 Task: Search for Equestrian Properties in Lexington with Horse Facilities.
Action: Mouse moved to (220, 121)
Screenshot: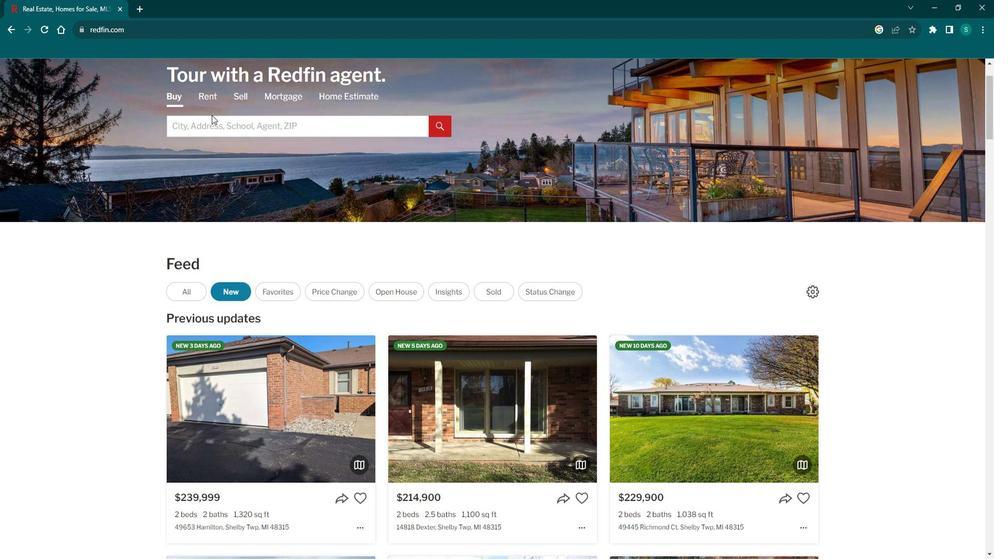 
Action: Mouse pressed left at (220, 121)
Screenshot: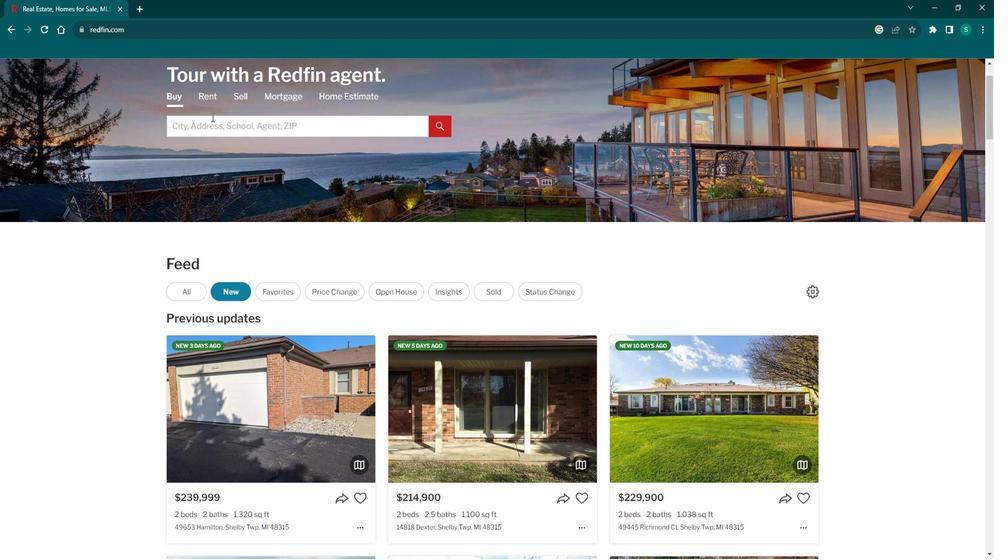 
Action: Key pressed <Key.caps_lock>L<Key.caps_lock>exington
Screenshot: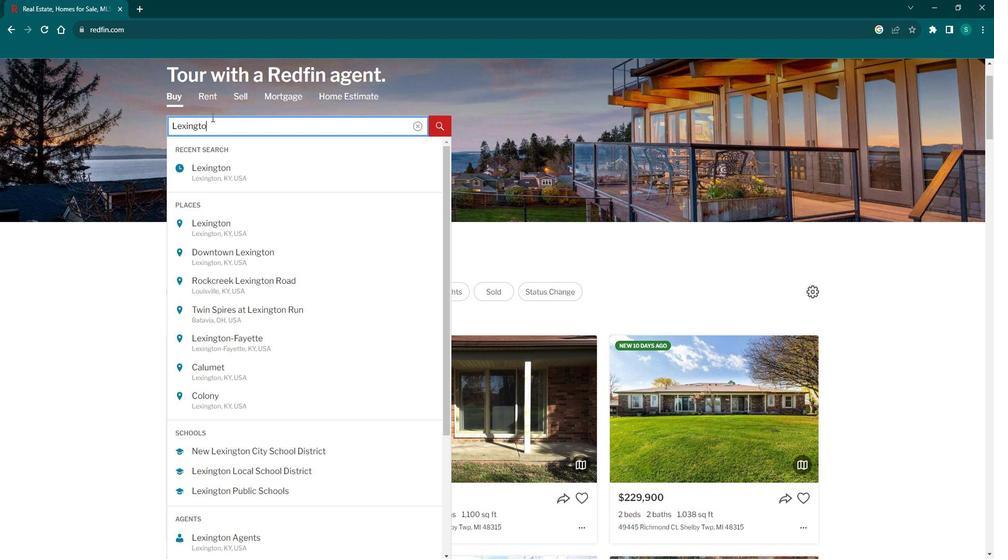 
Action: Mouse moved to (223, 228)
Screenshot: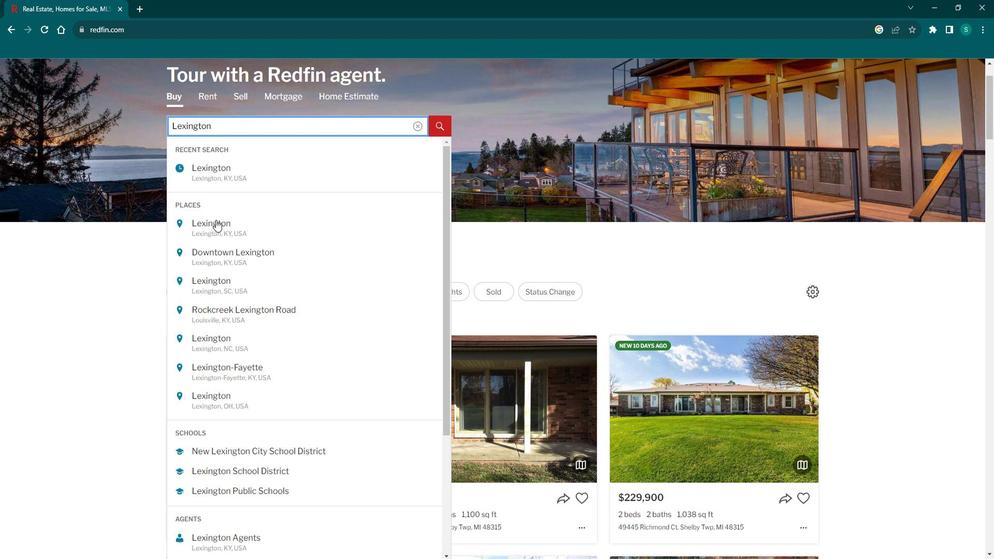 
Action: Mouse pressed left at (223, 228)
Screenshot: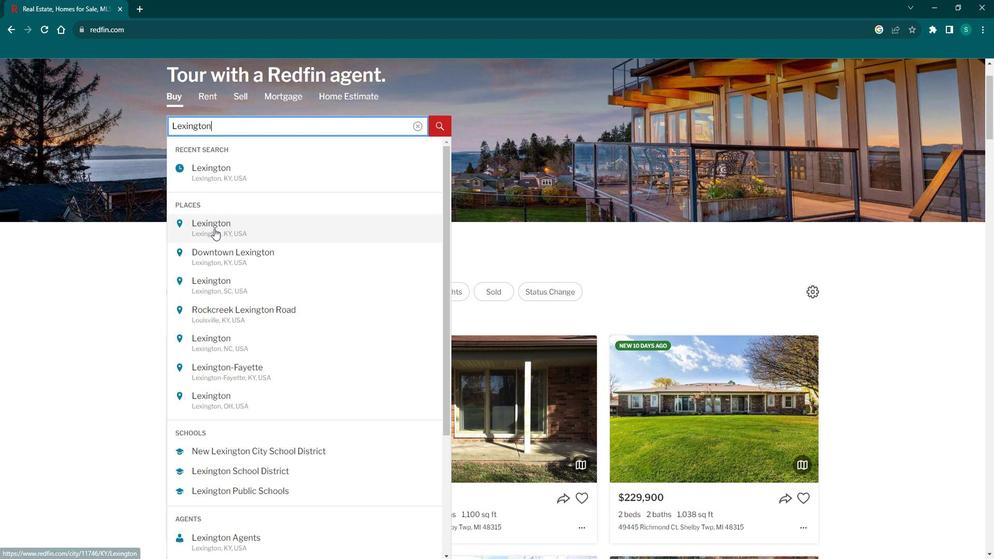
Action: Mouse moved to (903, 147)
Screenshot: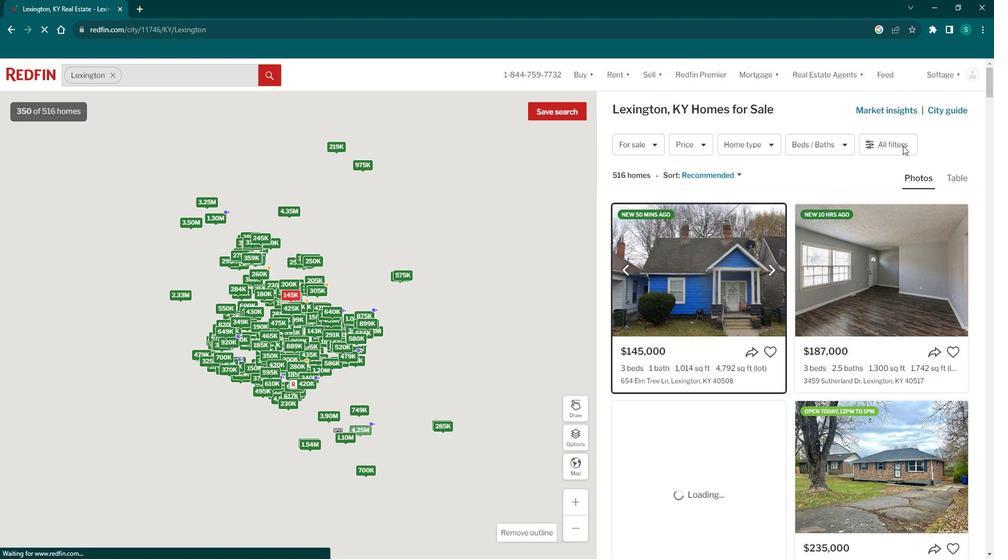 
Action: Mouse pressed left at (903, 147)
Screenshot: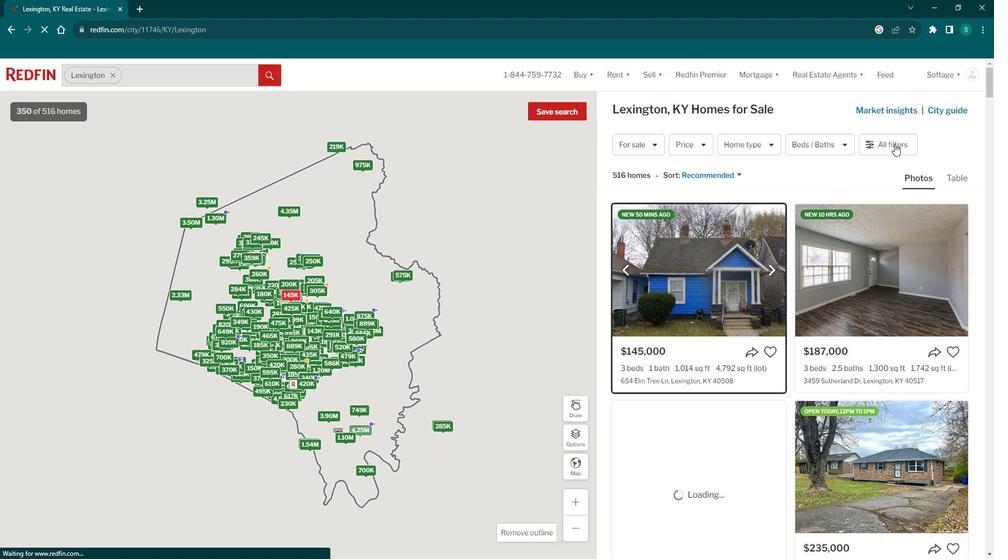 
Action: Mouse pressed left at (903, 147)
Screenshot: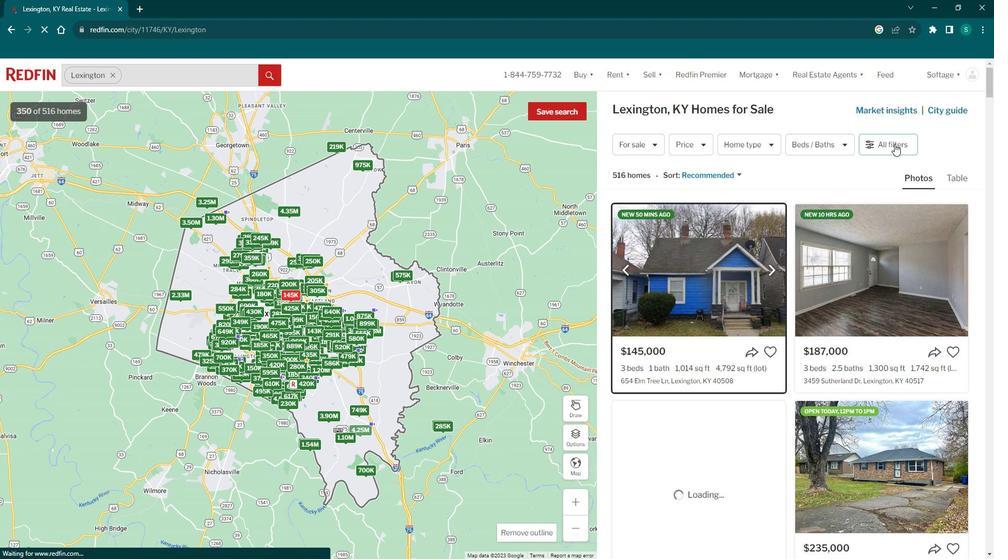
Action: Mouse moved to (903, 147)
Screenshot: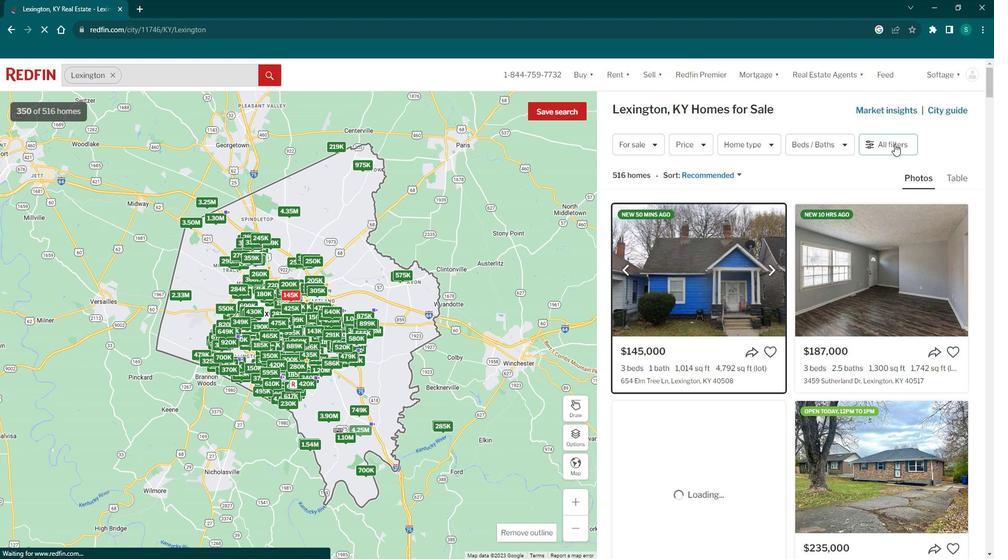 
Action: Mouse pressed left at (903, 147)
Screenshot: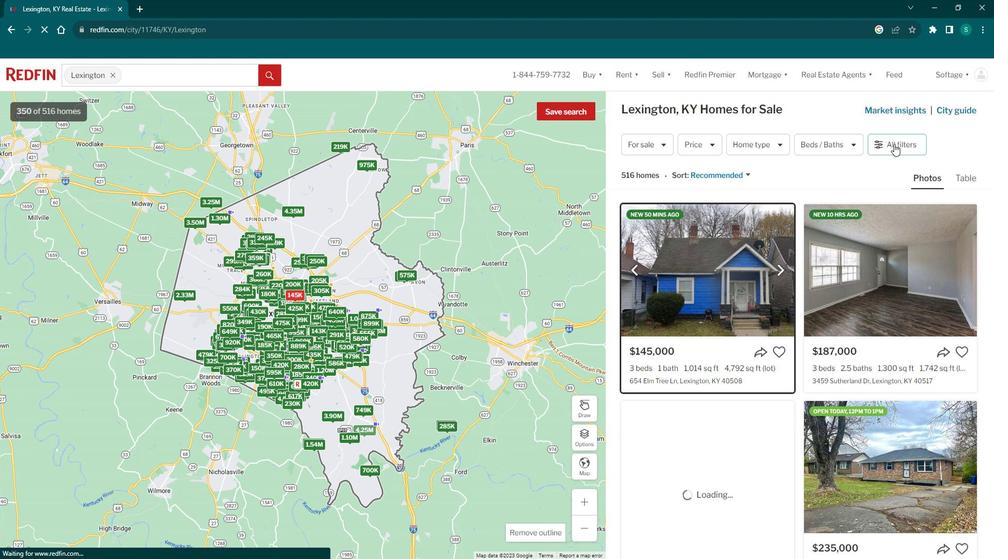 
Action: Mouse pressed left at (903, 147)
Screenshot: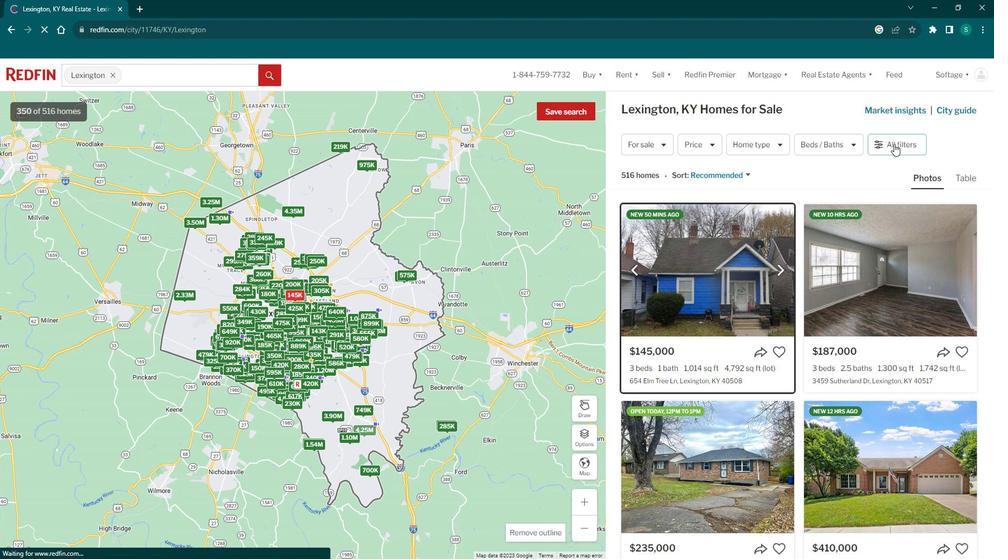 
Action: Mouse moved to (772, 389)
Screenshot: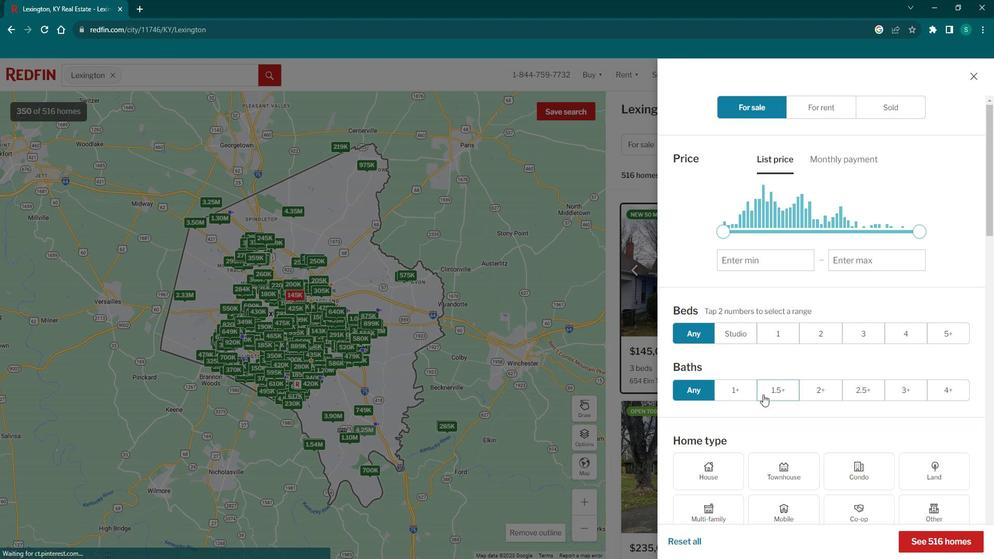
Action: Mouse scrolled (772, 388) with delta (0, 0)
Screenshot: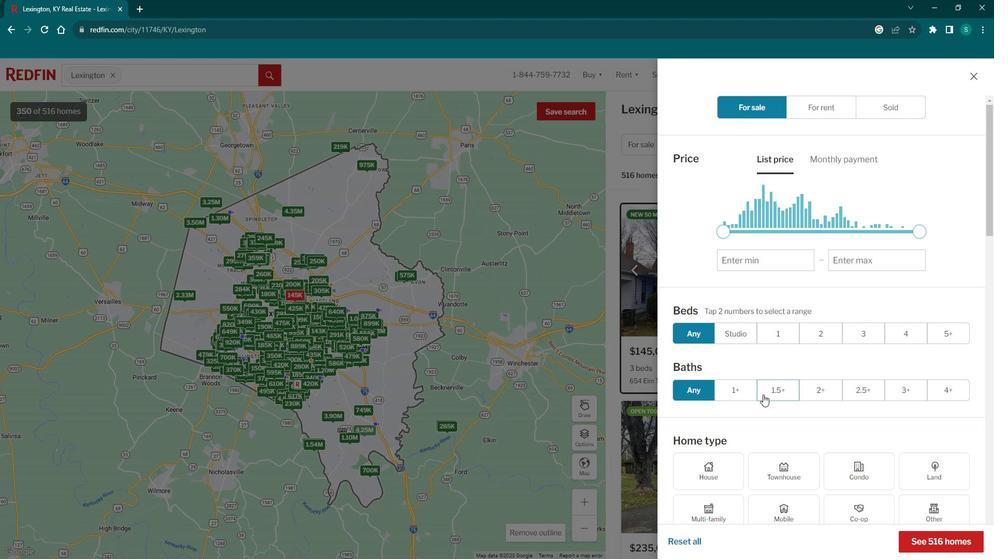 
Action: Mouse scrolled (772, 388) with delta (0, 0)
Screenshot: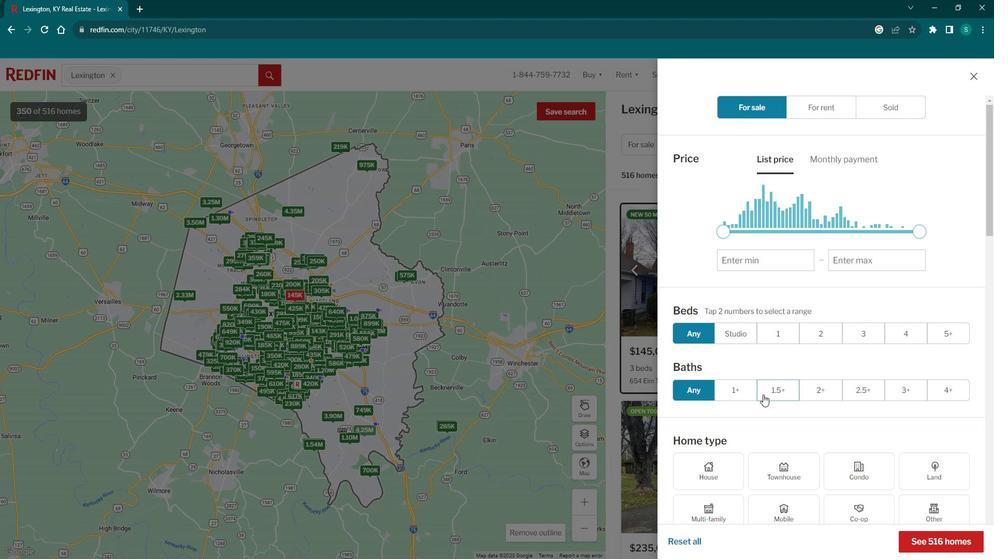 
Action: Mouse scrolled (772, 388) with delta (0, 0)
Screenshot: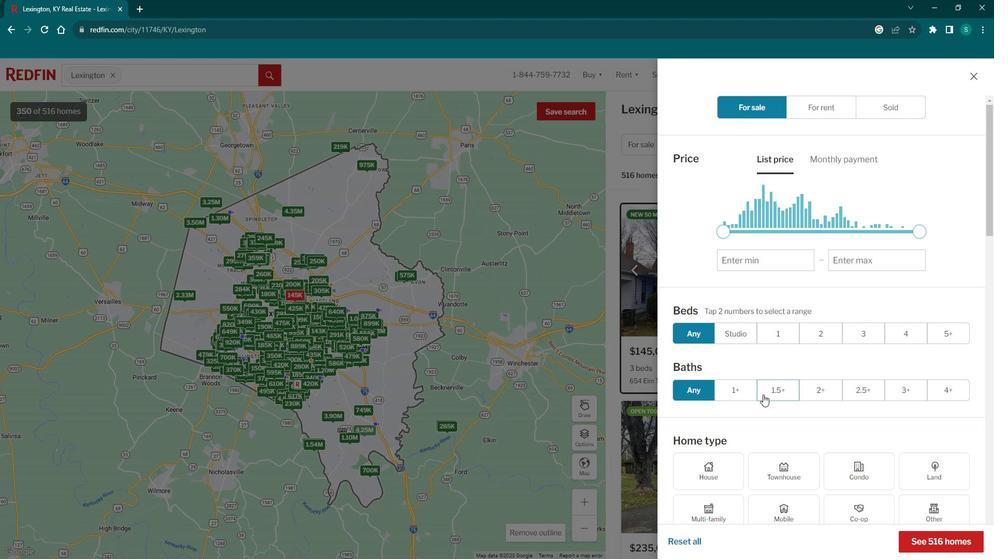 
Action: Mouse scrolled (772, 388) with delta (0, 0)
Screenshot: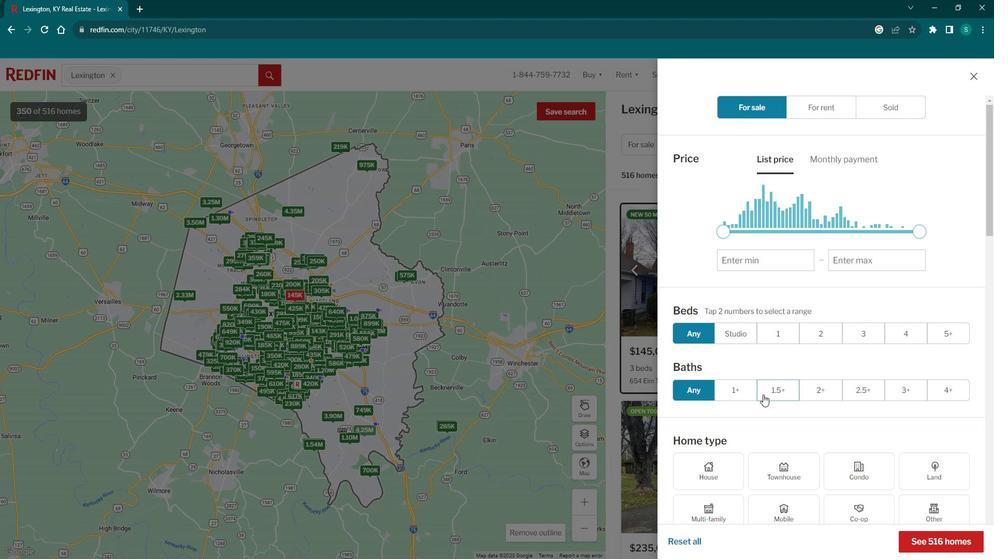 
Action: Mouse moved to (765, 382)
Screenshot: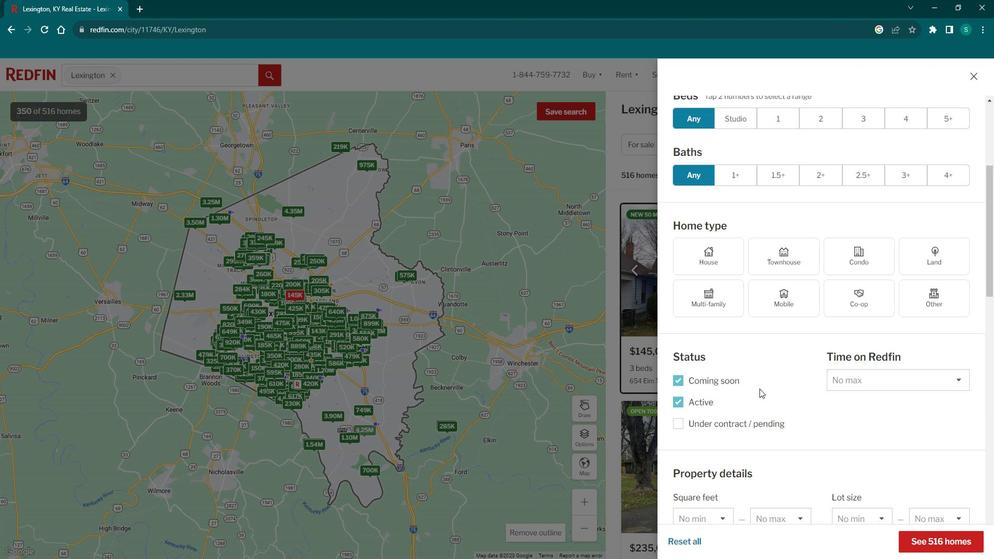 
Action: Mouse scrolled (765, 382) with delta (0, 0)
Screenshot: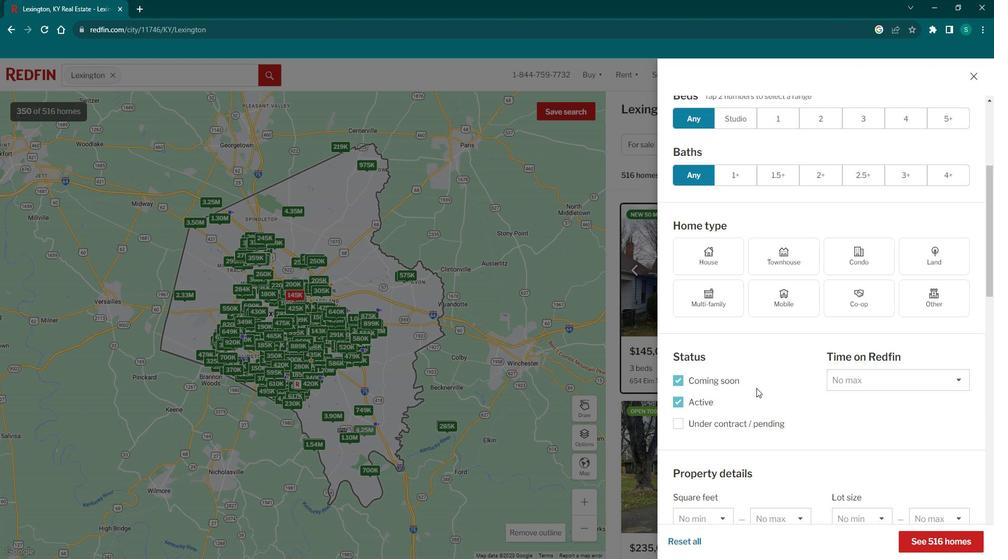 
Action: Mouse scrolled (765, 382) with delta (0, 0)
Screenshot: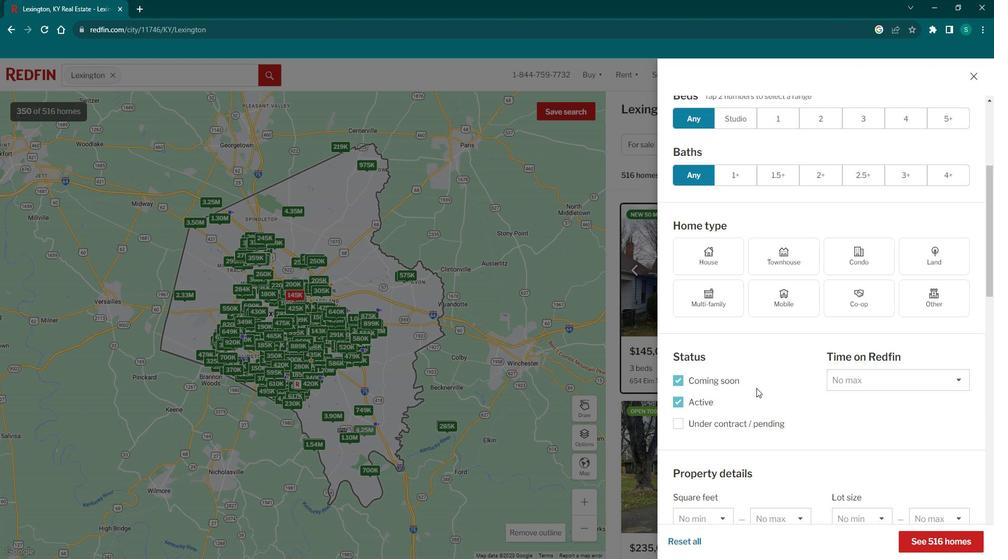 
Action: Mouse scrolled (765, 382) with delta (0, 0)
Screenshot: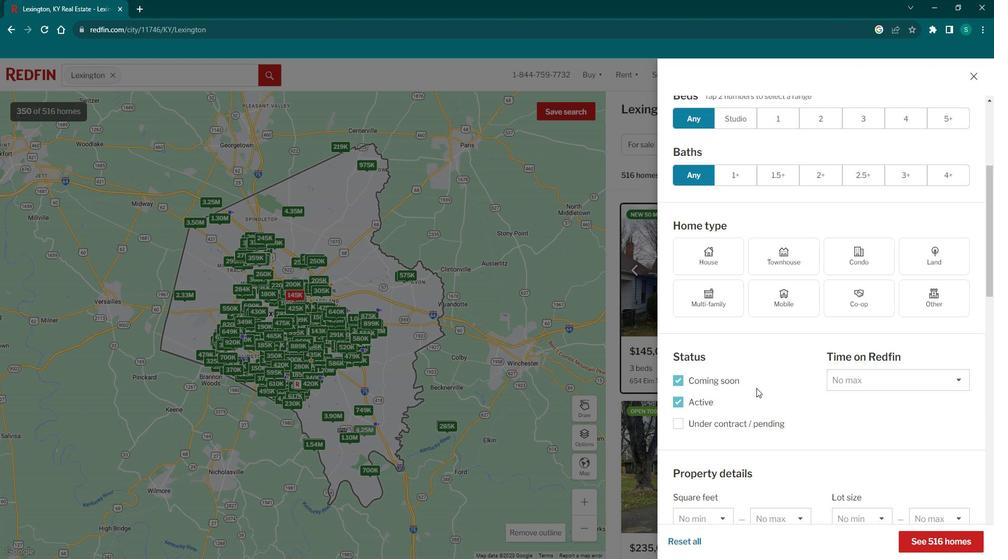 
Action: Mouse moved to (753, 387)
Screenshot: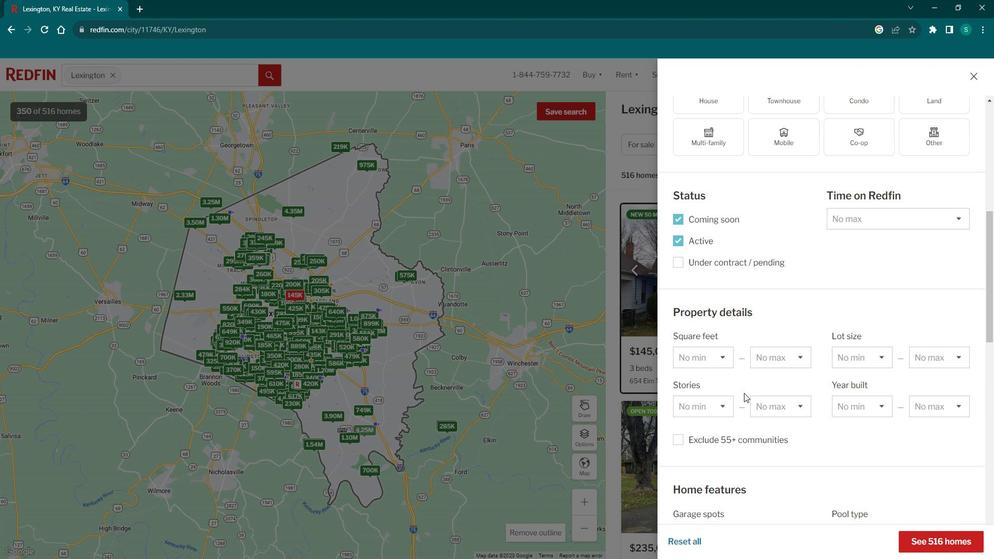 
Action: Mouse scrolled (753, 386) with delta (0, 0)
Screenshot: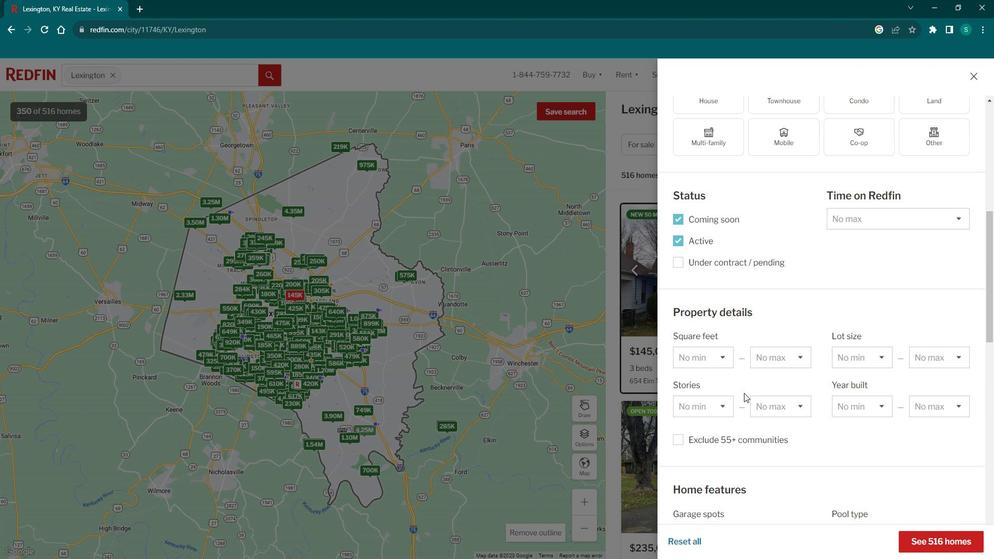 
Action: Mouse moved to (751, 387)
Screenshot: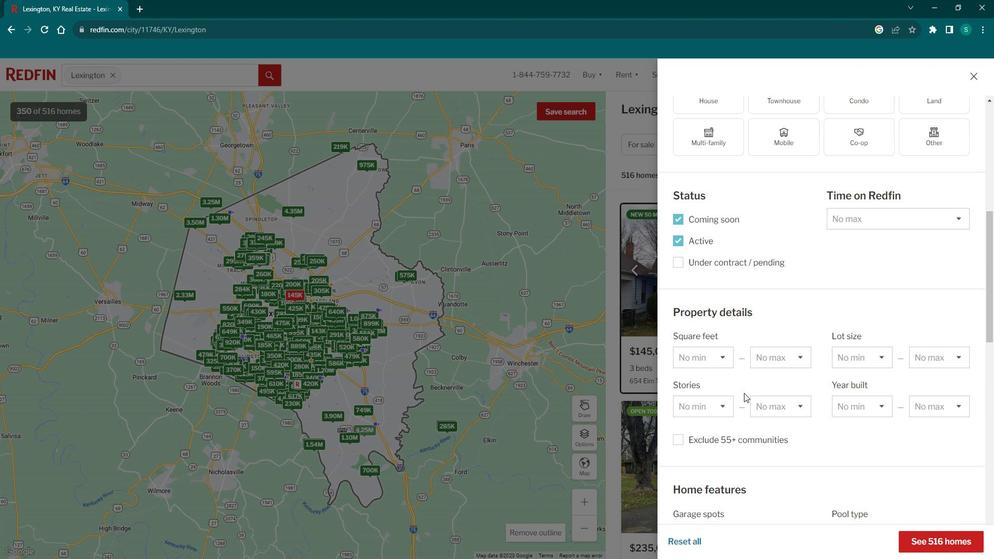 
Action: Mouse scrolled (751, 387) with delta (0, 0)
Screenshot: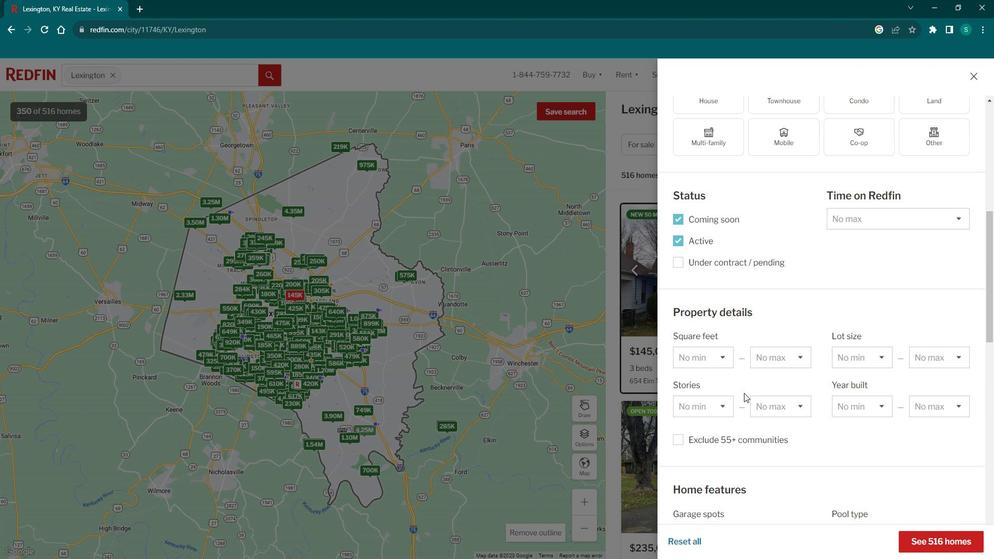 
Action: Mouse moved to (751, 387)
Screenshot: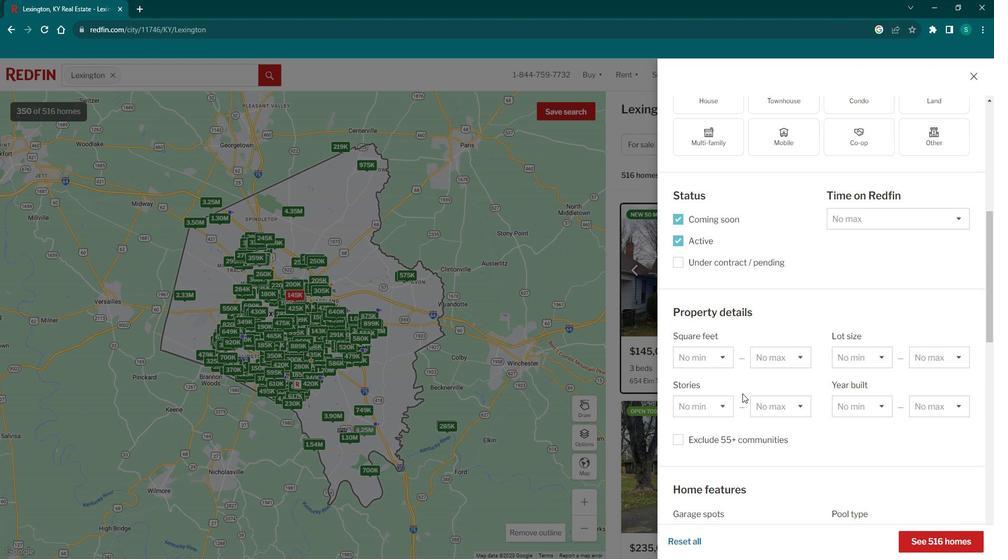 
Action: Mouse scrolled (751, 387) with delta (0, 0)
Screenshot: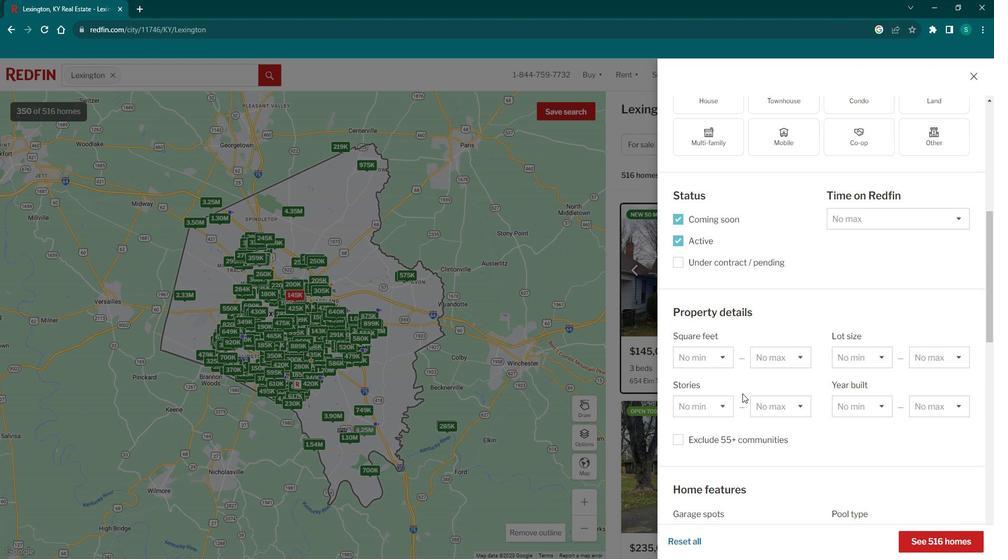 
Action: Mouse moved to (750, 387)
Screenshot: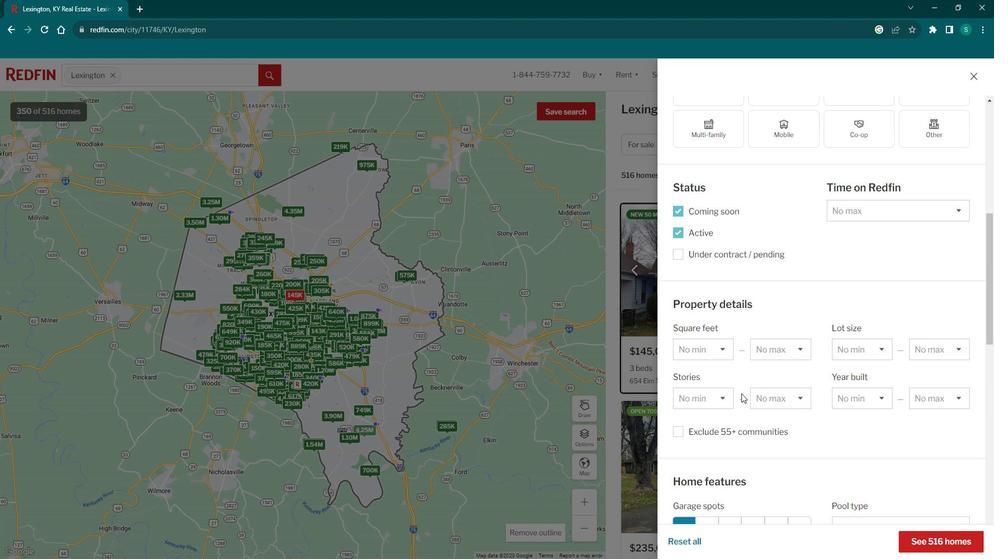 
Action: Mouse scrolled (750, 387) with delta (0, 0)
Screenshot: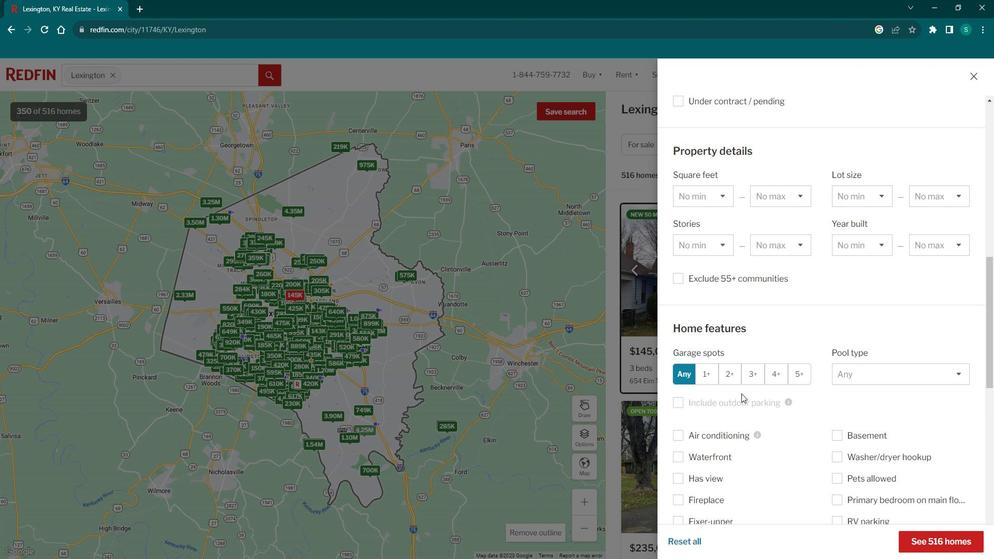 
Action: Mouse scrolled (750, 387) with delta (0, 0)
Screenshot: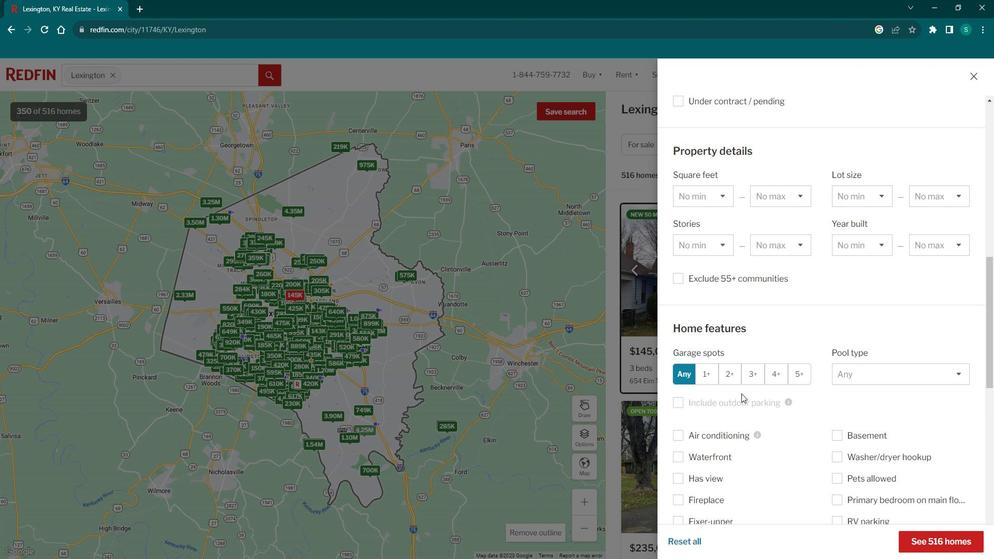 
Action: Mouse scrolled (750, 387) with delta (0, 0)
Screenshot: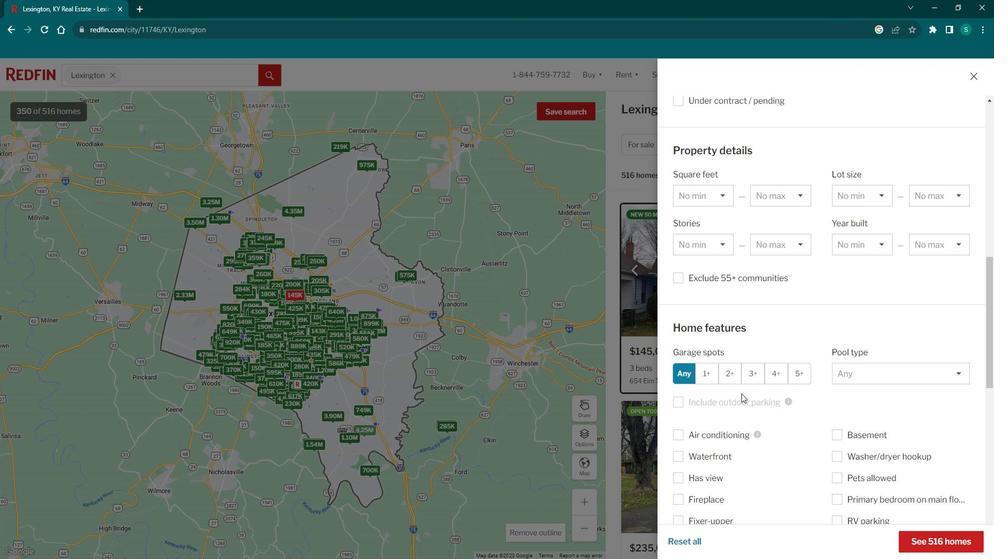 
Action: Mouse scrolled (750, 387) with delta (0, 0)
Screenshot: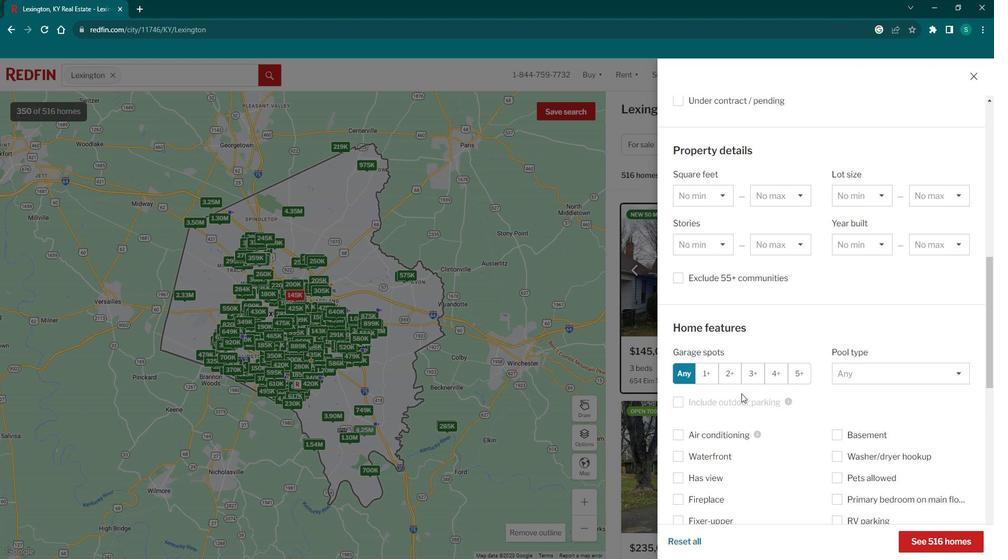 
Action: Mouse scrolled (750, 387) with delta (0, 0)
Screenshot: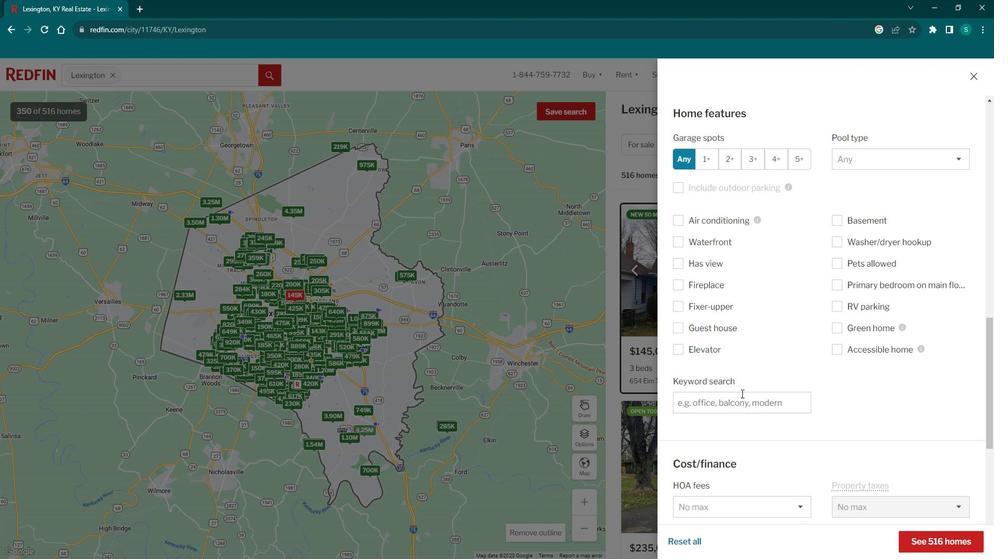 
Action: Mouse scrolled (750, 387) with delta (0, 0)
Screenshot: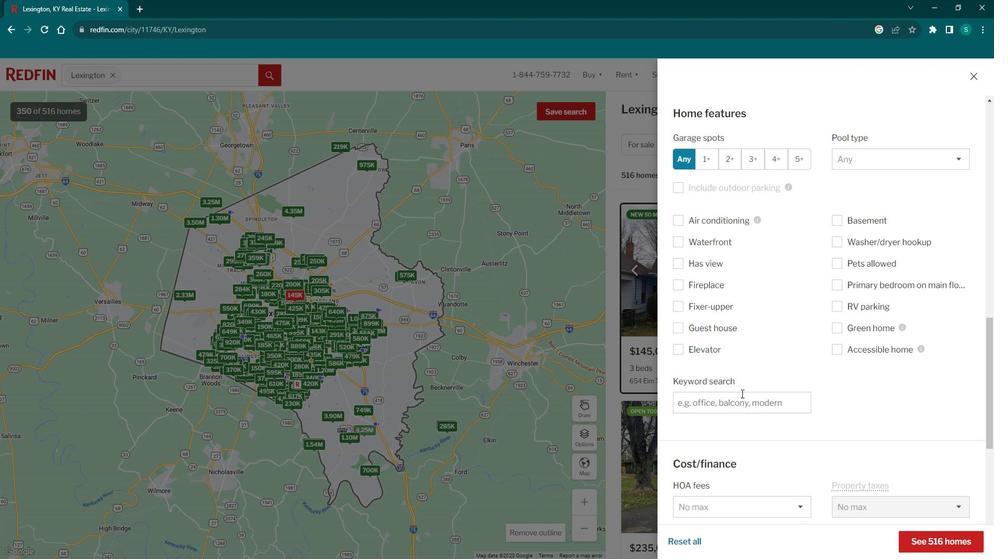 
Action: Mouse scrolled (750, 387) with delta (0, 0)
Screenshot: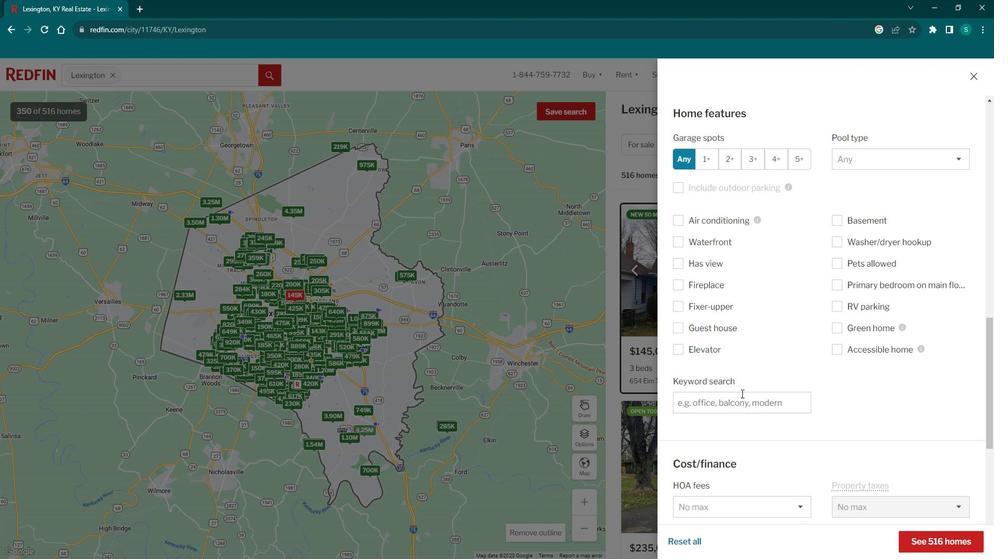 
Action: Mouse scrolled (750, 388) with delta (0, 0)
Screenshot: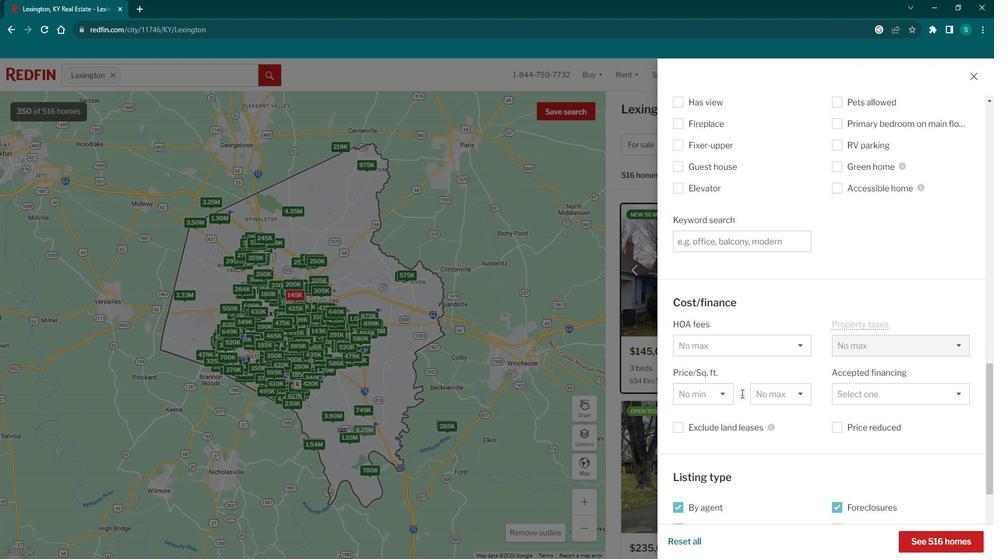 
Action: Mouse moved to (736, 294)
Screenshot: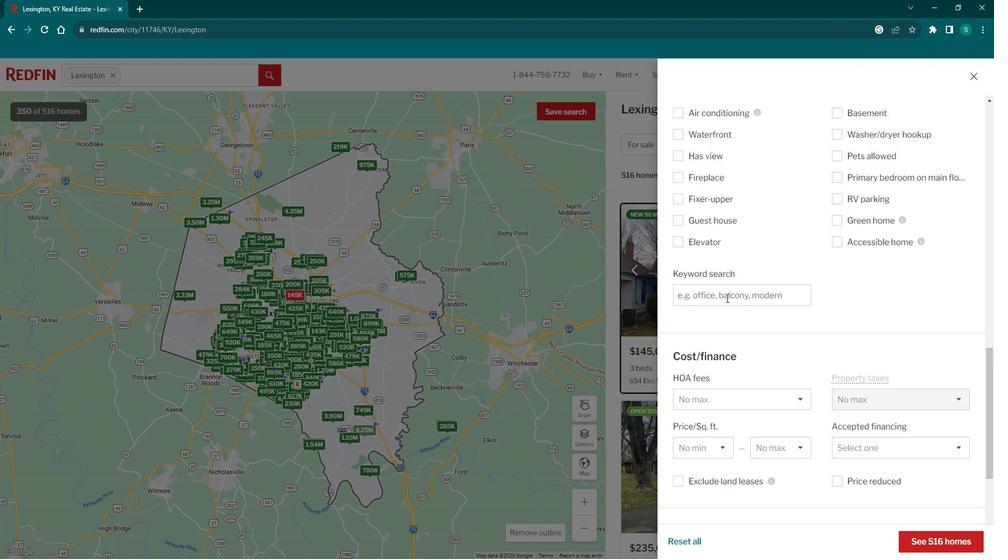 
Action: Mouse pressed left at (736, 294)
Screenshot: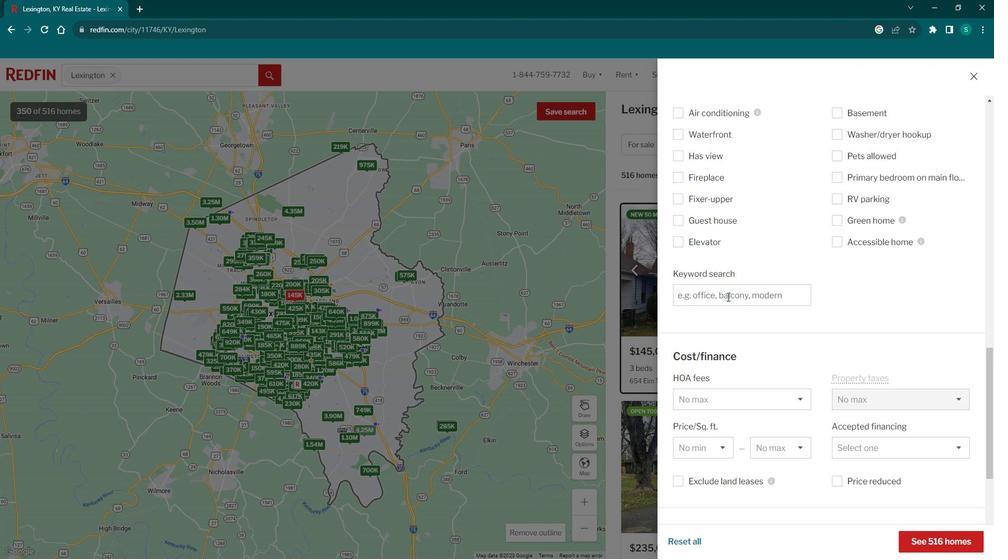 
Action: Key pressed <Key.caps_lock>H<Key.caps_lock>orse<Key.space><Key.caps_lock>F<Key.caps_lock>acilities<Key.enter>
Screenshot: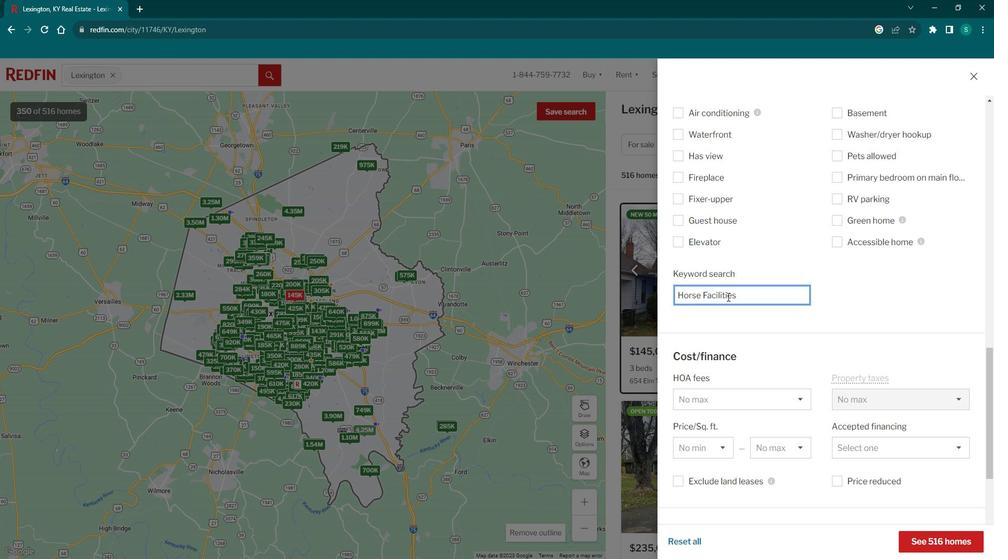 
Action: Mouse moved to (955, 529)
Screenshot: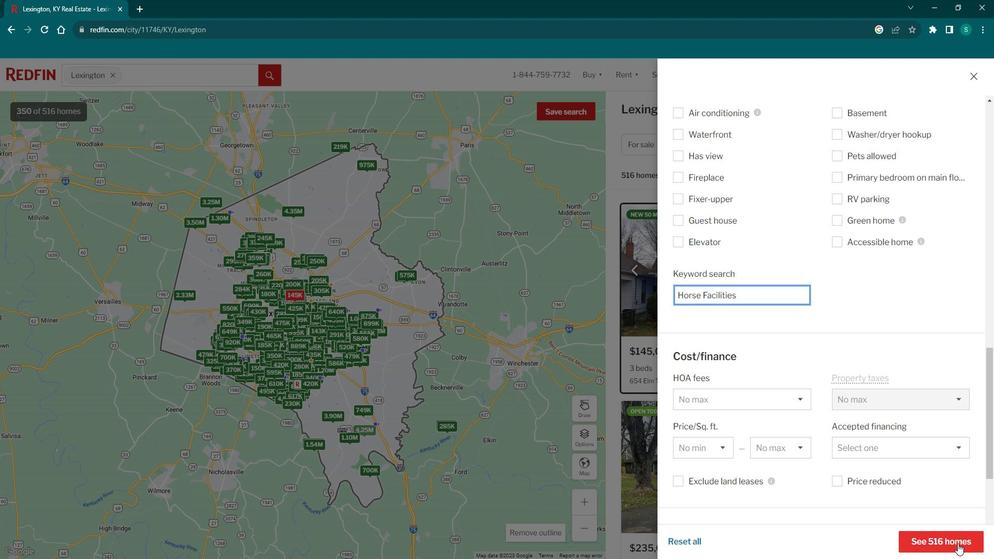 
Action: Mouse pressed left at (955, 529)
Screenshot: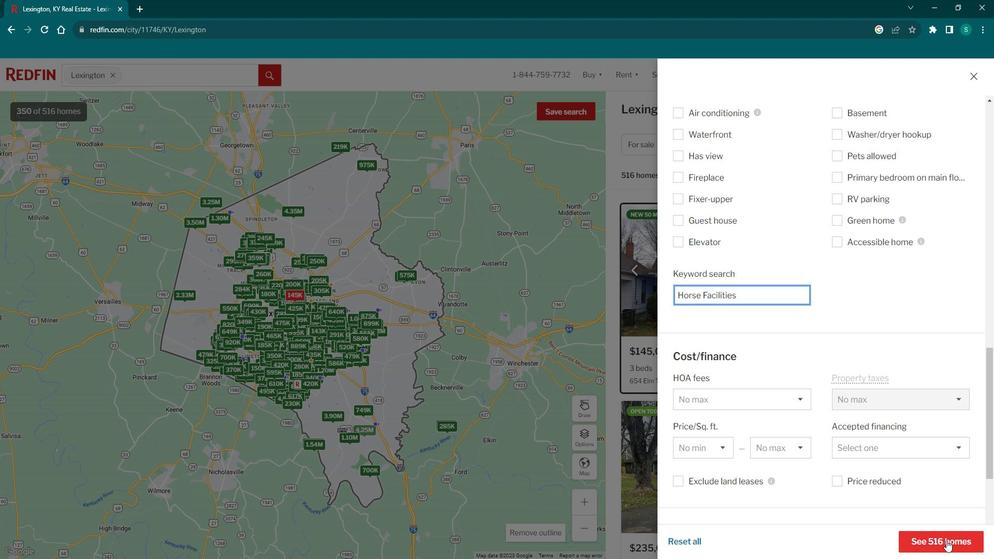 
Action: Mouse moved to (700, 338)
Screenshot: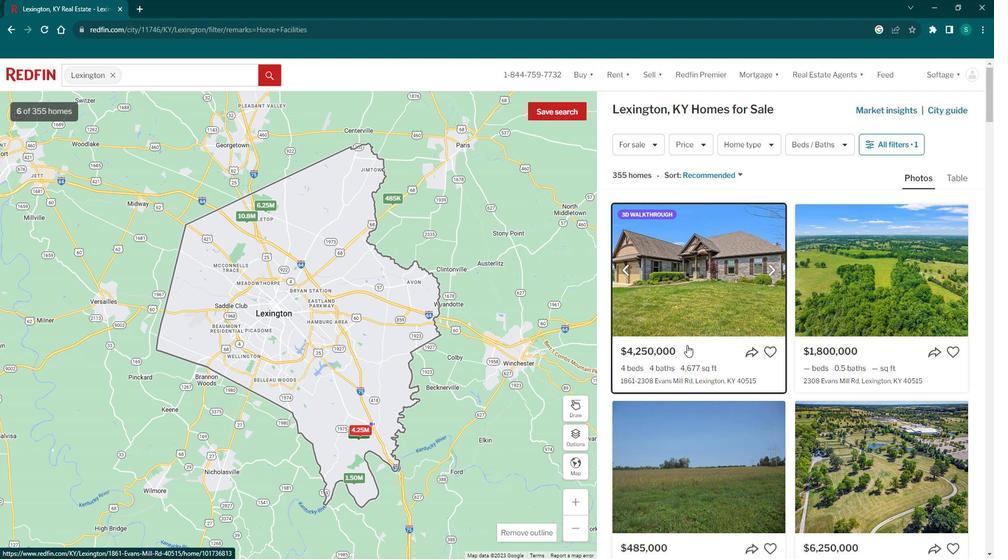 
Action: Mouse pressed left at (700, 338)
Screenshot: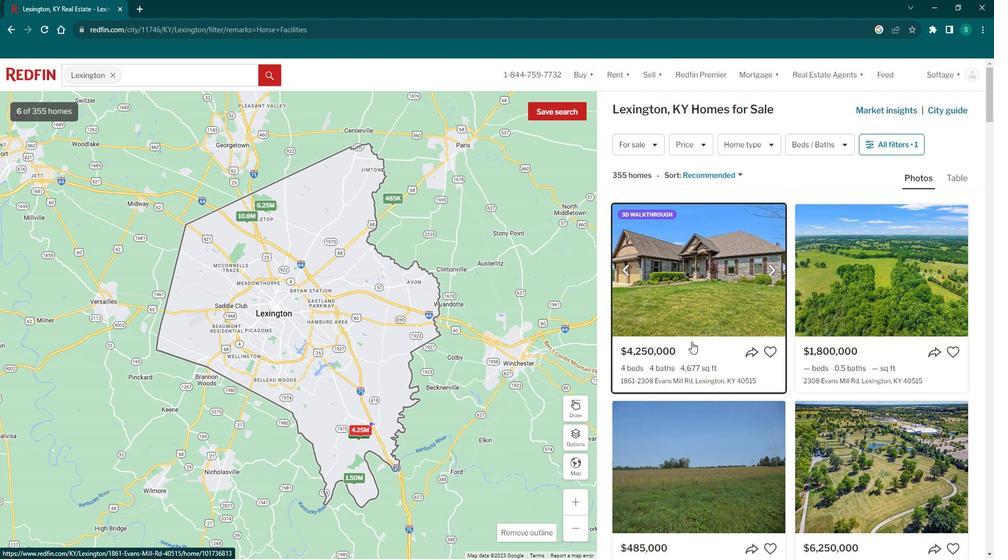 
Action: Mouse moved to (416, 349)
Screenshot: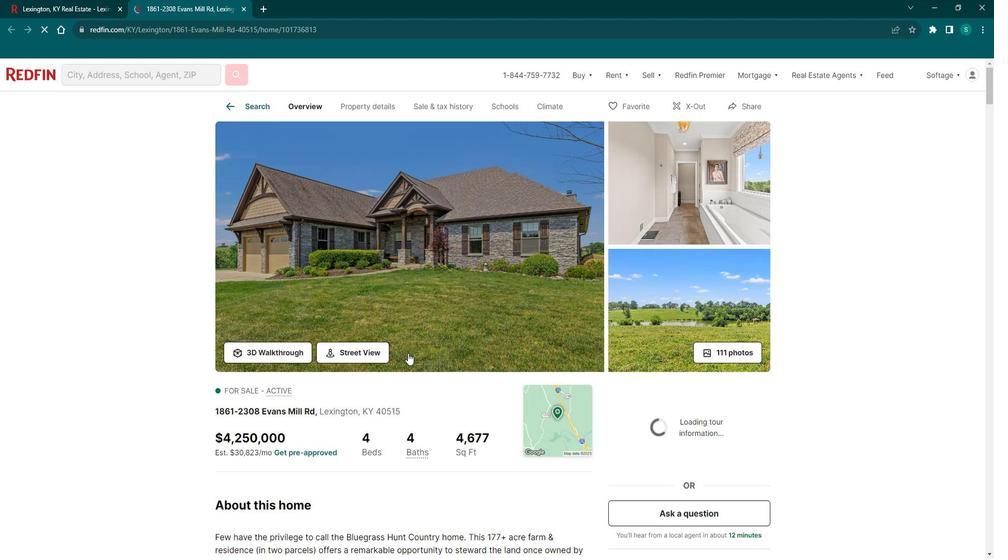 
Action: Mouse scrolled (416, 348) with delta (0, 0)
Screenshot: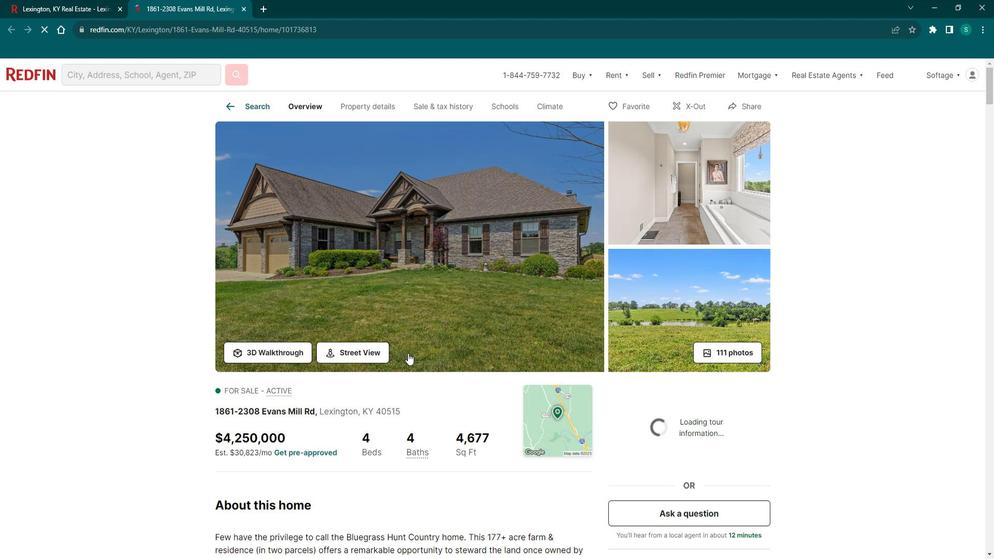 
Action: Mouse scrolled (416, 348) with delta (0, 0)
Screenshot: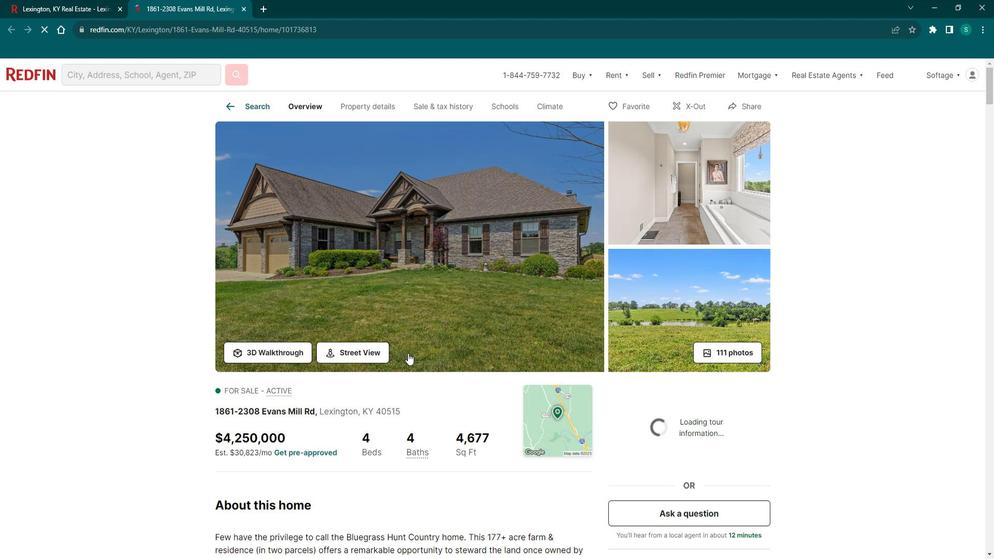 
Action: Mouse scrolled (416, 348) with delta (0, 0)
Screenshot: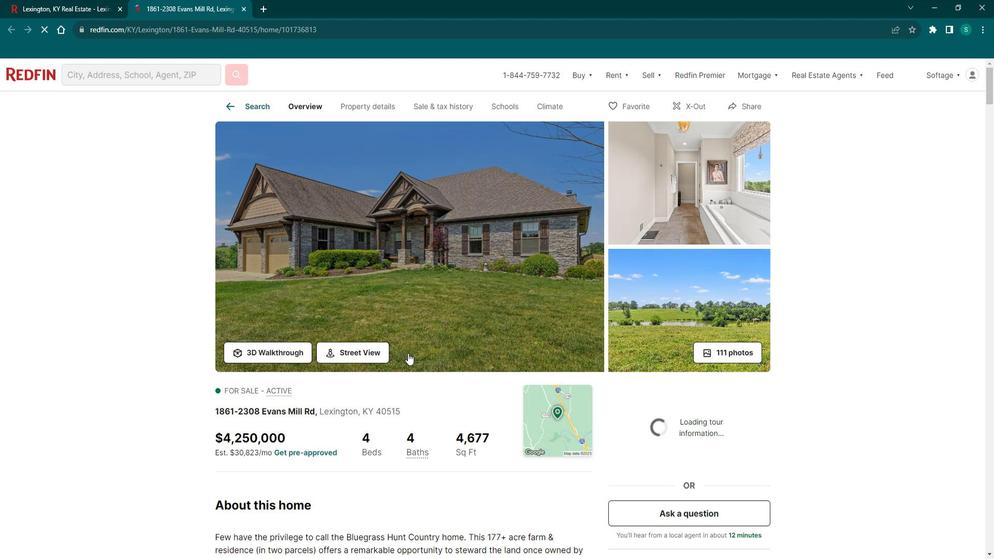 
Action: Mouse scrolled (416, 348) with delta (0, 0)
Screenshot: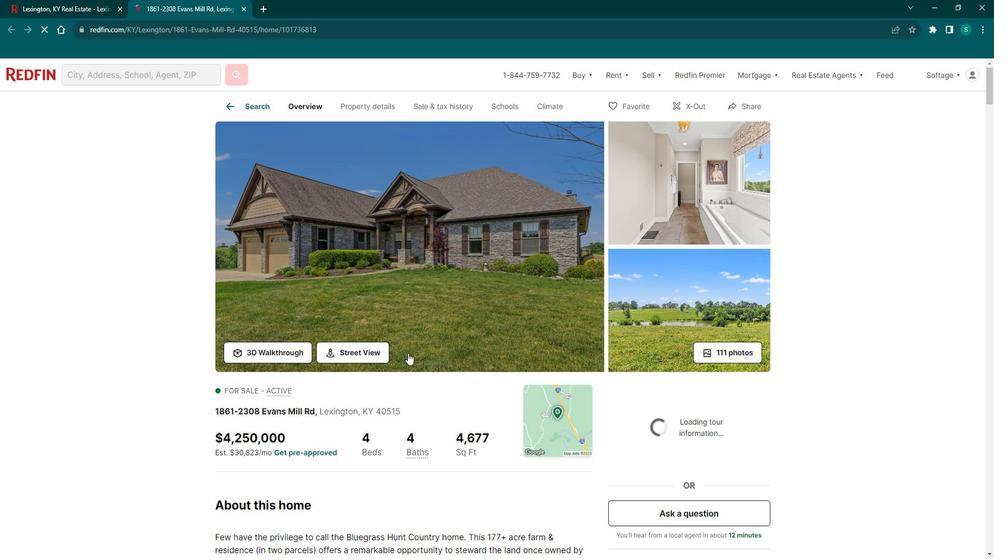 
Action: Mouse scrolled (416, 348) with delta (0, 0)
Screenshot: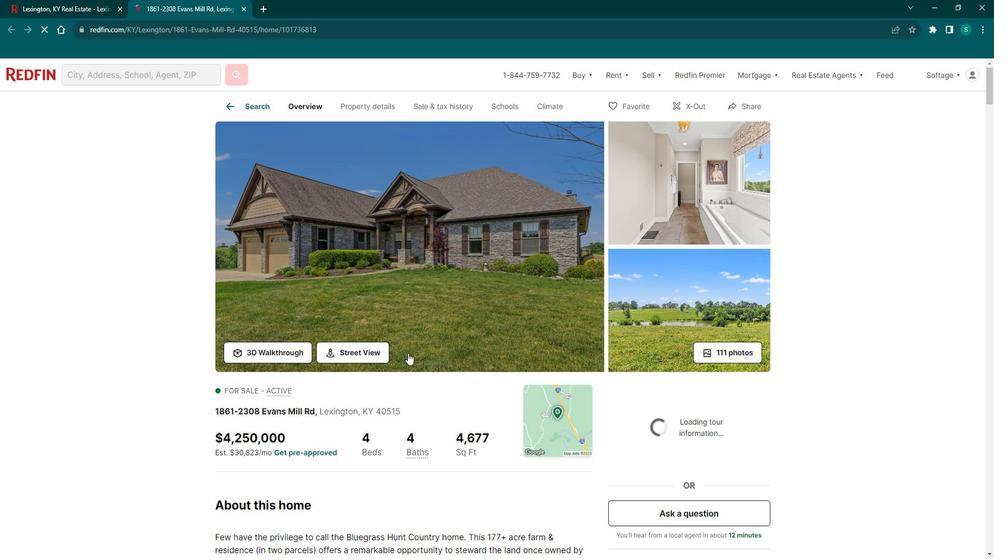 
Action: Mouse scrolled (416, 348) with delta (0, 0)
Screenshot: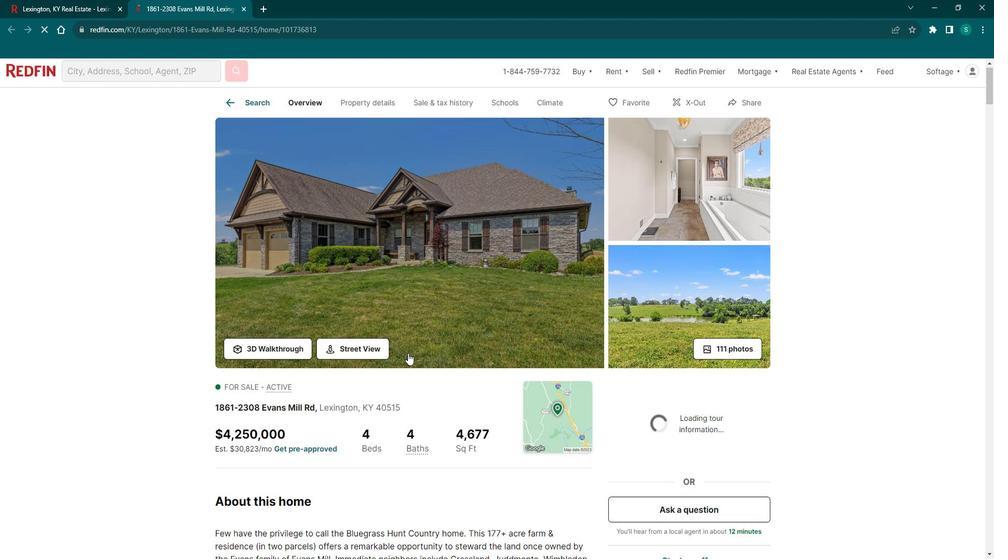 
Action: Mouse moved to (260, 260)
Screenshot: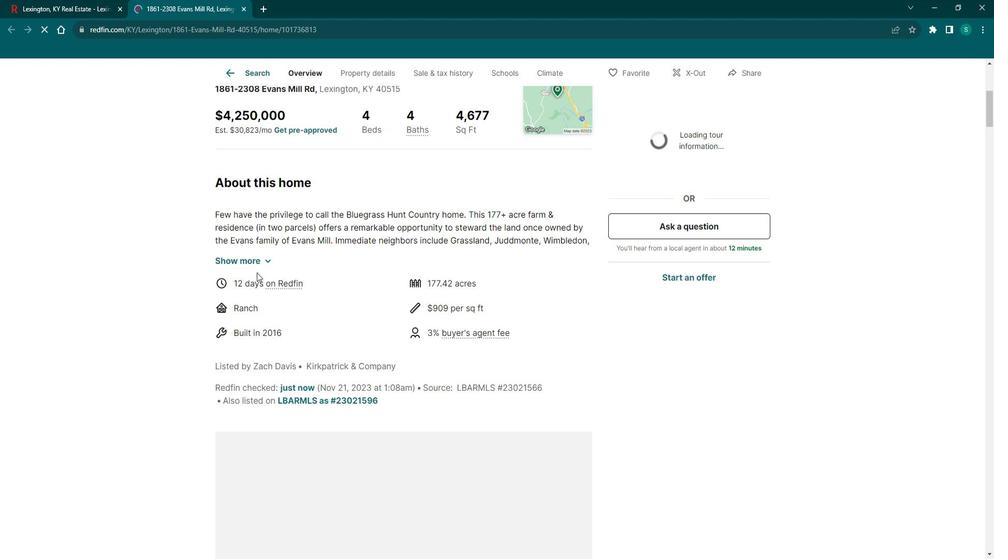 
Action: Mouse pressed left at (260, 260)
Screenshot: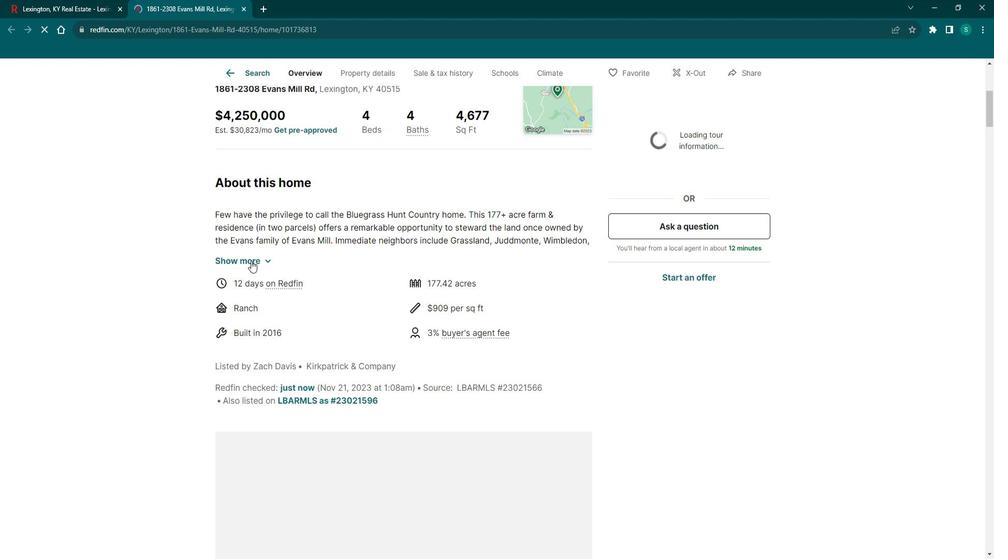 
Action: Mouse moved to (299, 314)
Screenshot: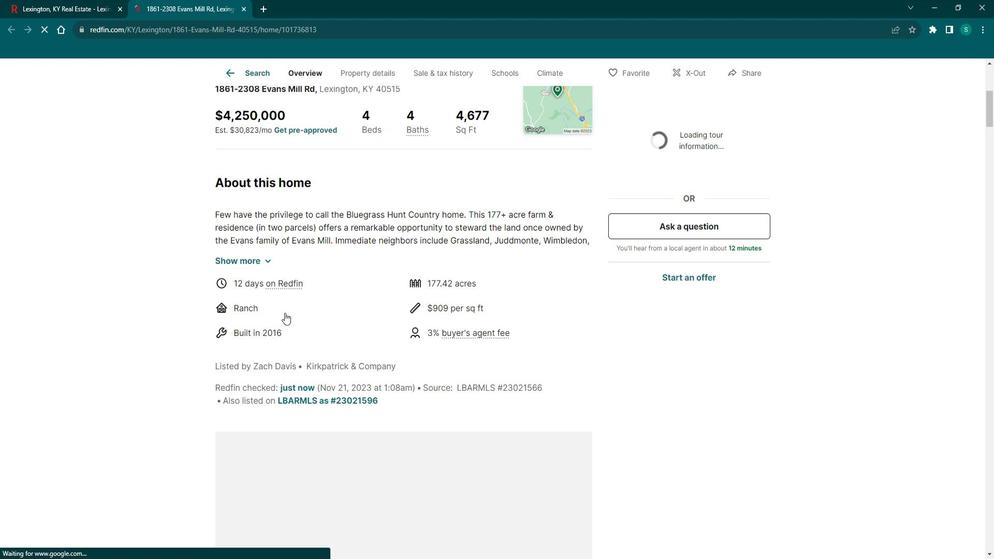 
Action: Mouse scrolled (299, 314) with delta (0, 0)
Screenshot: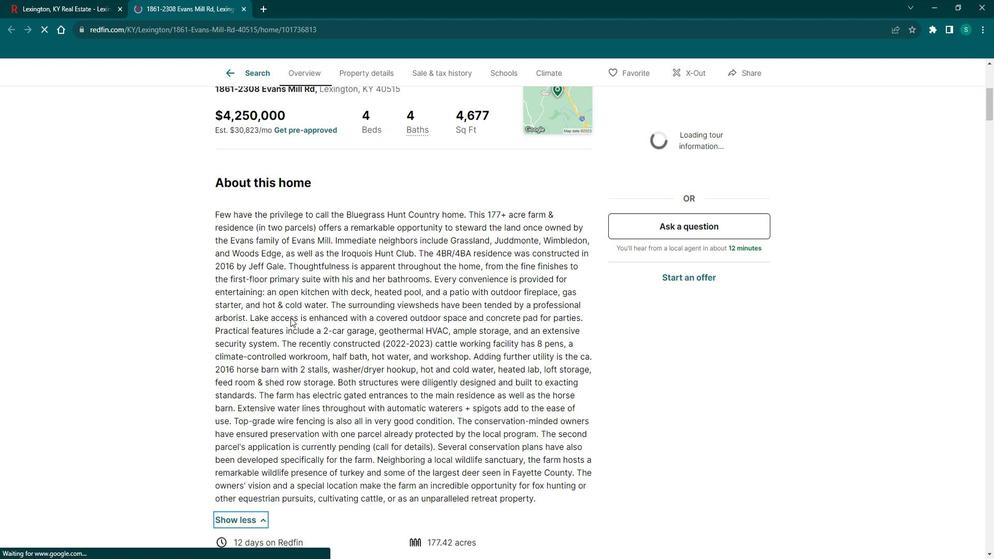 
Action: Mouse scrolled (299, 314) with delta (0, 0)
Screenshot: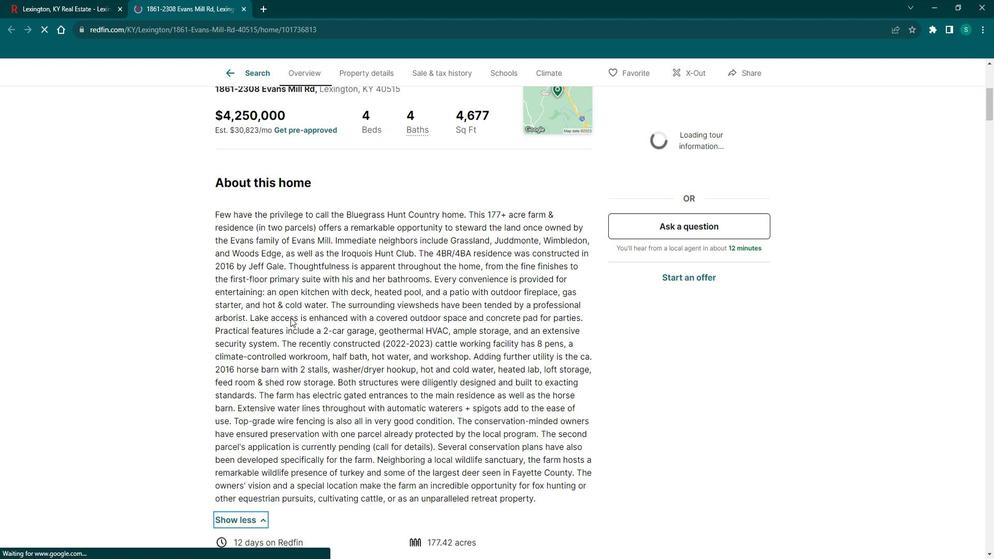 
Action: Mouse scrolled (299, 314) with delta (0, 0)
Screenshot: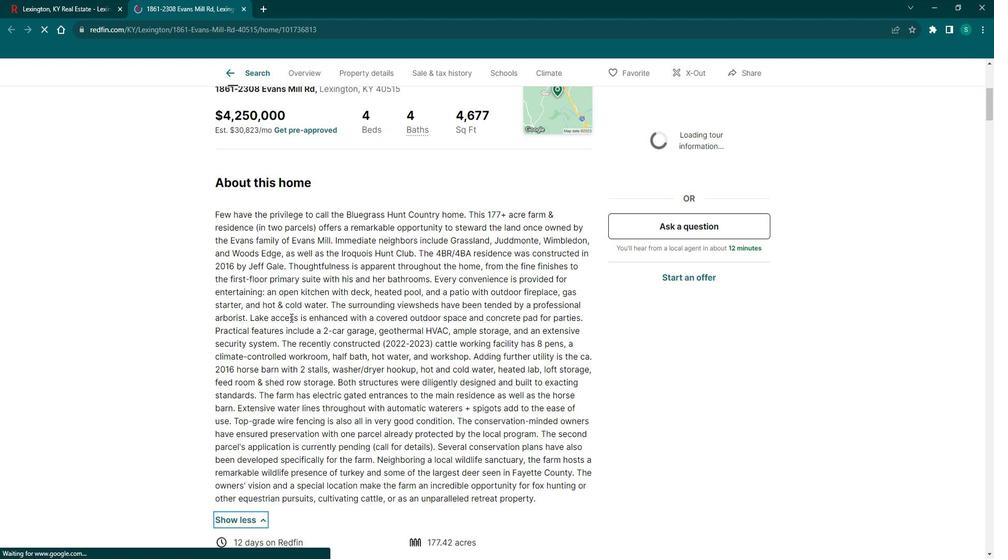 
Action: Mouse scrolled (299, 314) with delta (0, 0)
Screenshot: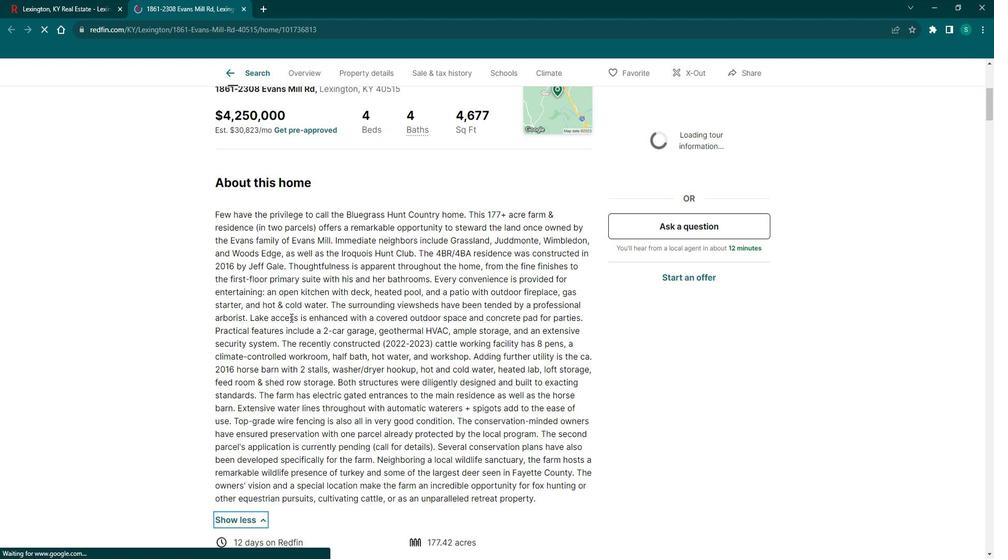 
Action: Mouse scrolled (299, 314) with delta (0, 0)
Screenshot: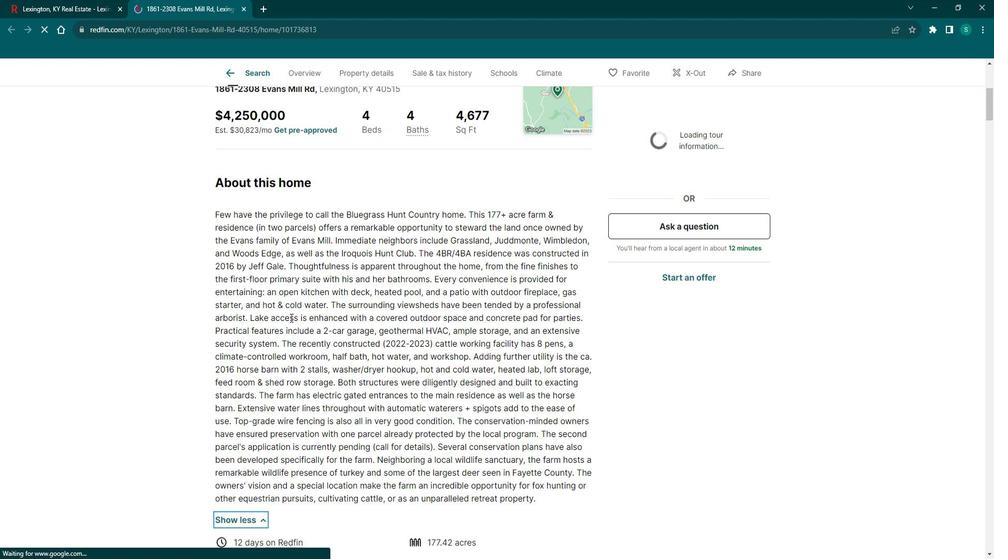 
Action: Mouse scrolled (299, 314) with delta (0, 0)
Screenshot: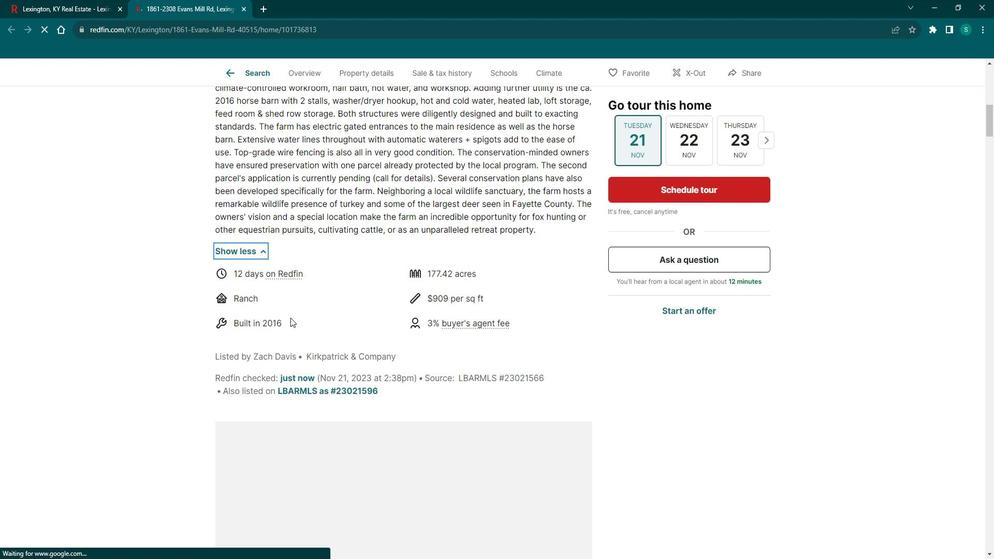 
Action: Mouse scrolled (299, 314) with delta (0, 0)
Screenshot: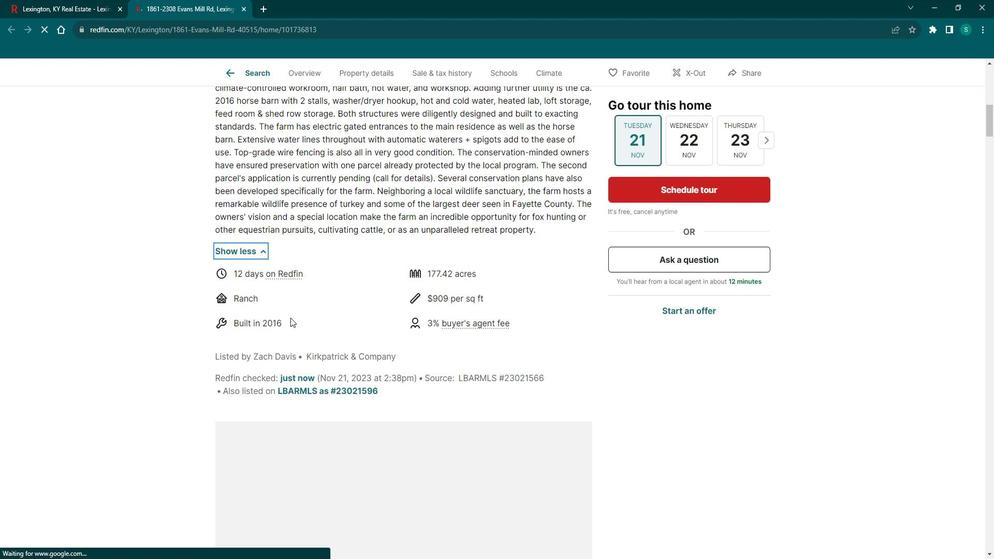 
Action: Mouse scrolled (299, 314) with delta (0, 0)
Screenshot: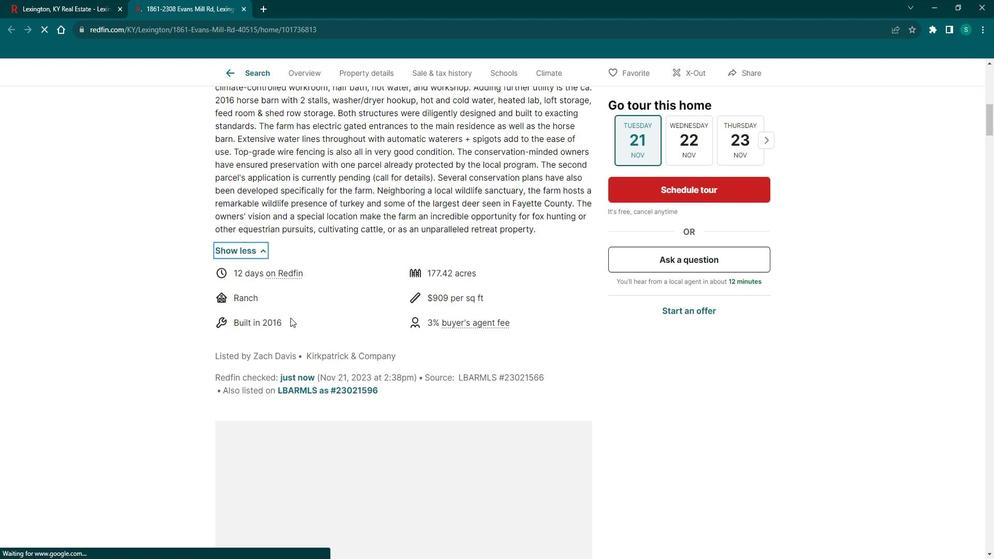 
Action: Mouse scrolled (299, 314) with delta (0, 0)
Screenshot: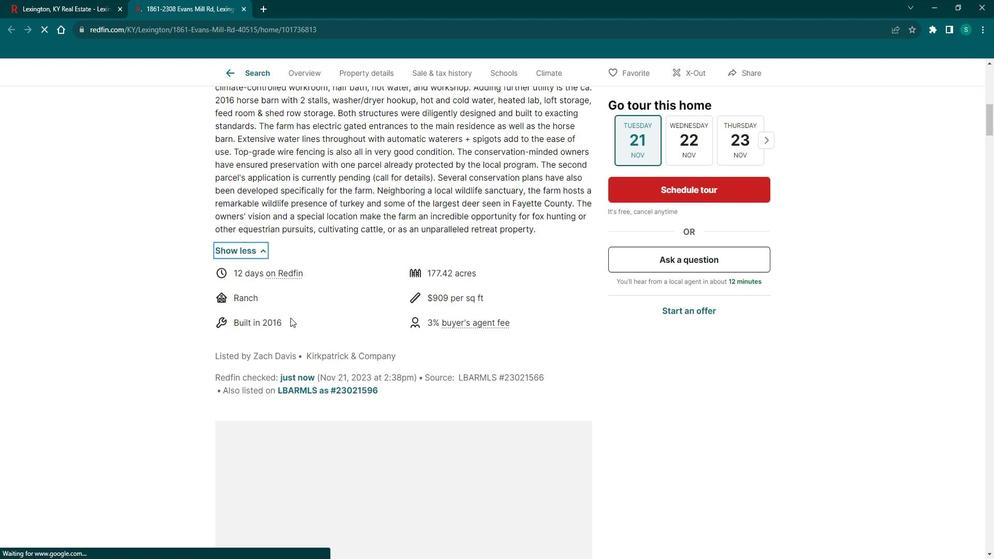 
Action: Mouse scrolled (299, 314) with delta (0, 0)
Screenshot: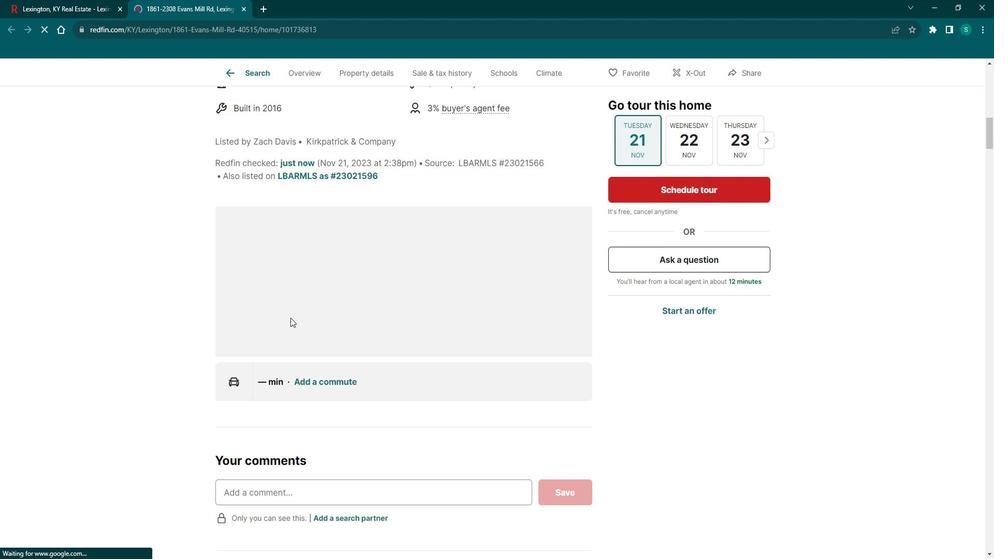 
Action: Mouse scrolled (299, 314) with delta (0, 0)
Screenshot: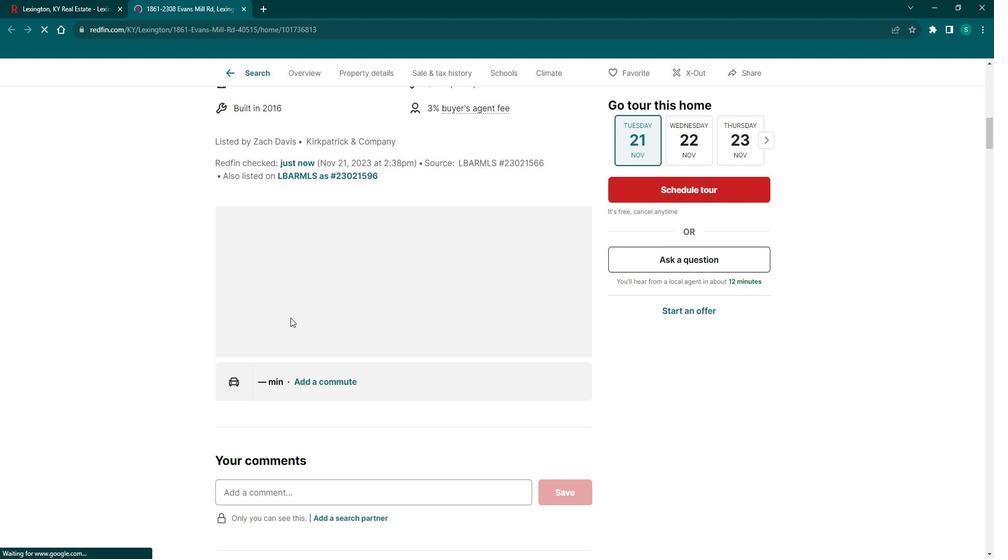 
Action: Mouse scrolled (299, 314) with delta (0, 0)
Screenshot: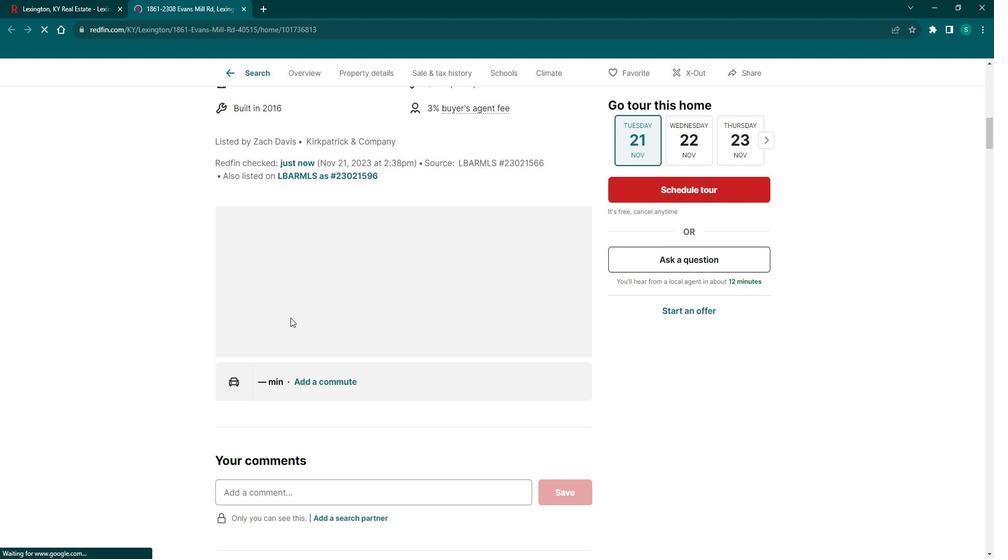 
Action: Mouse scrolled (299, 314) with delta (0, 0)
Screenshot: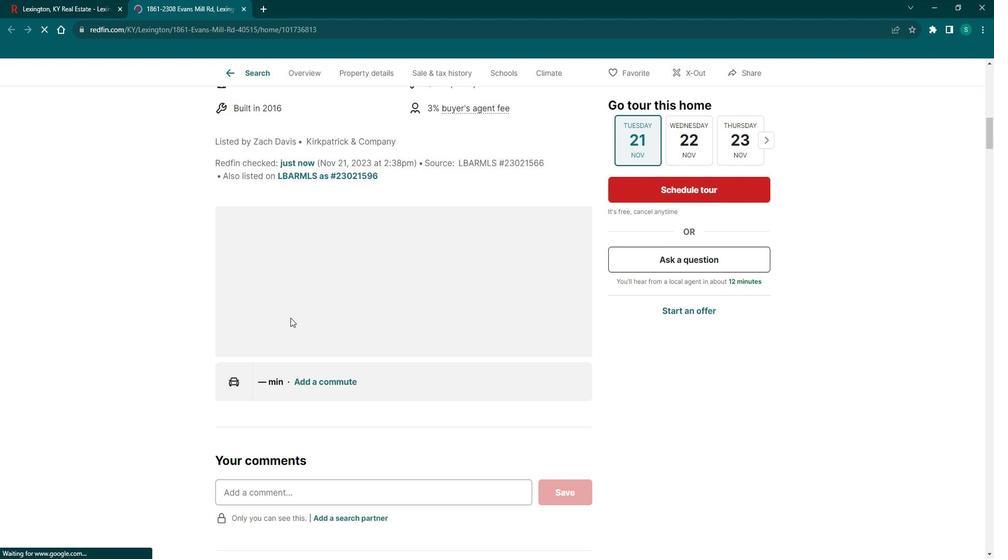 
Action: Mouse scrolled (299, 314) with delta (0, 0)
Screenshot: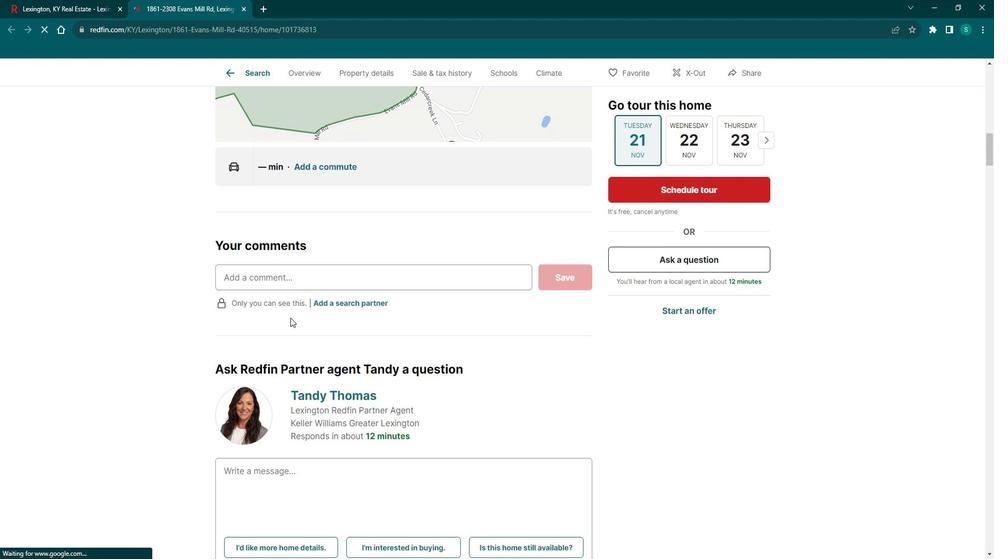 
Action: Mouse scrolled (299, 314) with delta (0, 0)
Screenshot: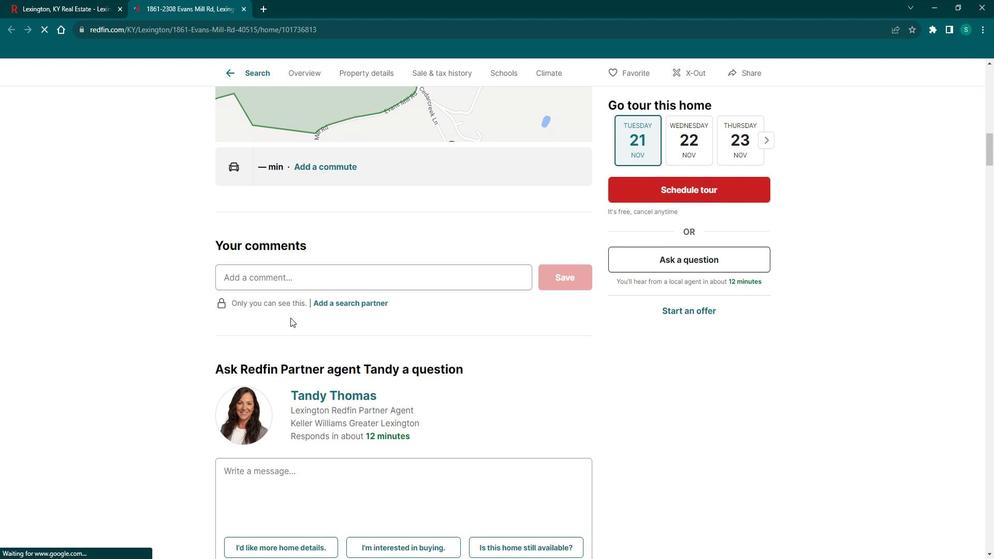
Action: Mouse scrolled (299, 314) with delta (0, 0)
Screenshot: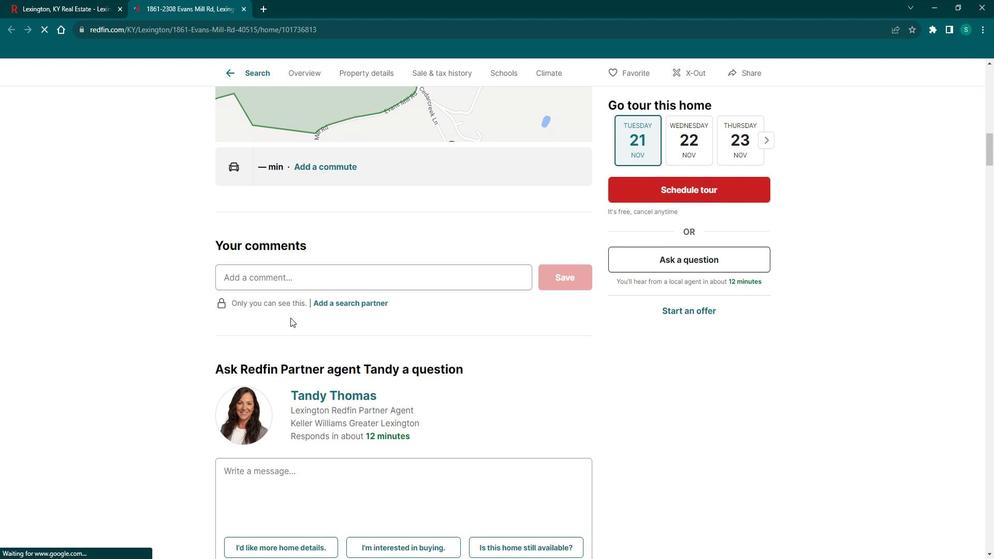 
Action: Mouse scrolled (299, 314) with delta (0, 0)
Screenshot: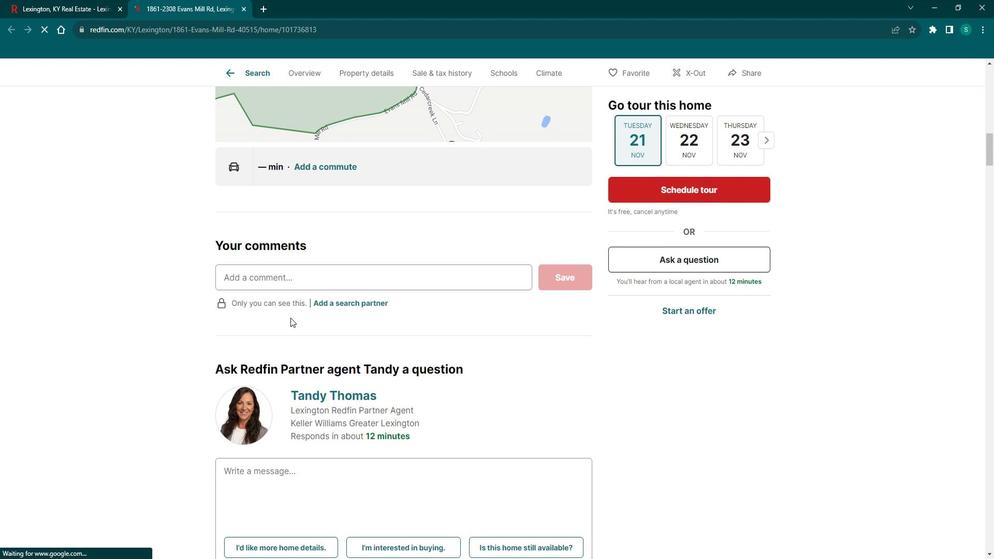 
Action: Mouse scrolled (299, 314) with delta (0, 0)
Screenshot: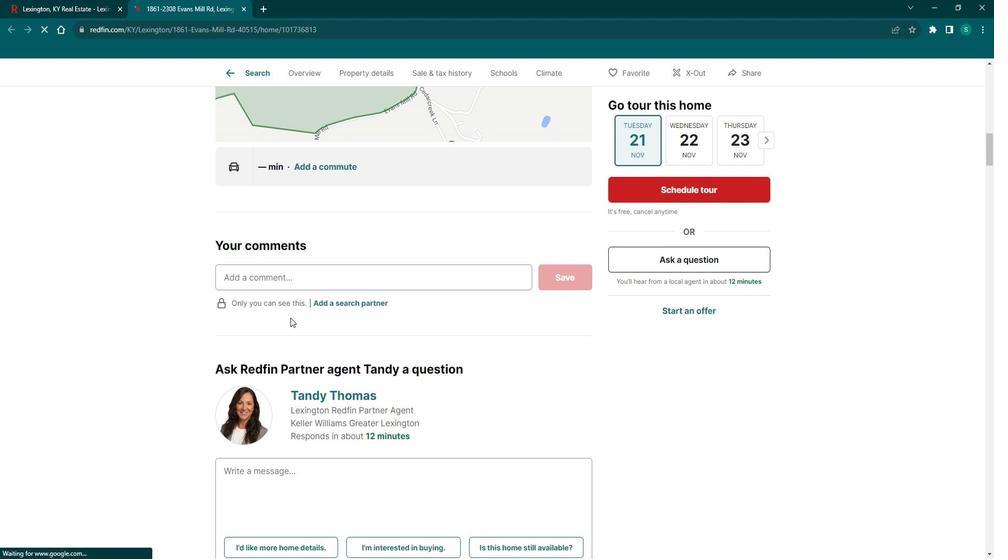 
Action: Mouse scrolled (299, 314) with delta (0, 0)
Screenshot: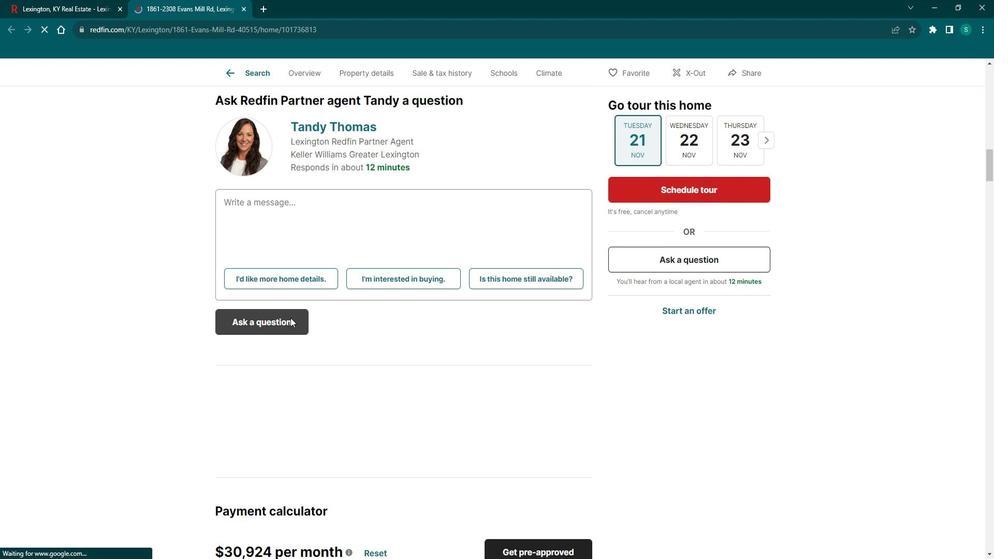 
Action: Mouse scrolled (299, 314) with delta (0, 0)
Screenshot: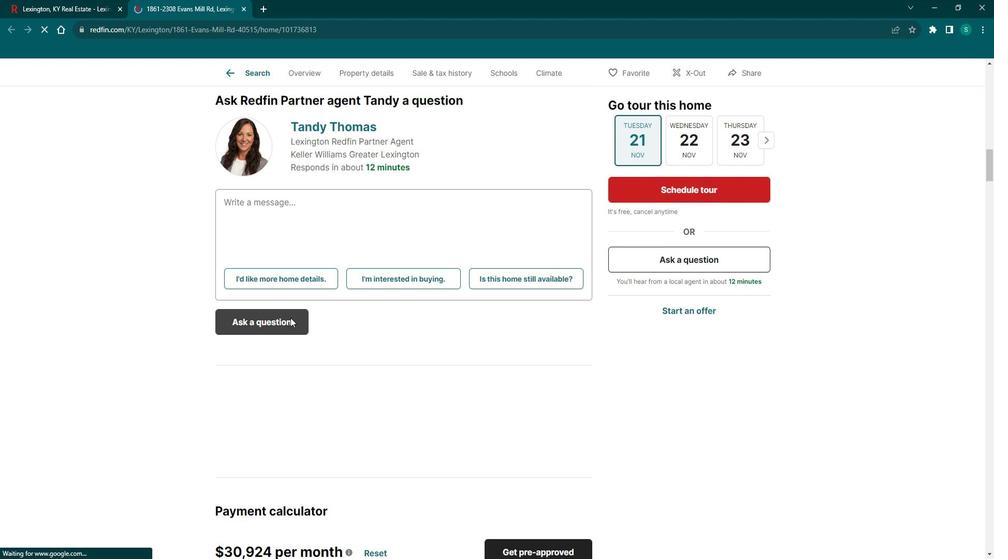 
Action: Mouse scrolled (299, 314) with delta (0, 0)
Screenshot: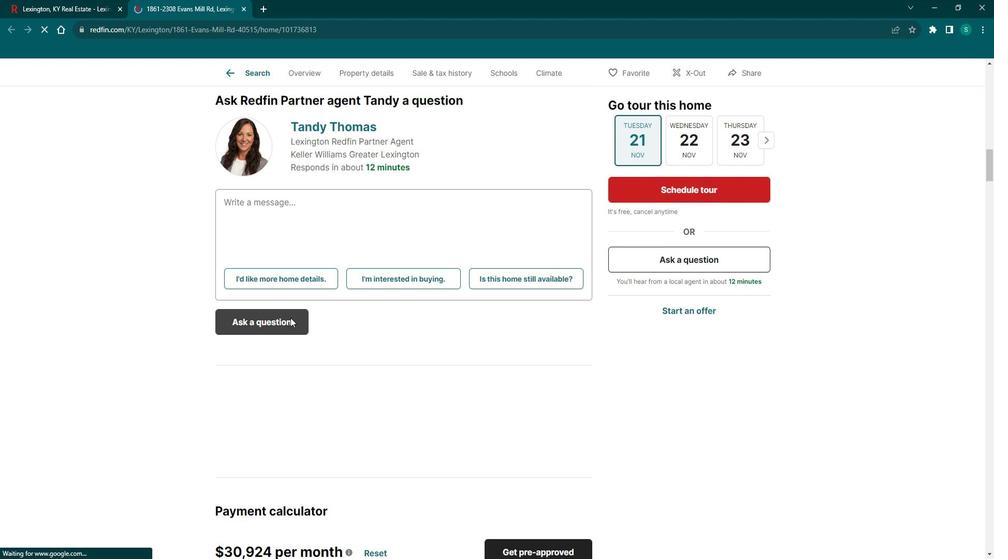 
Action: Mouse scrolled (299, 314) with delta (0, 0)
Screenshot: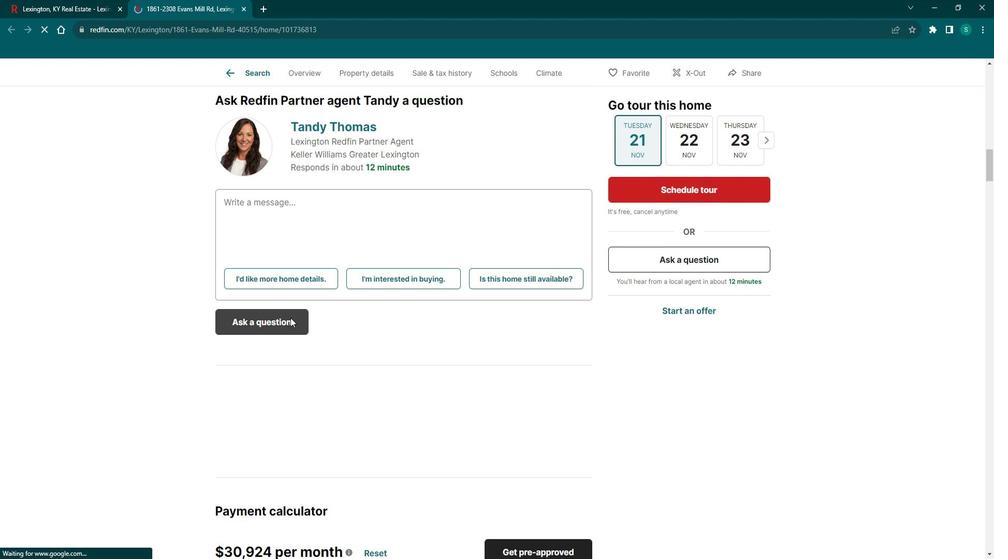 
Action: Mouse scrolled (299, 314) with delta (0, 0)
Screenshot: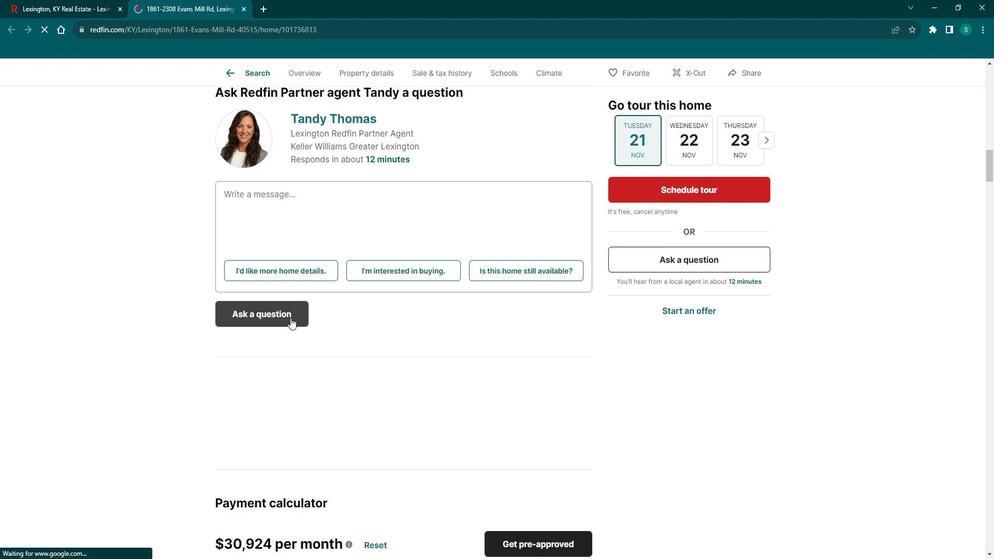 
Action: Mouse scrolled (299, 314) with delta (0, 0)
Screenshot: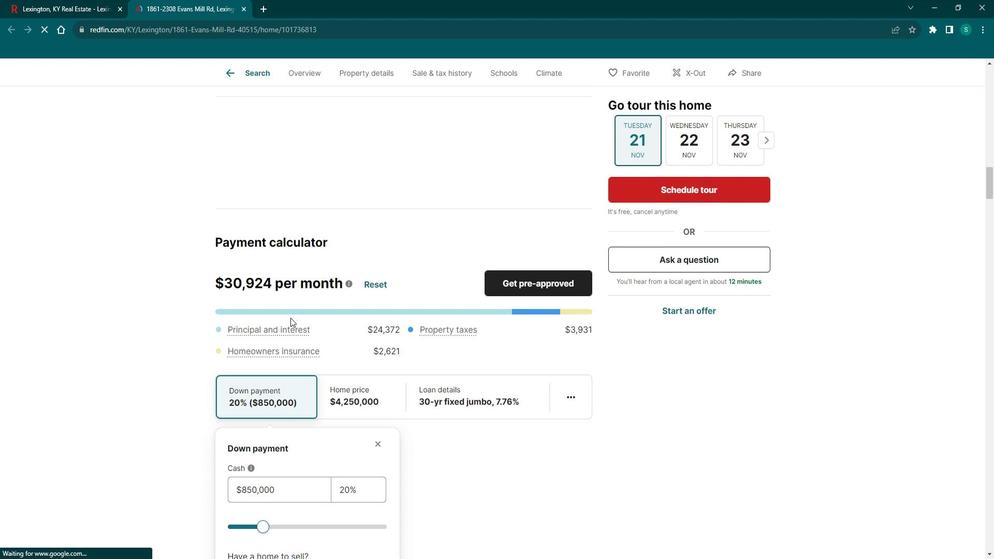
Action: Mouse scrolled (299, 314) with delta (0, 0)
Screenshot: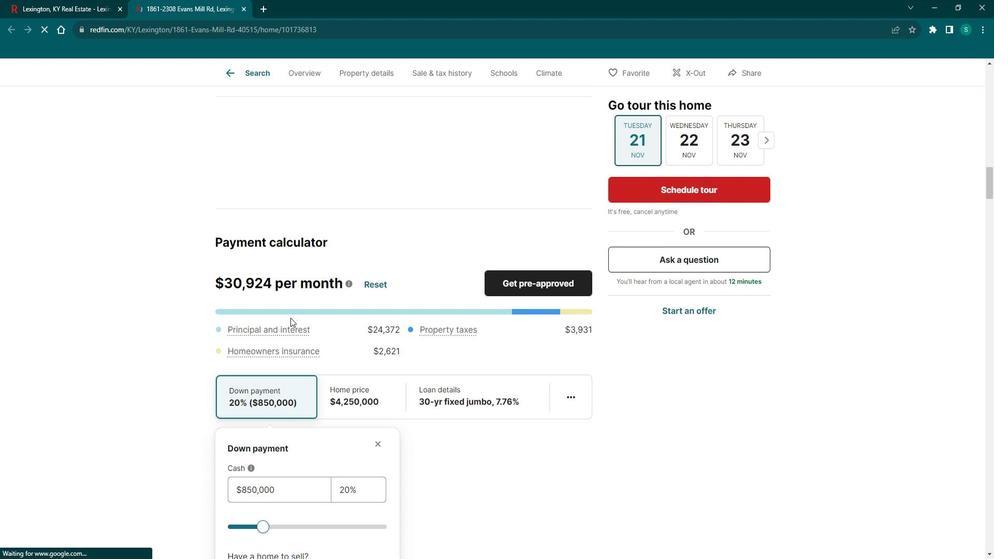 
Action: Mouse scrolled (299, 314) with delta (0, 0)
Screenshot: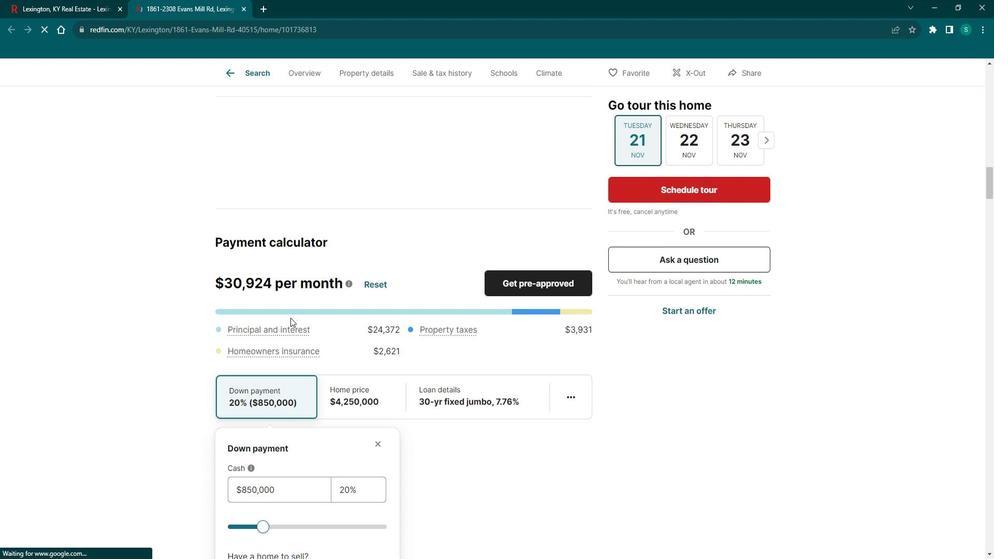 
Action: Mouse scrolled (299, 314) with delta (0, 0)
Screenshot: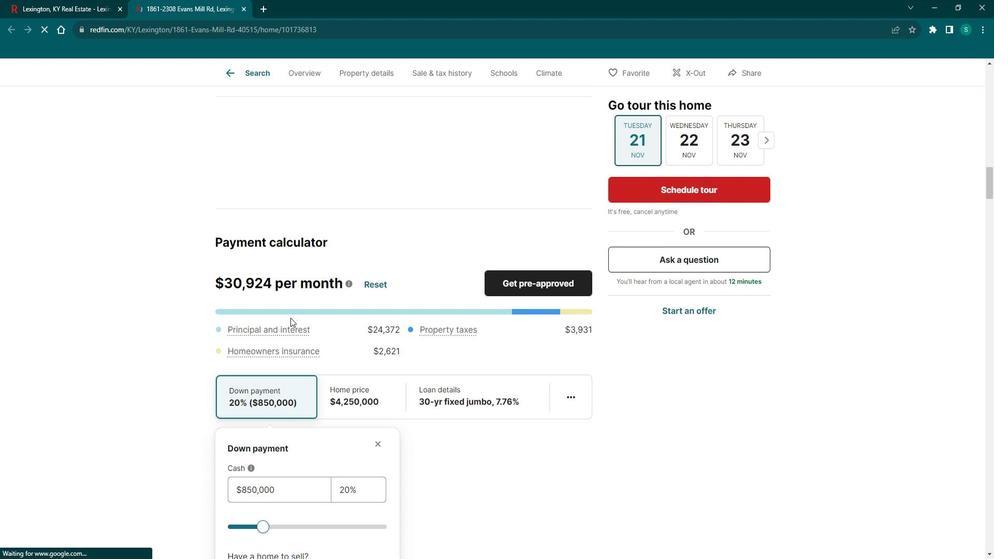 
Action: Mouse scrolled (299, 314) with delta (0, 0)
Screenshot: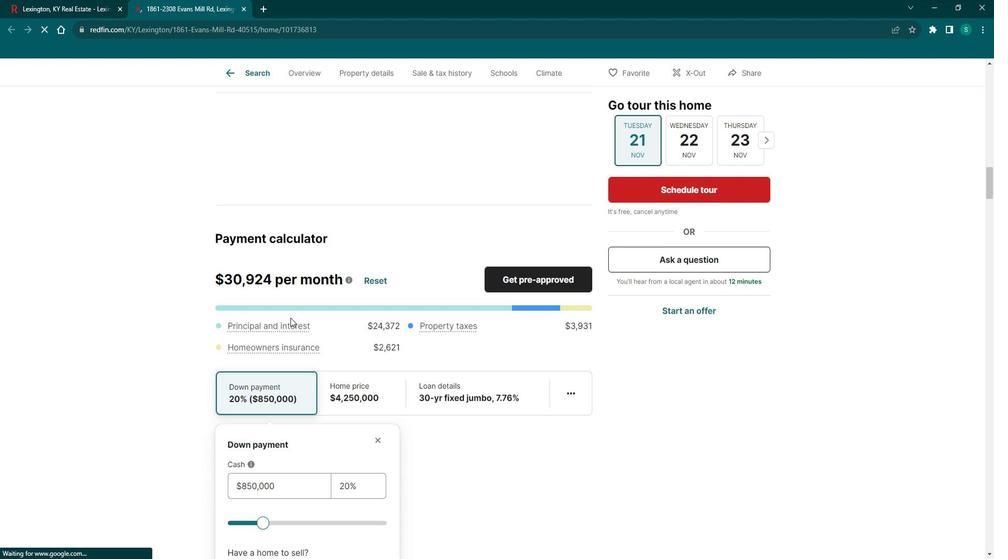 
Action: Mouse scrolled (299, 314) with delta (0, 0)
Screenshot: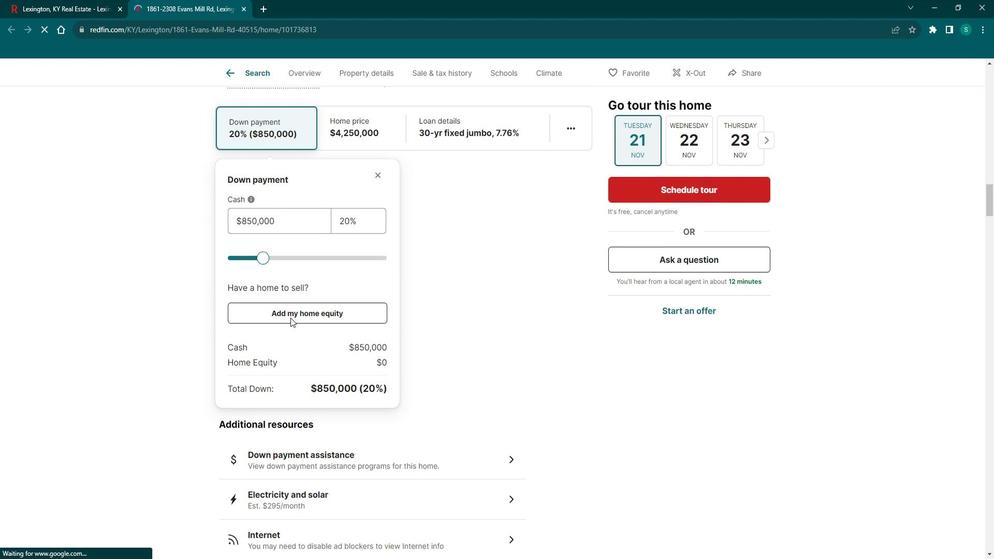 
Action: Mouse scrolled (299, 314) with delta (0, 0)
Screenshot: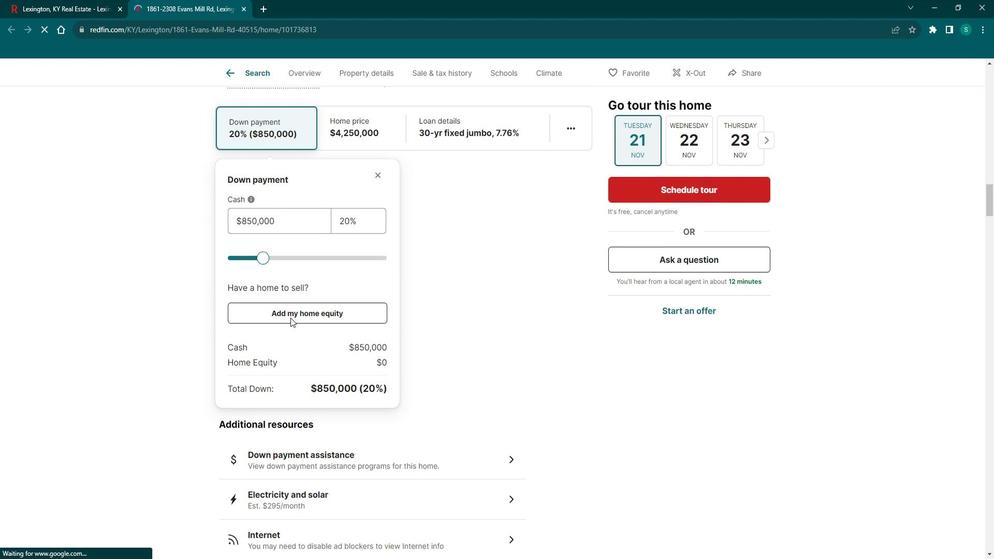 
Action: Mouse scrolled (299, 314) with delta (0, 0)
Screenshot: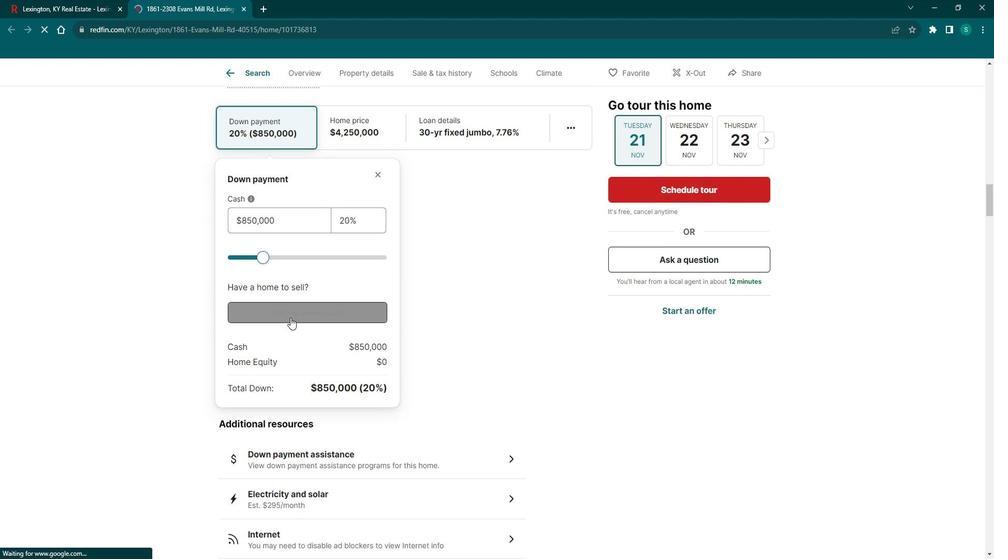 
Action: Mouse scrolled (299, 314) with delta (0, 0)
Screenshot: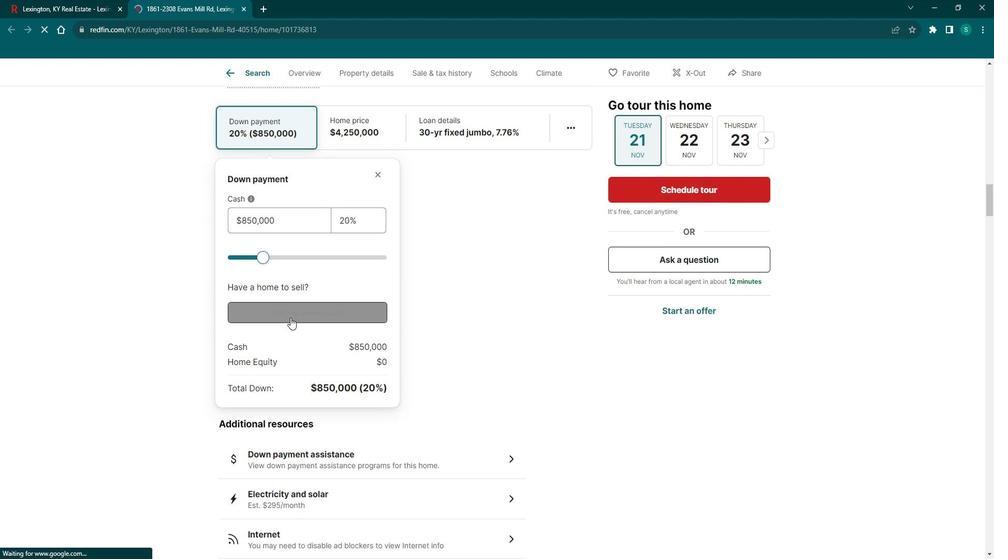 
Action: Mouse scrolled (299, 314) with delta (0, 0)
Screenshot: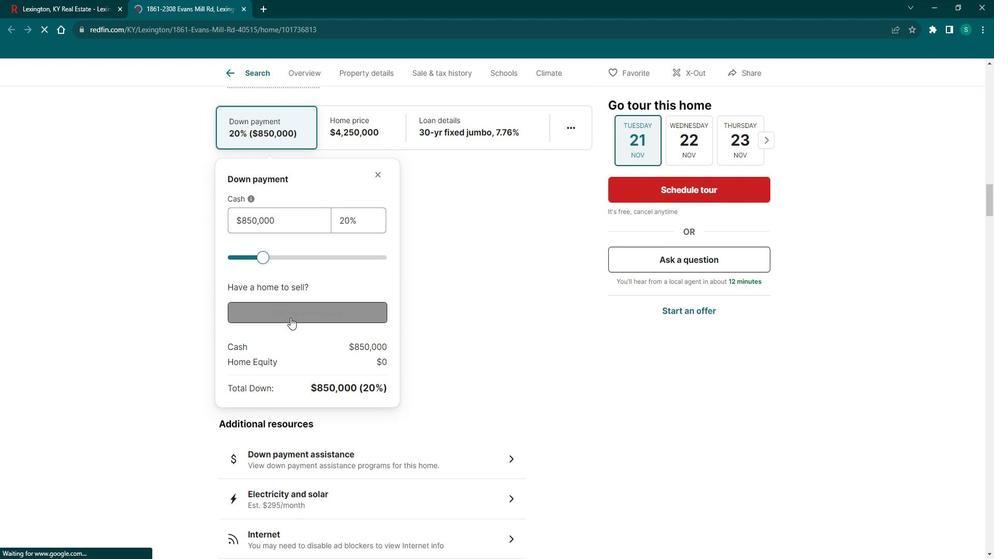 
Action: Mouse scrolled (299, 314) with delta (0, 0)
Screenshot: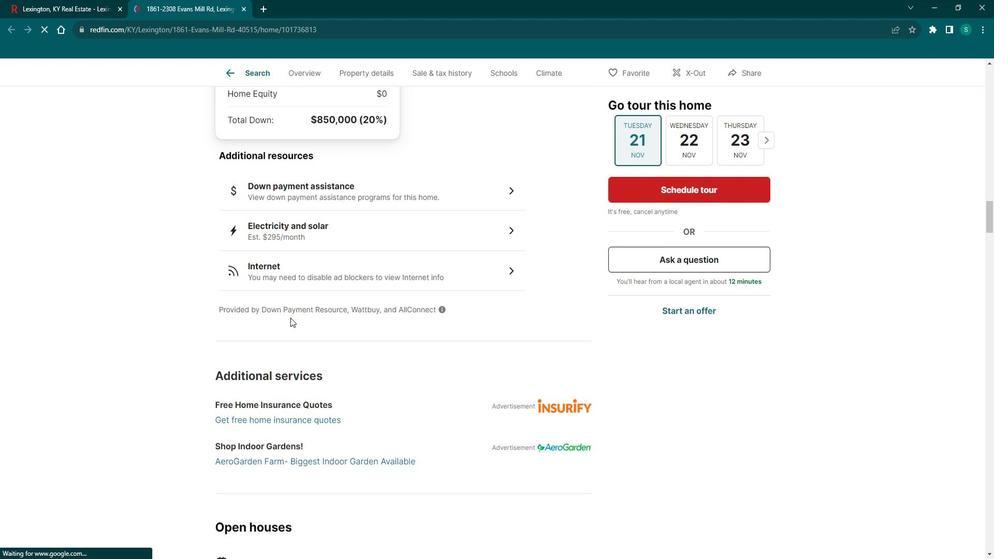 
Action: Mouse scrolled (299, 314) with delta (0, 0)
Screenshot: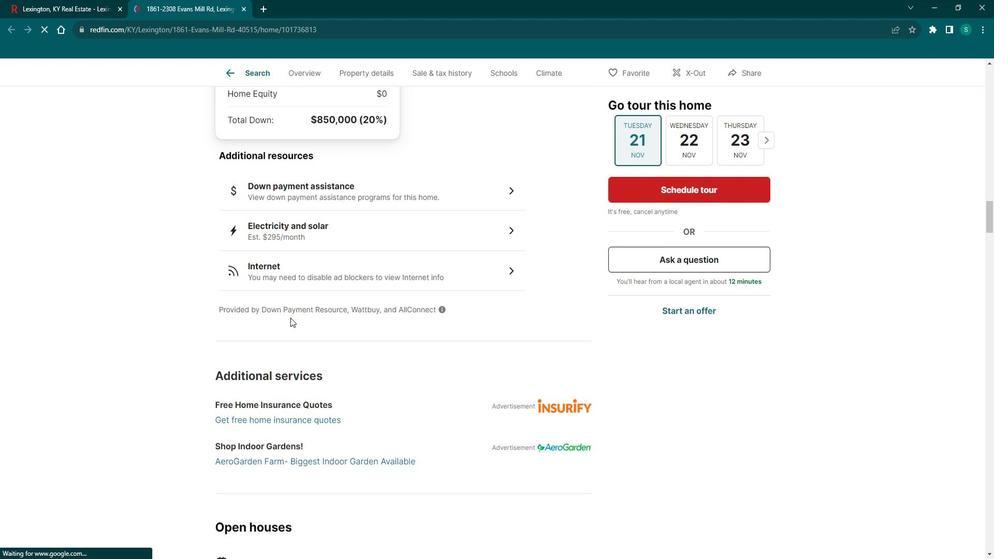 
Action: Mouse scrolled (299, 314) with delta (0, 0)
Screenshot: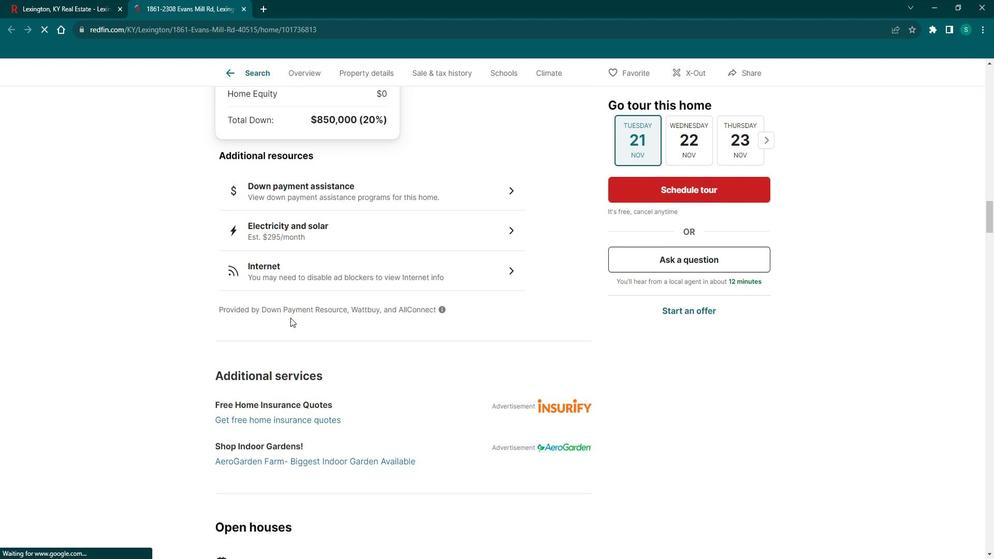 
Action: Mouse scrolled (299, 314) with delta (0, 0)
Screenshot: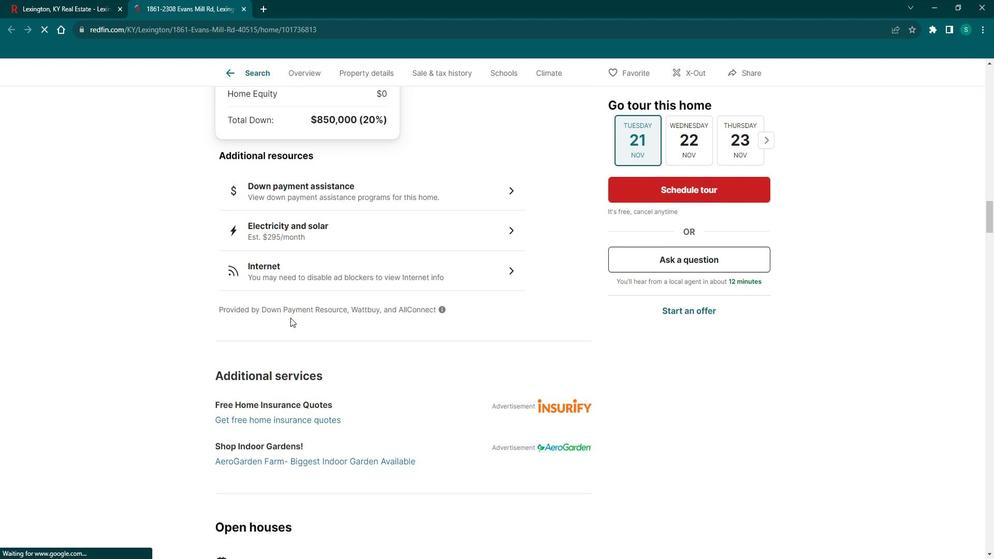 
Action: Mouse scrolled (299, 314) with delta (0, 0)
Screenshot: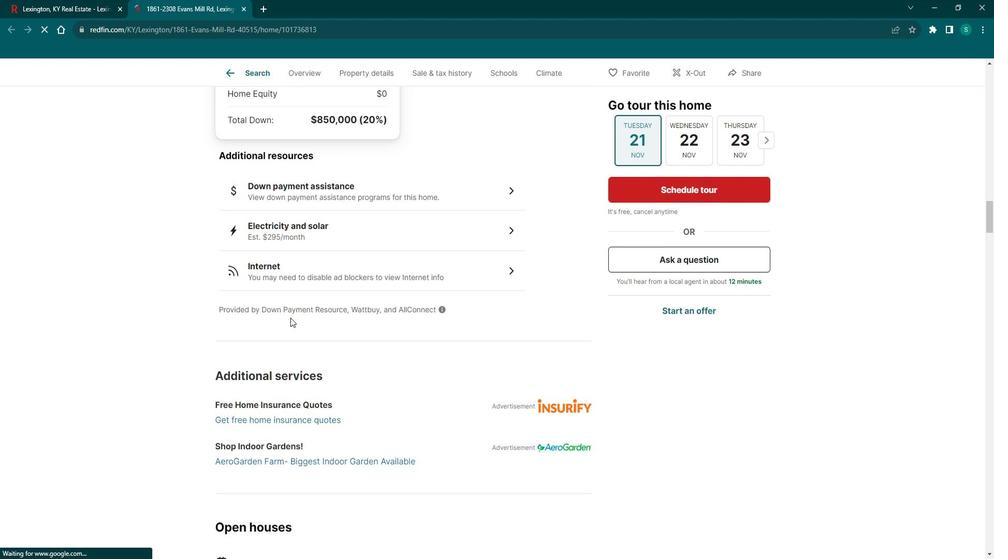 
Action: Mouse scrolled (299, 314) with delta (0, 0)
Screenshot: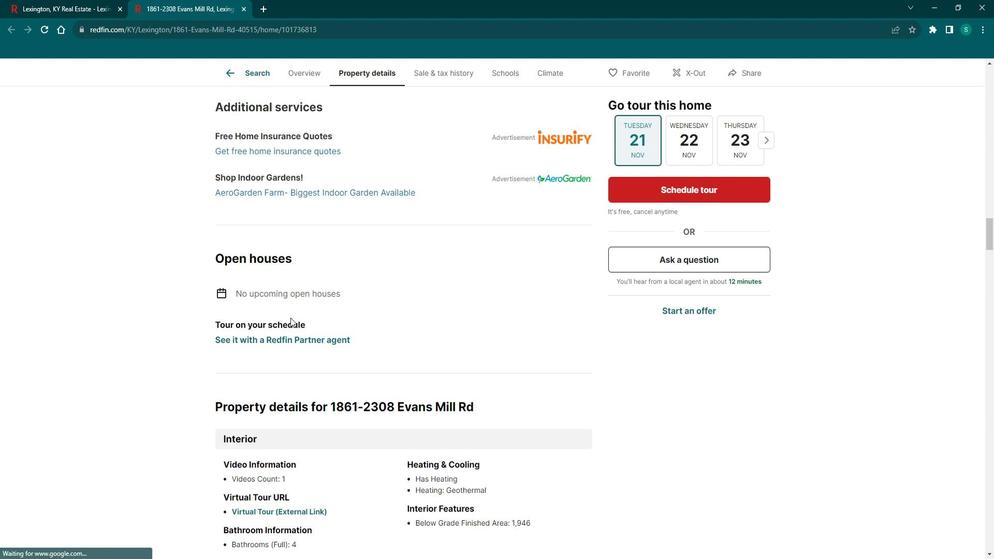 
Action: Mouse scrolled (299, 314) with delta (0, 0)
Screenshot: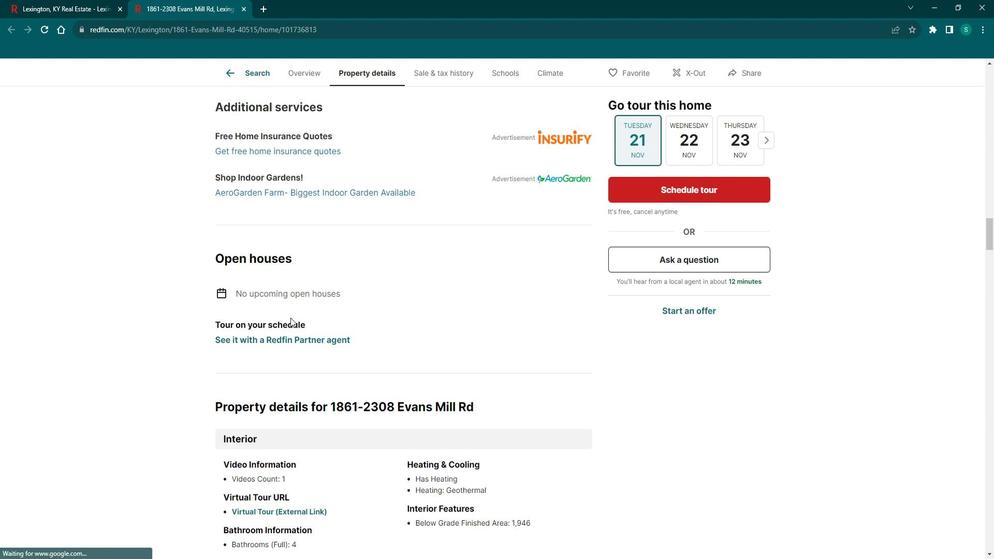 
Action: Mouse scrolled (299, 314) with delta (0, 0)
Screenshot: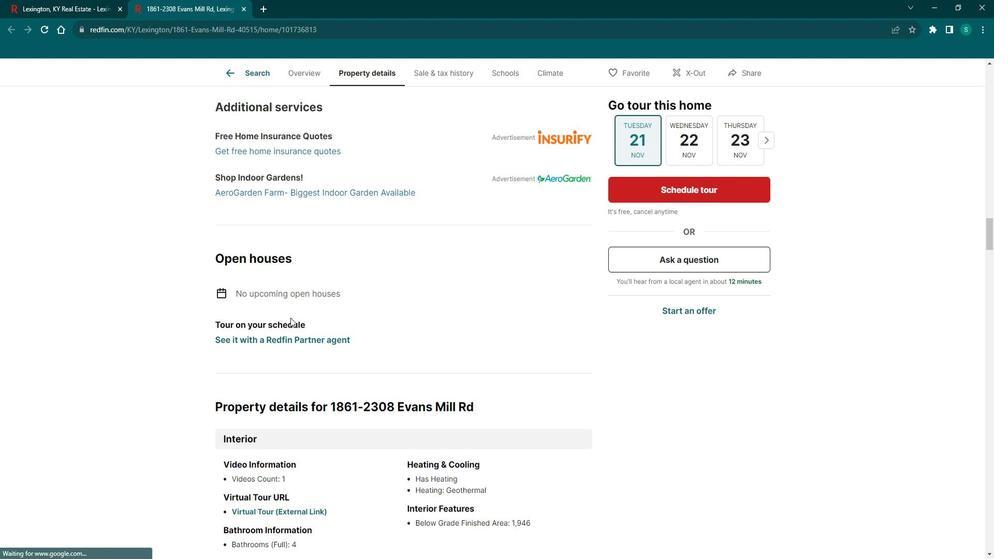 
Action: Mouse scrolled (299, 314) with delta (0, 0)
Screenshot: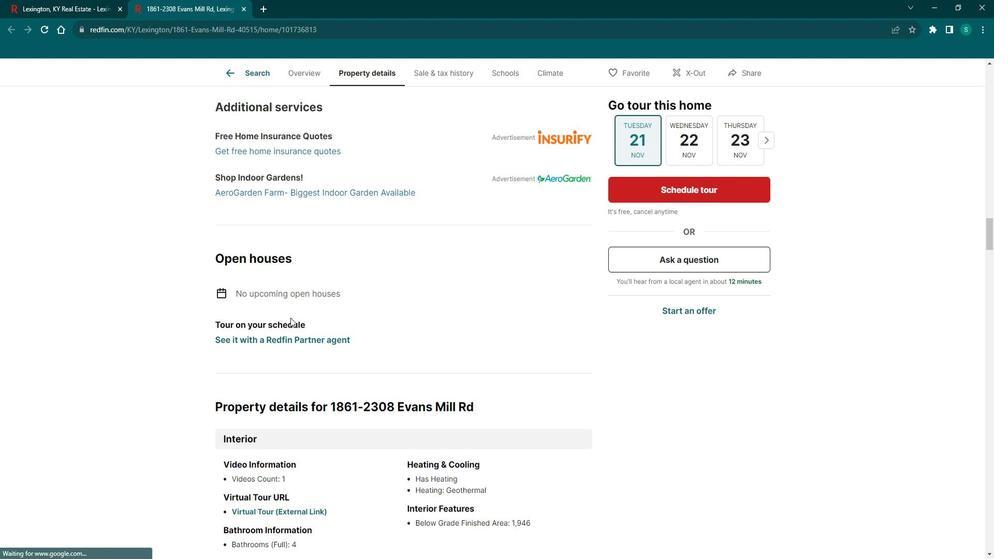 
Action: Mouse scrolled (299, 314) with delta (0, 0)
Screenshot: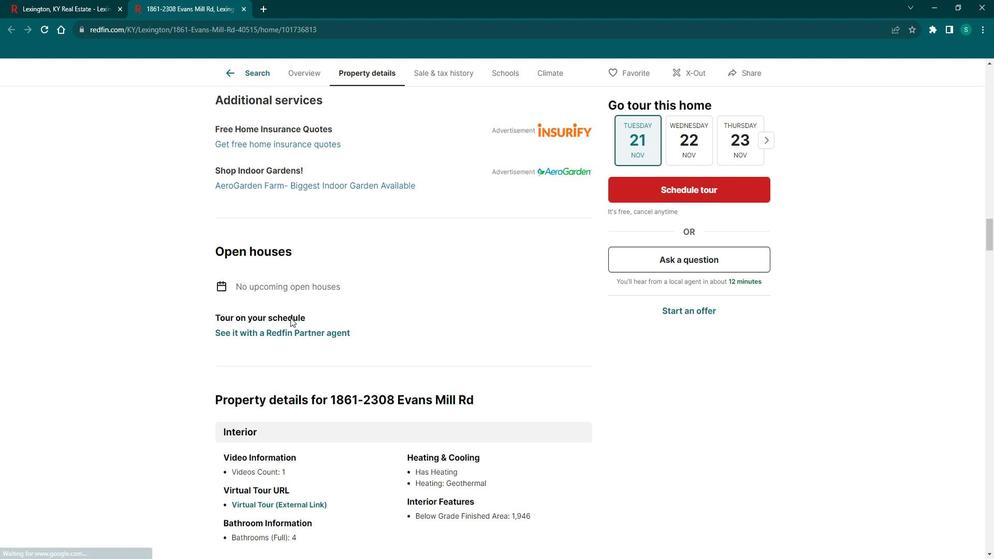 
Action: Mouse scrolled (299, 314) with delta (0, 0)
Screenshot: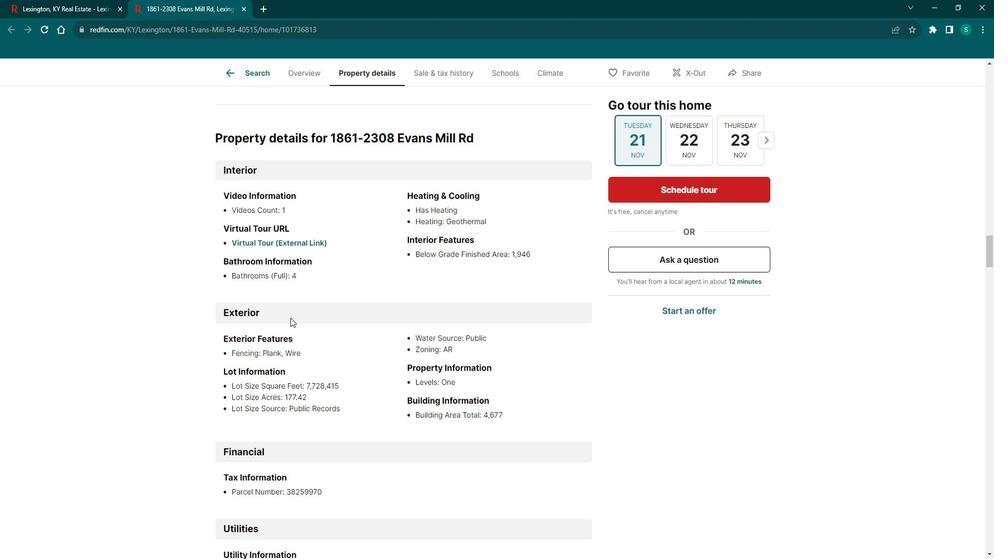 
Action: Mouse scrolled (299, 314) with delta (0, 0)
Screenshot: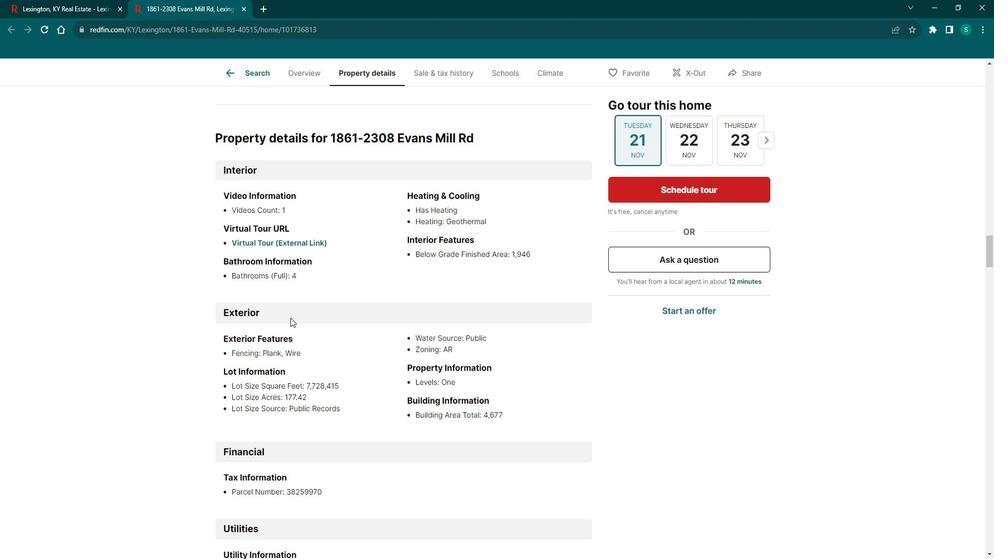 
Action: Mouse scrolled (299, 314) with delta (0, 0)
Screenshot: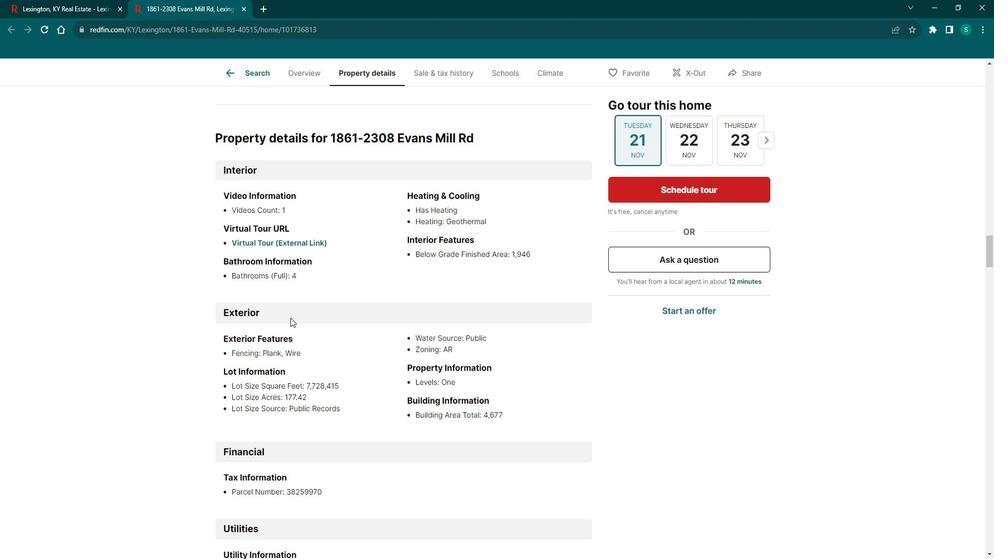 
Action: Mouse scrolled (299, 314) with delta (0, 0)
Screenshot: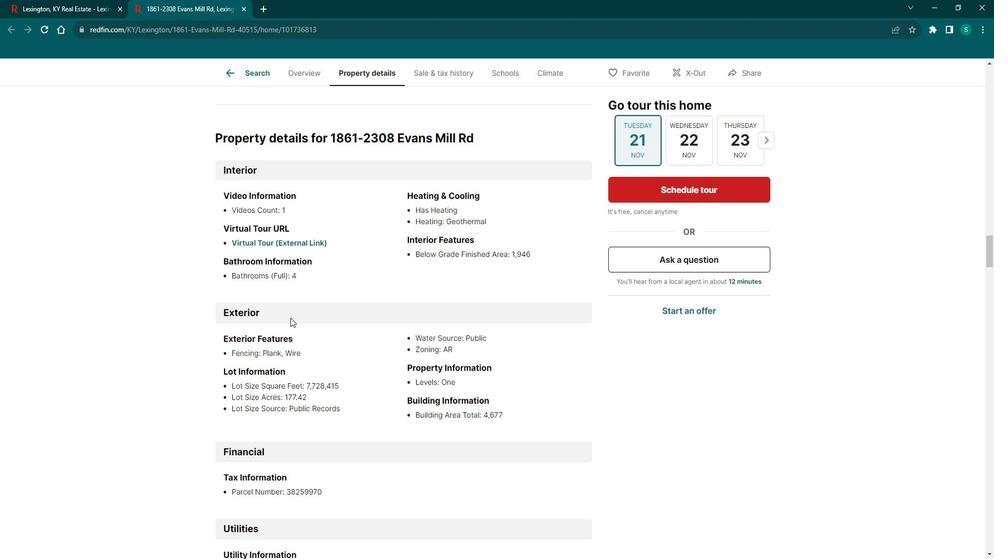 
Action: Mouse scrolled (299, 314) with delta (0, 0)
Screenshot: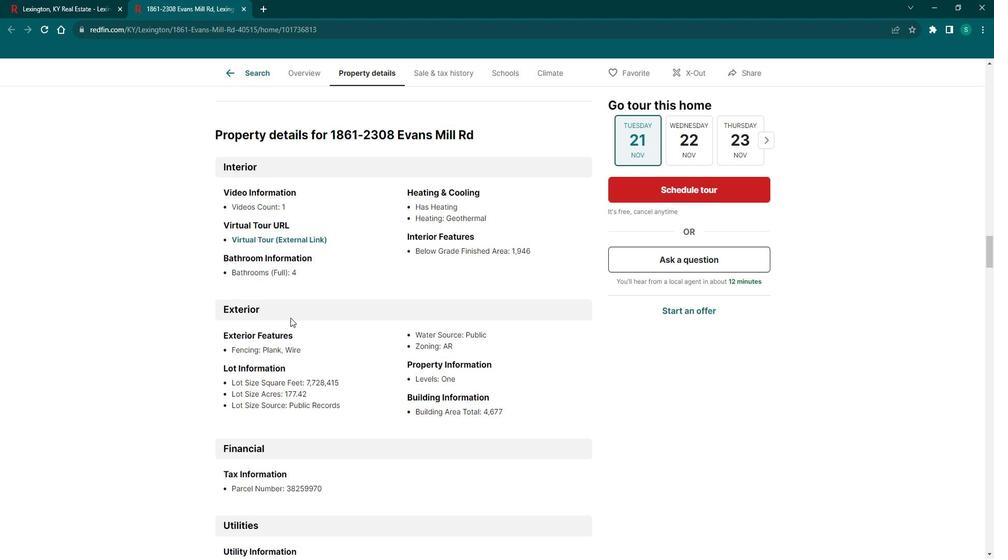 
Action: Mouse scrolled (299, 314) with delta (0, 0)
Screenshot: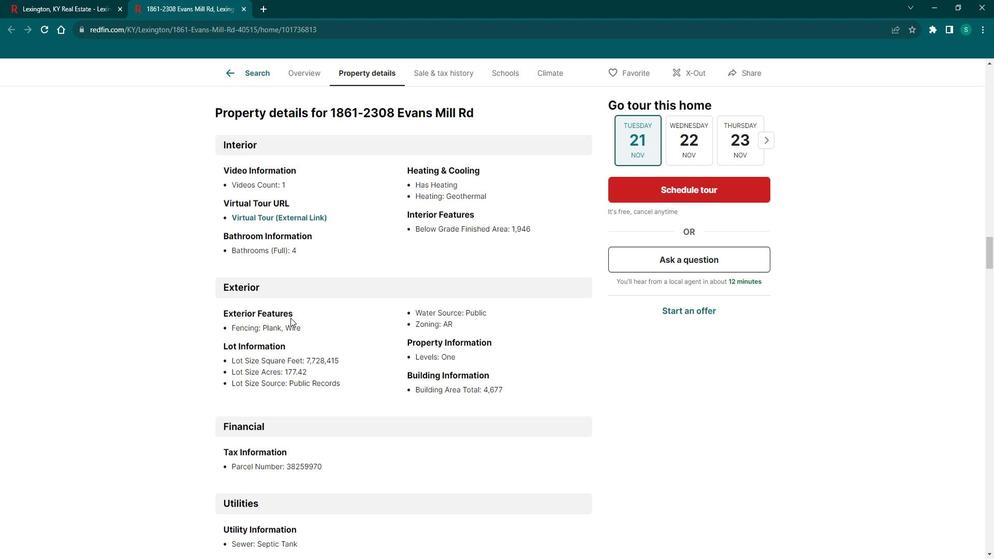 
Action: Mouse scrolled (299, 314) with delta (0, 0)
Screenshot: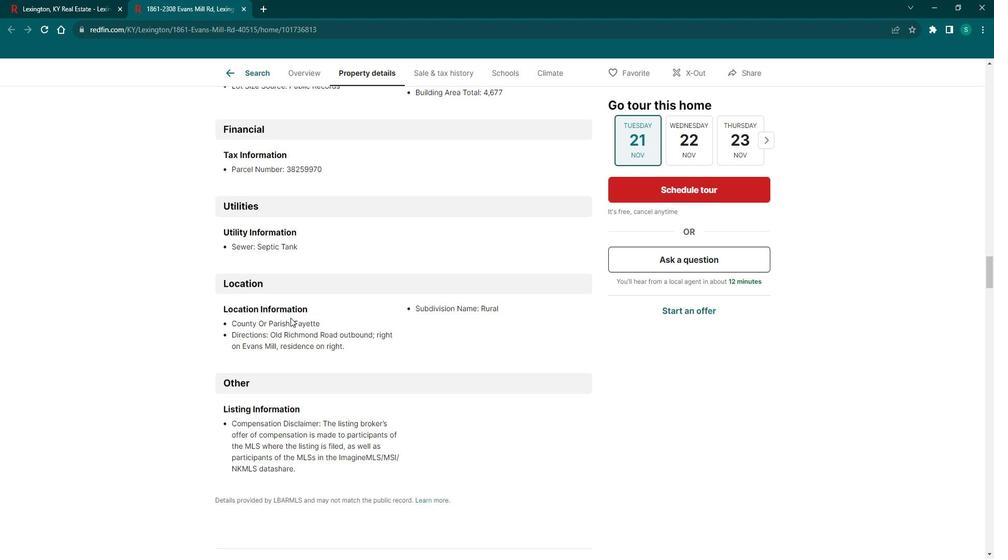 
Action: Mouse scrolled (299, 314) with delta (0, 0)
Screenshot: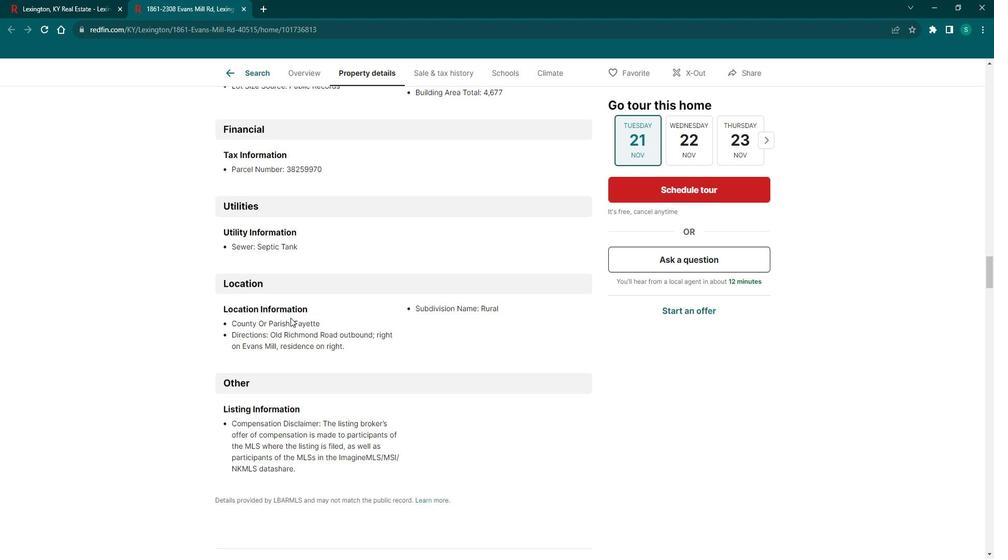 
Action: Mouse scrolled (299, 314) with delta (0, 0)
Screenshot: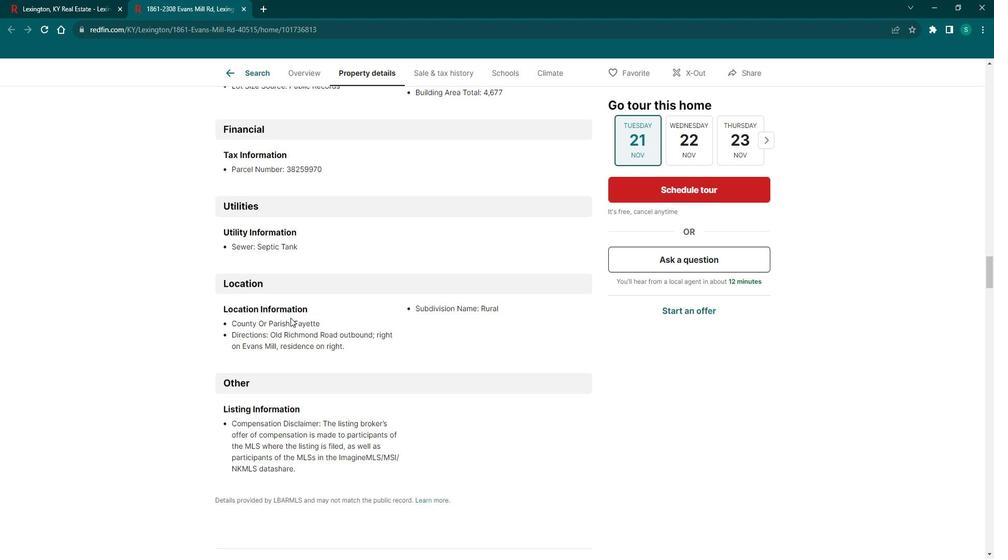 
Action: Mouse scrolled (299, 314) with delta (0, 0)
Screenshot: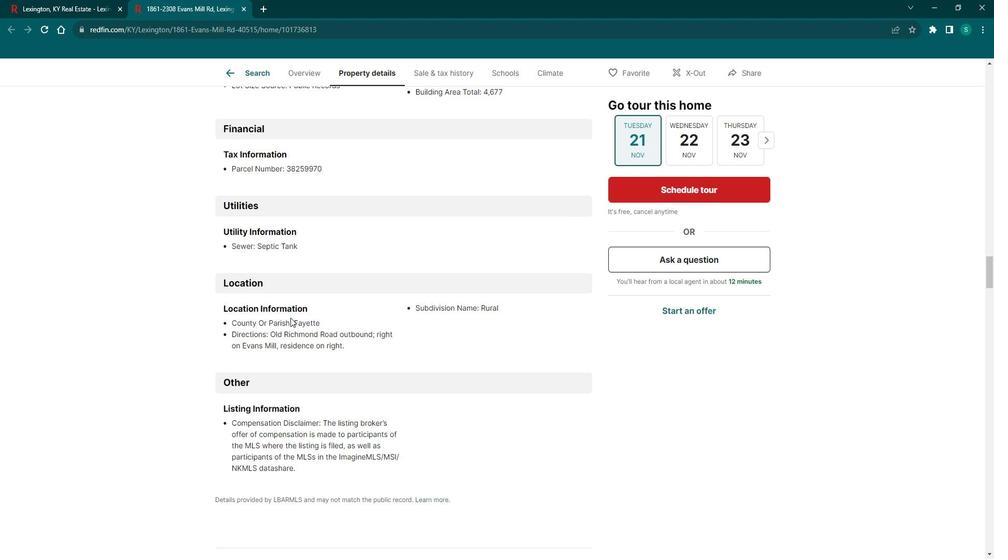
Action: Mouse scrolled (299, 314) with delta (0, 0)
Screenshot: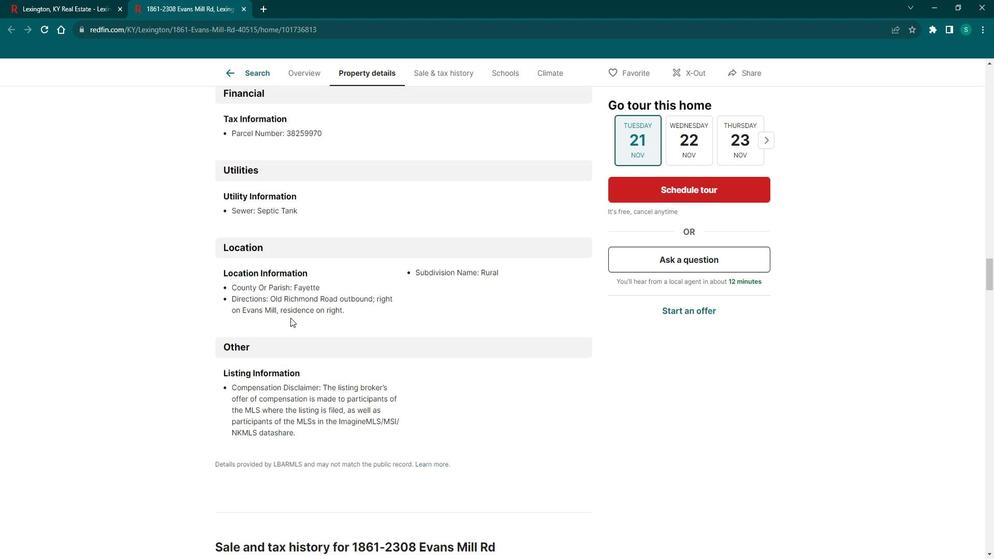 
Action: Mouse scrolled (299, 314) with delta (0, 0)
Screenshot: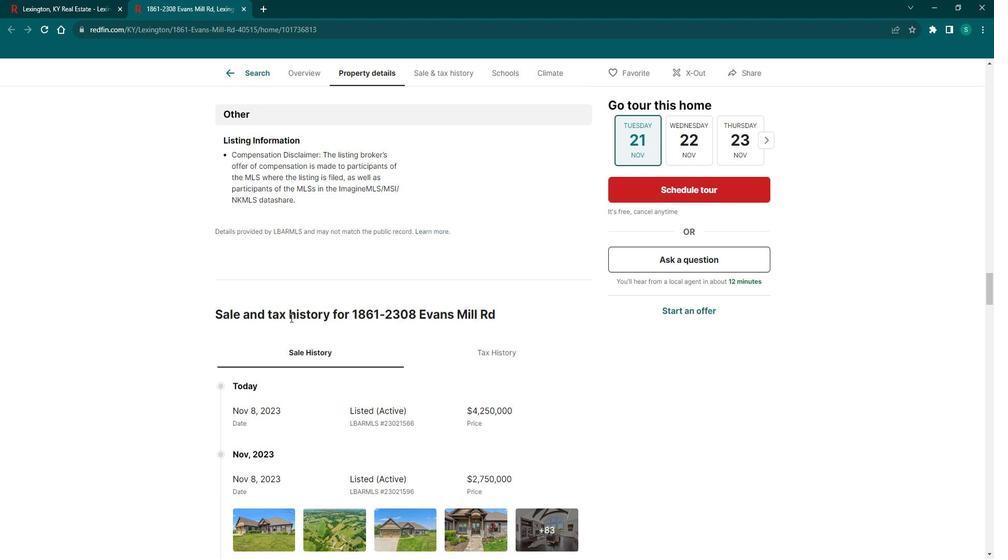 
Action: Mouse scrolled (299, 314) with delta (0, 0)
Screenshot: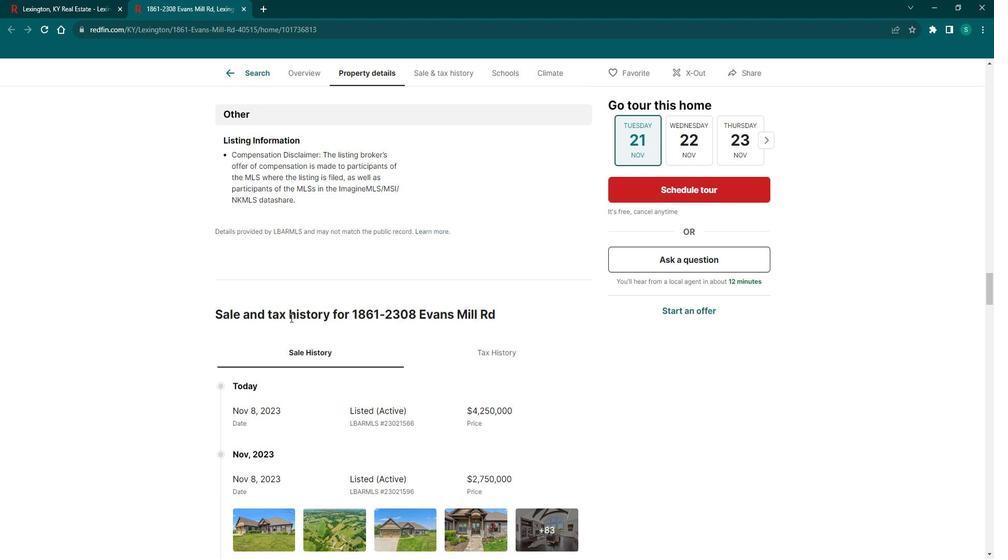 
Action: Mouse scrolled (299, 314) with delta (0, 0)
Screenshot: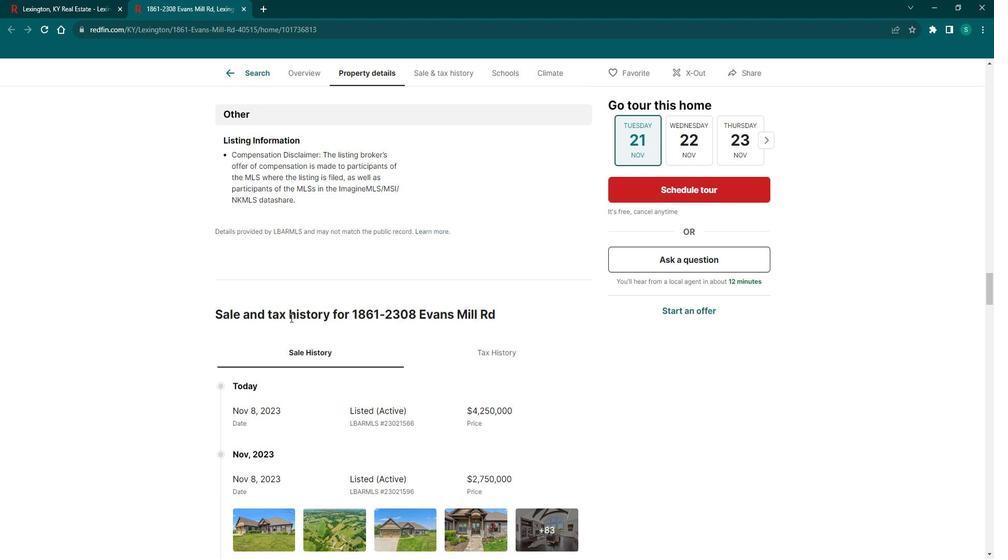 
Action: Mouse scrolled (299, 314) with delta (0, 0)
Screenshot: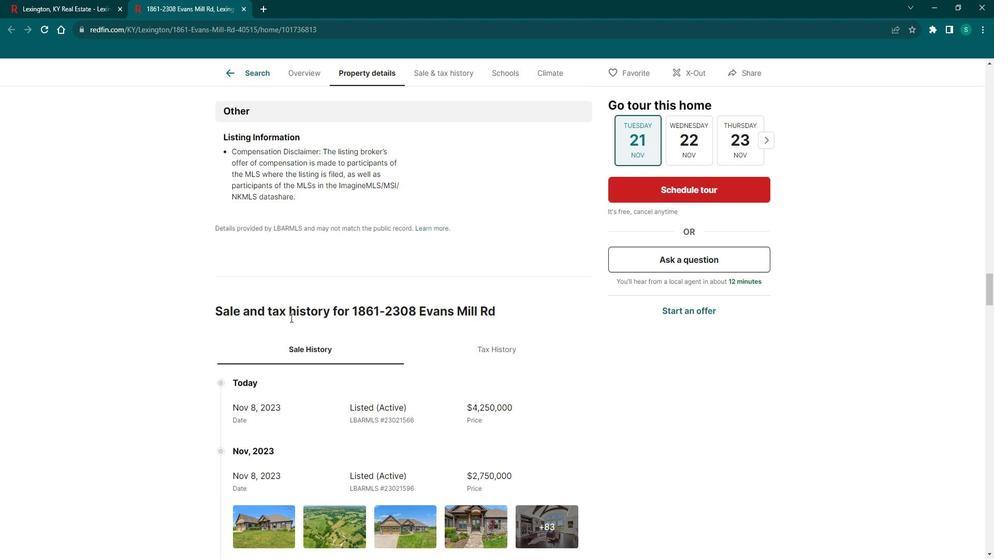
Action: Mouse scrolled (299, 314) with delta (0, 0)
Screenshot: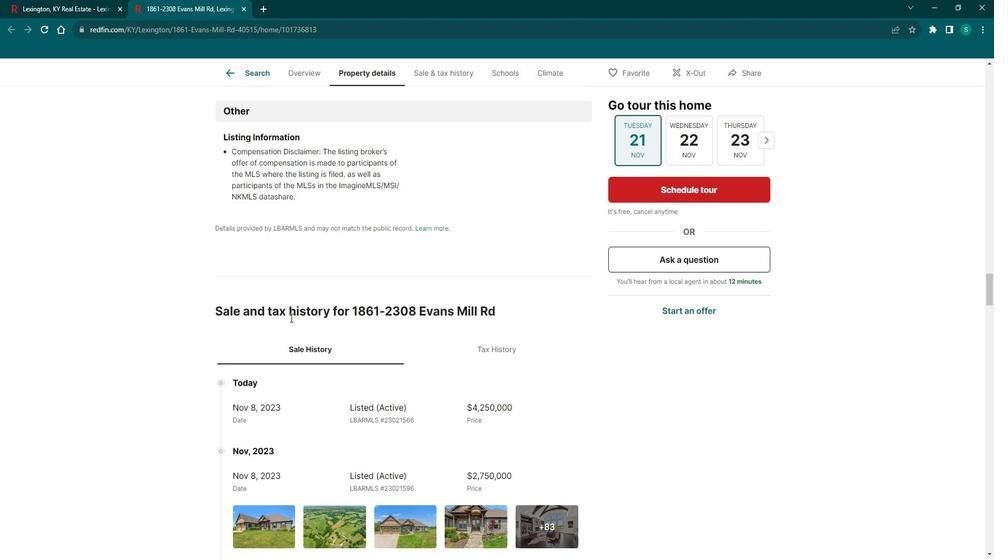
Action: Mouse moved to (270, 370)
Screenshot: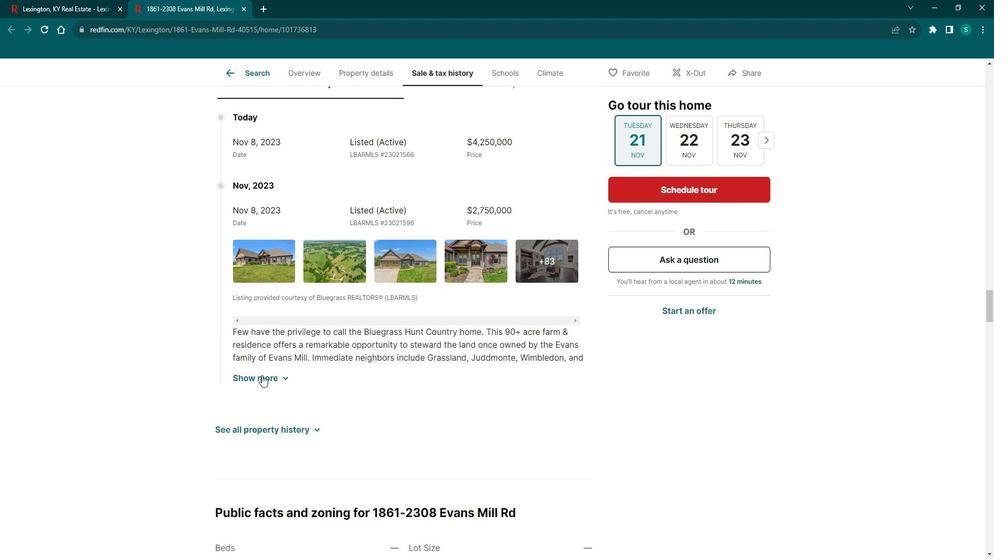 
Action: Mouse pressed left at (270, 370)
Screenshot: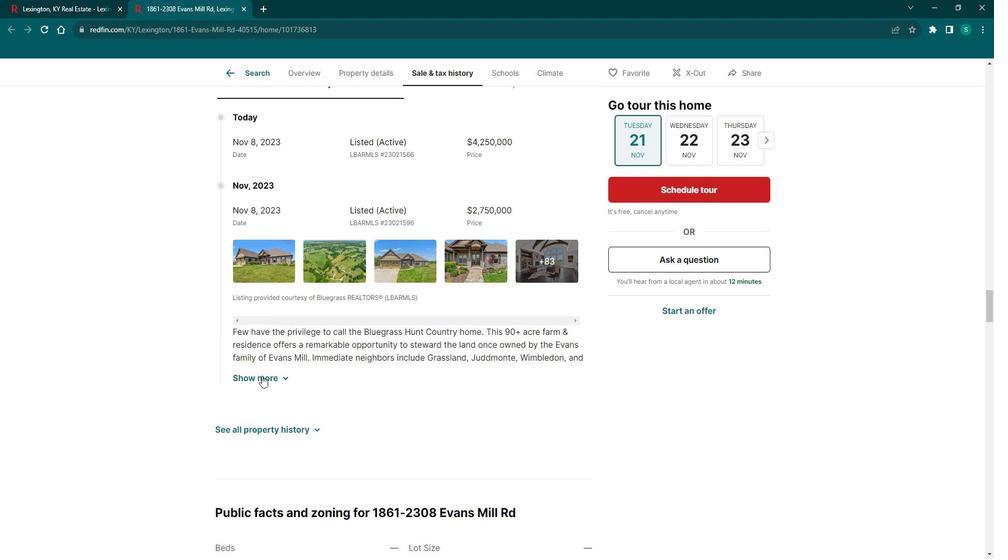 
Action: Mouse moved to (270, 370)
Screenshot: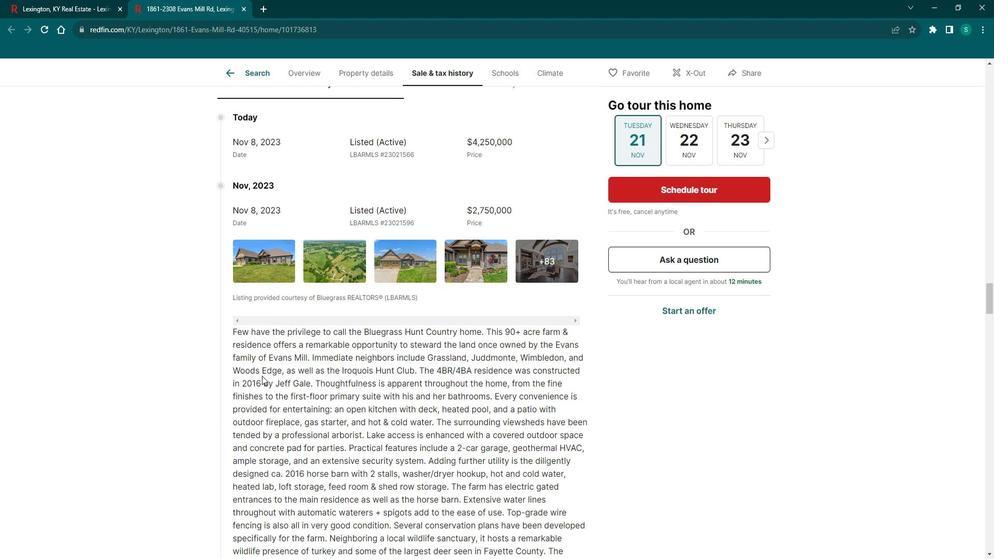 
Action: Mouse scrolled (270, 370) with delta (0, 0)
Screenshot: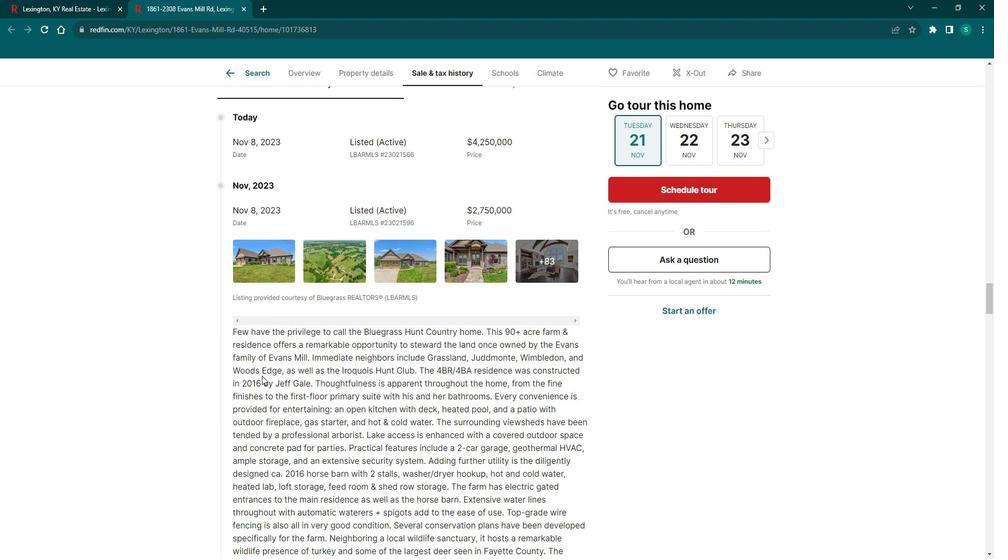
Action: Mouse scrolled (270, 370) with delta (0, 0)
Screenshot: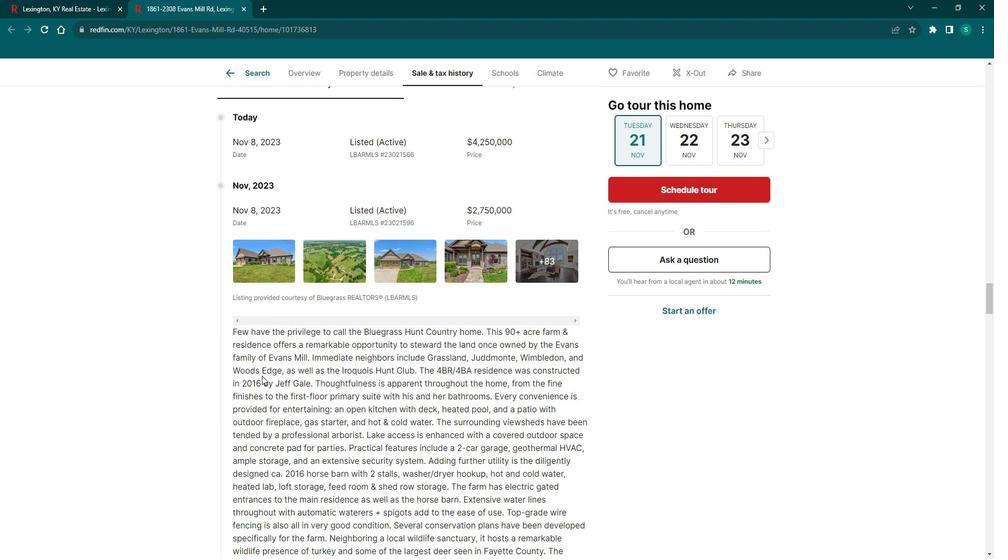 
Action: Mouse scrolled (270, 370) with delta (0, 0)
Screenshot: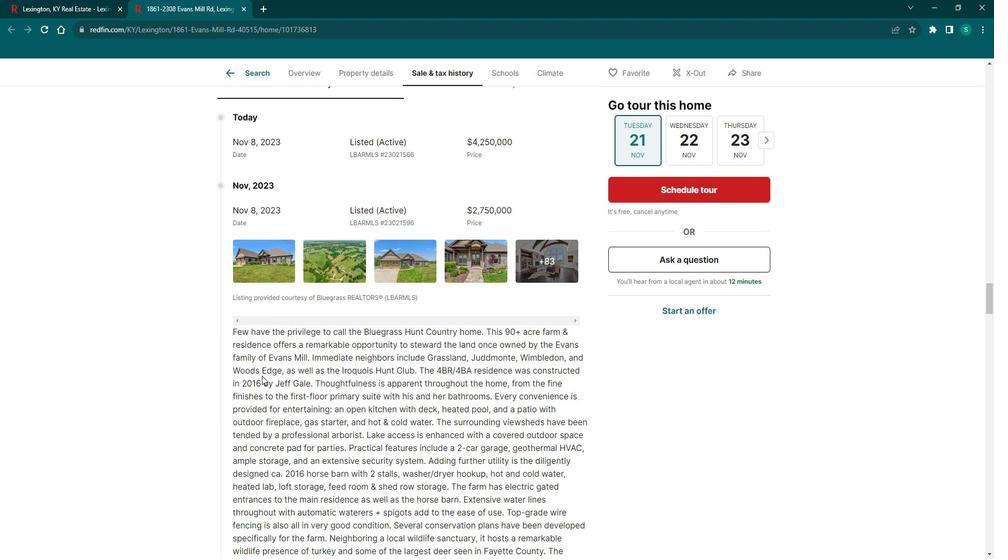 
Action: Mouse scrolled (270, 370) with delta (0, 0)
Screenshot: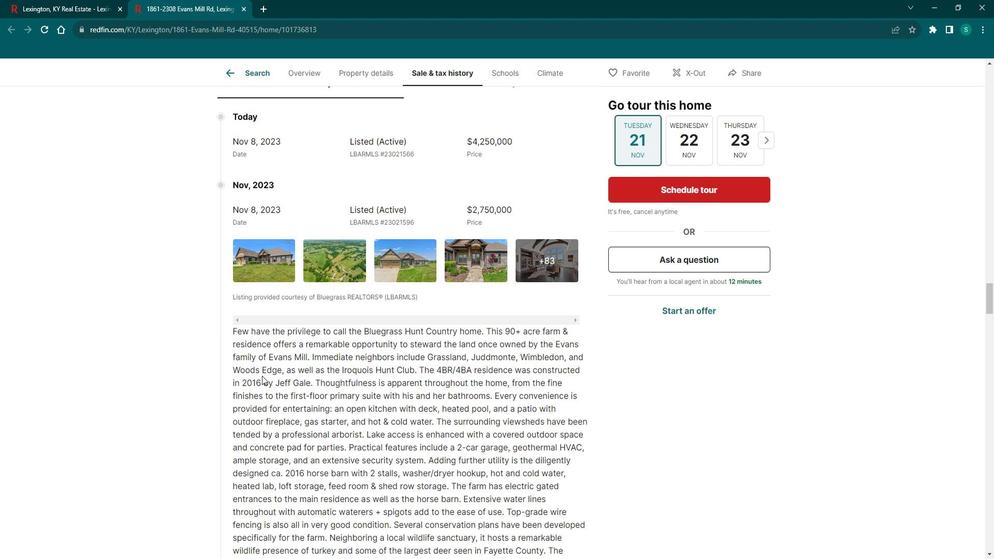 
Action: Mouse scrolled (270, 370) with delta (0, 0)
Screenshot: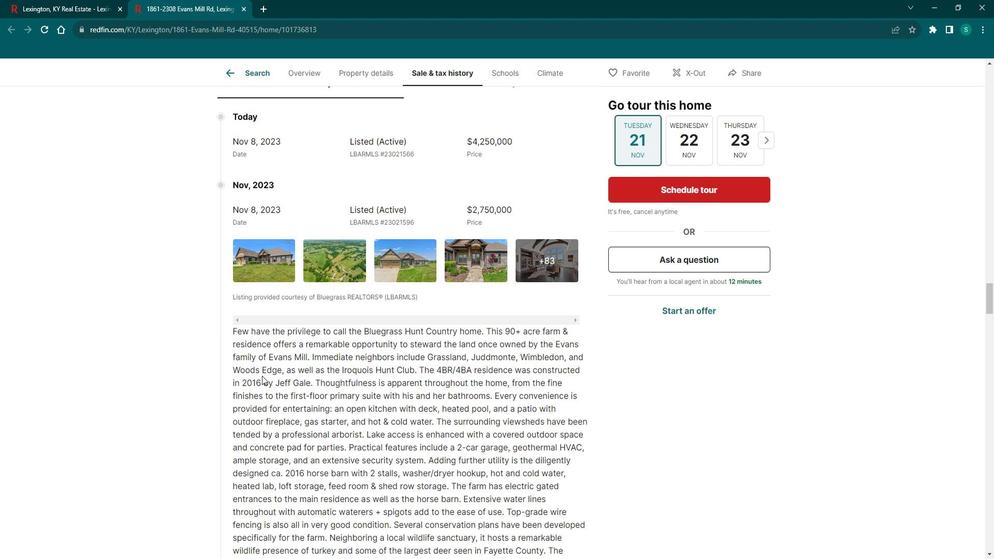 
Action: Mouse scrolled (270, 371) with delta (0, 0)
Screenshot: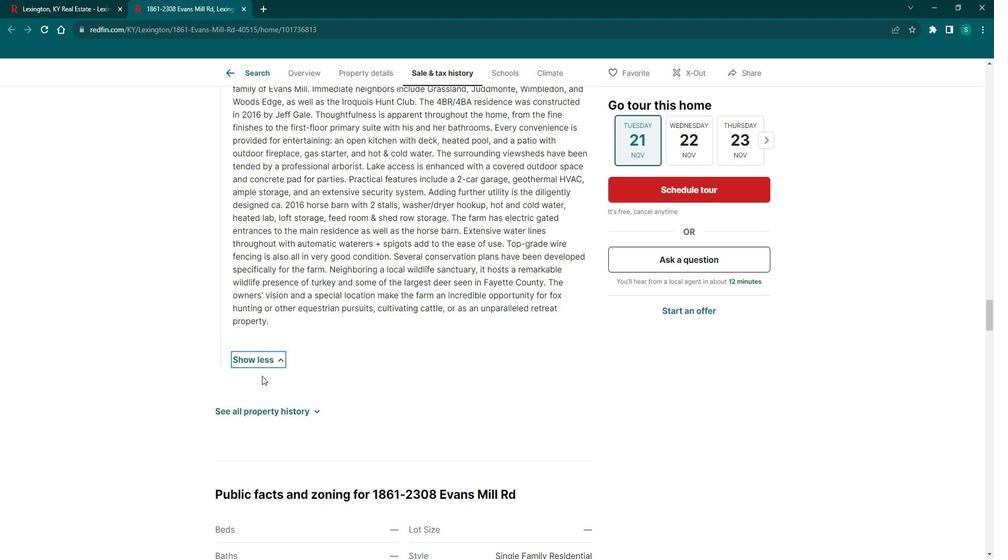 
Action: Mouse scrolled (270, 371) with delta (0, 0)
Screenshot: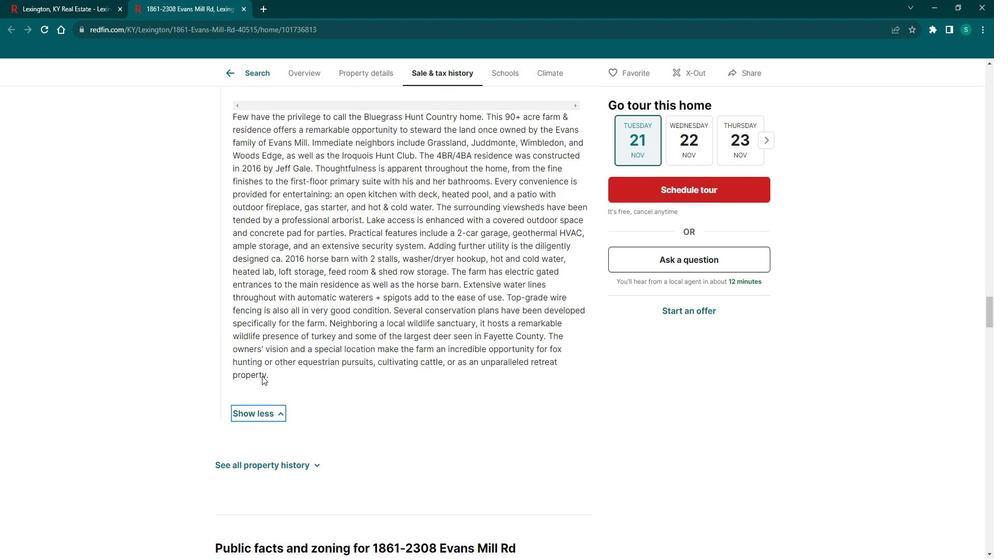 
Action: Mouse scrolled (270, 370) with delta (0, 0)
Screenshot: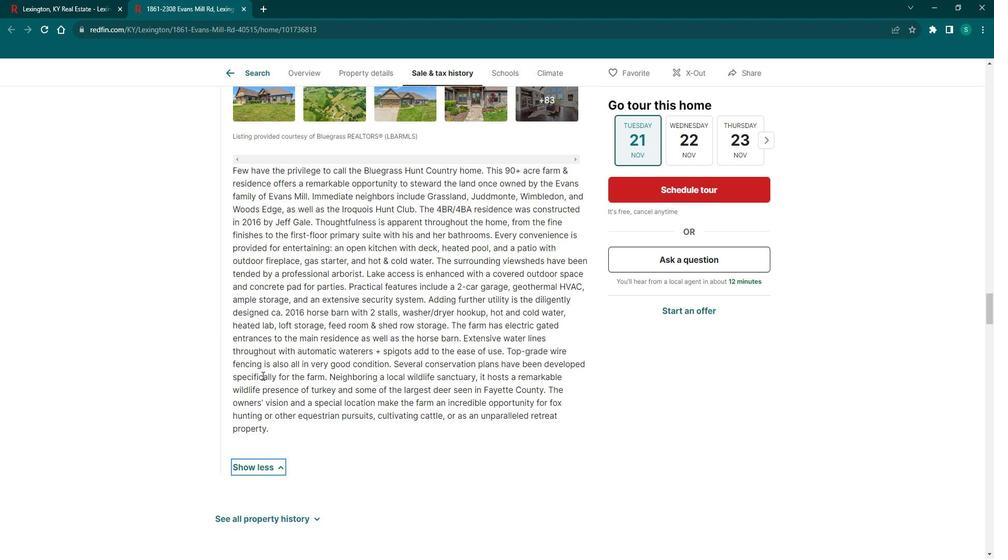 
Action: Mouse scrolled (270, 370) with delta (0, 0)
Screenshot: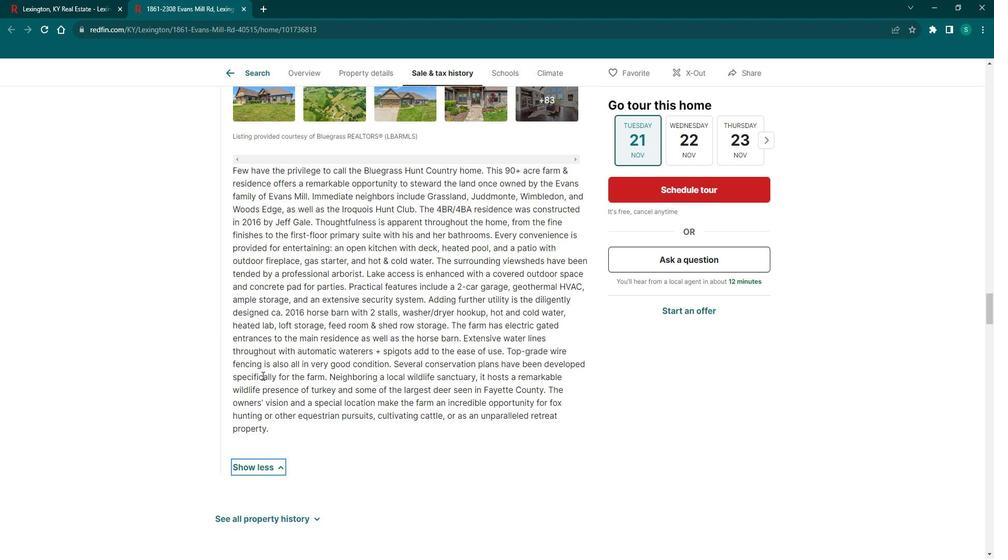 
Action: Mouse scrolled (270, 370) with delta (0, 0)
Screenshot: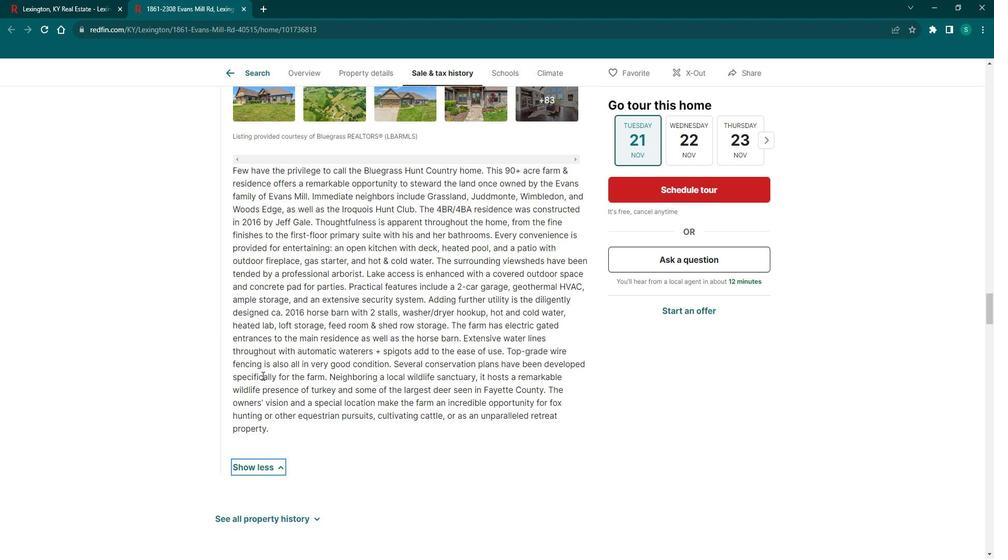 
Action: Mouse scrolled (270, 370) with delta (0, 0)
Screenshot: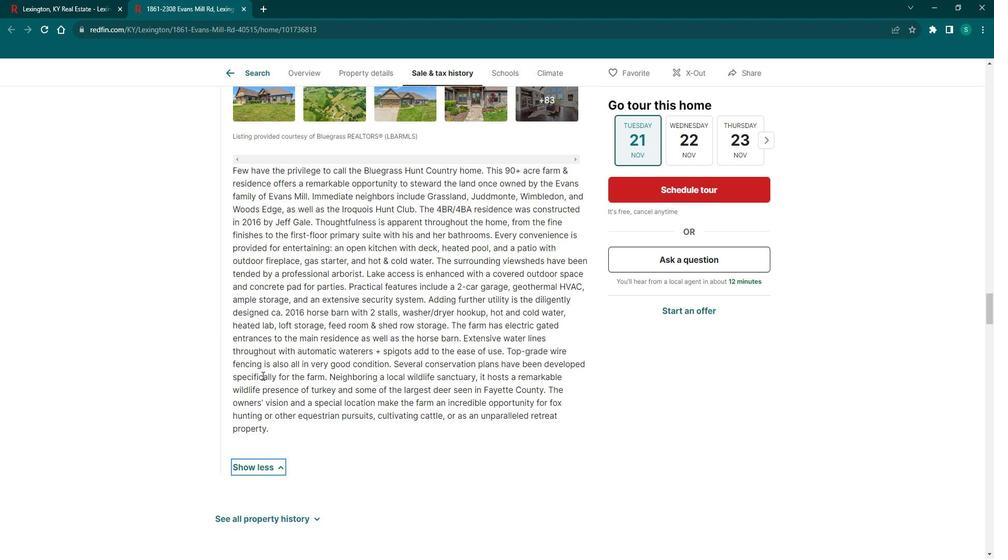 
Action: Mouse scrolled (270, 370) with delta (0, 0)
Screenshot: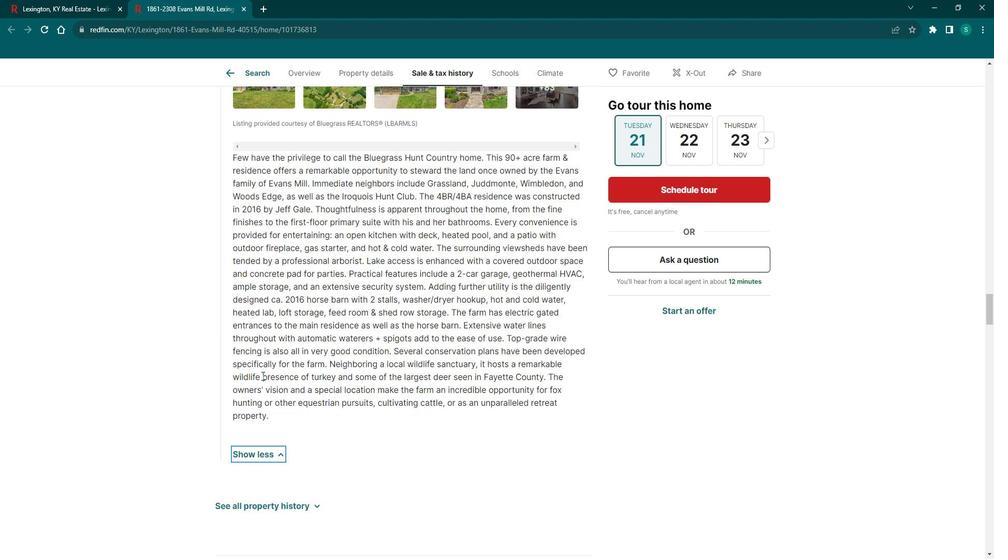 
Action: Mouse scrolled (270, 370) with delta (0, 0)
Screenshot: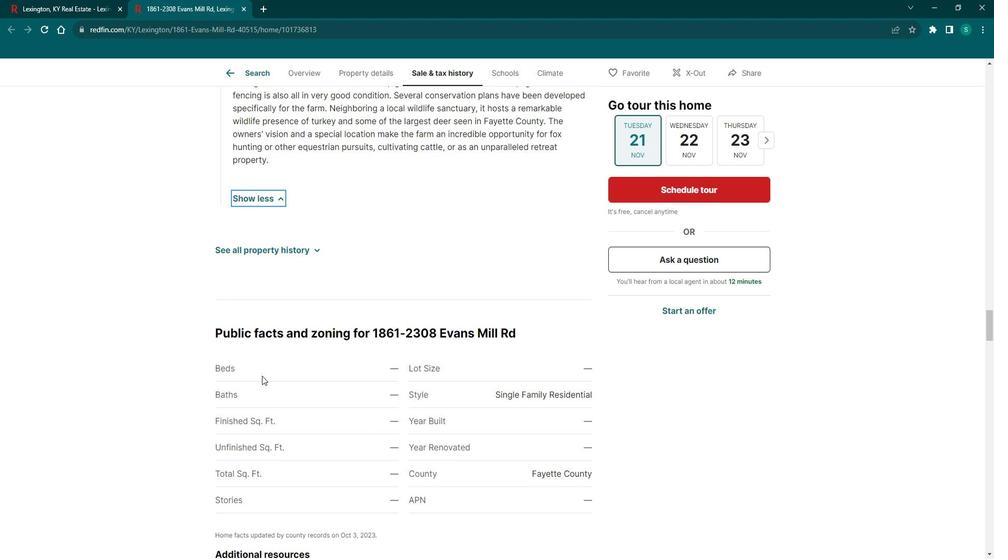 
Action: Mouse scrolled (270, 370) with delta (0, 0)
Screenshot: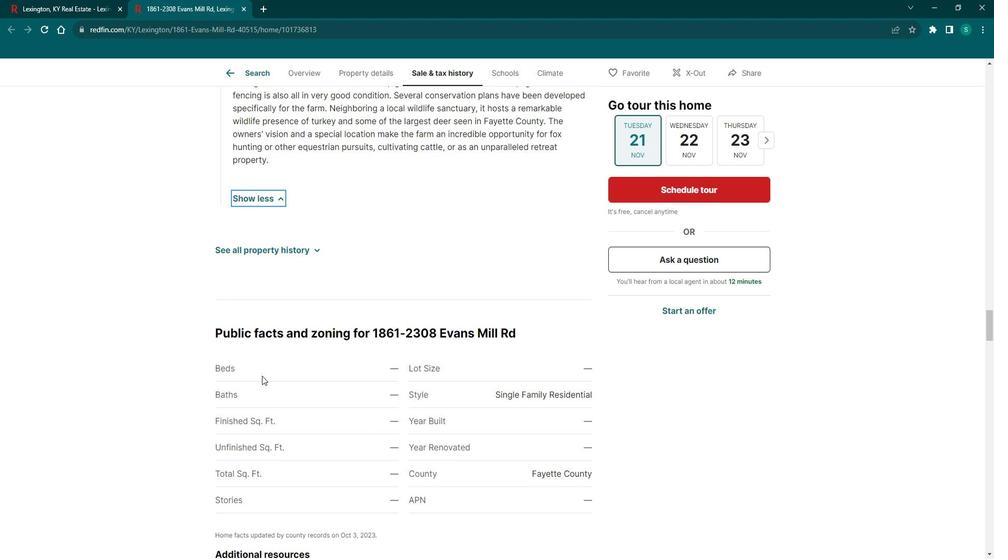 
Action: Mouse scrolled (270, 370) with delta (0, 0)
Screenshot: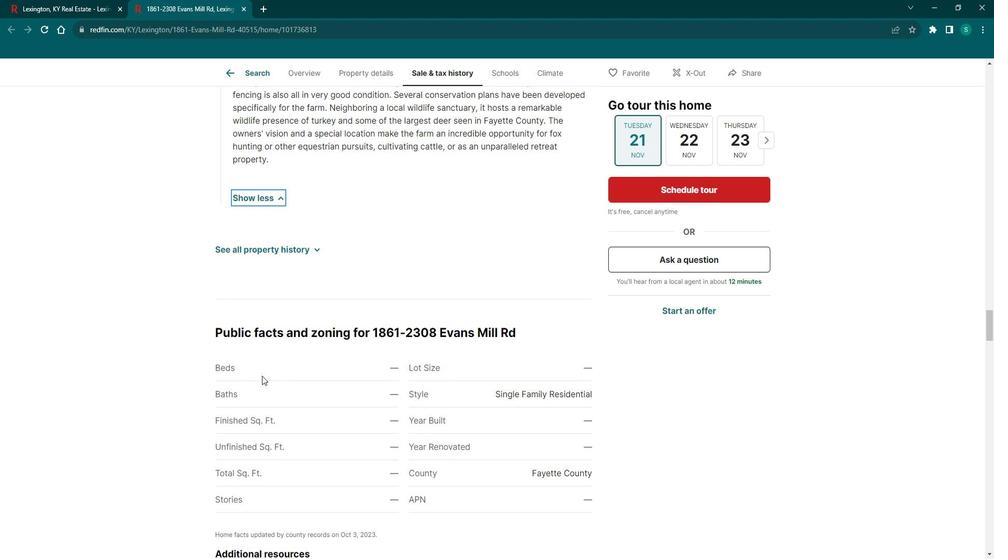 
Action: Mouse scrolled (270, 370) with delta (0, 0)
Screenshot: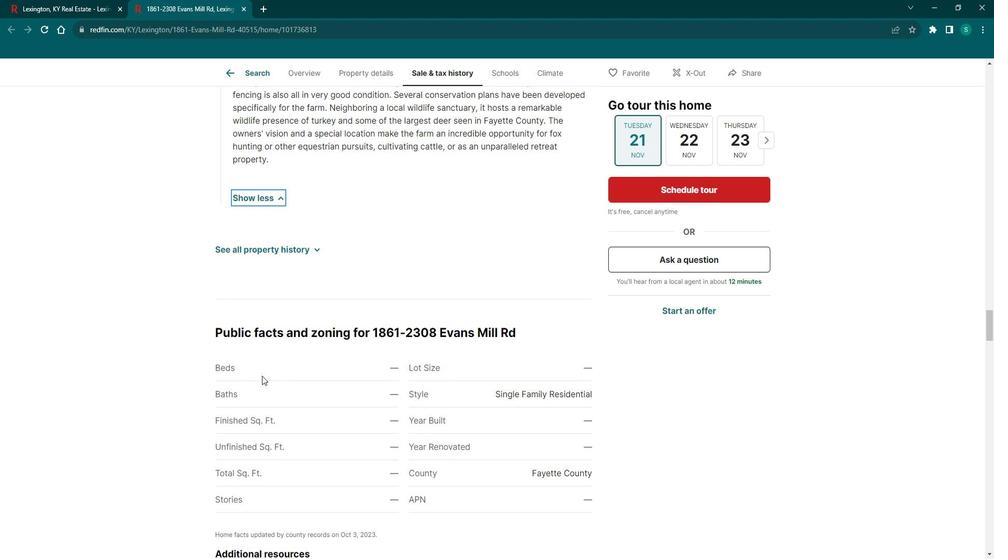 
Action: Mouse scrolled (270, 370) with delta (0, 0)
Screenshot: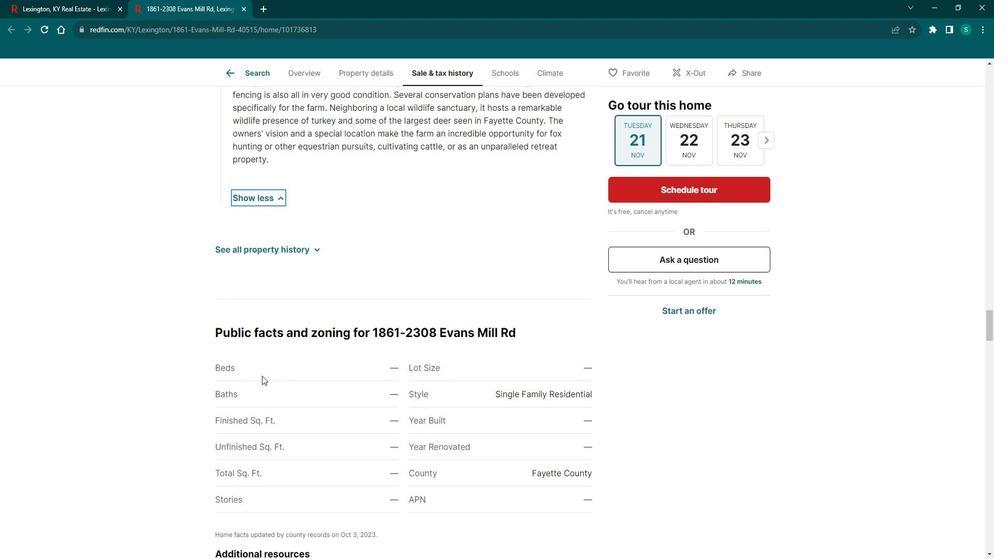 
Action: Mouse moved to (270, 370)
Screenshot: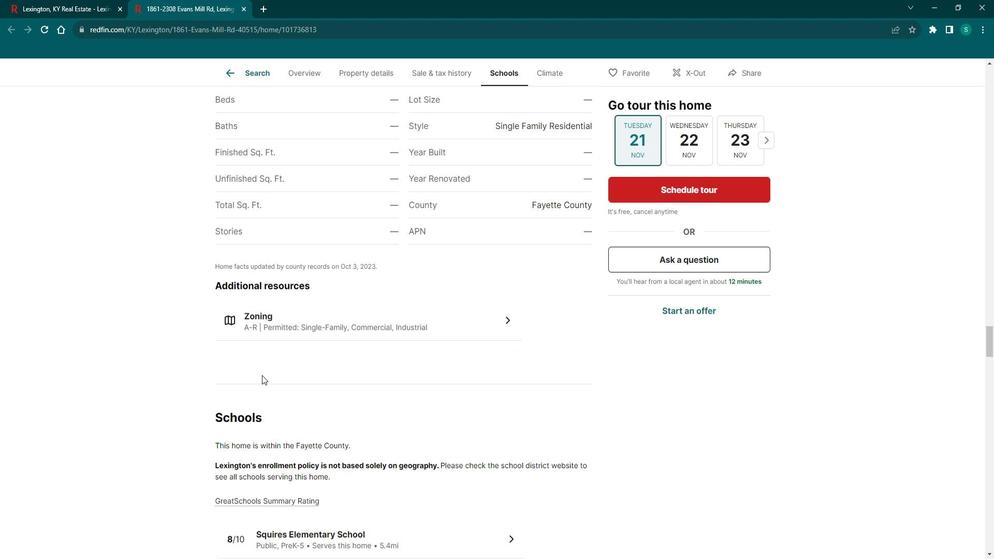 
Action: Mouse scrolled (270, 369) with delta (0, 0)
Screenshot: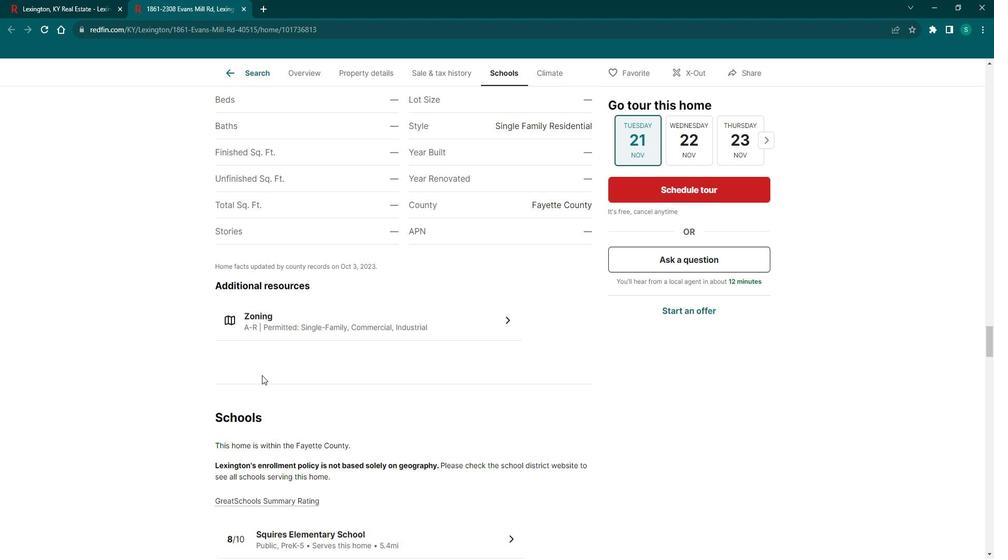 
Action: Mouse scrolled (270, 369) with delta (0, 0)
Screenshot: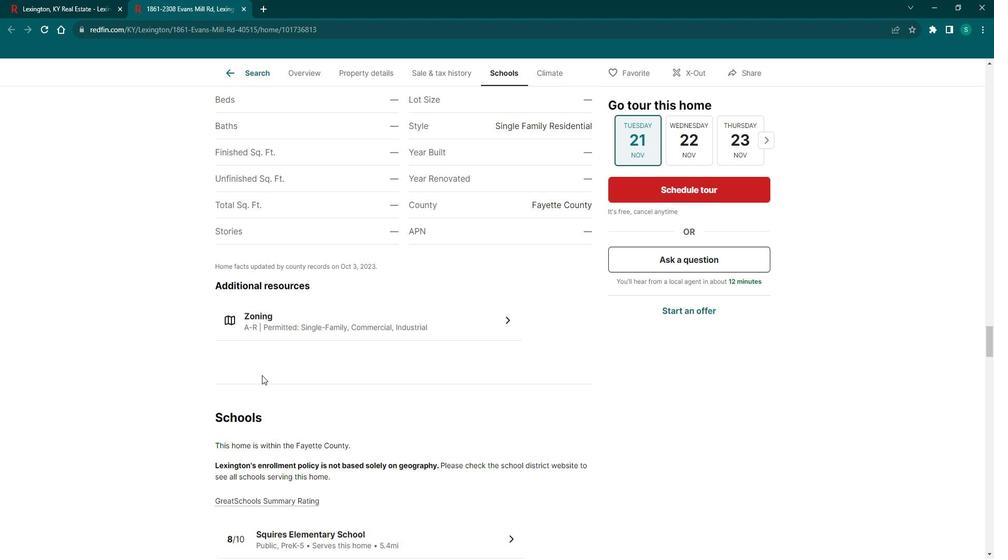 
Action: Mouse scrolled (270, 369) with delta (0, 0)
Screenshot: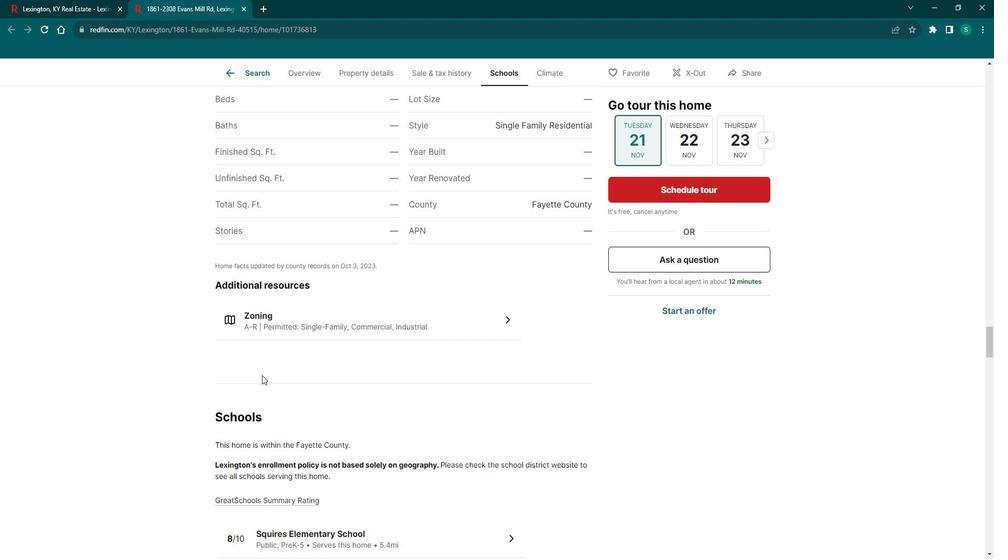
Action: Mouse scrolled (270, 369) with delta (0, 0)
Screenshot: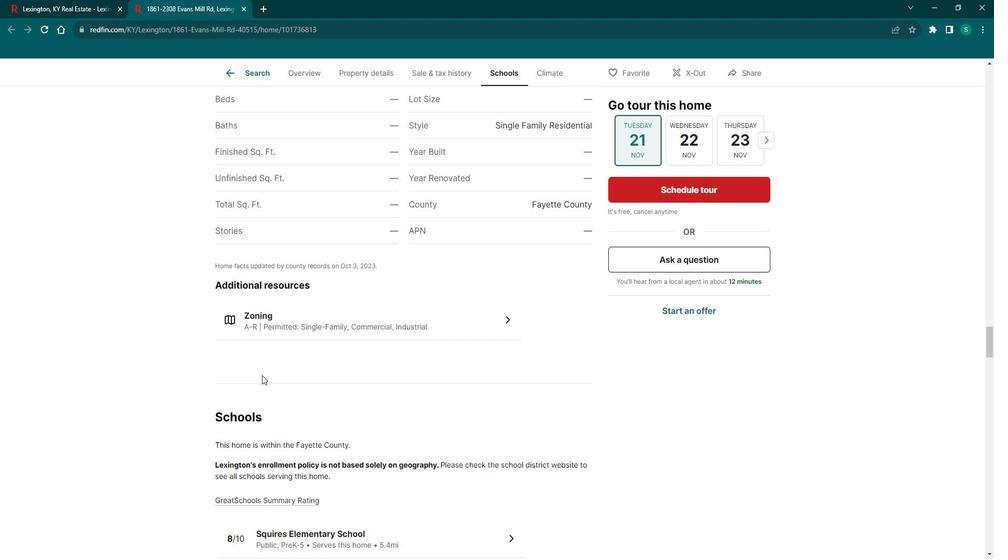 
Action: Mouse scrolled (270, 369) with delta (0, 0)
Screenshot: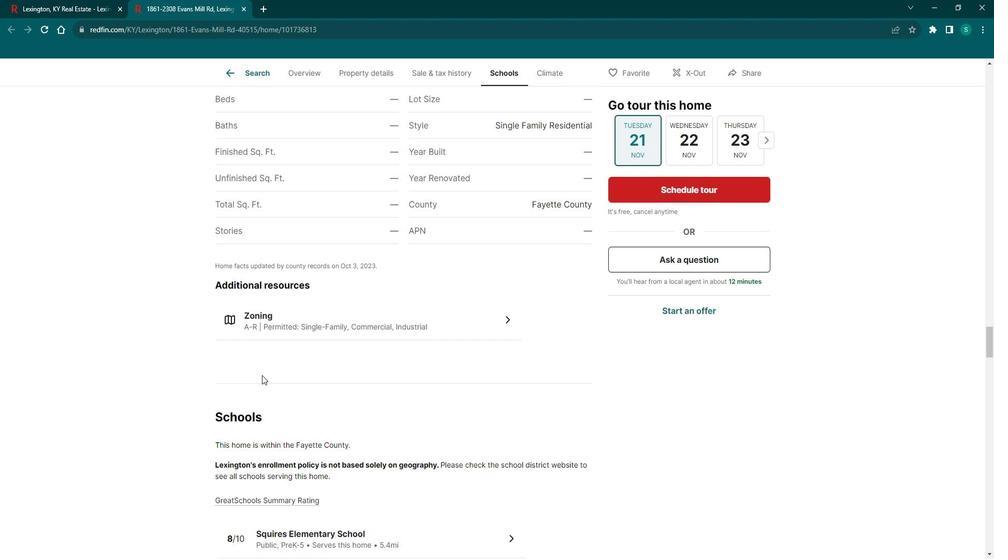 
Action: Mouse scrolled (270, 369) with delta (0, 0)
Screenshot: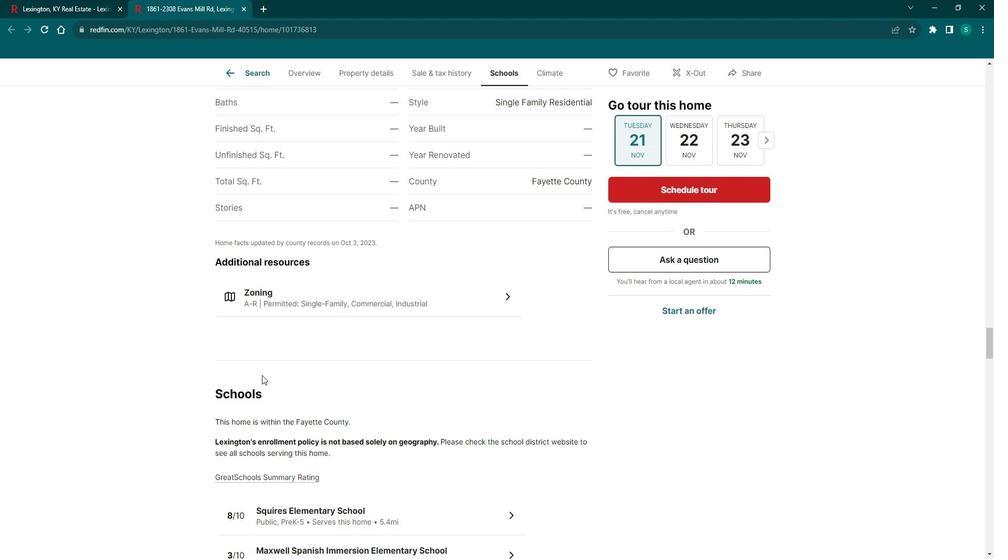 
Action: Mouse scrolled (270, 369) with delta (0, 0)
Screenshot: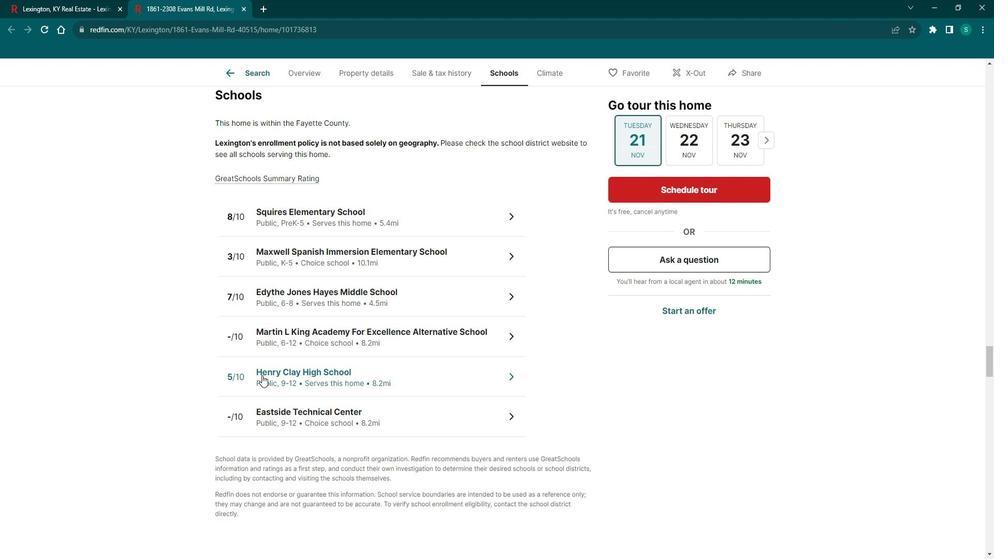
Action: Mouse scrolled (270, 369) with delta (0, 0)
Screenshot: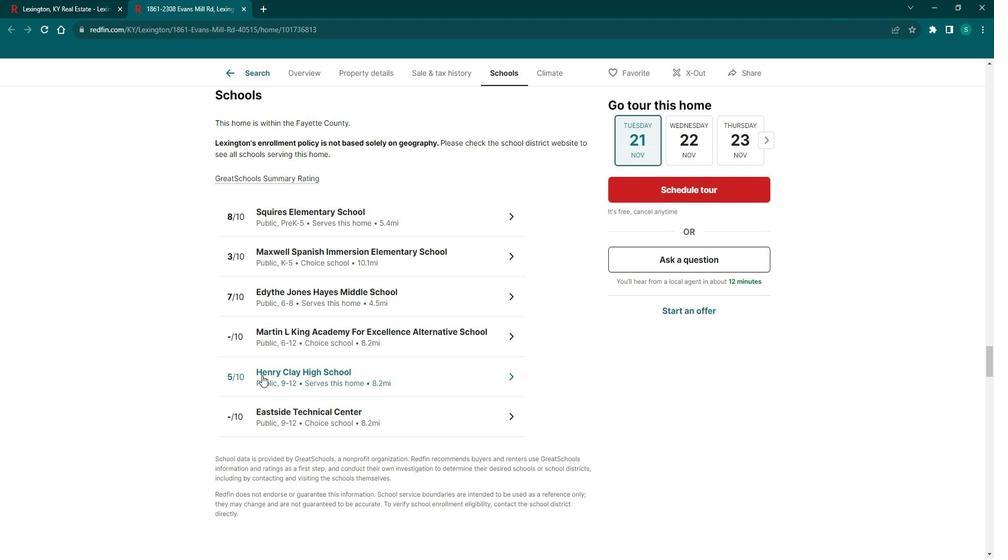 
Action: Mouse scrolled (270, 369) with delta (0, 0)
Screenshot: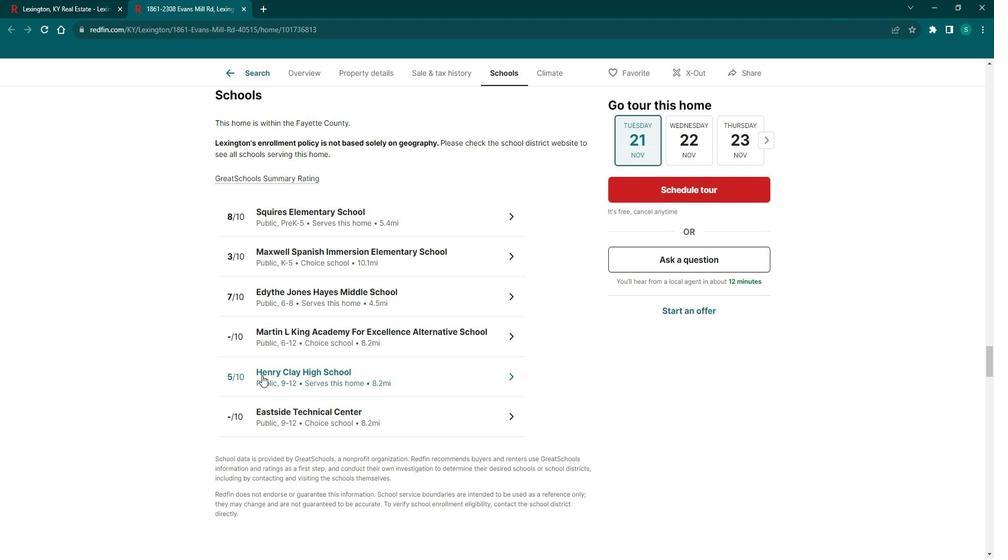 
Action: Mouse scrolled (270, 369) with delta (0, 0)
Screenshot: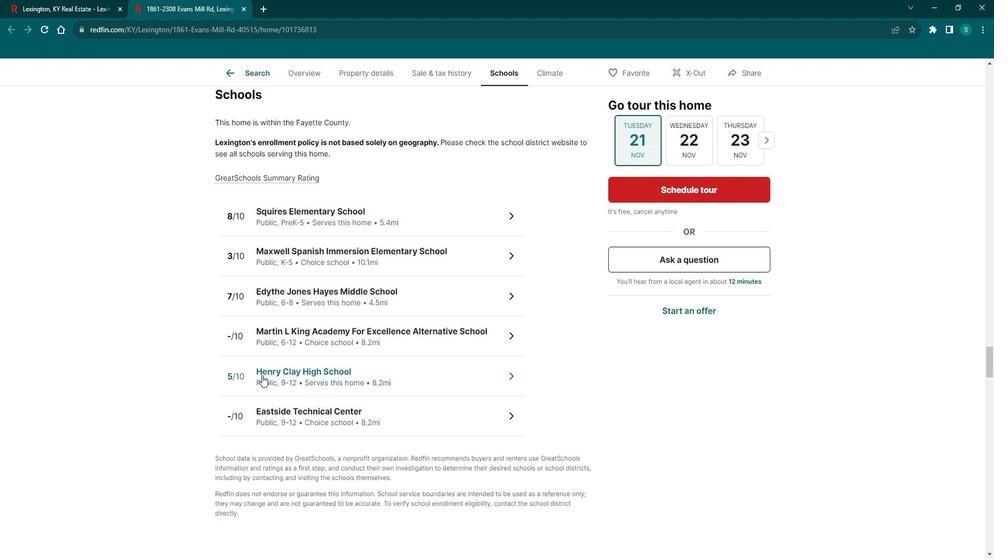 
Action: Mouse scrolled (270, 369) with delta (0, 0)
Screenshot: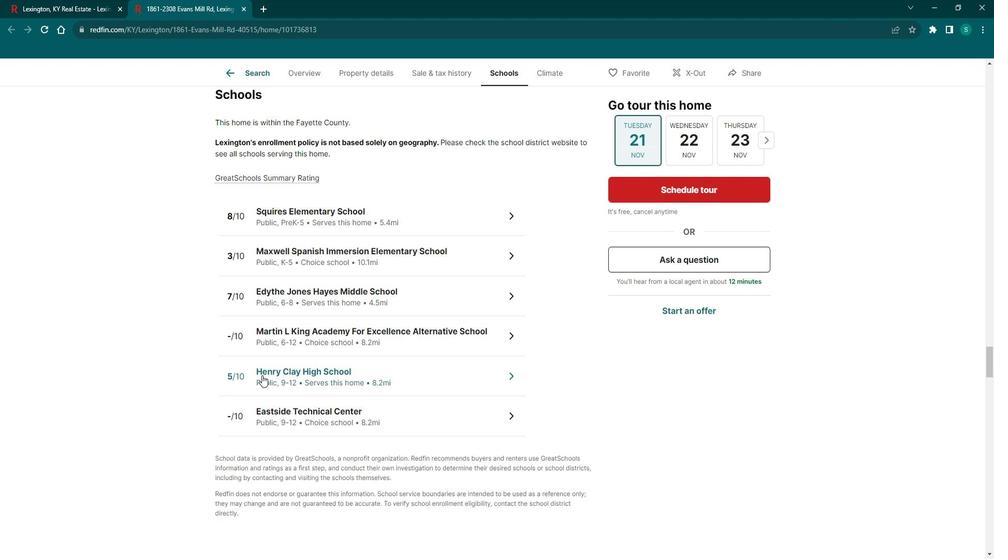 
Action: Mouse scrolled (270, 369) with delta (0, 0)
Screenshot: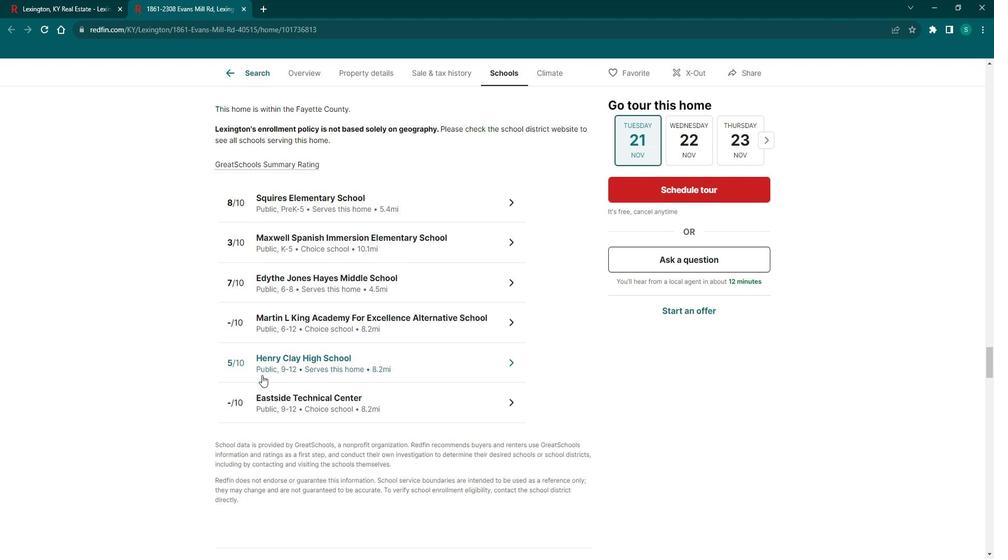 
Action: Mouse scrolled (270, 369) with delta (0, 0)
Screenshot: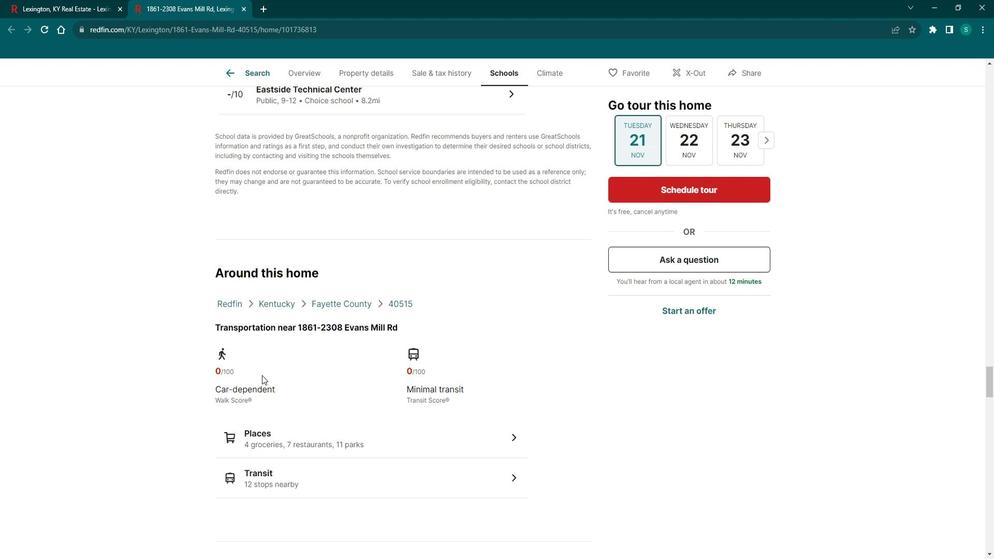 
Action: Mouse scrolled (270, 369) with delta (0, 0)
Screenshot: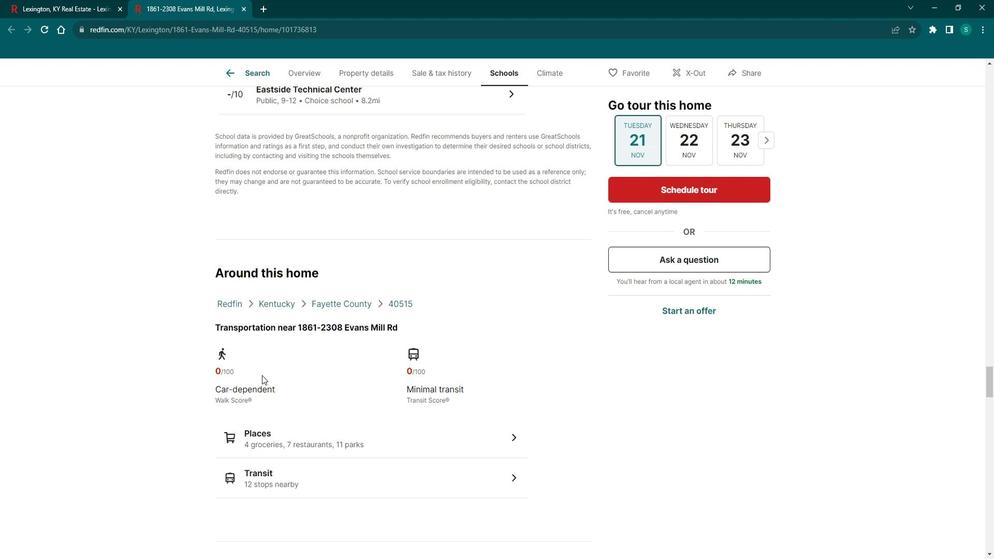 
Action: Mouse scrolled (270, 369) with delta (0, 0)
Screenshot: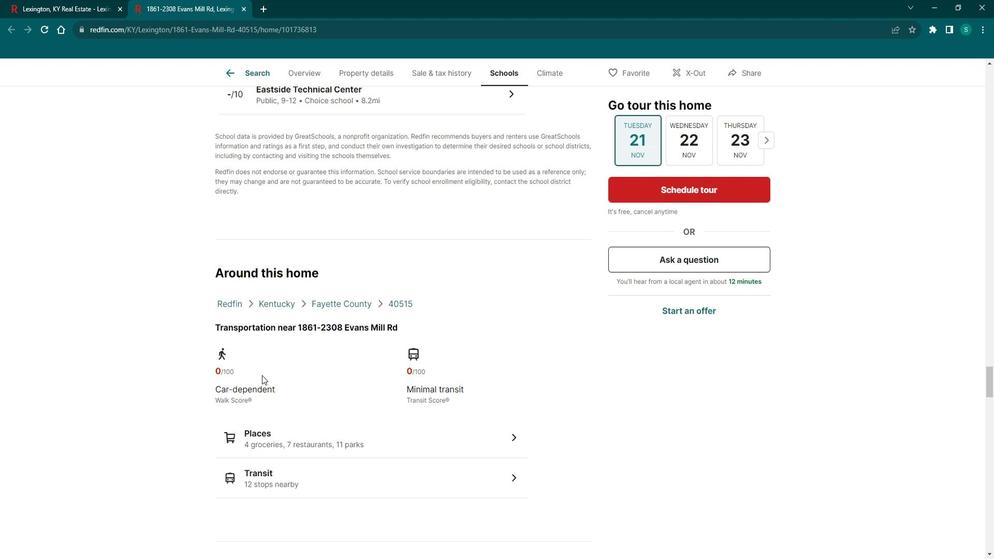 
Action: Mouse scrolled (270, 369) with delta (0, 0)
Screenshot: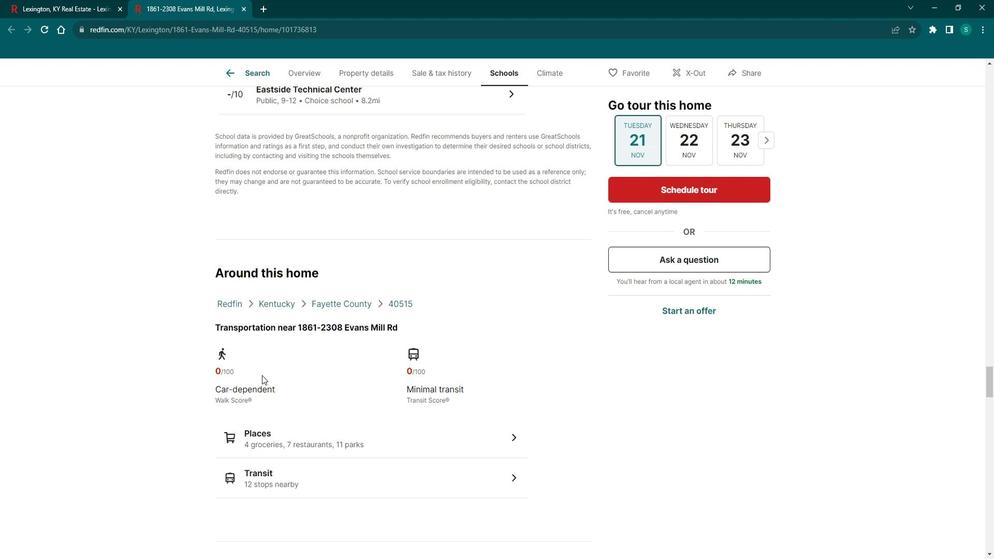
Action: Mouse scrolled (270, 369) with delta (0, 0)
Screenshot: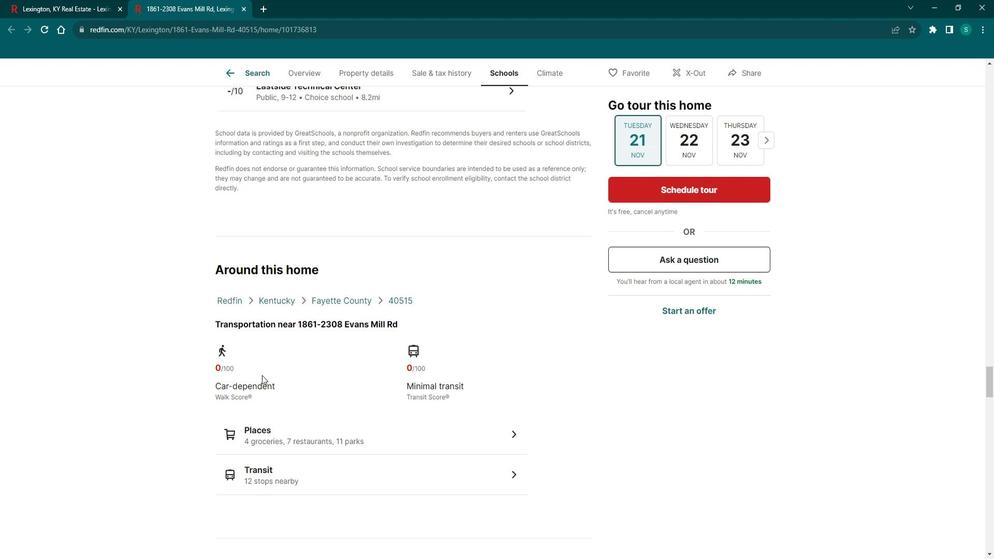 
Action: Mouse scrolled (270, 369) with delta (0, 0)
Screenshot: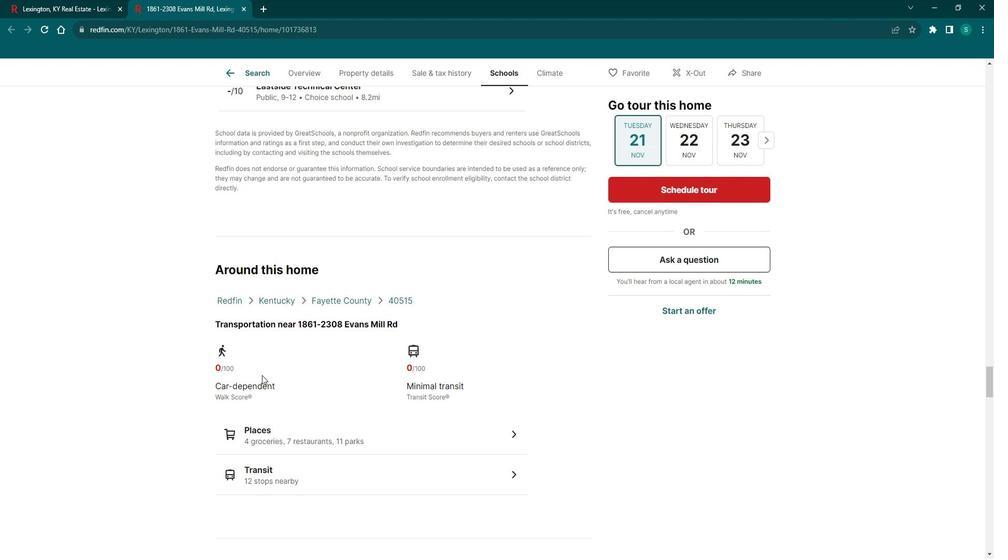 
Action: Mouse scrolled (270, 369) with delta (0, 0)
Screenshot: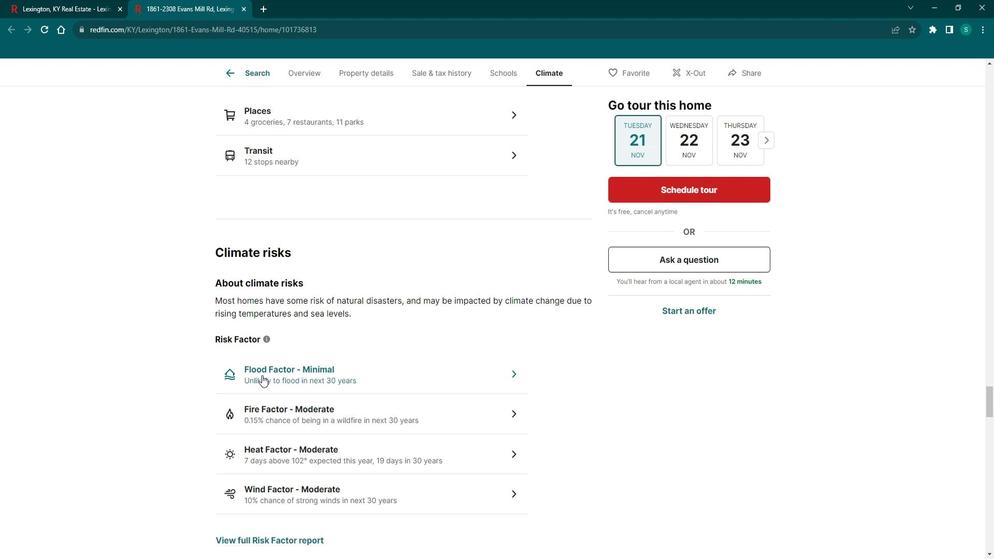 
Action: Mouse scrolled (270, 369) with delta (0, 0)
Screenshot: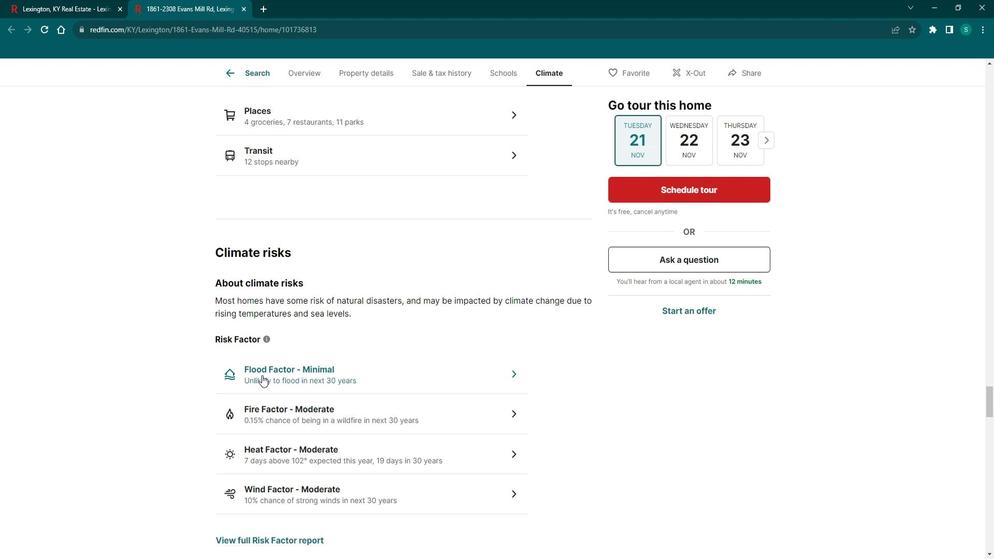 
Action: Mouse scrolled (270, 369) with delta (0, 0)
Screenshot: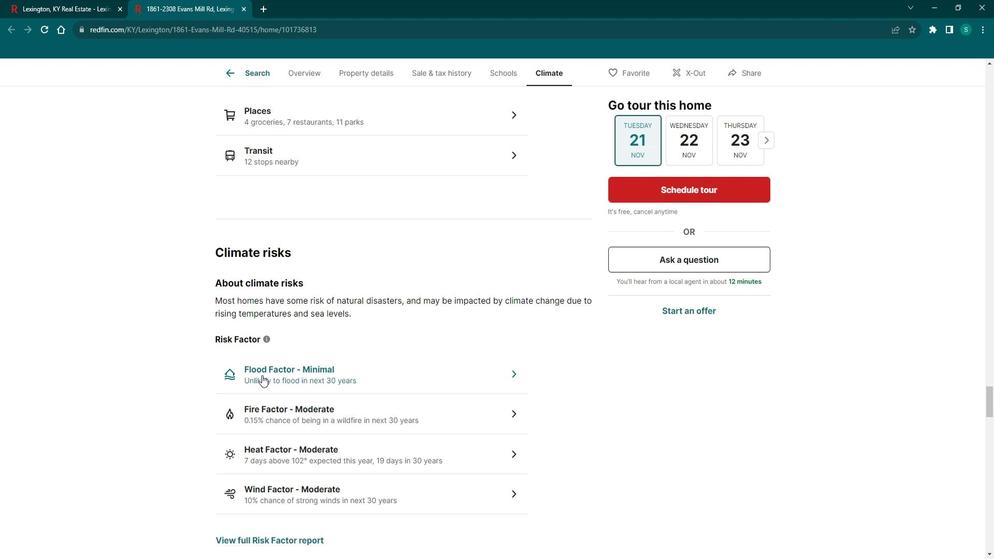 
Action: Mouse scrolled (270, 369) with delta (0, 0)
Screenshot: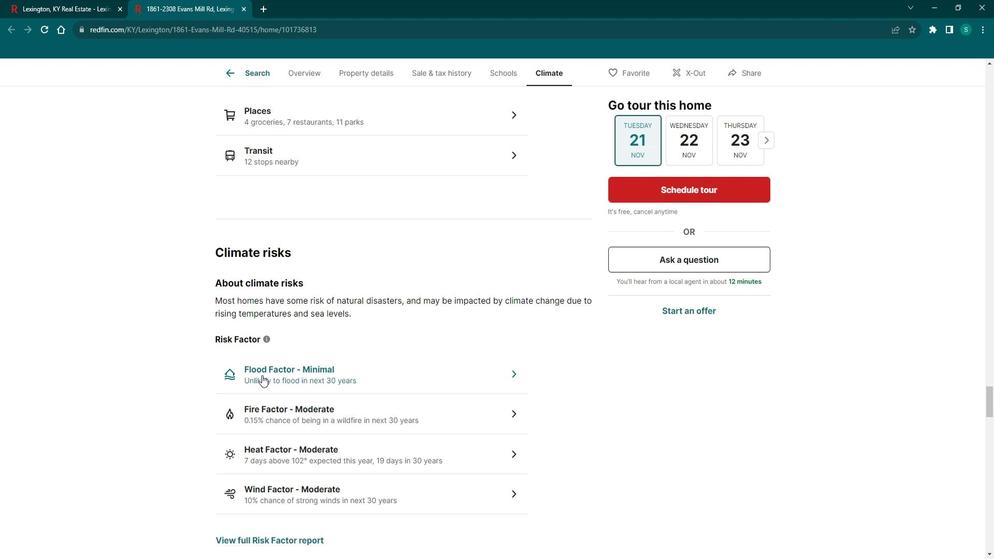 
Action: Mouse scrolled (270, 369) with delta (0, 0)
Screenshot: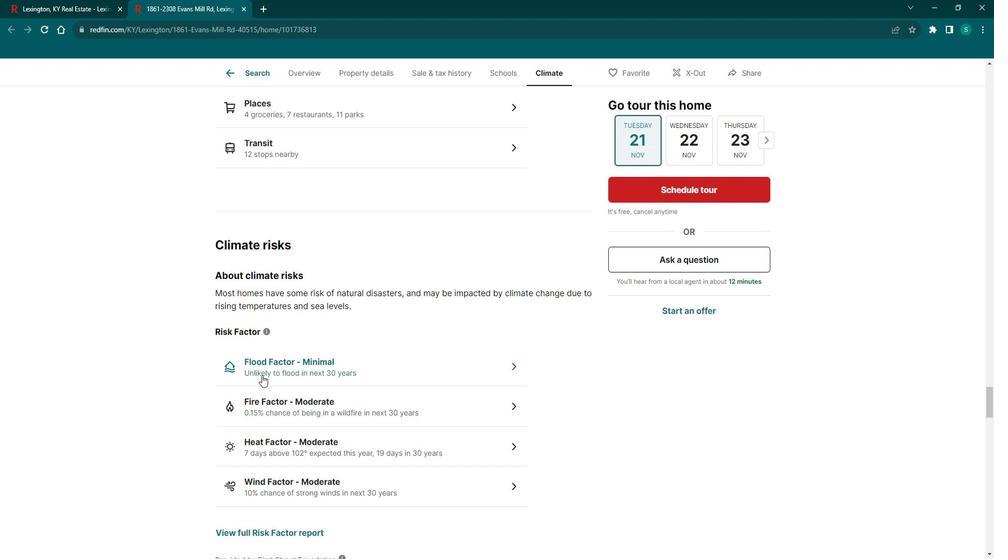 
Action: Mouse moved to (266, 355)
Screenshot: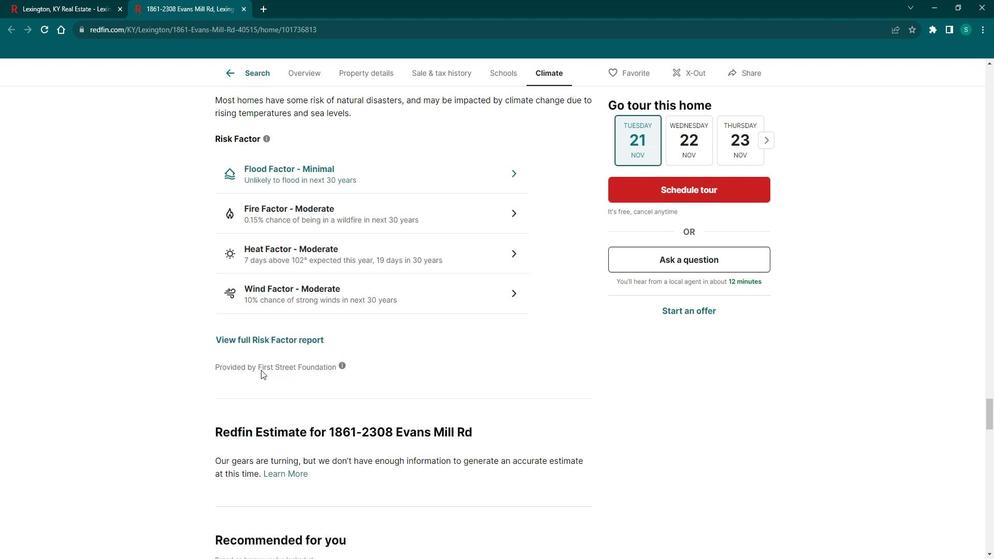 
Action: Mouse scrolled (266, 354) with delta (0, 0)
Screenshot: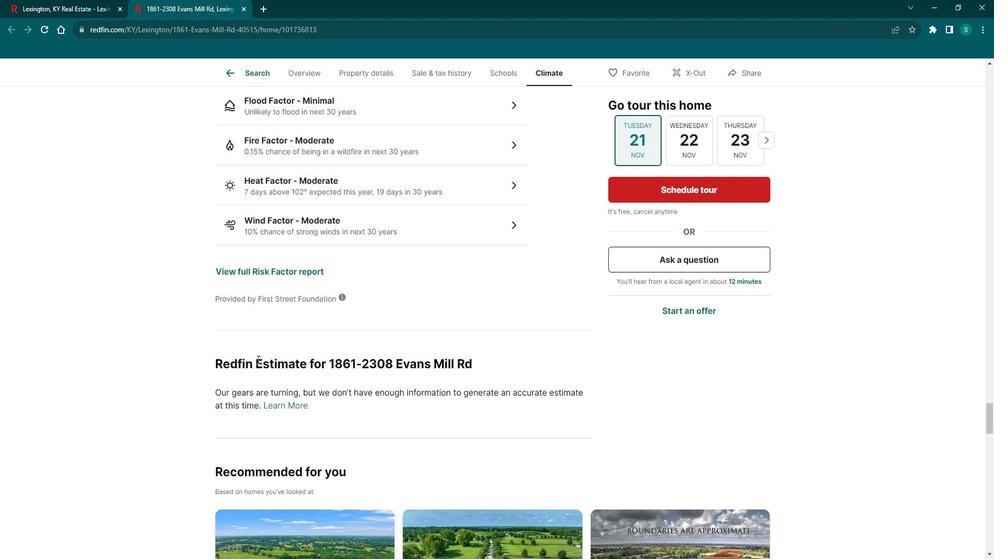 
Action: Mouse scrolled (266, 354) with delta (0, 0)
Screenshot: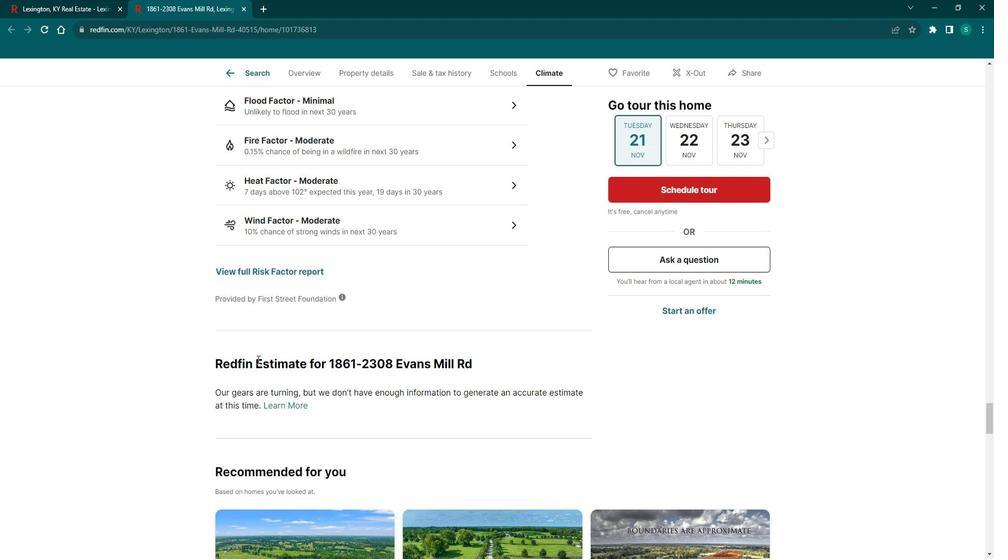 
Action: Mouse scrolled (266, 354) with delta (0, 0)
Screenshot: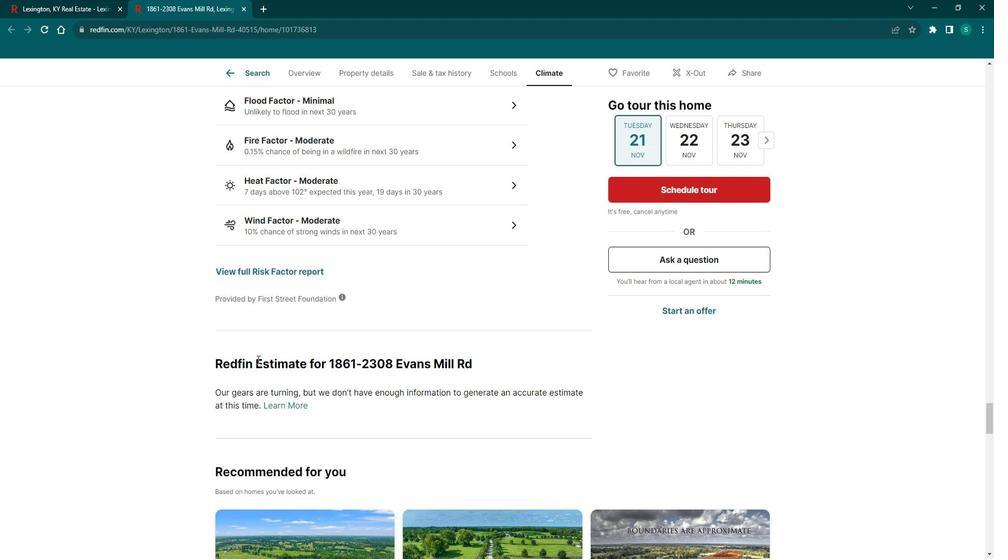 
Action: Mouse scrolled (266, 354) with delta (0, 0)
Screenshot: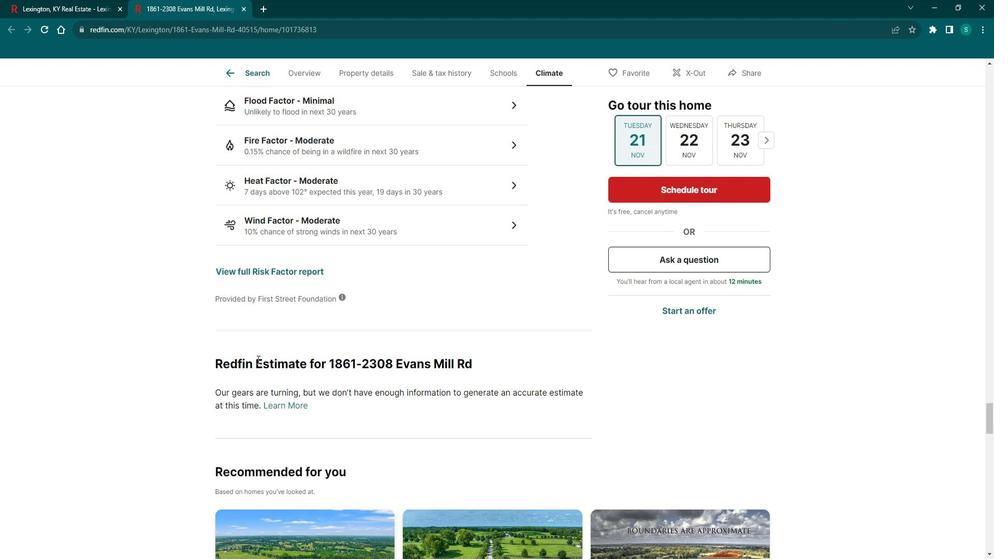 
Action: Mouse scrolled (266, 354) with delta (0, 0)
Screenshot: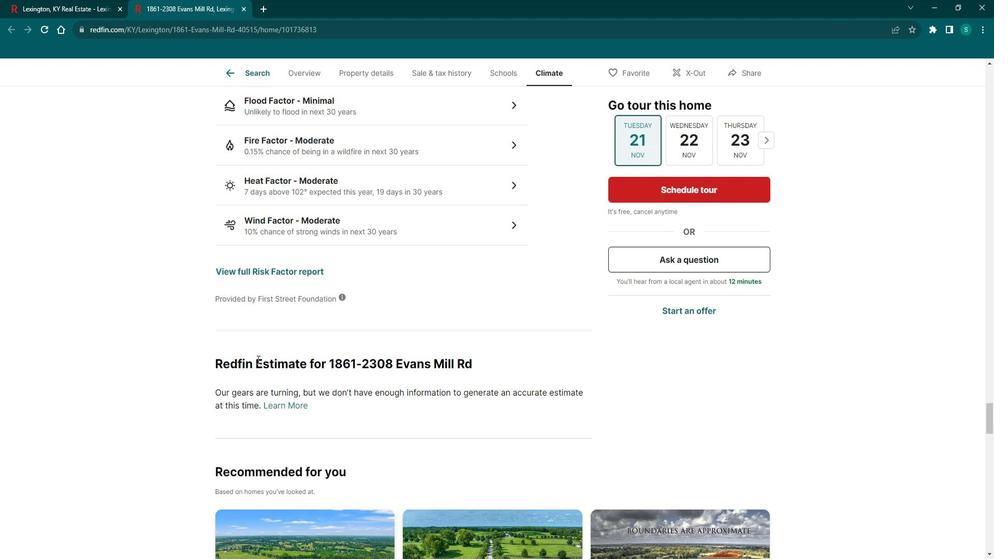 
Action: Mouse scrolled (266, 354) with delta (0, 0)
Screenshot: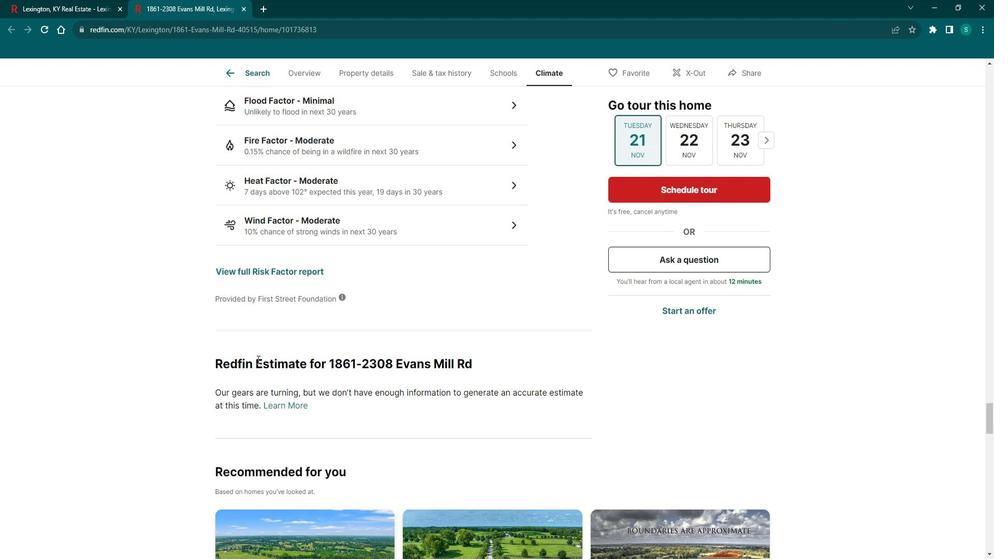 
Action: Mouse scrolled (266, 354) with delta (0, 0)
Screenshot: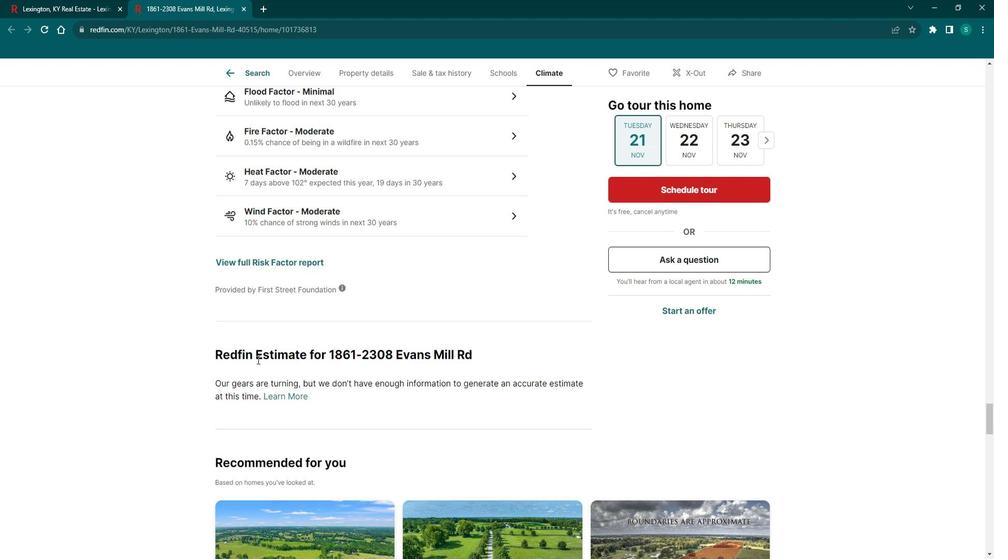 
Action: Mouse moved to (264, 79)
Screenshot: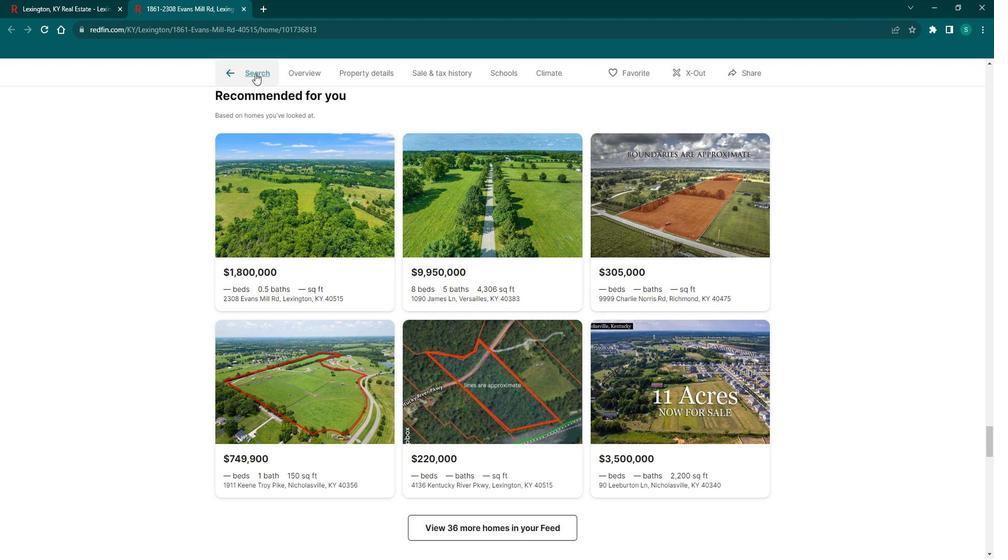 
Action: Mouse pressed left at (264, 79)
Screenshot: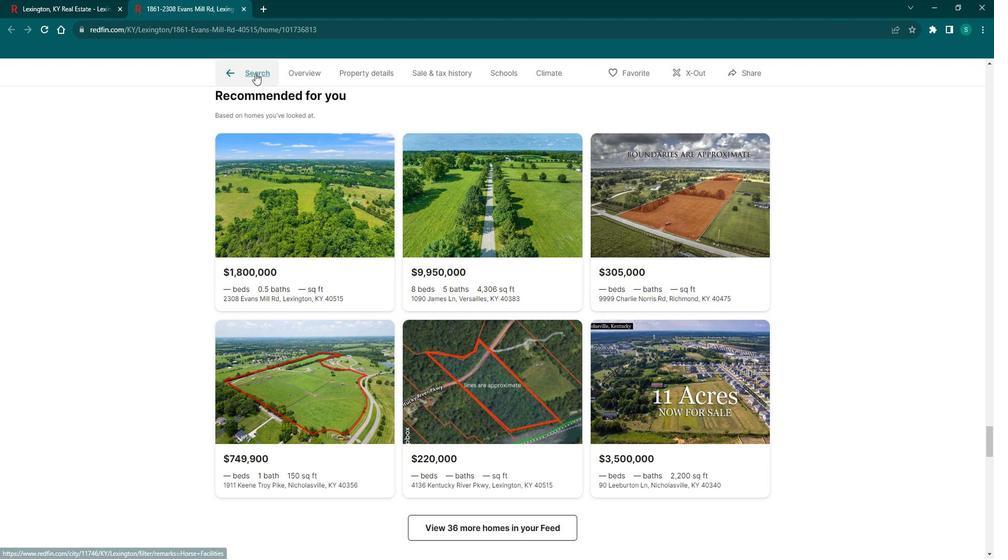 
Action: Mouse moved to (822, 379)
Screenshot: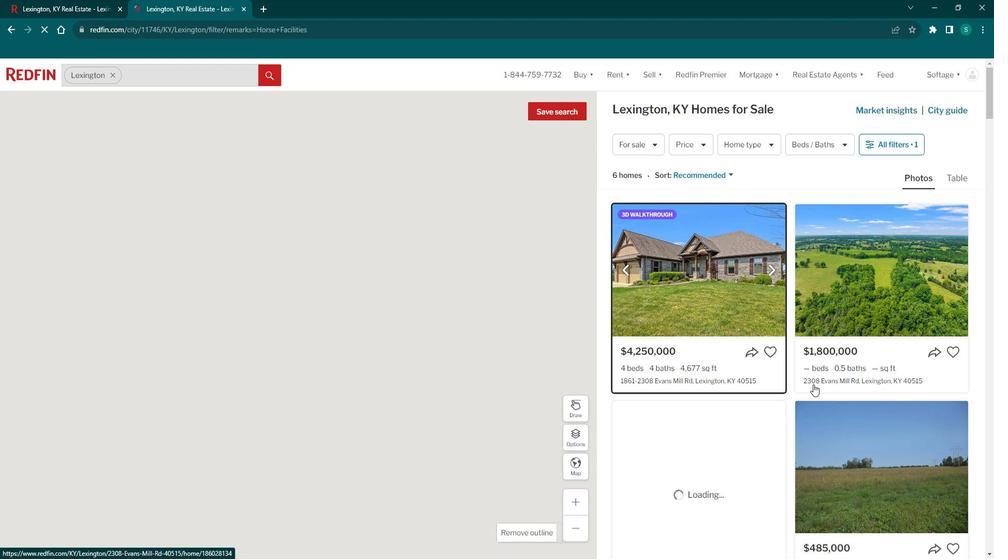 
Action: Mouse scrolled (822, 378) with delta (0, 0)
Screenshot: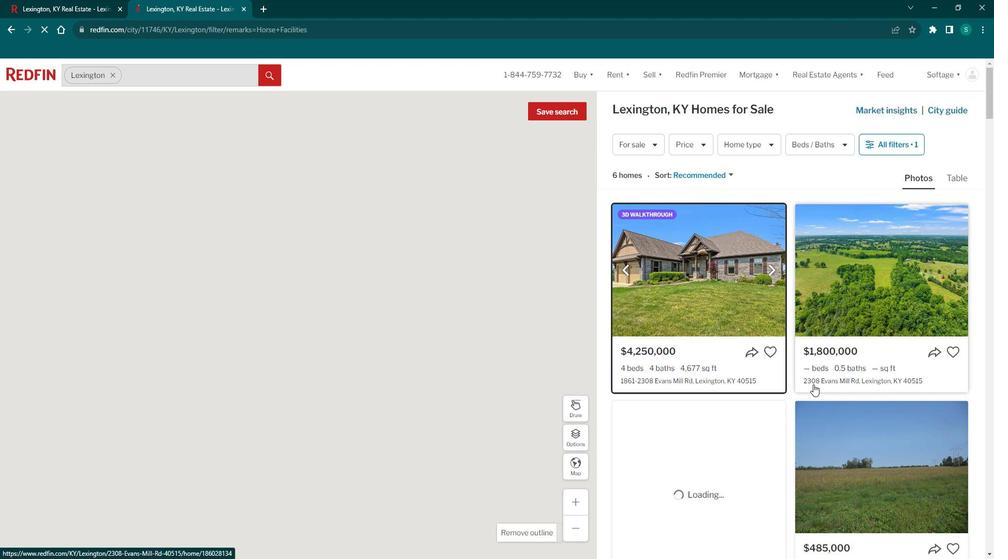 
Action: Mouse moved to (820, 380)
Screenshot: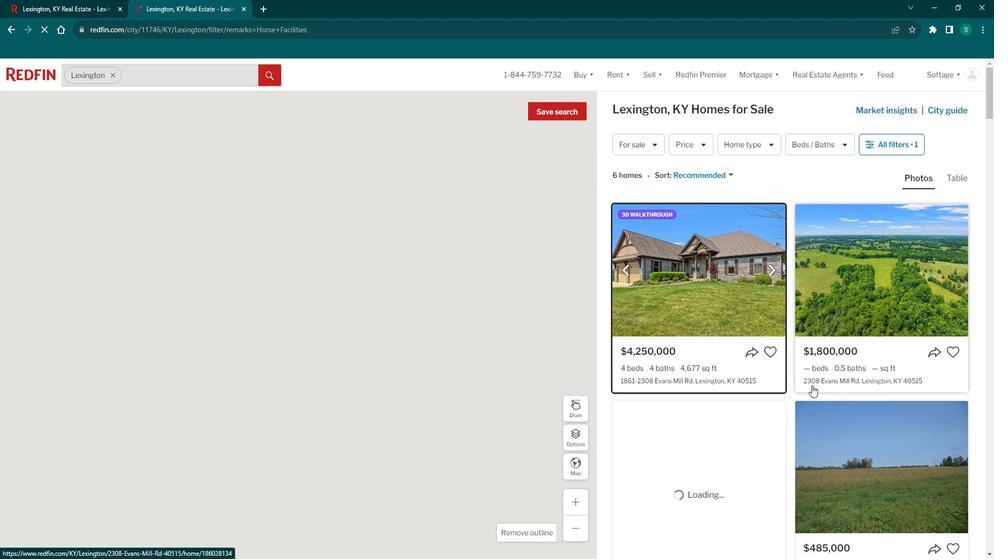 
Action: Mouse scrolled (820, 379) with delta (0, 0)
Screenshot: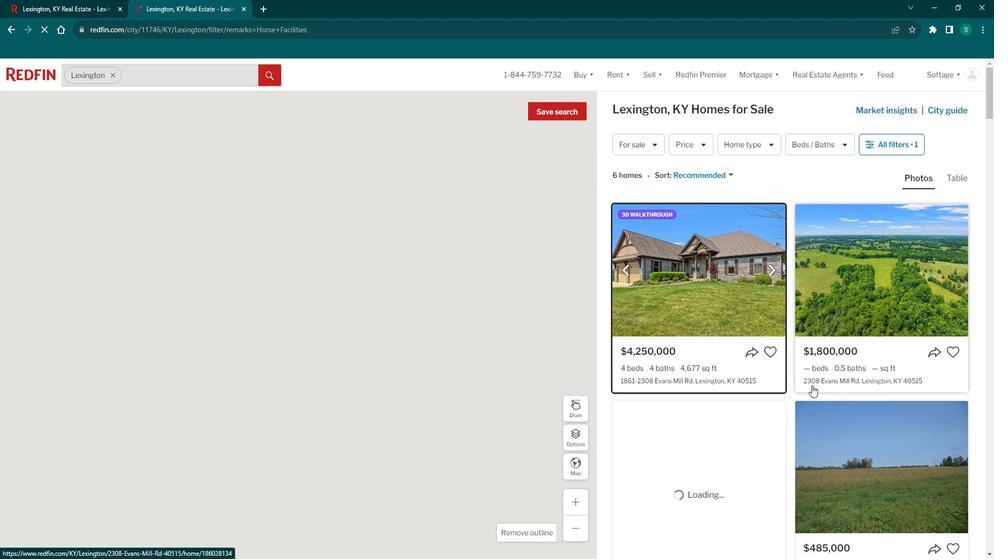 
Action: Mouse scrolled (820, 379) with delta (0, 0)
Screenshot: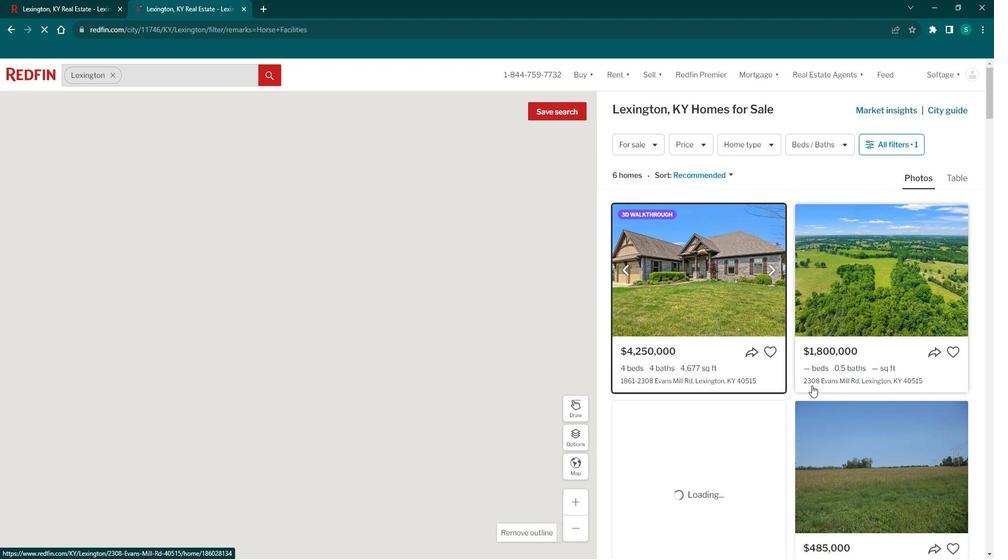 
Action: Mouse moved to (819, 380)
Screenshot: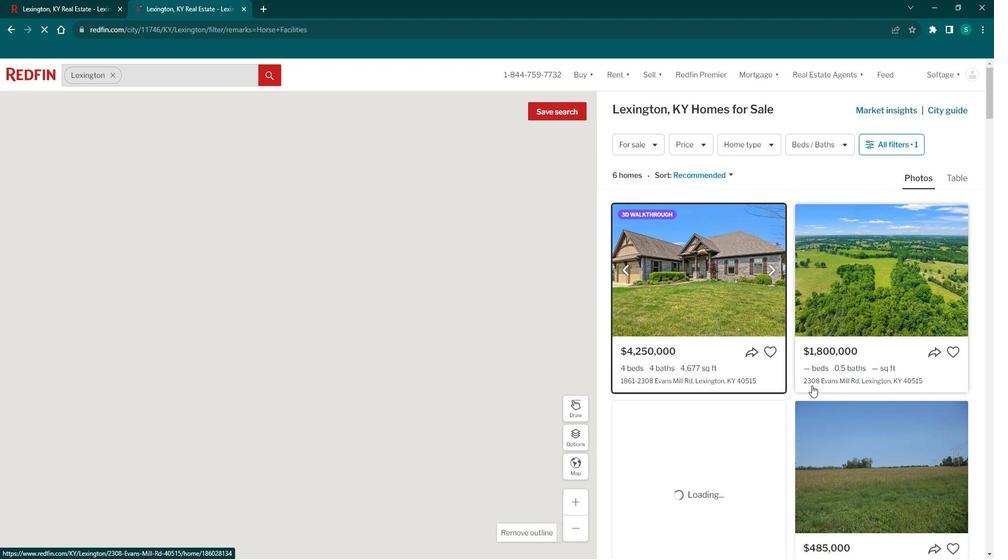
Action: Mouse scrolled (819, 379) with delta (0, 0)
Screenshot: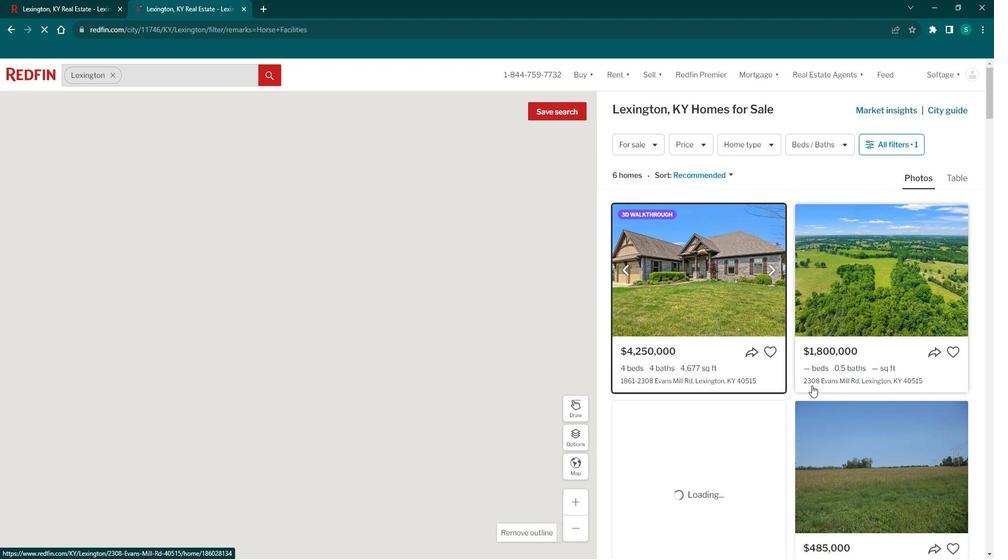 
Action: Mouse moved to (813, 381)
Screenshot: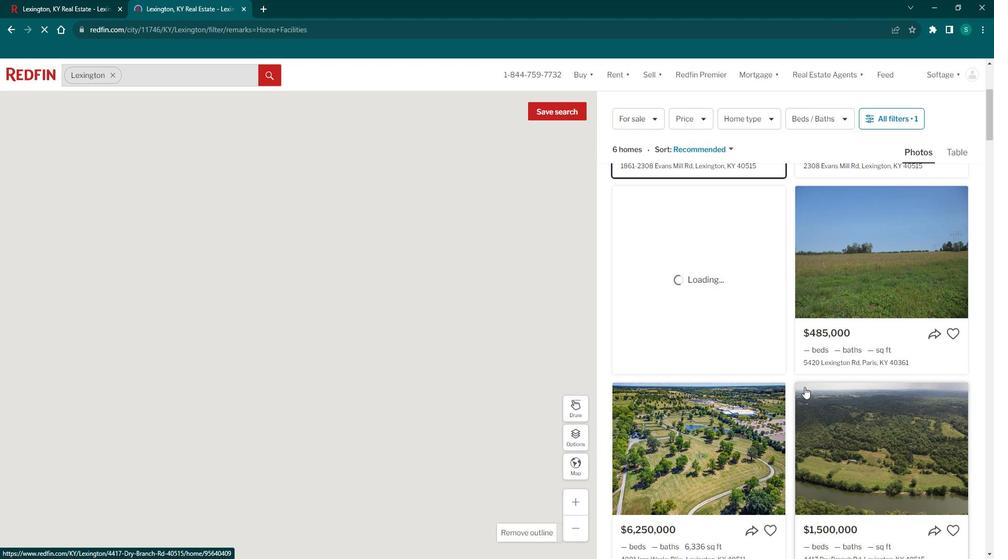 
Action: Mouse scrolled (813, 381) with delta (0, 0)
Screenshot: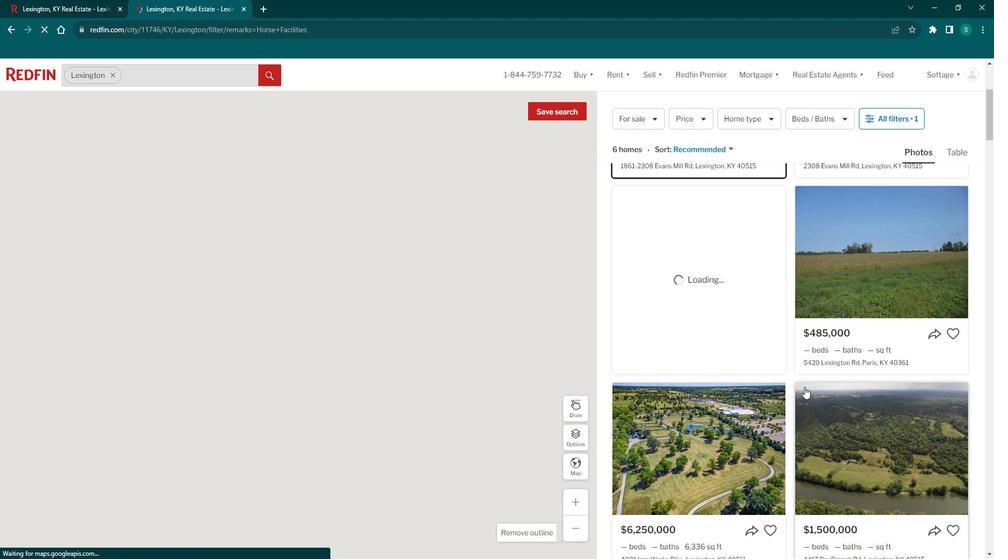 
Action: Mouse scrolled (813, 381) with delta (0, 0)
Screenshot: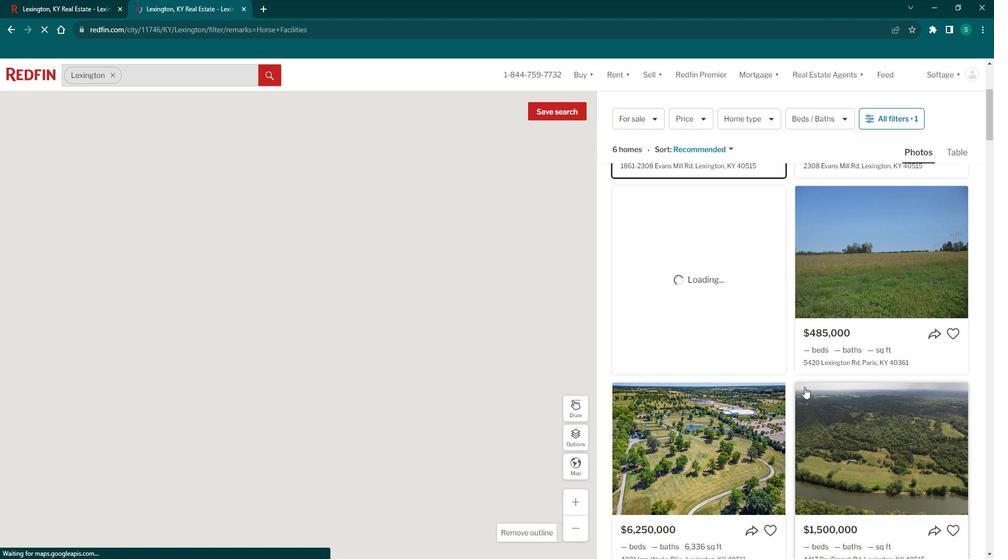 
Action: Mouse scrolled (813, 381) with delta (0, 0)
Screenshot: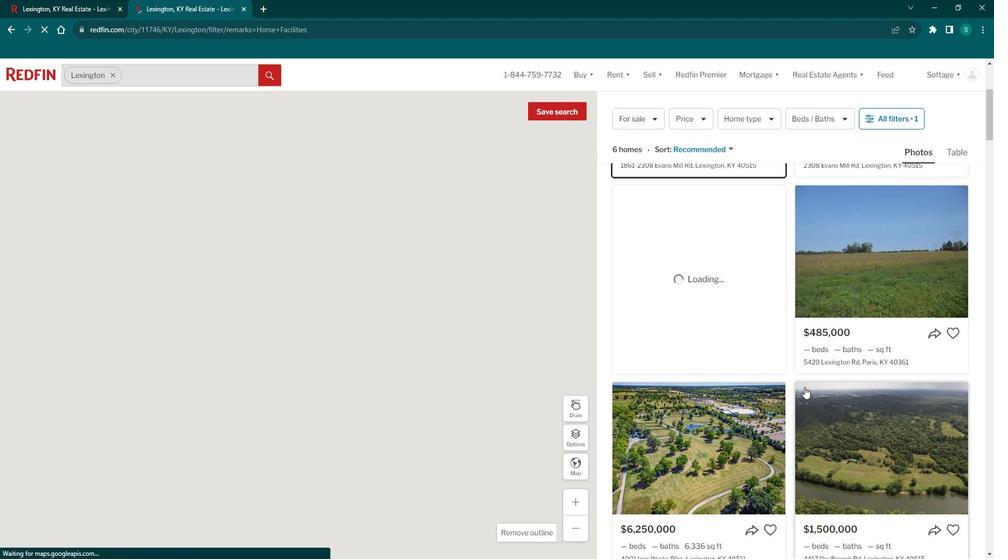 
Action: Mouse scrolled (813, 381) with delta (0, 0)
Screenshot: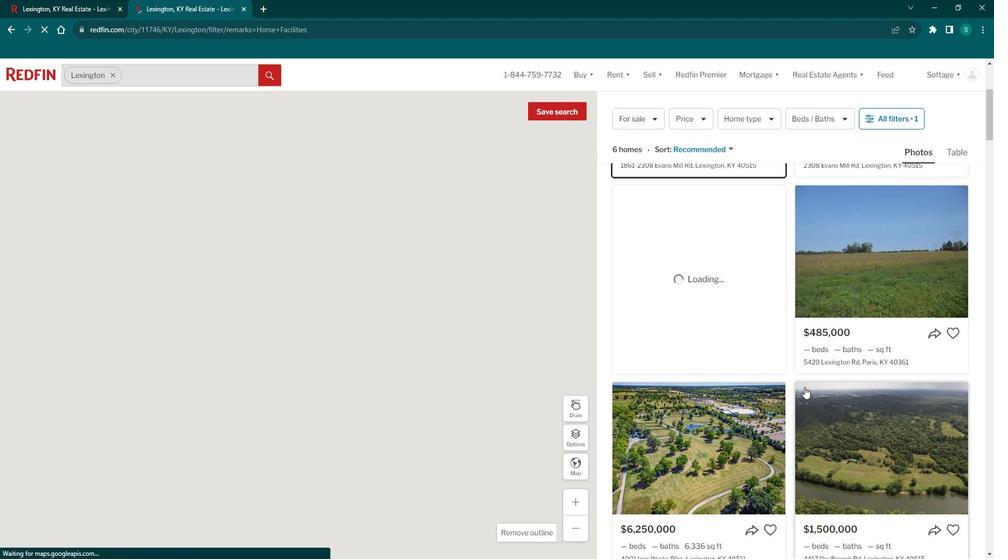 
Action: Mouse moved to (738, 349)
Screenshot: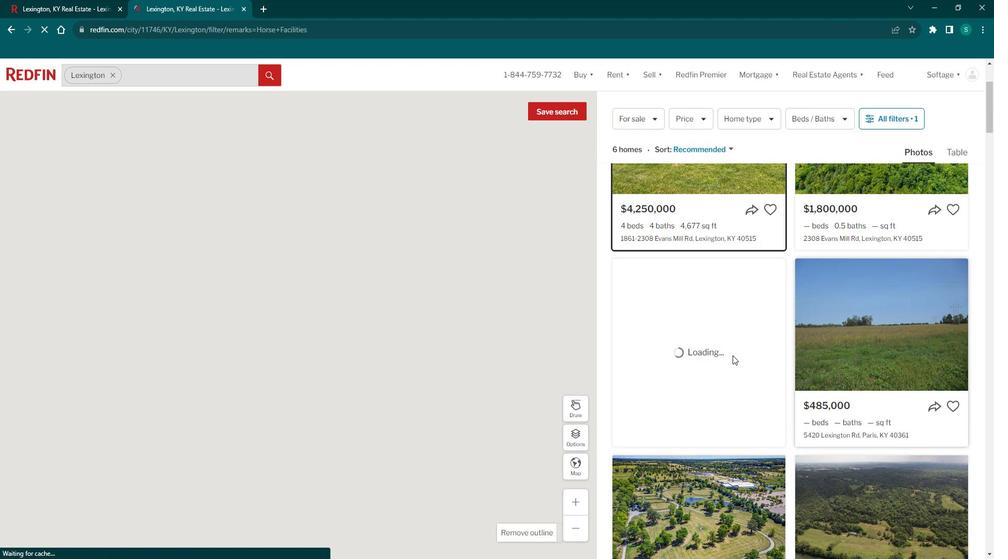 
Action: Mouse scrolled (738, 348) with delta (0, 0)
Screenshot: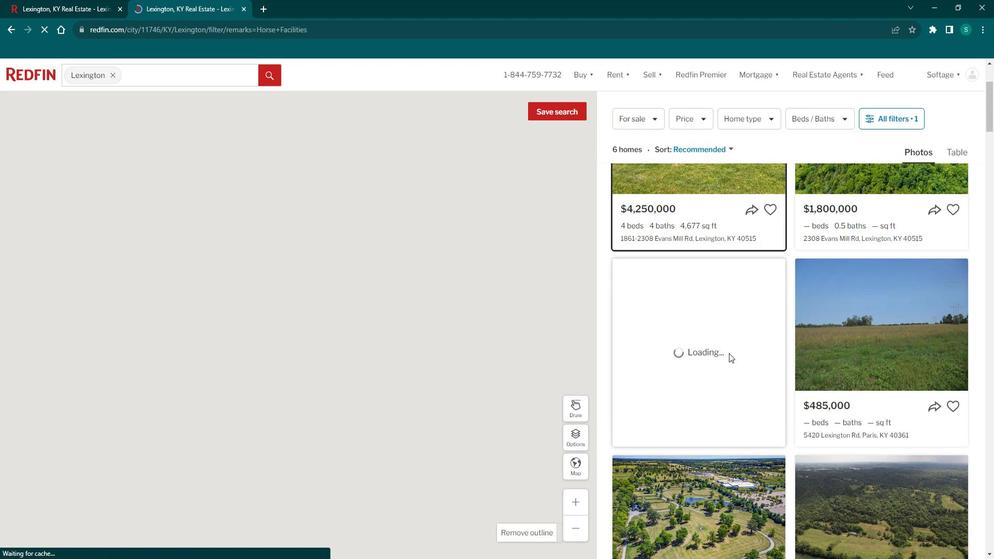 
Action: Mouse scrolled (738, 348) with delta (0, 0)
Screenshot: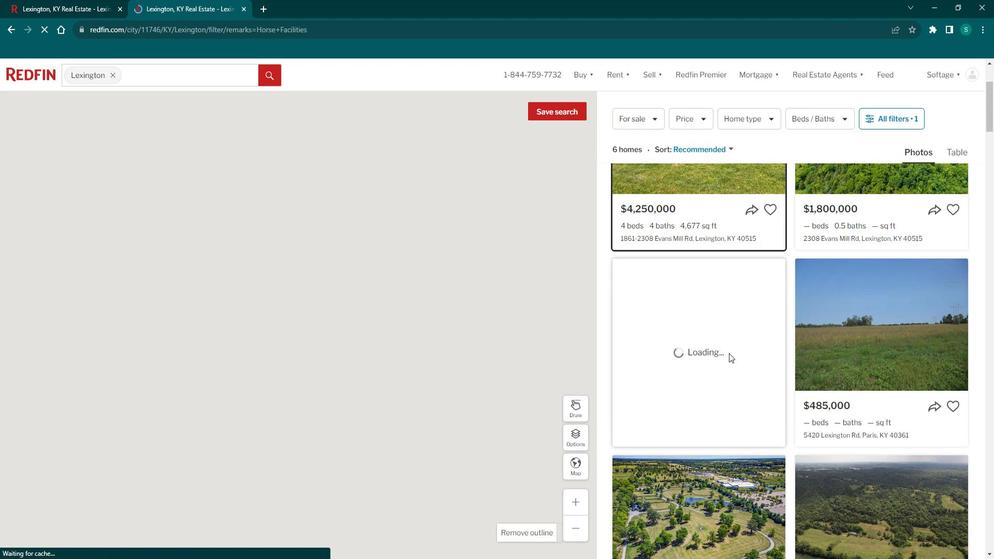 
Action: Mouse scrolled (738, 348) with delta (0, 0)
Screenshot: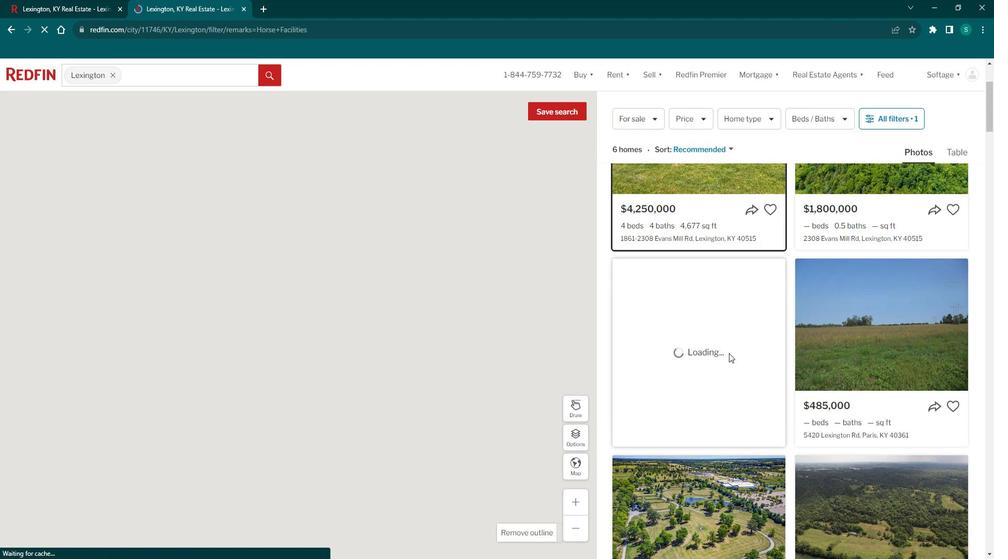 
Action: Mouse scrolled (738, 348) with delta (0, 0)
Screenshot: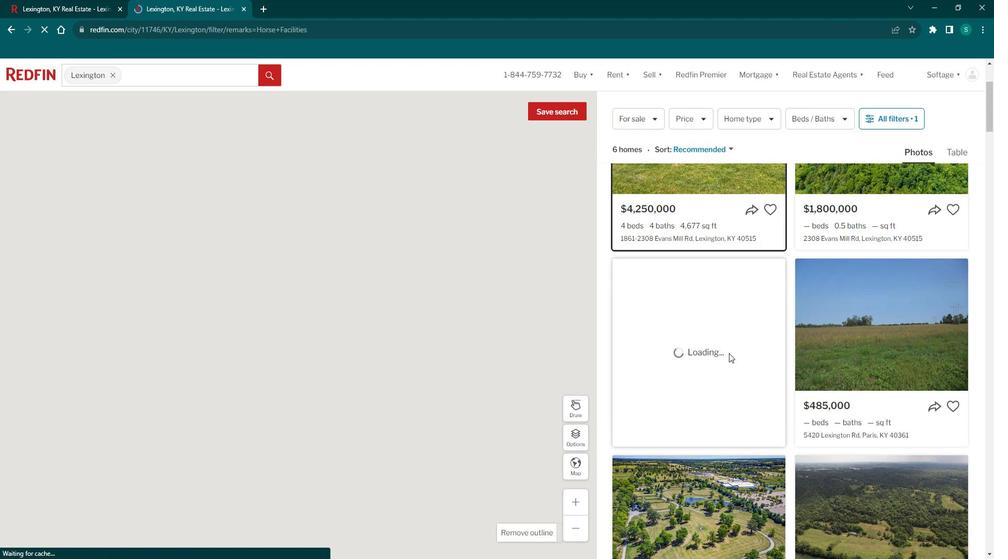 
Action: Mouse scrolled (738, 348) with delta (0, 0)
Screenshot: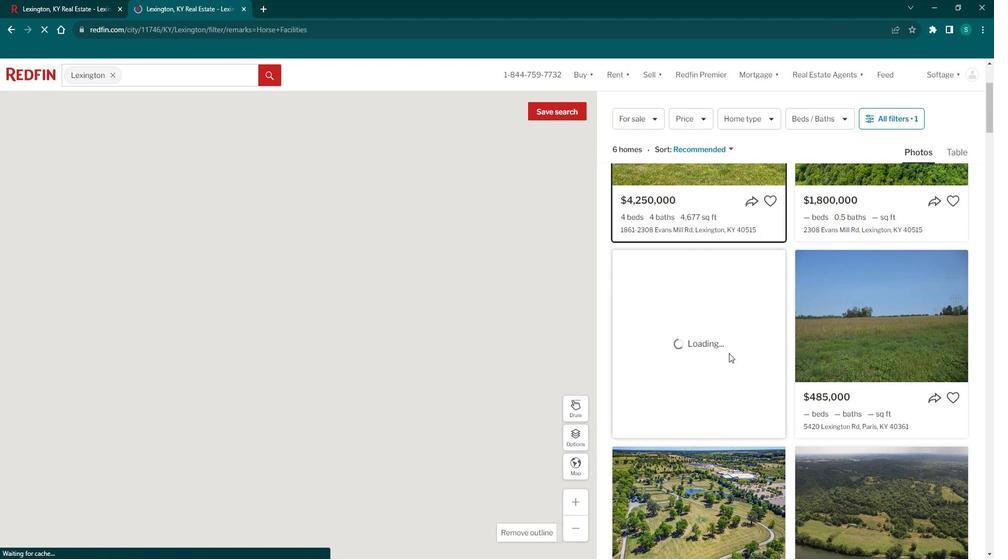 
Action: Mouse moved to (677, 305)
Screenshot: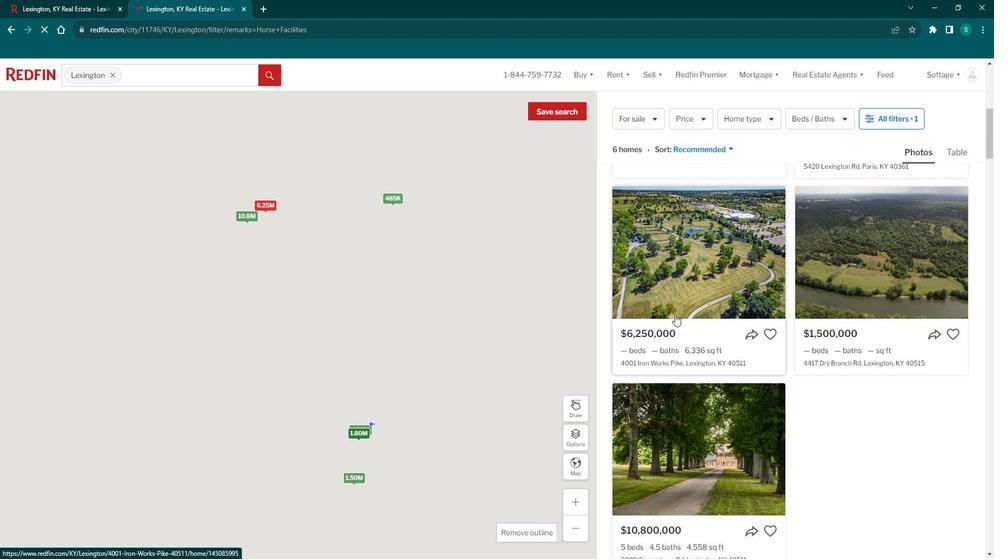 
Action: Mouse pressed left at (677, 305)
Screenshot: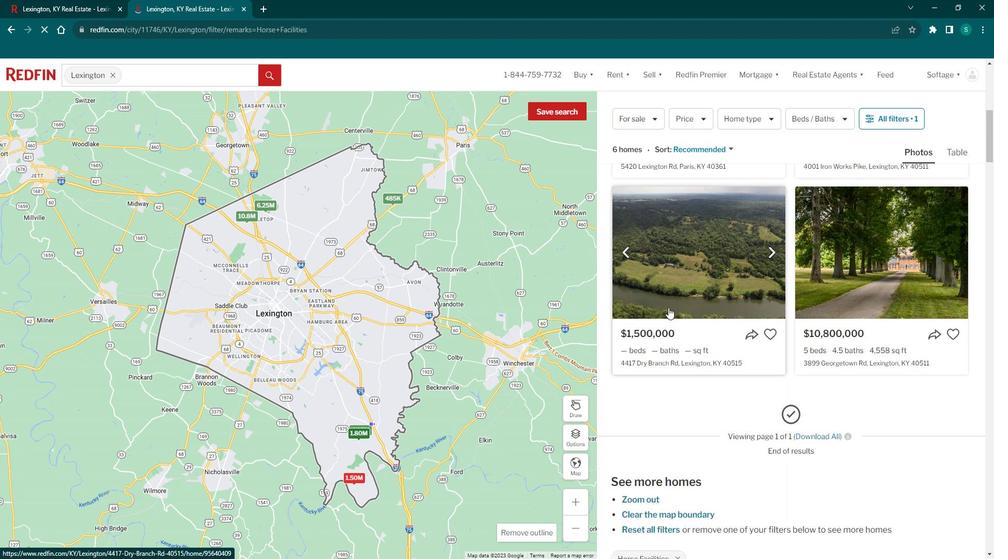 
Action: Mouse moved to (680, 314)
Screenshot: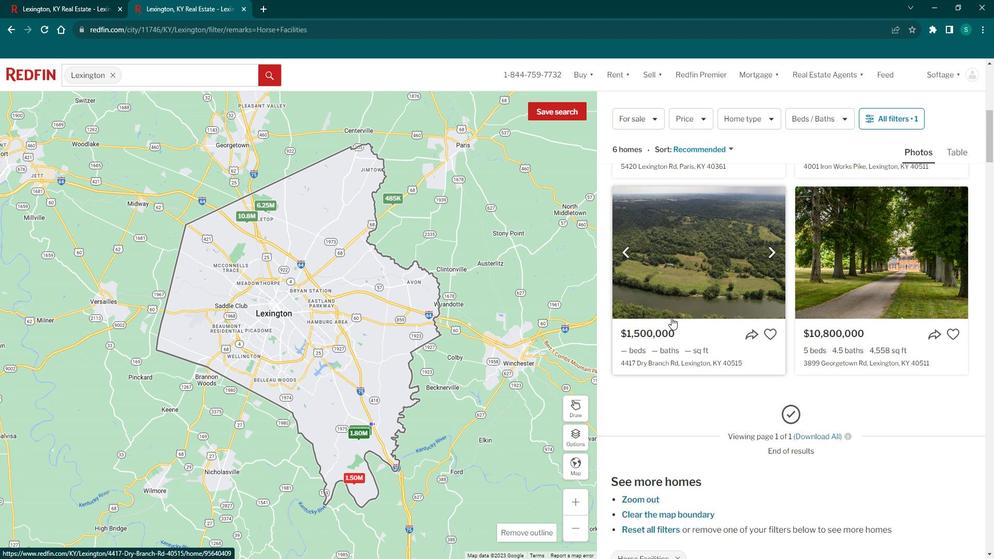
Action: Mouse pressed left at (680, 314)
Screenshot: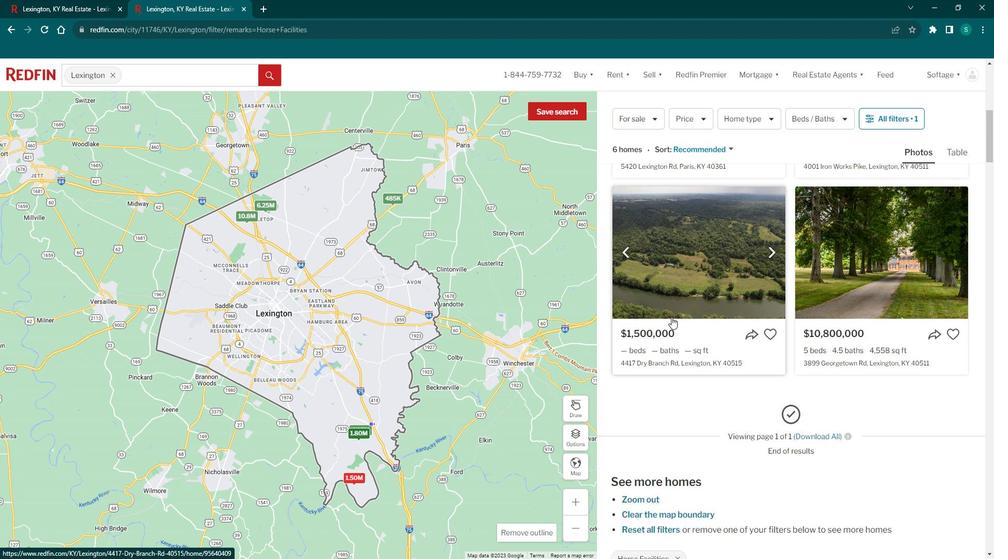 
Action: Mouse moved to (366, 343)
Screenshot: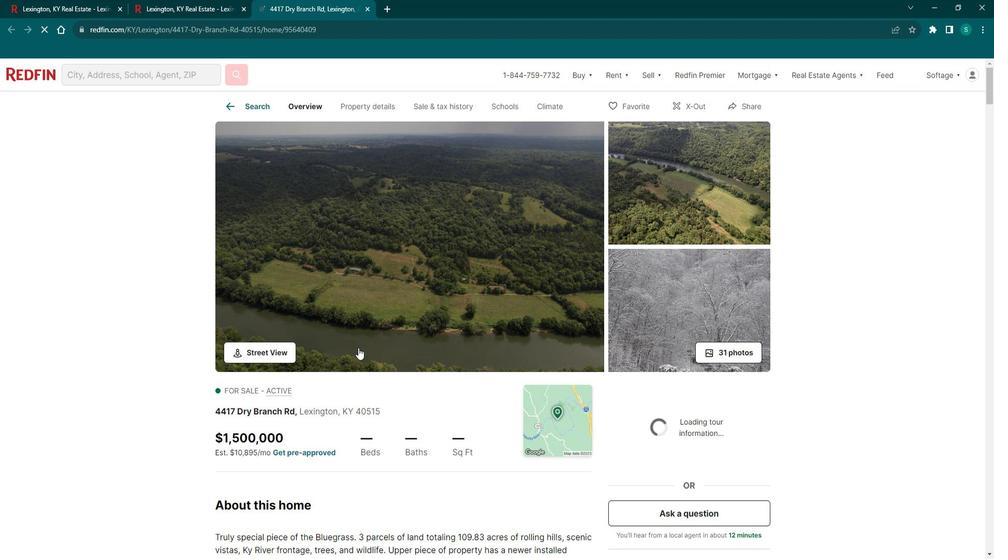 
Action: Mouse scrolled (366, 343) with delta (0, 0)
Screenshot: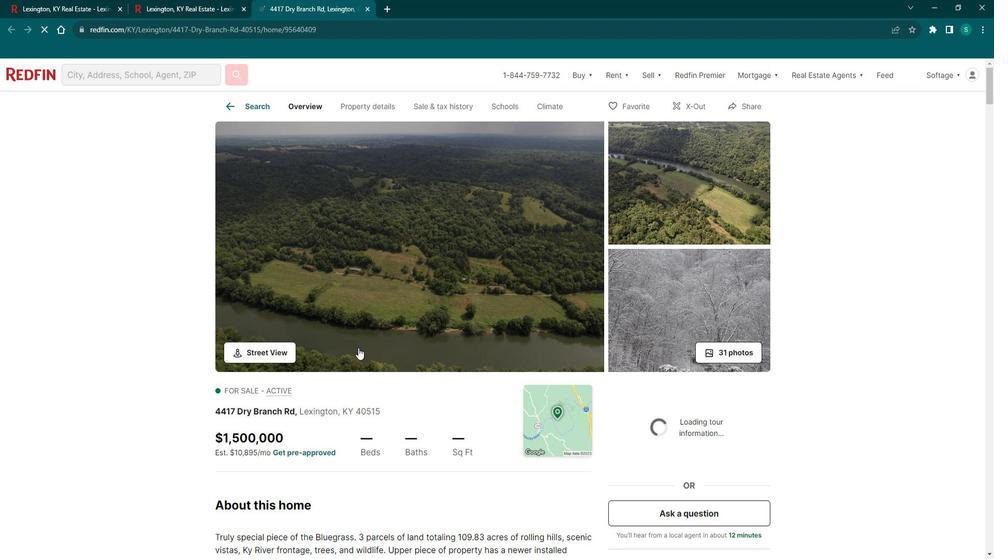 
Action: Mouse scrolled (366, 343) with delta (0, 0)
Screenshot: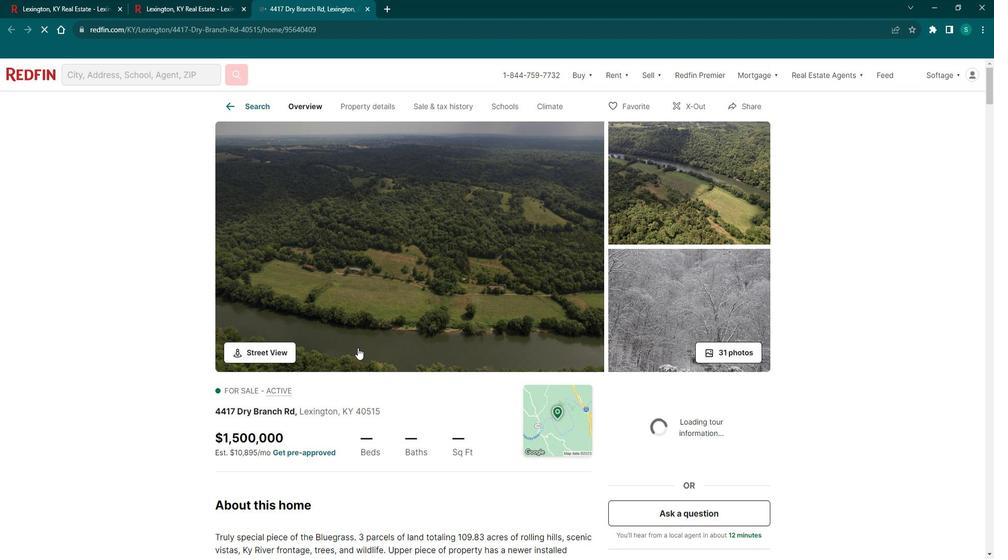 
Action: Mouse scrolled (366, 343) with delta (0, 0)
Screenshot: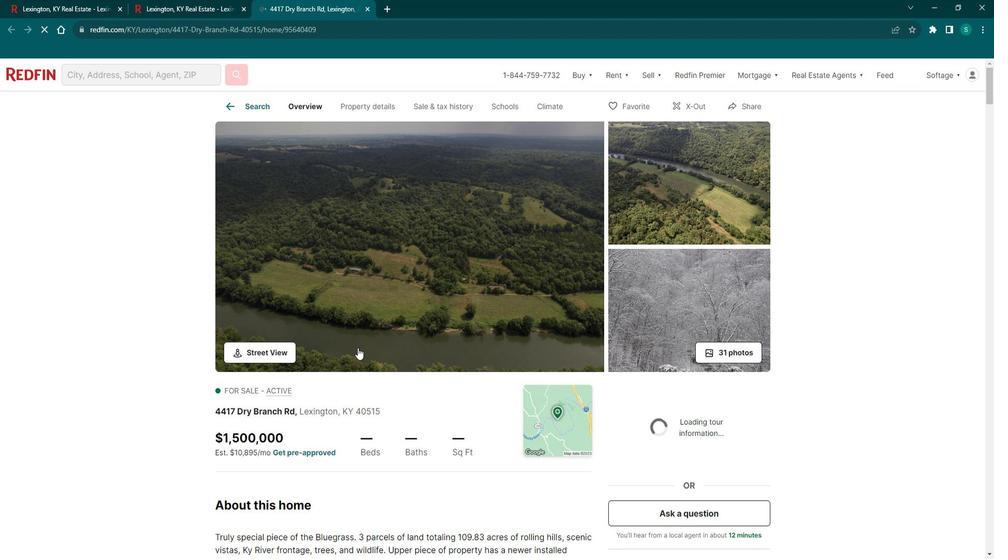 
Action: Mouse moved to (365, 343)
Screenshot: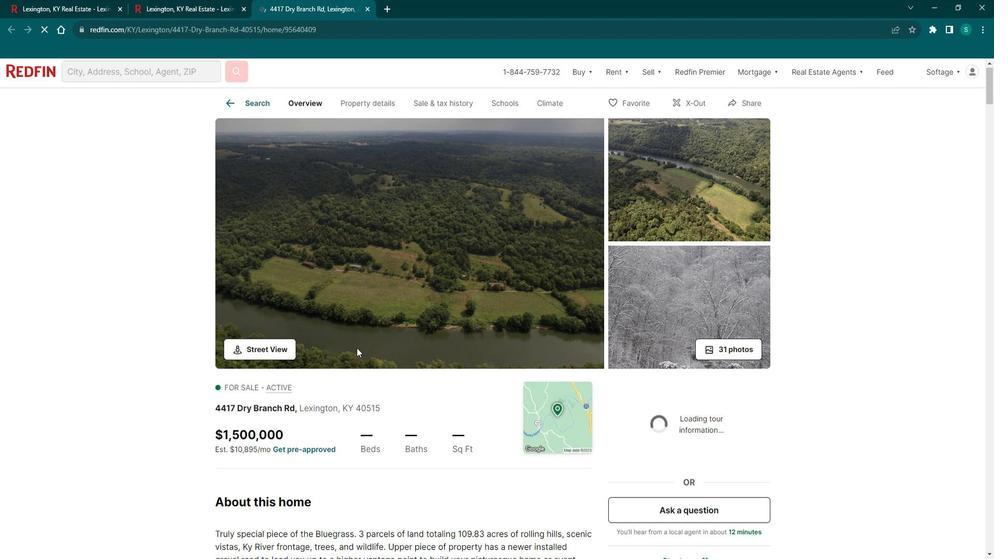 
Action: Mouse scrolled (365, 343) with delta (0, 0)
Screenshot: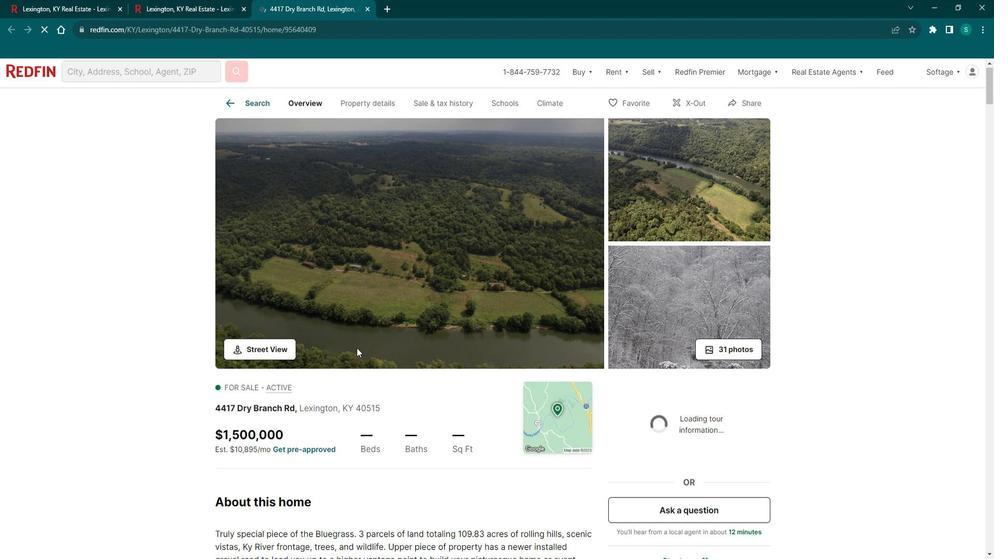 
Action: Mouse moved to (264, 366)
Screenshot: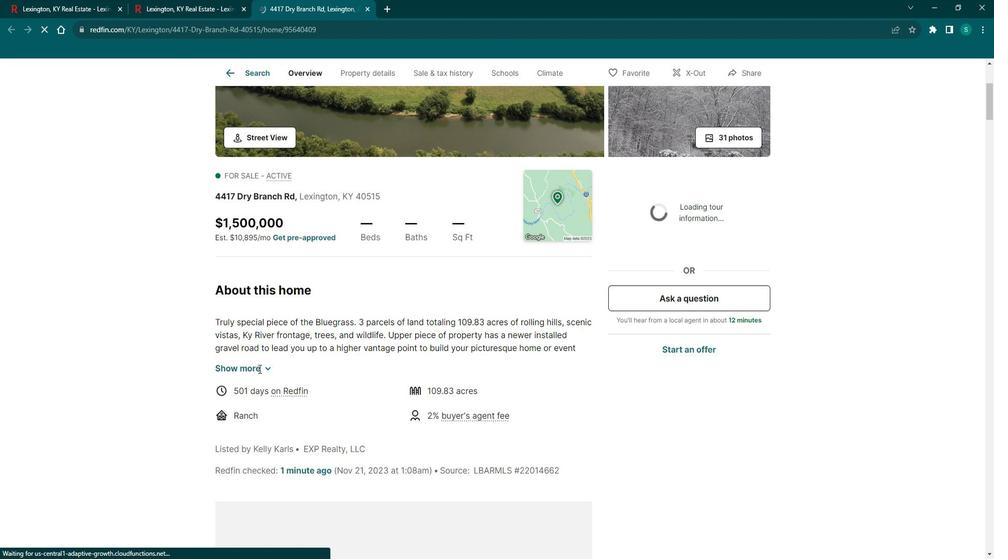 
Action: Mouse pressed left at (264, 366)
Screenshot: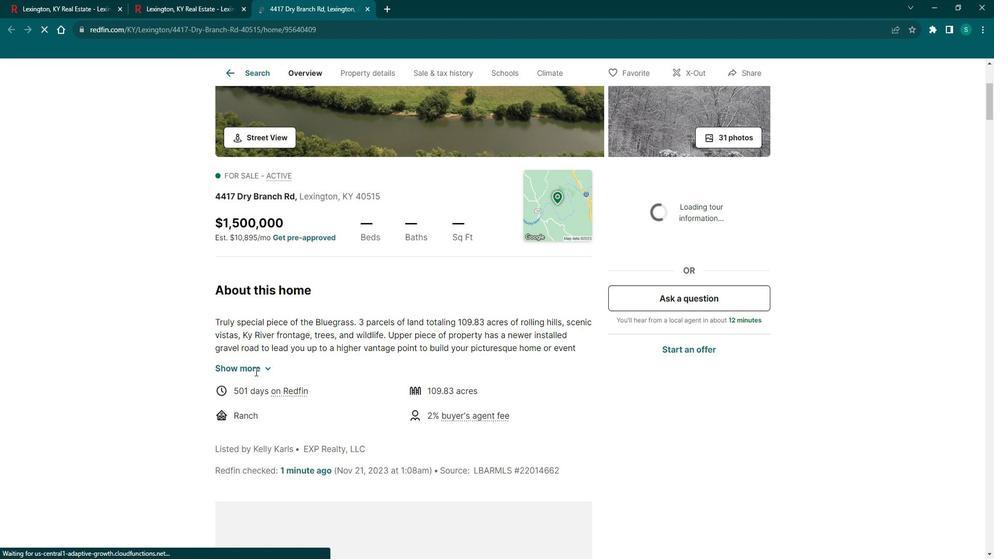 
Action: Mouse moved to (285, 357)
Screenshot: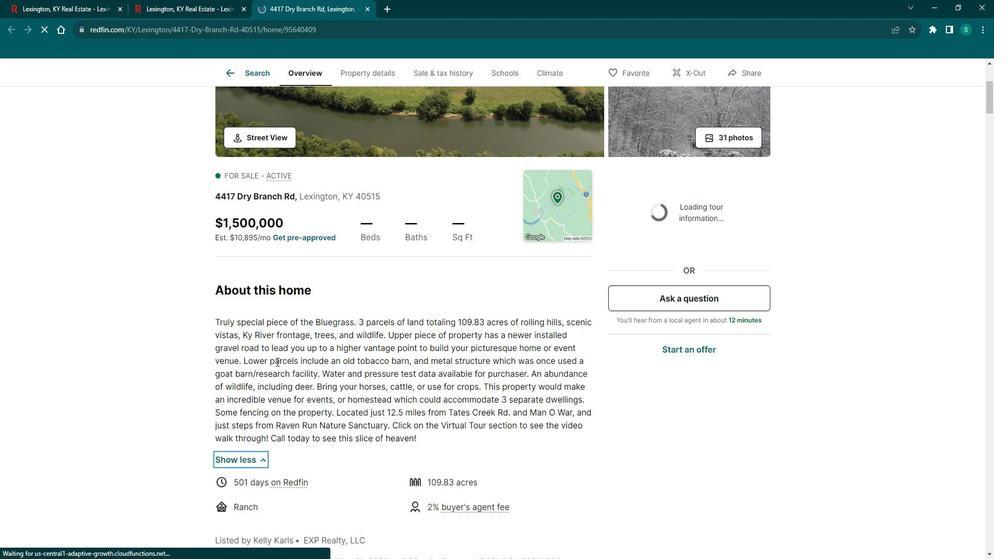 
Action: Mouse scrolled (285, 356) with delta (0, 0)
Screenshot: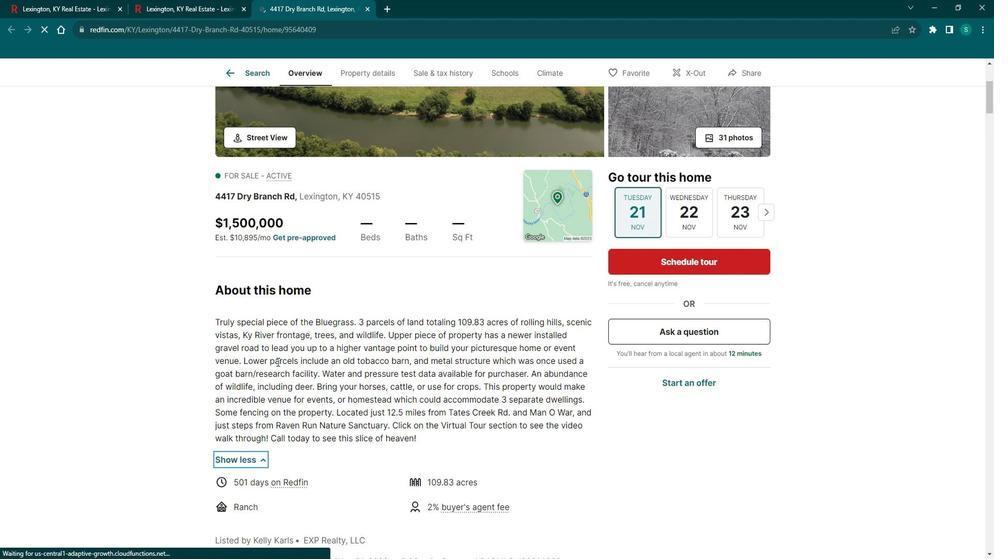
Action: Mouse scrolled (285, 356) with delta (0, 0)
Screenshot: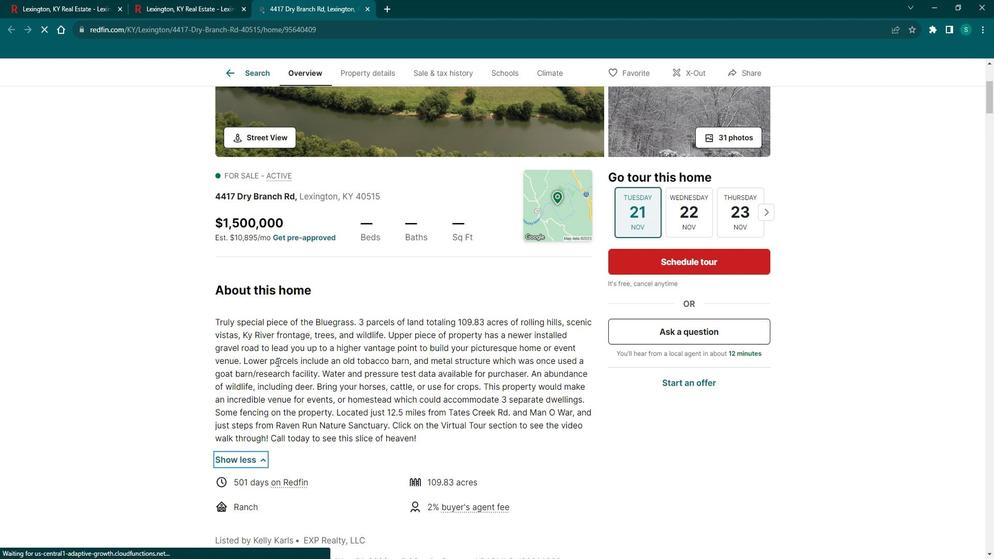 
Action: Mouse scrolled (285, 356) with delta (0, 0)
Screenshot: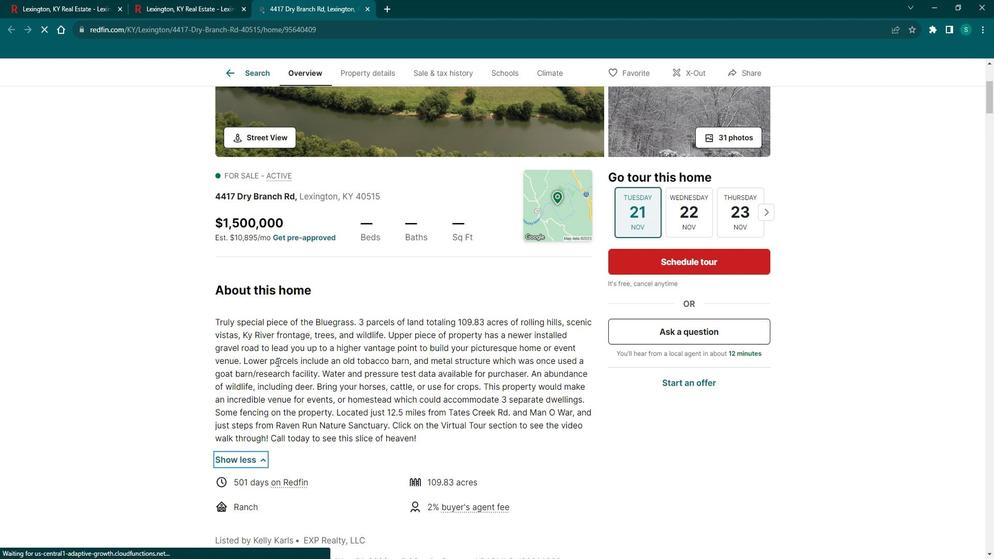 
Action: Mouse scrolled (285, 356) with delta (0, 0)
Screenshot: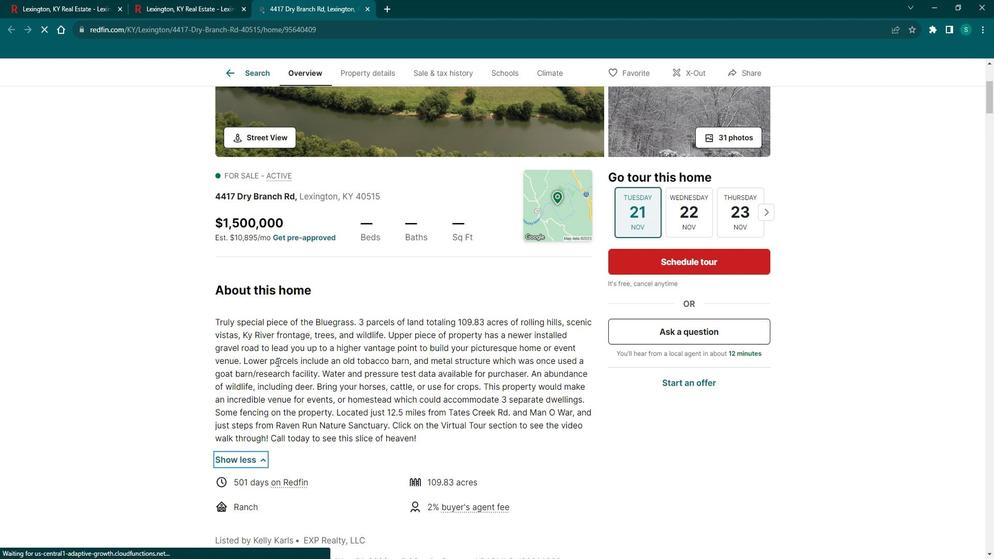 
Action: Mouse scrolled (285, 356) with delta (0, 0)
Screenshot: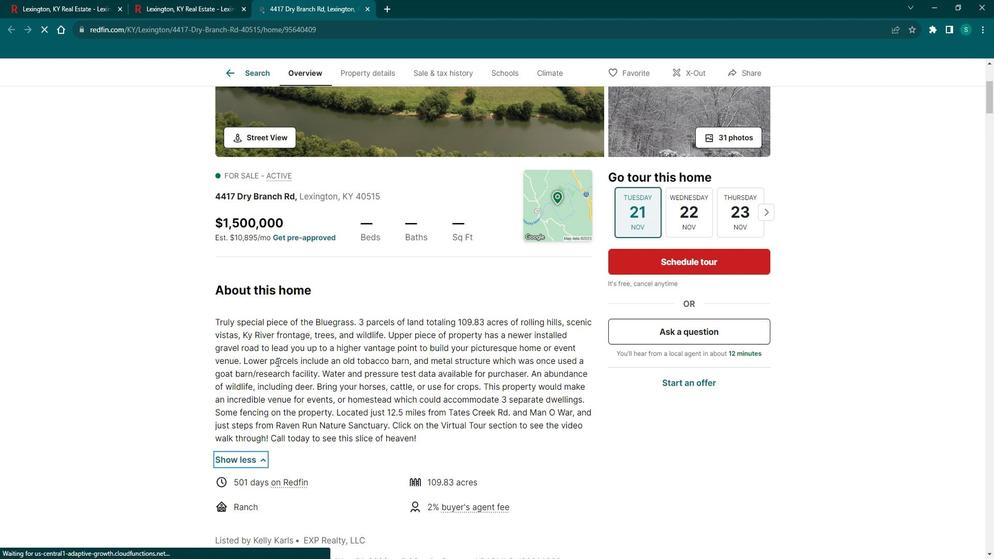 
Action: Mouse scrolled (285, 356) with delta (0, 0)
Screenshot: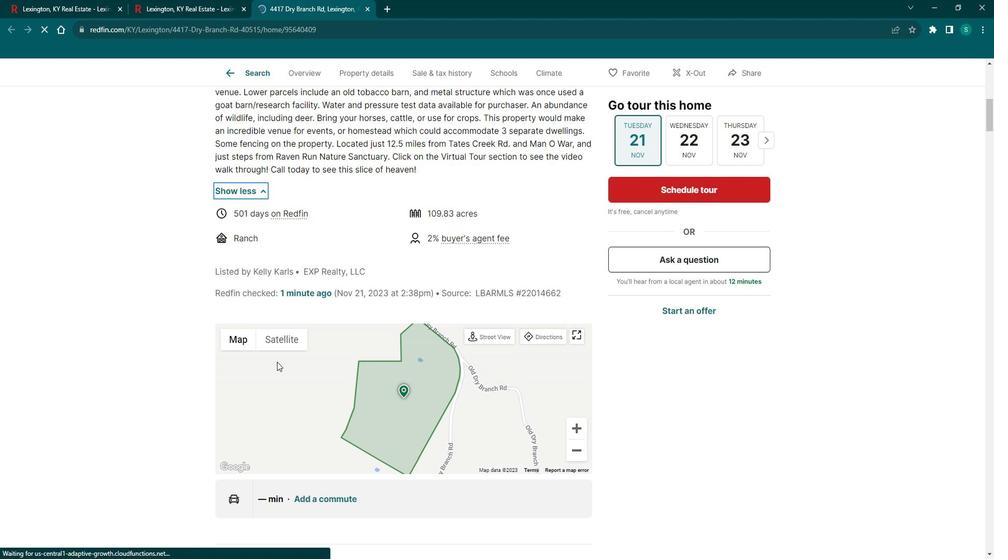 
Action: Mouse scrolled (285, 356) with delta (0, 0)
Screenshot: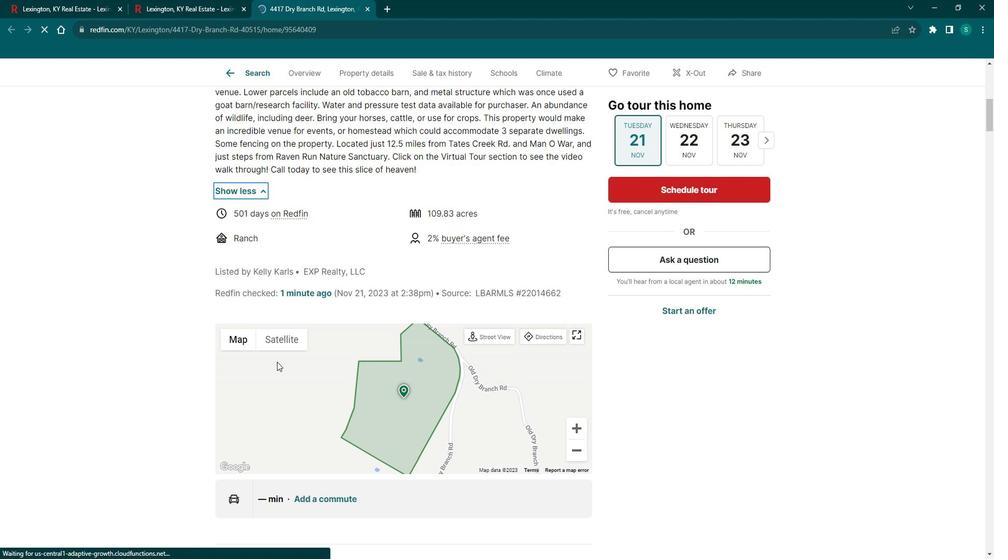 
Action: Mouse scrolled (285, 356) with delta (0, 0)
Screenshot: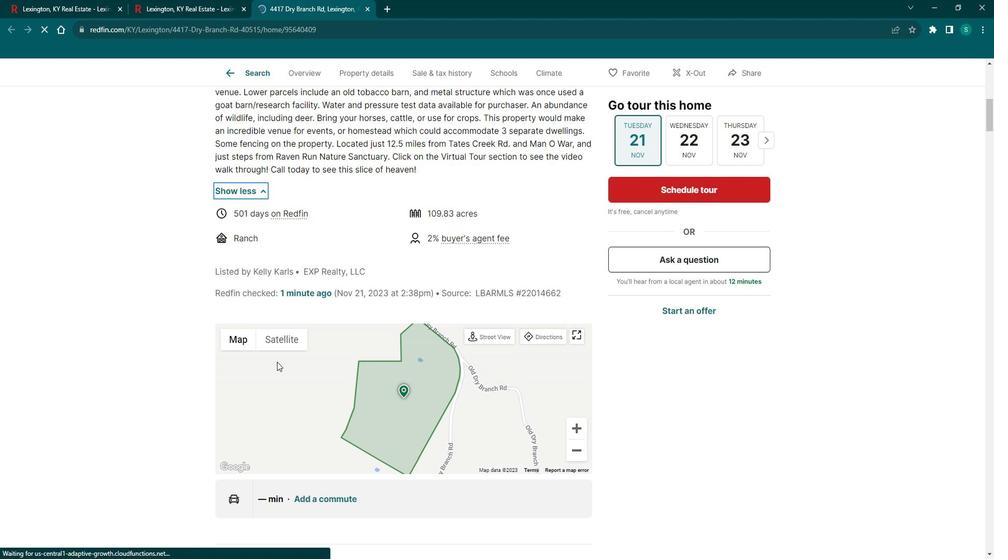 
Action: Mouse scrolled (285, 356) with delta (0, 0)
Screenshot: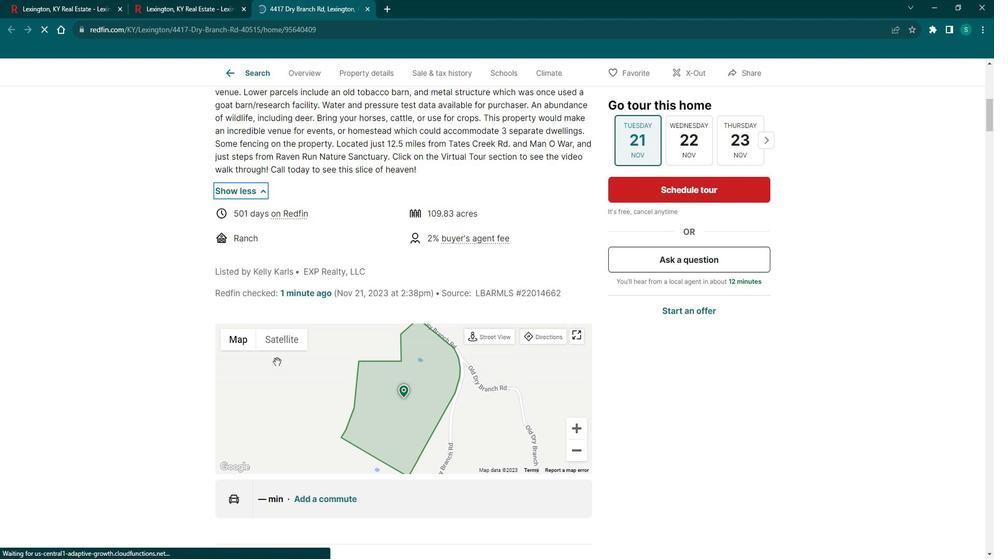 
Action: Mouse scrolled (285, 356) with delta (0, 0)
Screenshot: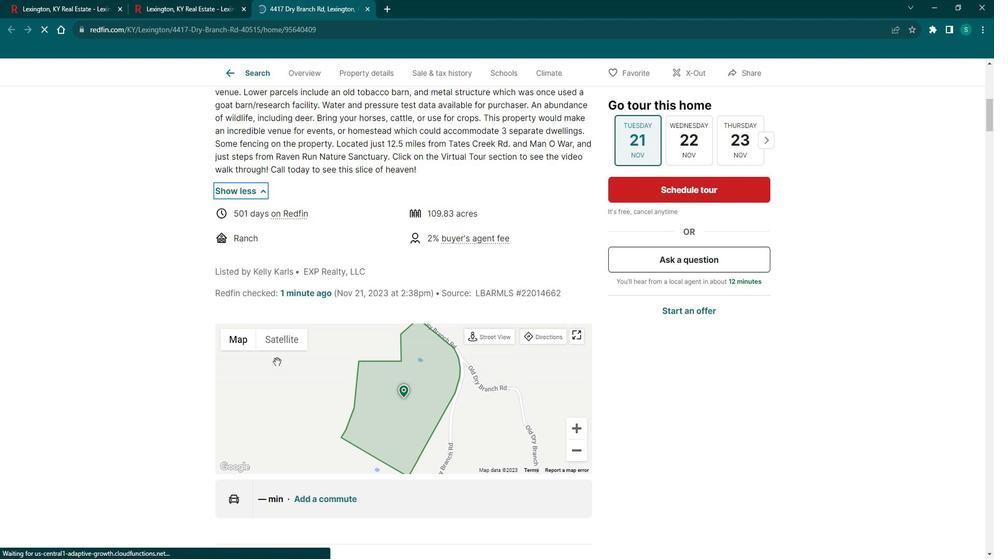 
Action: Mouse scrolled (285, 356) with delta (0, 0)
Screenshot: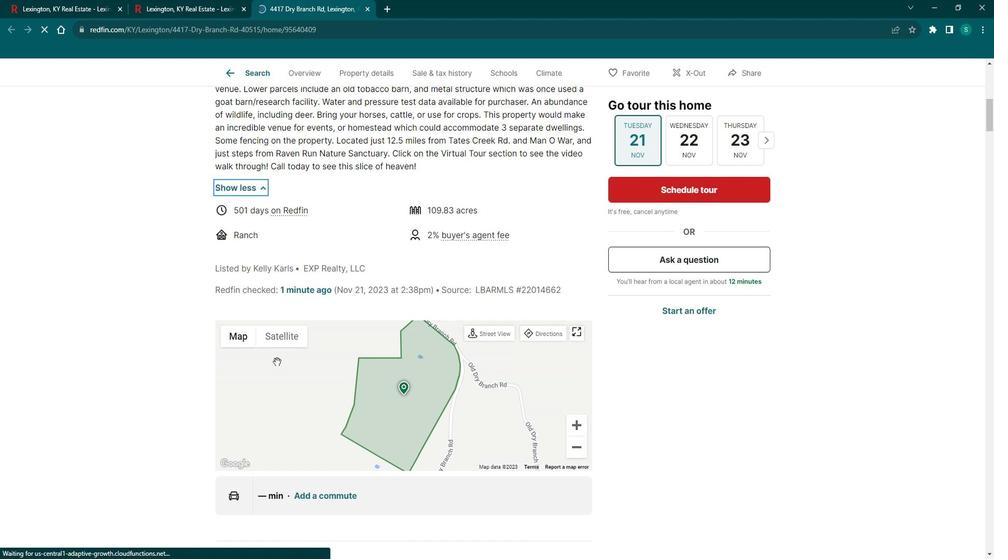 
Action: Mouse scrolled (285, 356) with delta (0, 0)
Screenshot: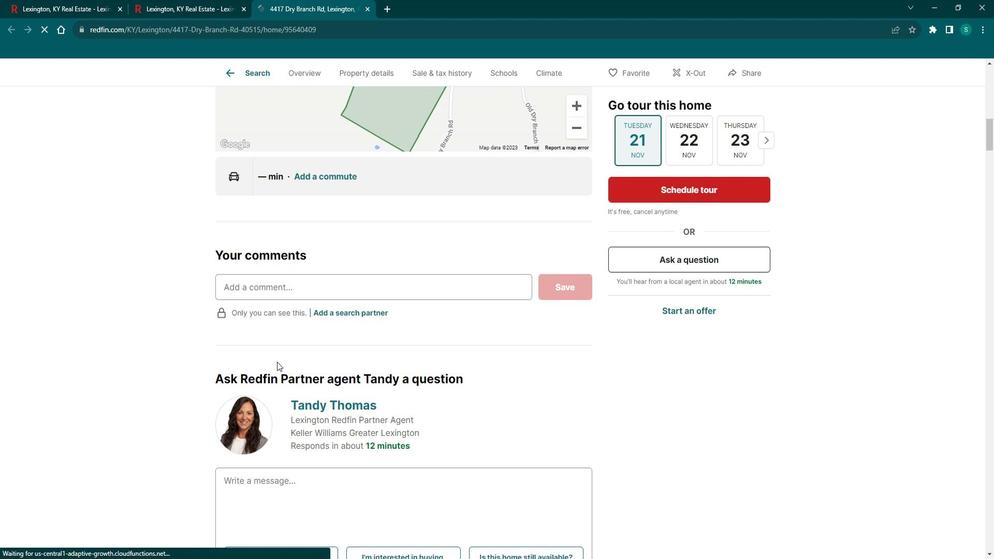 
Action: Mouse scrolled (285, 356) with delta (0, 0)
Screenshot: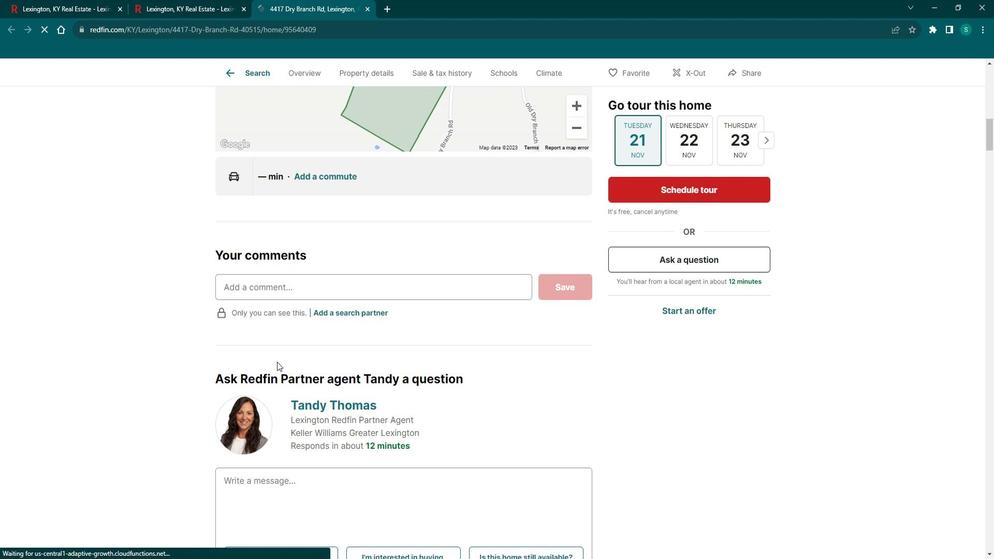 
Action: Mouse scrolled (285, 356) with delta (0, 0)
Screenshot: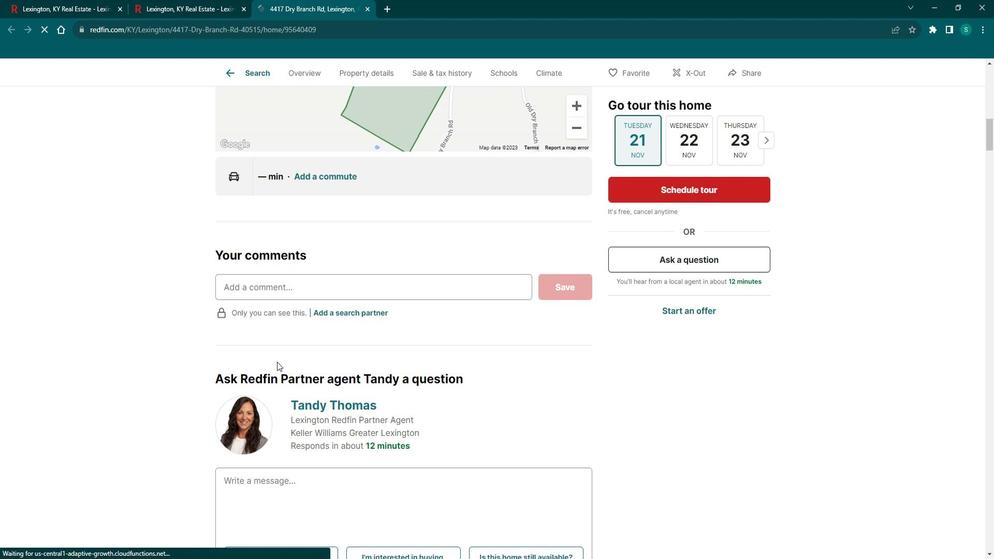 
Action: Mouse scrolled (285, 356) with delta (0, 0)
Screenshot: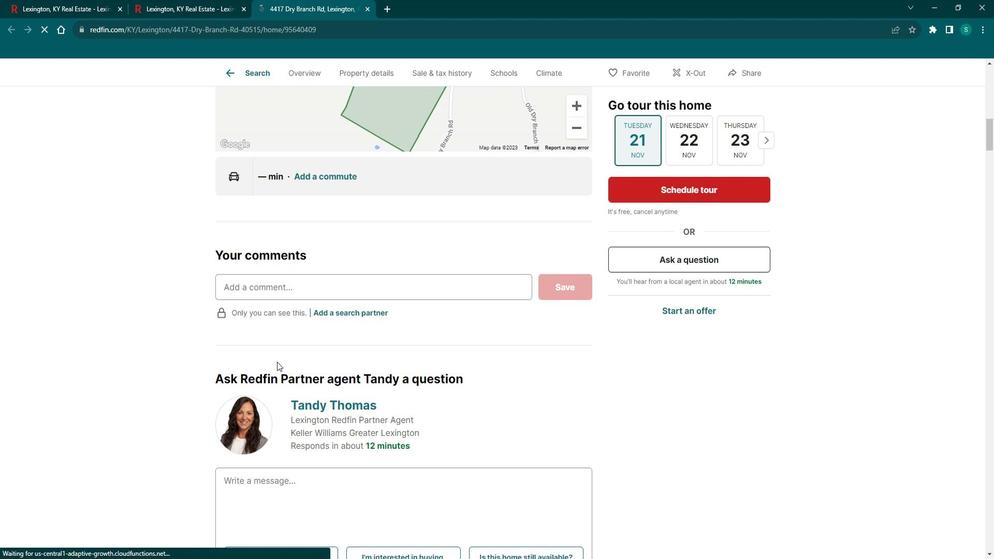 
Action: Mouse scrolled (285, 356) with delta (0, 0)
Screenshot: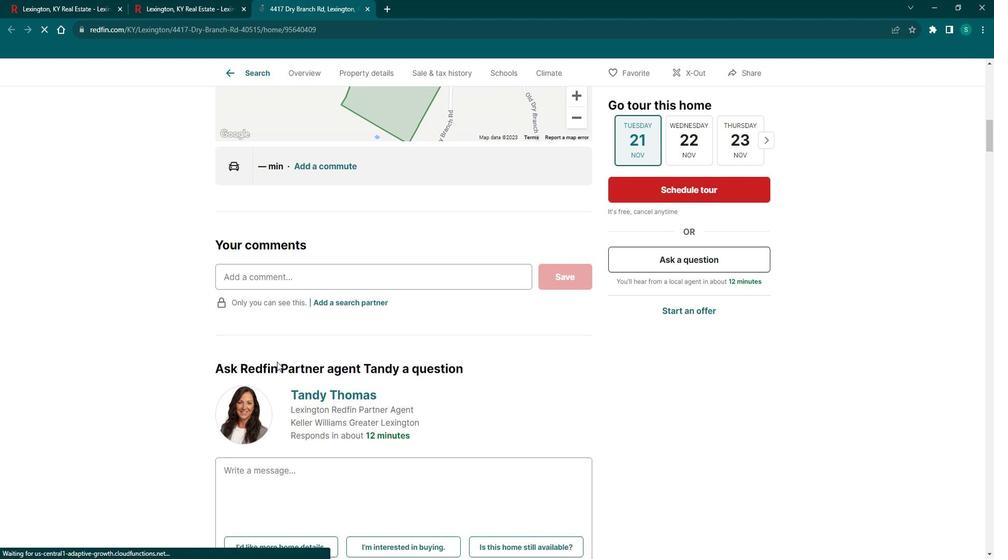 
Action: Mouse scrolled (285, 356) with delta (0, 0)
Screenshot: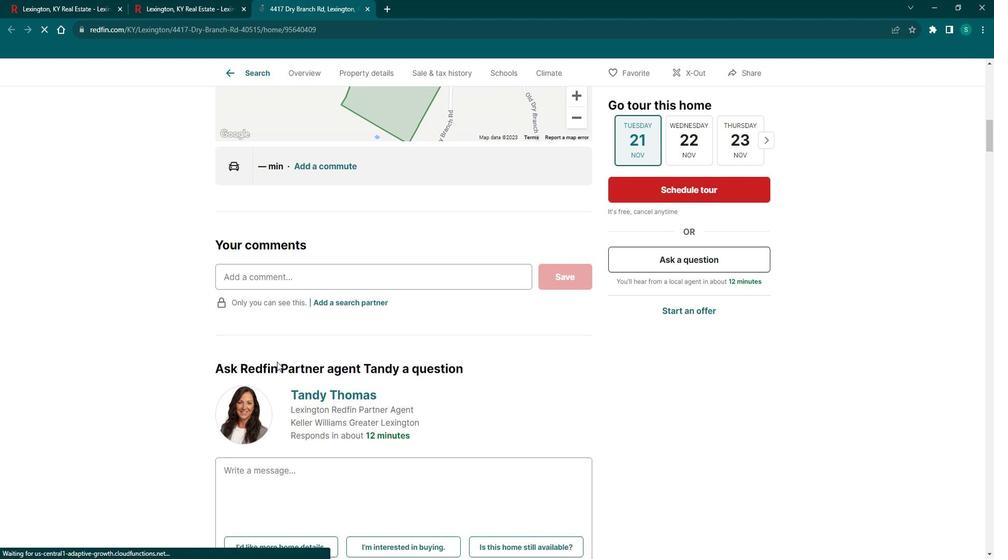 
Action: Mouse scrolled (285, 356) with delta (0, 0)
Screenshot: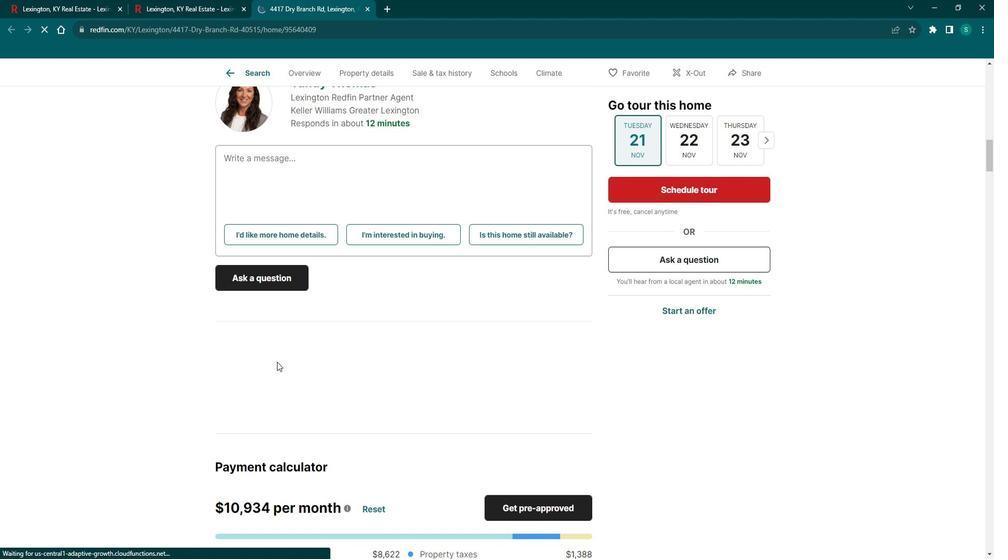 
Action: Mouse scrolled (285, 356) with delta (0, 0)
Screenshot: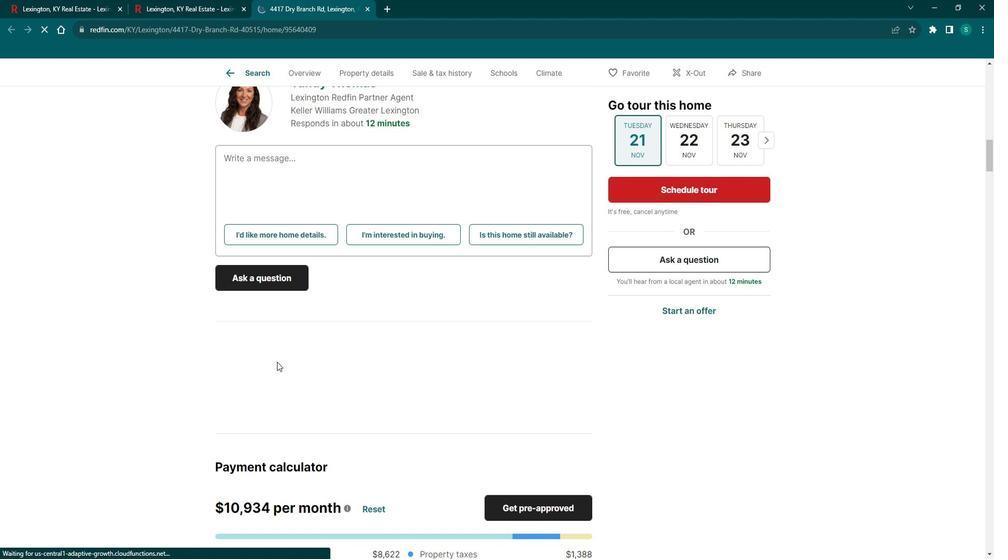 
Action: Mouse scrolled (285, 356) with delta (0, 0)
Screenshot: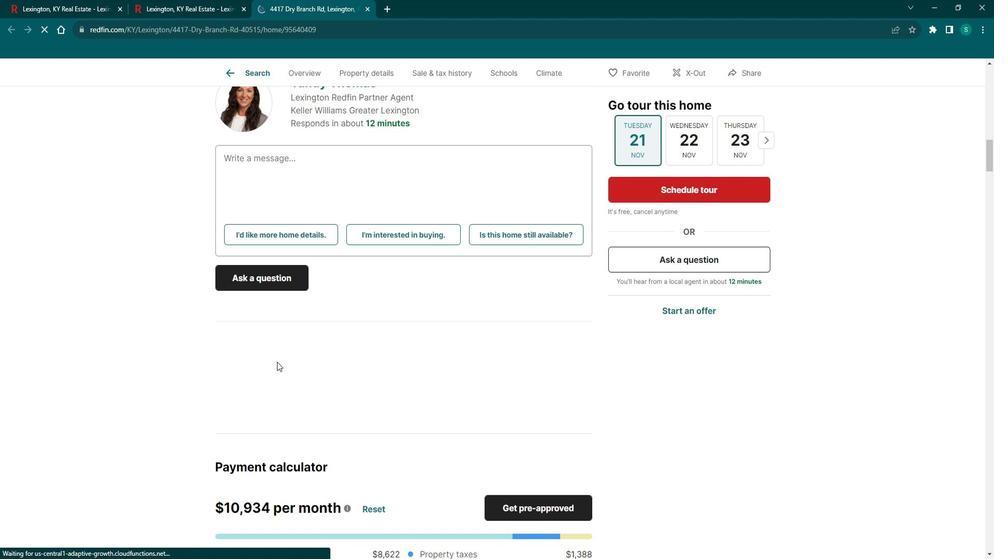 
Action: Mouse scrolled (285, 356) with delta (0, 0)
Screenshot: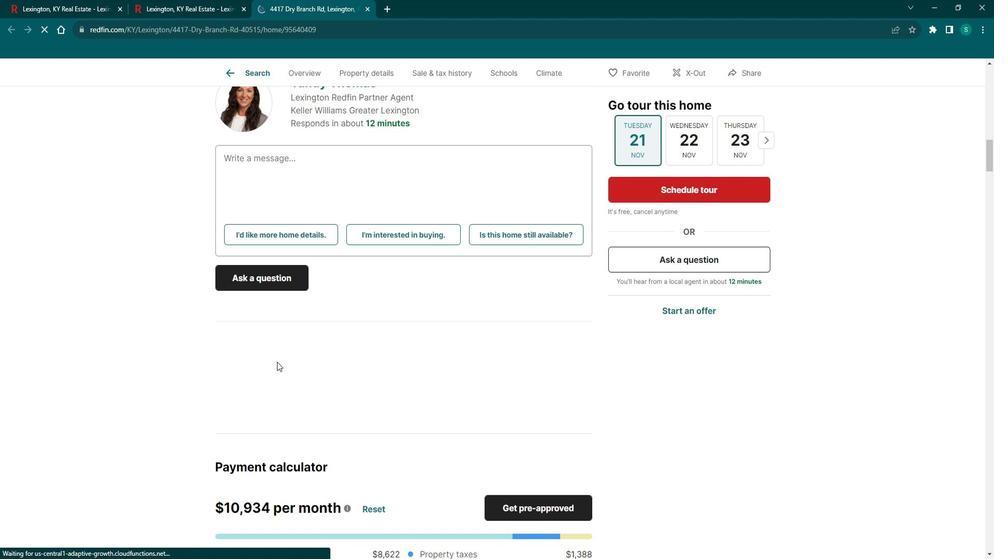 
Action: Mouse scrolled (285, 356) with delta (0, 0)
Screenshot: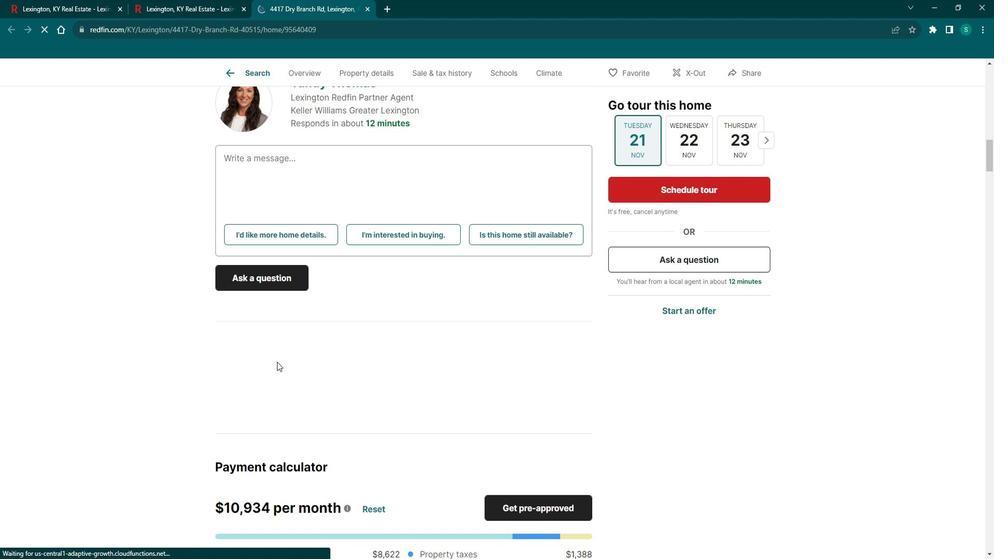 
Action: Mouse scrolled (285, 356) with delta (0, 0)
Screenshot: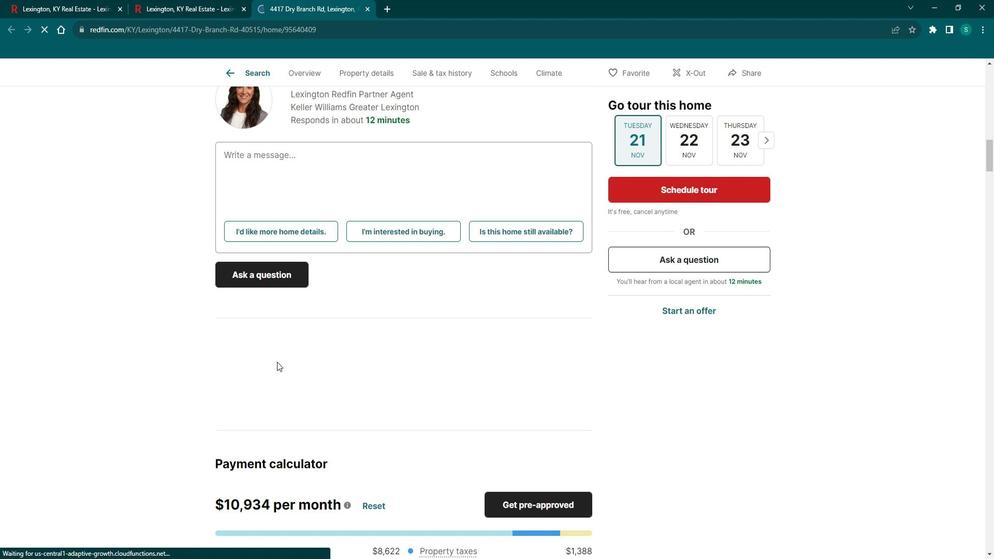 
Action: Mouse scrolled (285, 356) with delta (0, 0)
Screenshot: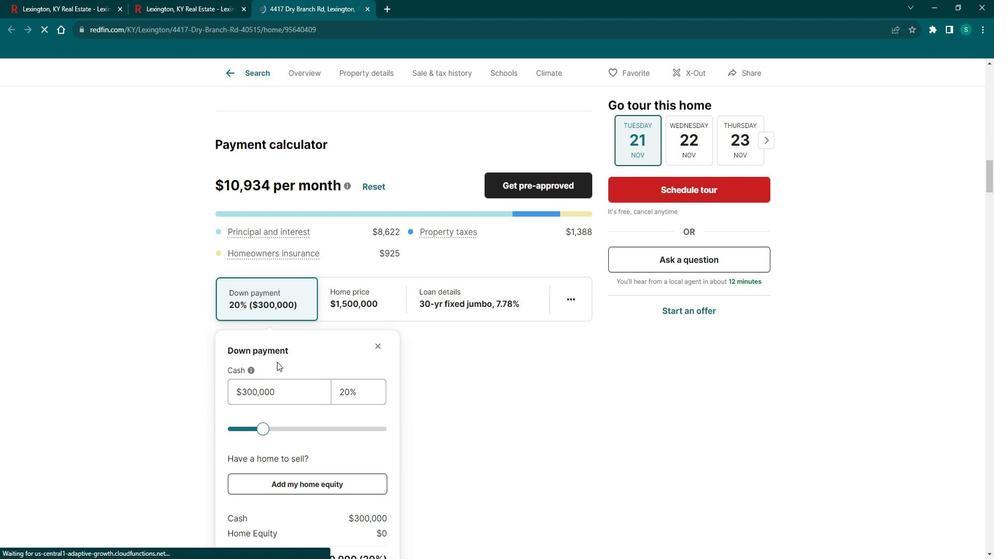 
Action: Mouse scrolled (285, 356) with delta (0, 0)
Screenshot: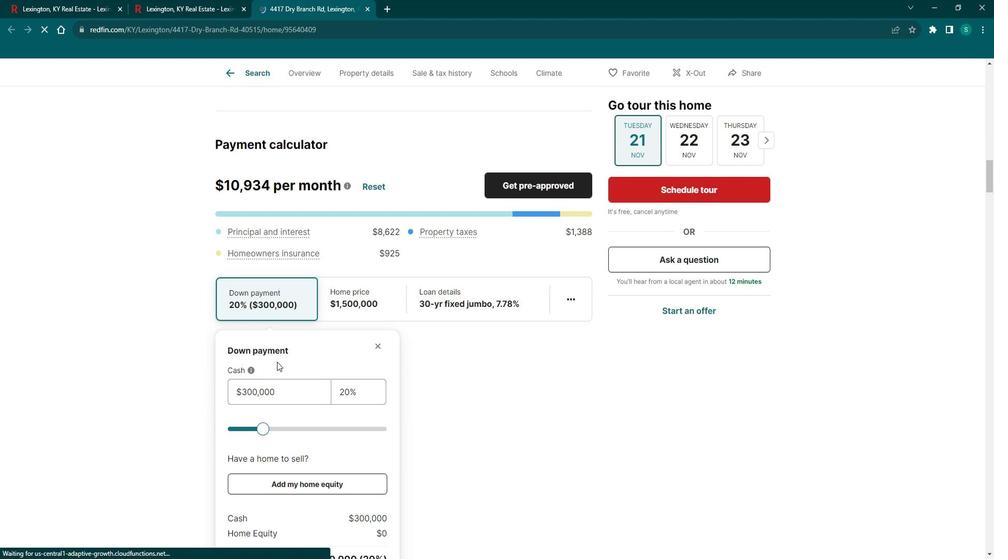 
Action: Mouse scrolled (285, 356) with delta (0, 0)
Screenshot: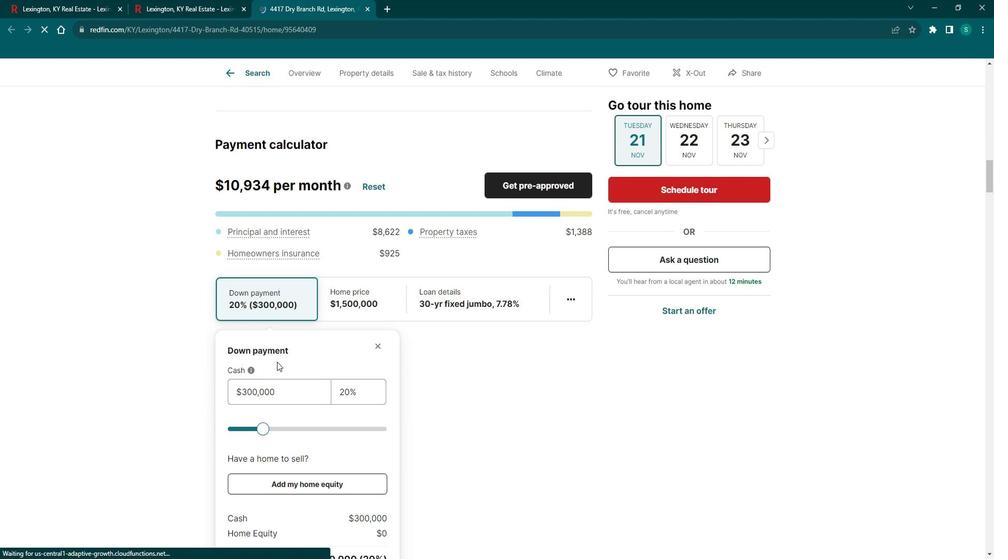 
Action: Mouse scrolled (285, 356) with delta (0, 0)
Screenshot: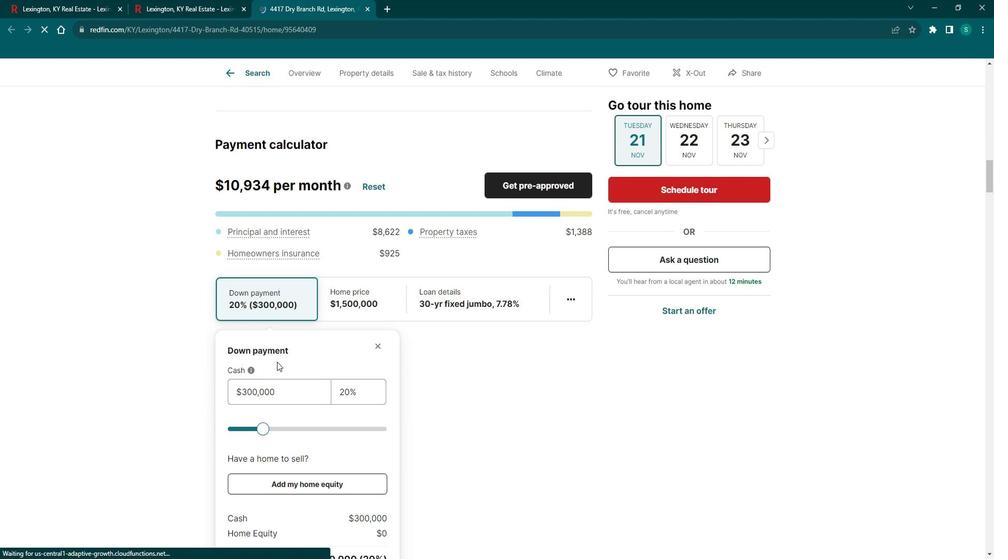 
Action: Mouse scrolled (285, 356) with delta (0, 0)
Screenshot: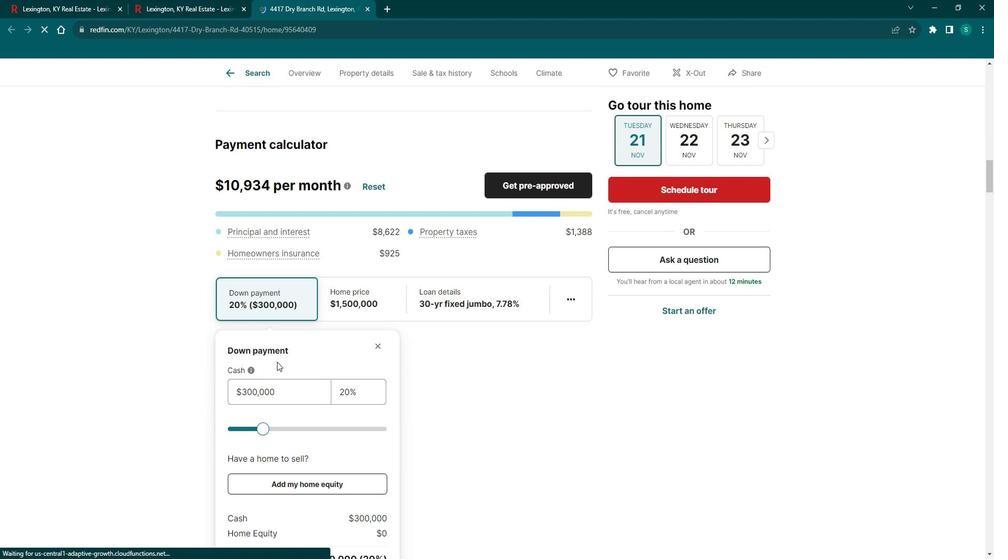 
Action: Mouse scrolled (285, 356) with delta (0, 0)
Screenshot: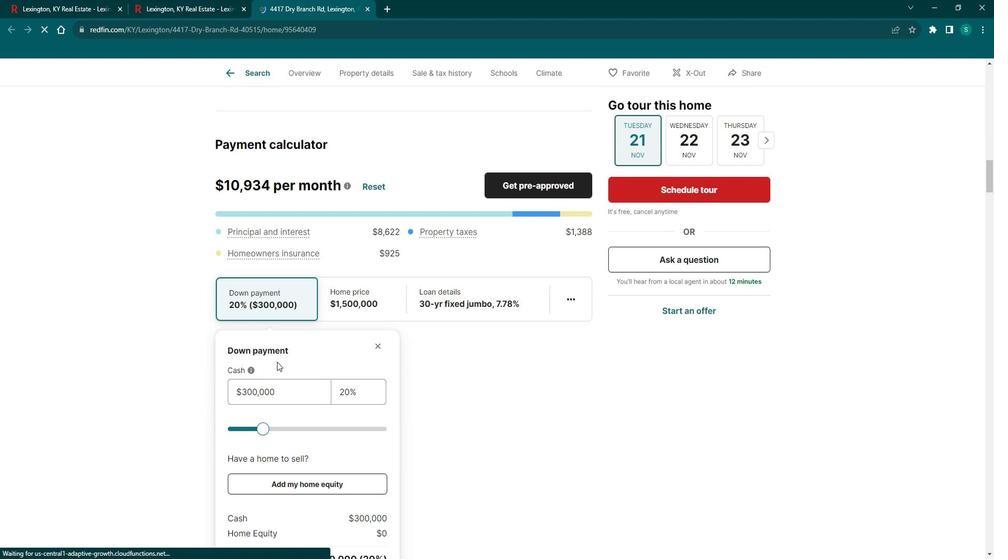 
Action: Mouse moved to (285, 357)
Screenshot: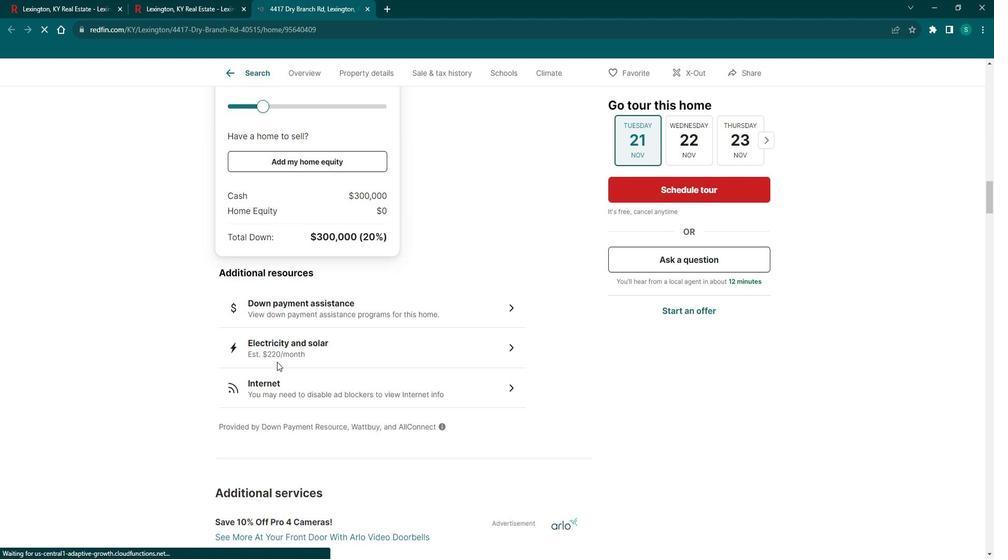 
Action: Mouse scrolled (285, 356) with delta (0, 0)
Screenshot: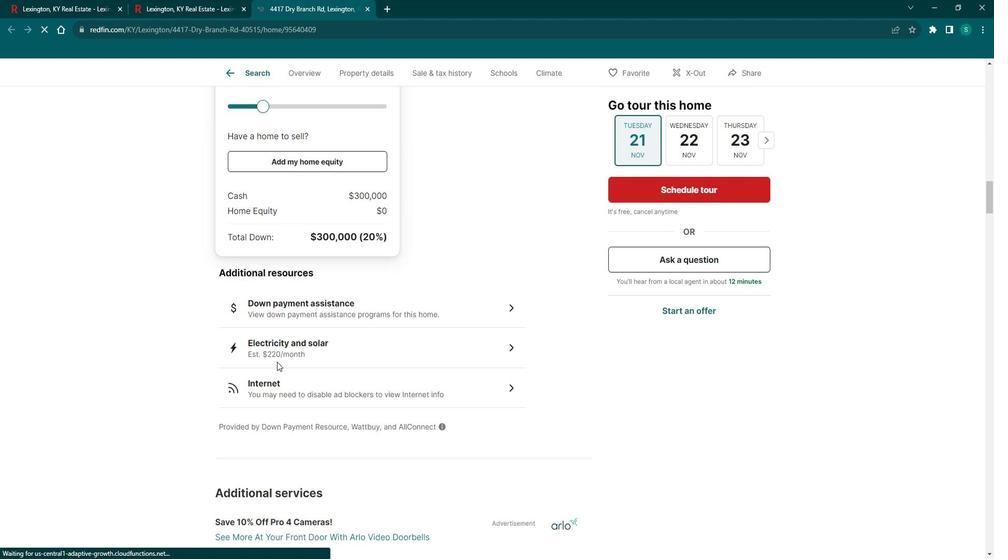 
Action: Mouse scrolled (285, 356) with delta (0, 0)
Screenshot: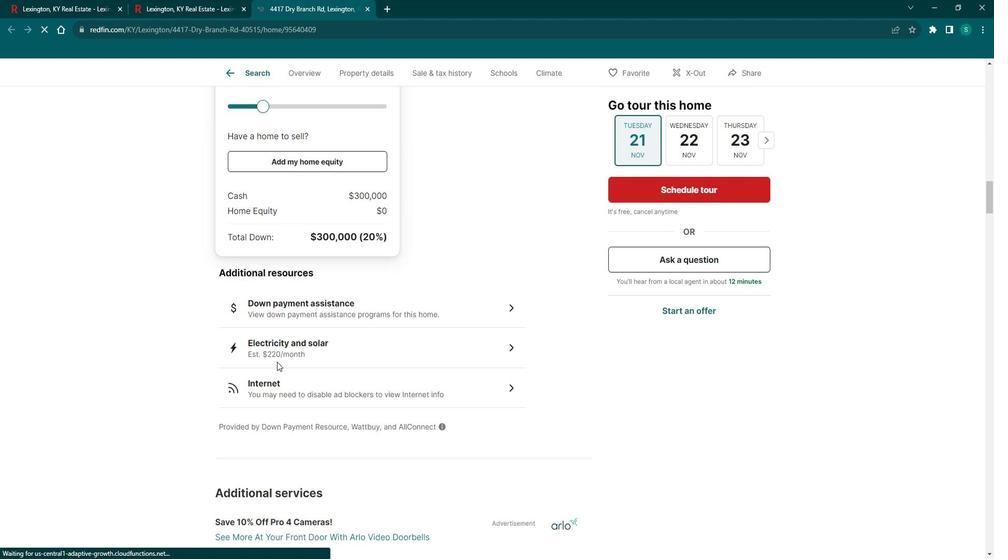 
Action: Mouse scrolled (285, 356) with delta (0, 0)
Screenshot: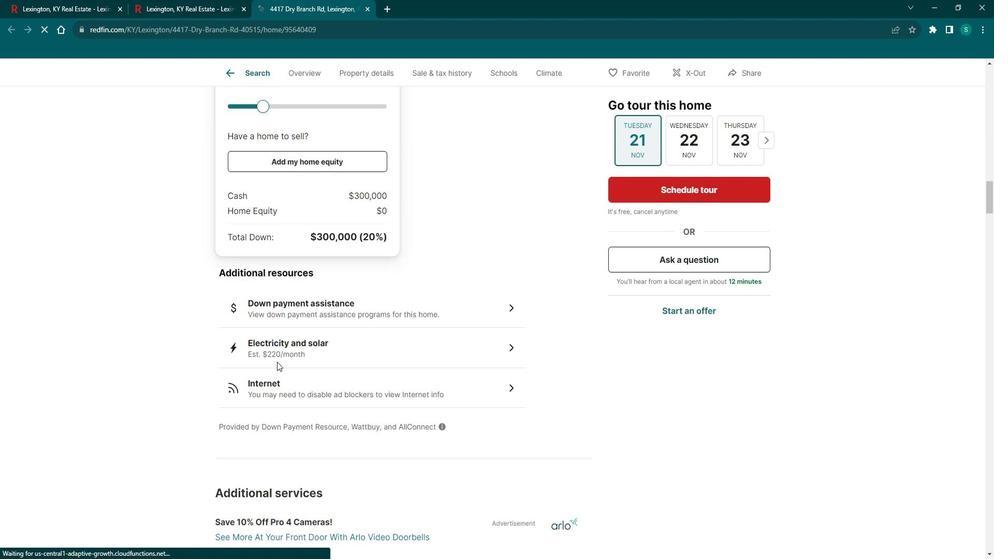 
Action: Mouse scrolled (285, 356) with delta (0, 0)
Screenshot: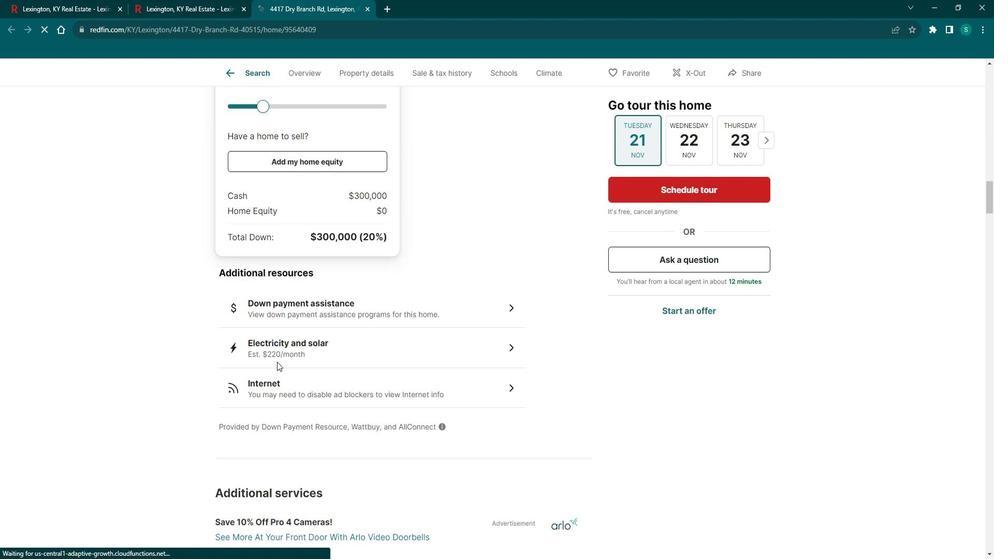 
Action: Mouse scrolled (285, 356) with delta (0, 0)
Screenshot: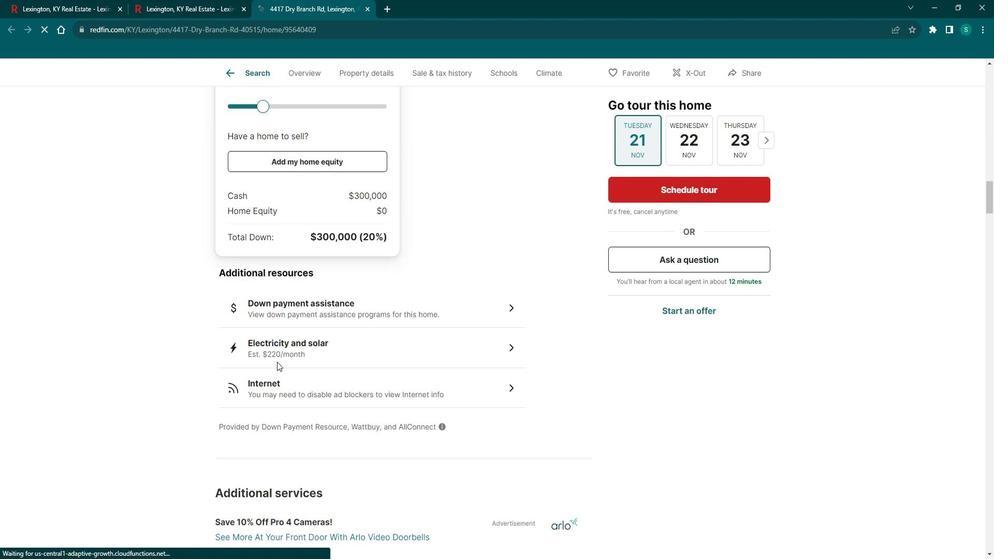 
Action: Mouse scrolled (285, 356) with delta (0, 0)
Screenshot: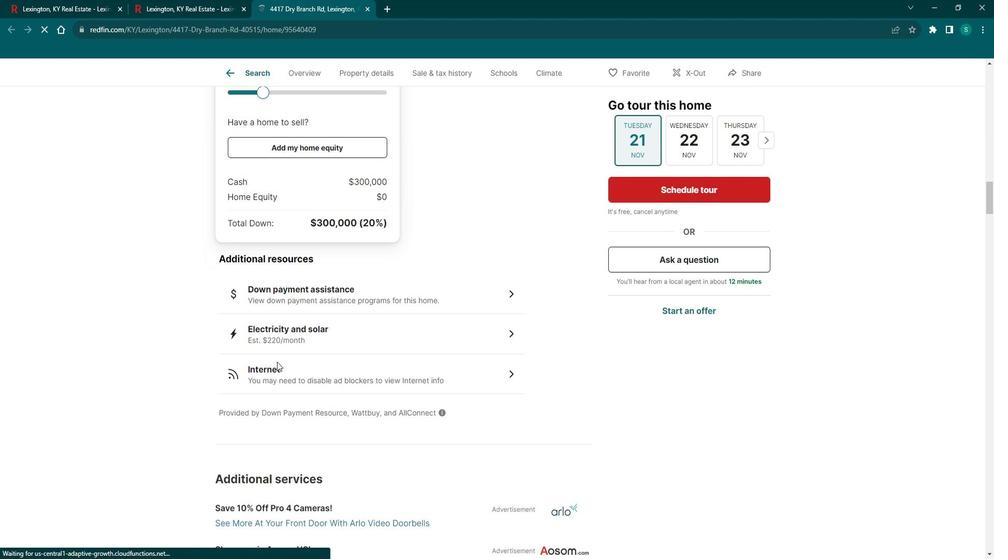 
Action: Mouse scrolled (285, 356) with delta (0, 0)
Screenshot: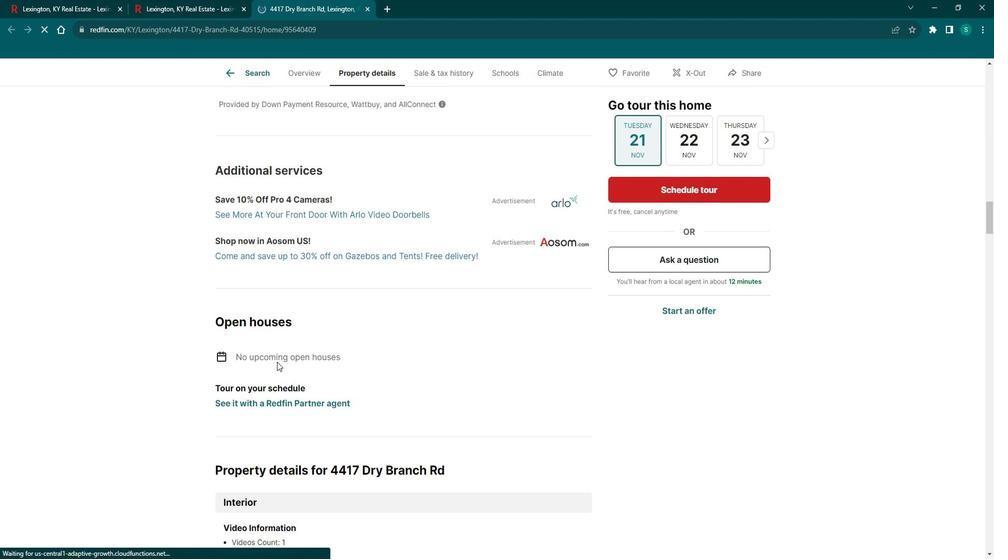 
Action: Mouse scrolled (285, 356) with delta (0, 0)
Screenshot: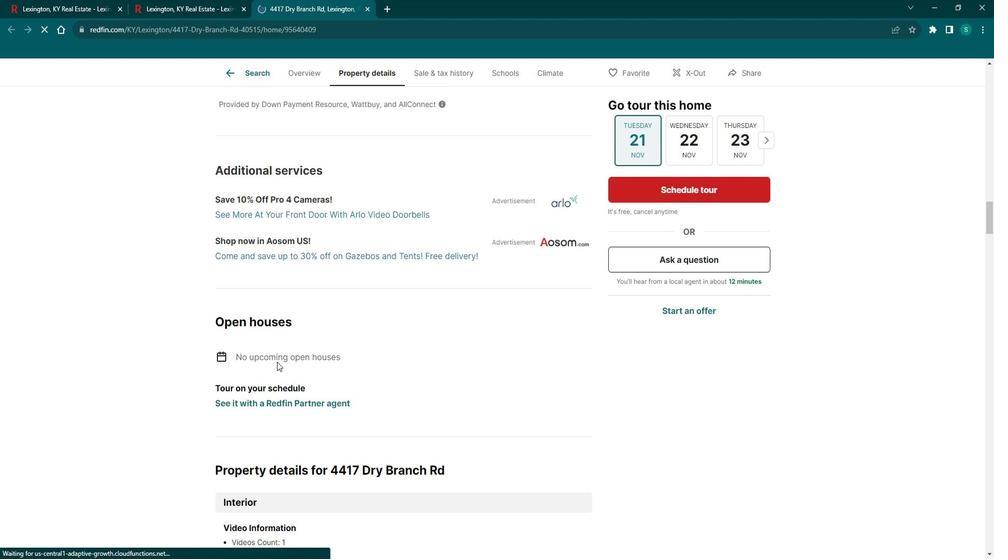 
Action: Mouse scrolled (285, 356) with delta (0, 0)
Screenshot: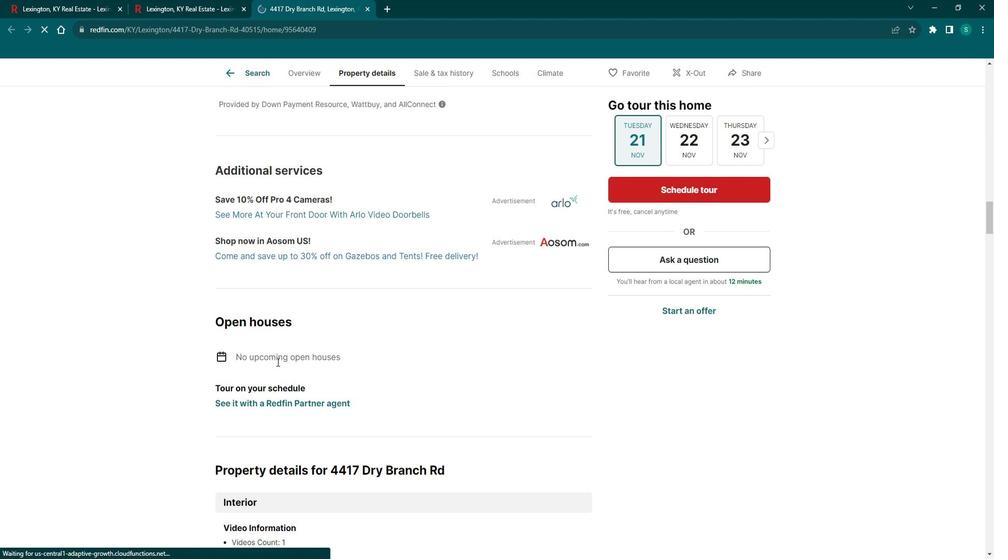
Action: Mouse scrolled (285, 356) with delta (0, 0)
Screenshot: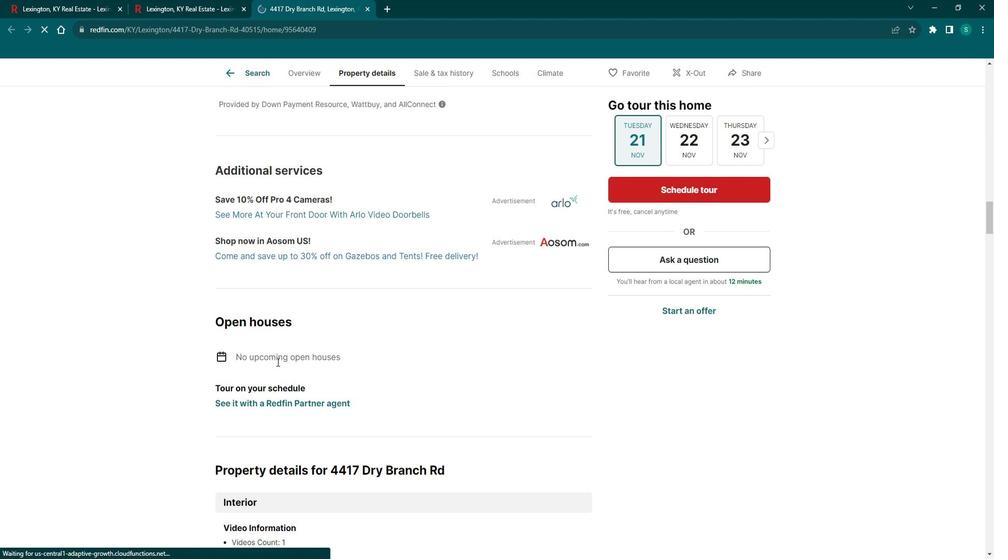 
Action: Mouse scrolled (285, 356) with delta (0, 0)
Screenshot: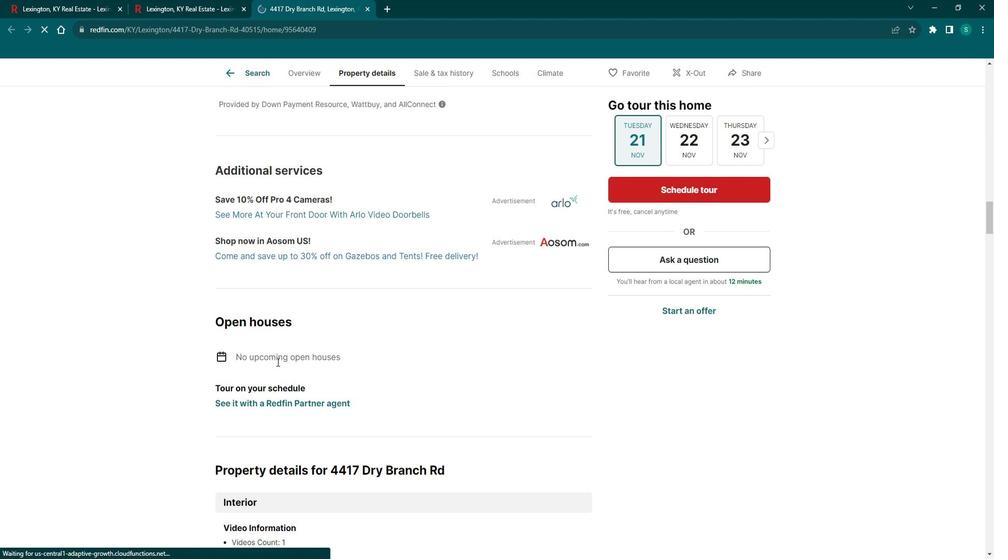 
Action: Mouse scrolled (285, 356) with delta (0, 0)
Screenshot: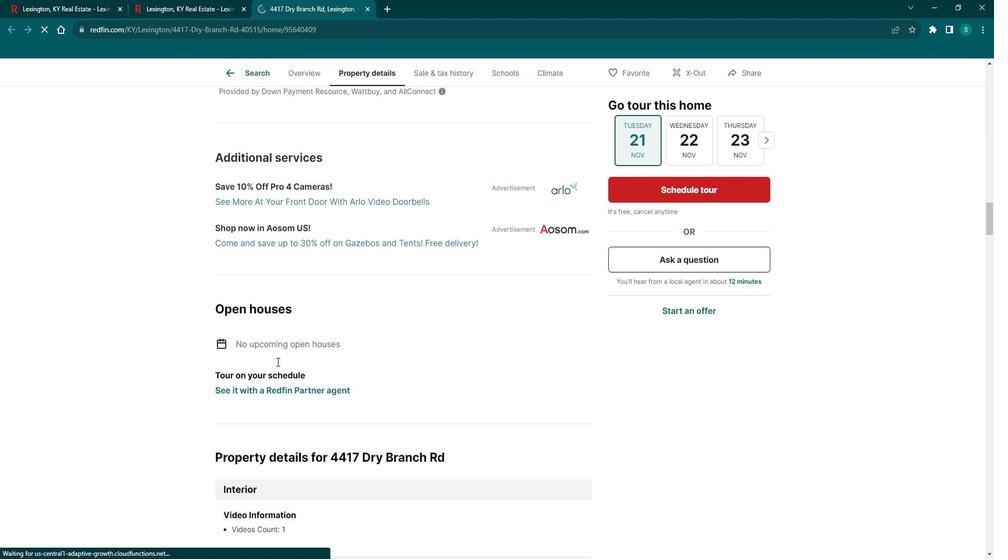 
Action: Mouse scrolled (285, 356) with delta (0, 0)
Screenshot: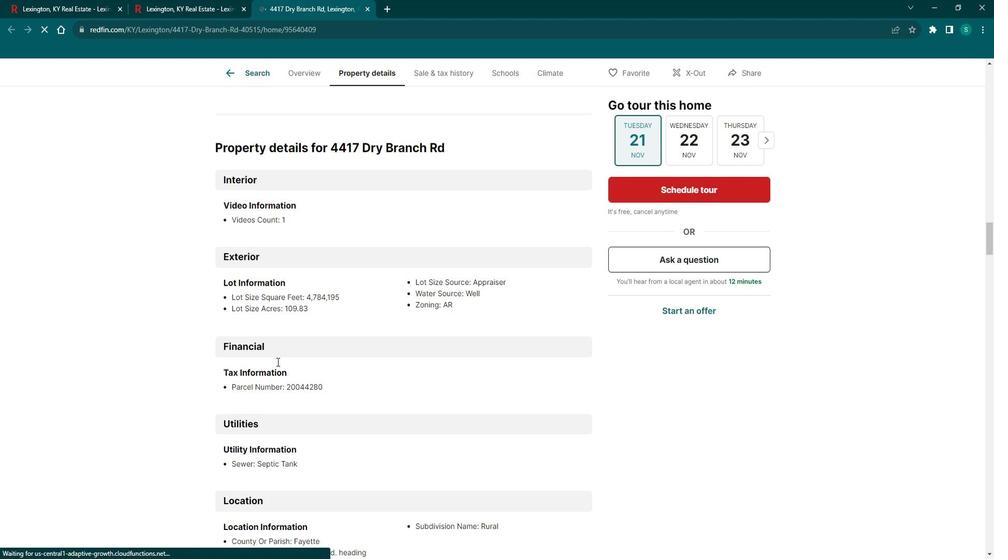 
Action: Mouse scrolled (285, 356) with delta (0, 0)
Screenshot: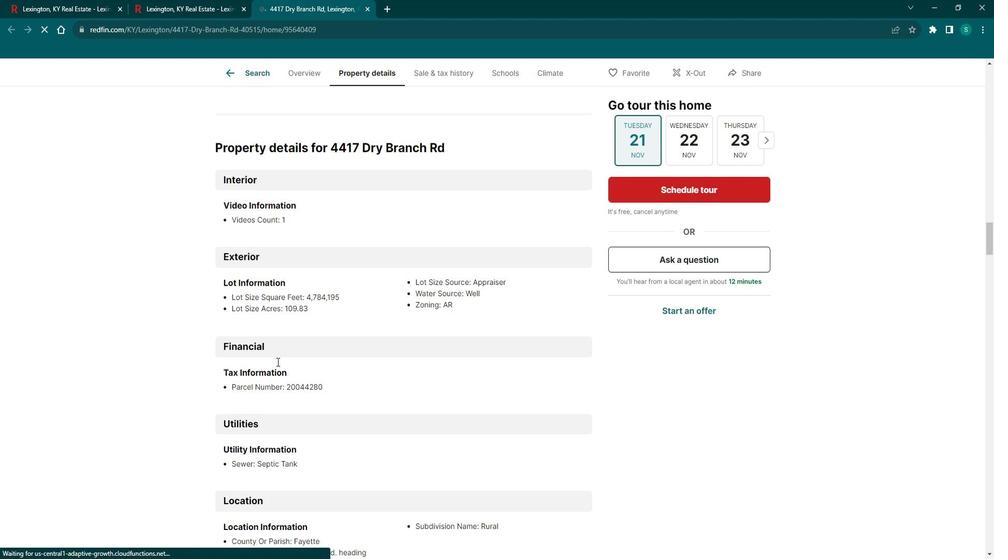 
Action: Mouse scrolled (285, 356) with delta (0, 0)
Screenshot: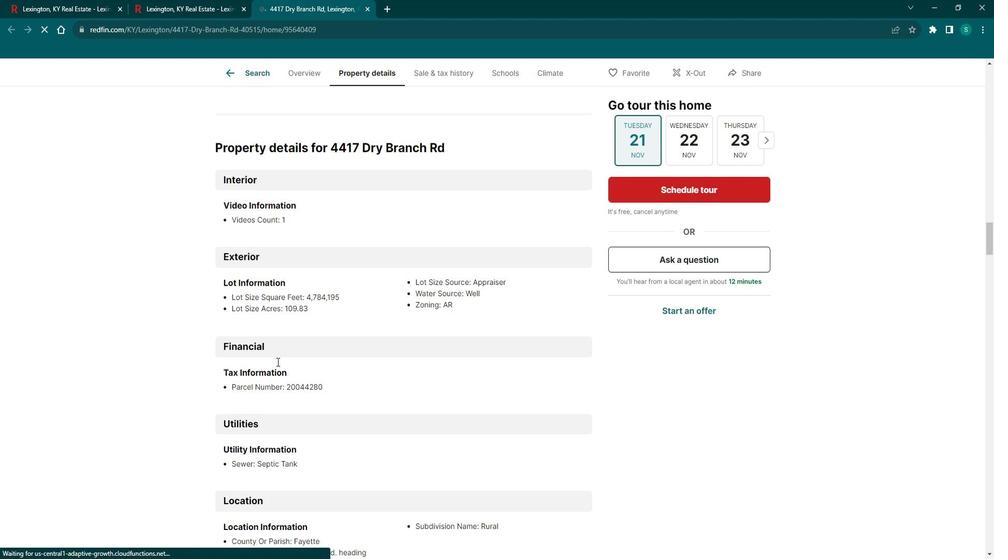 
Action: Mouse scrolled (285, 356) with delta (0, 0)
Screenshot: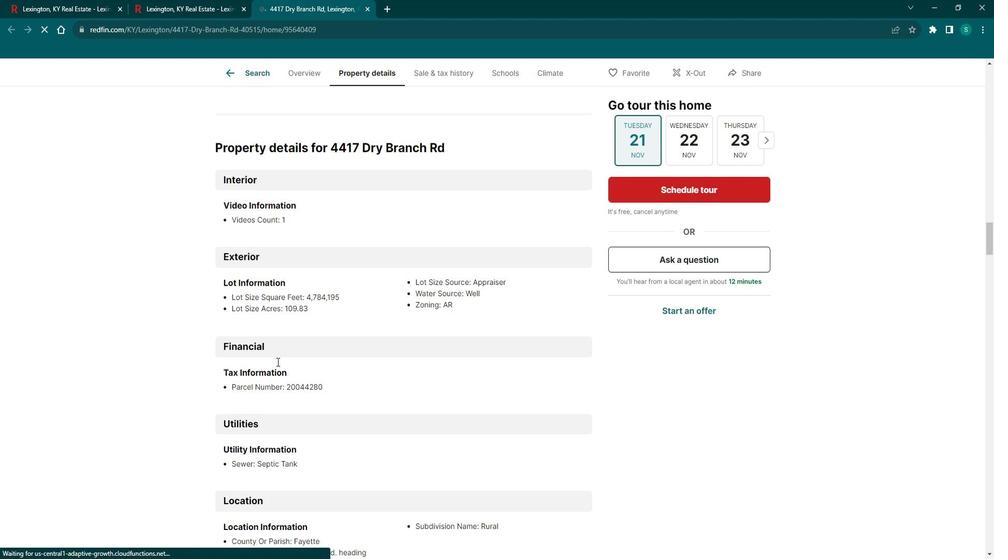 
Action: Mouse scrolled (285, 356) with delta (0, 0)
Screenshot: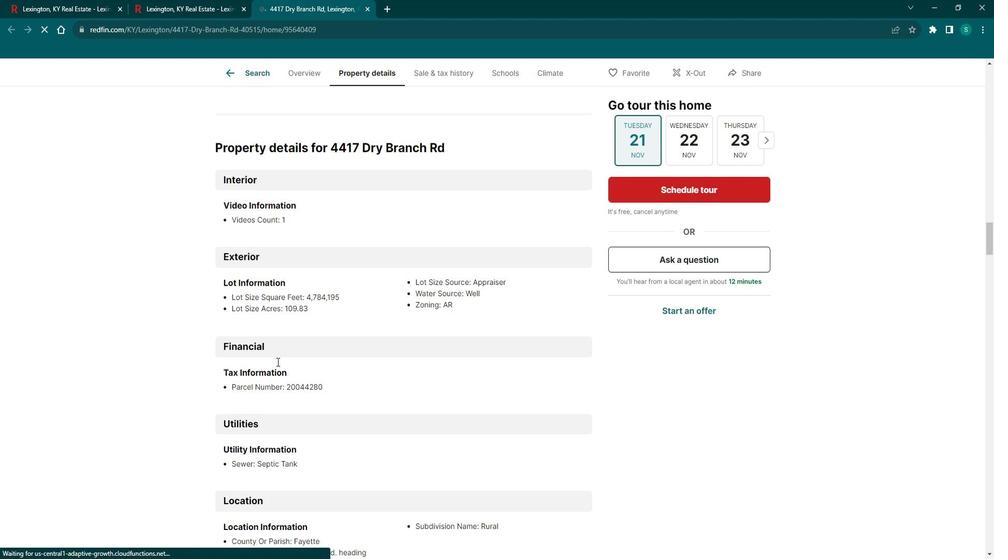 
Action: Mouse scrolled (285, 356) with delta (0, 0)
Screenshot: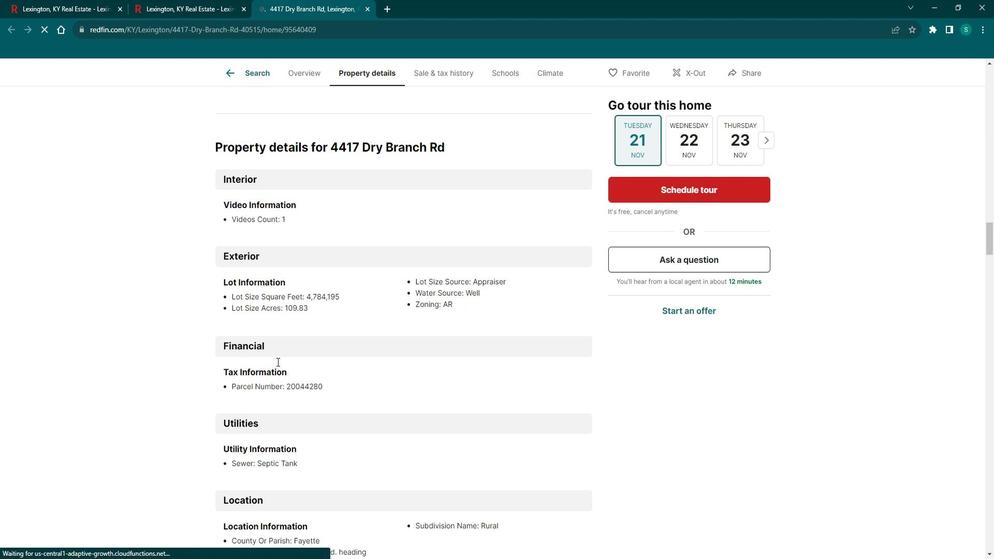 
Action: Mouse scrolled (285, 356) with delta (0, 0)
Screenshot: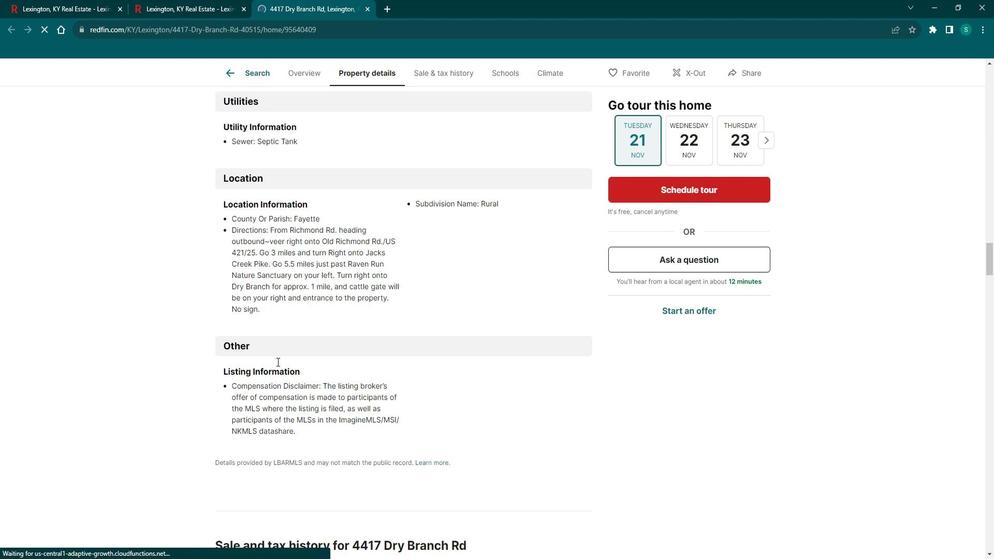
Action: Mouse scrolled (285, 356) with delta (0, 0)
Screenshot: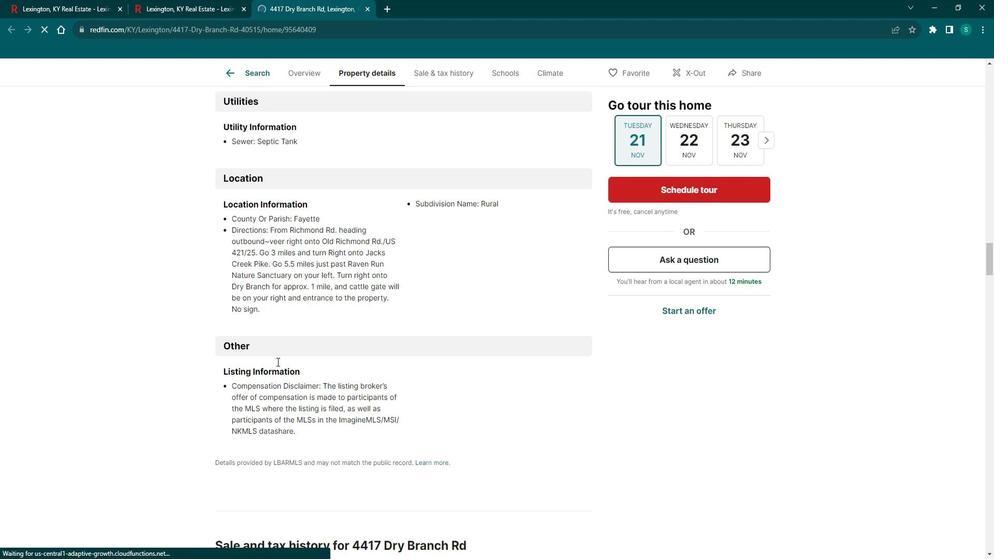 
Action: Mouse scrolled (285, 356) with delta (0, 0)
Screenshot: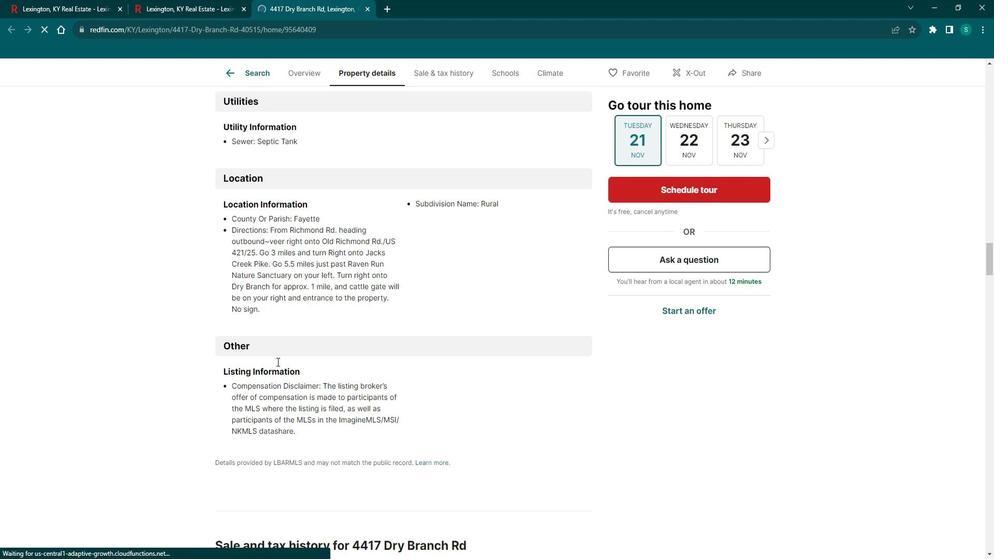 
Action: Mouse scrolled (285, 356) with delta (0, 0)
Screenshot: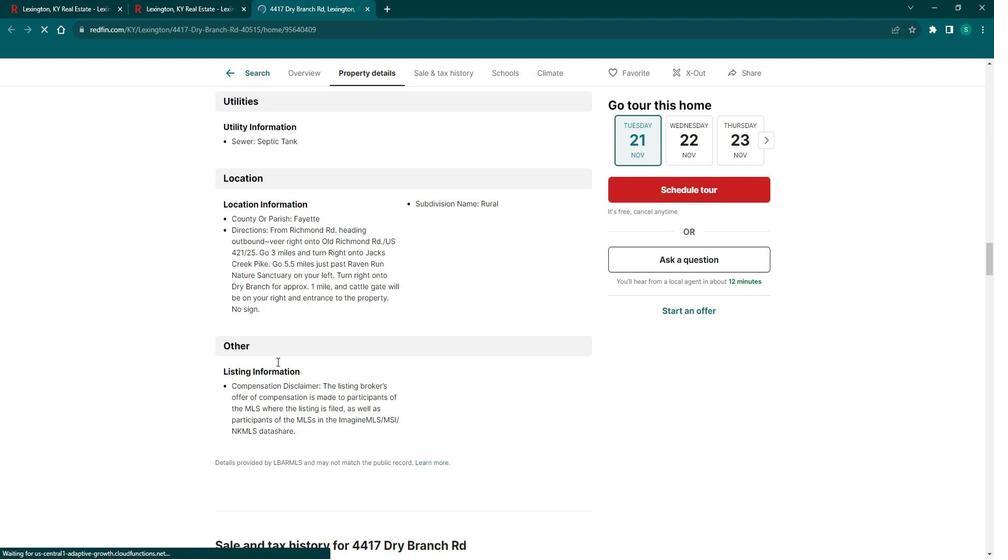 
Action: Mouse scrolled (285, 356) with delta (0, 0)
Screenshot: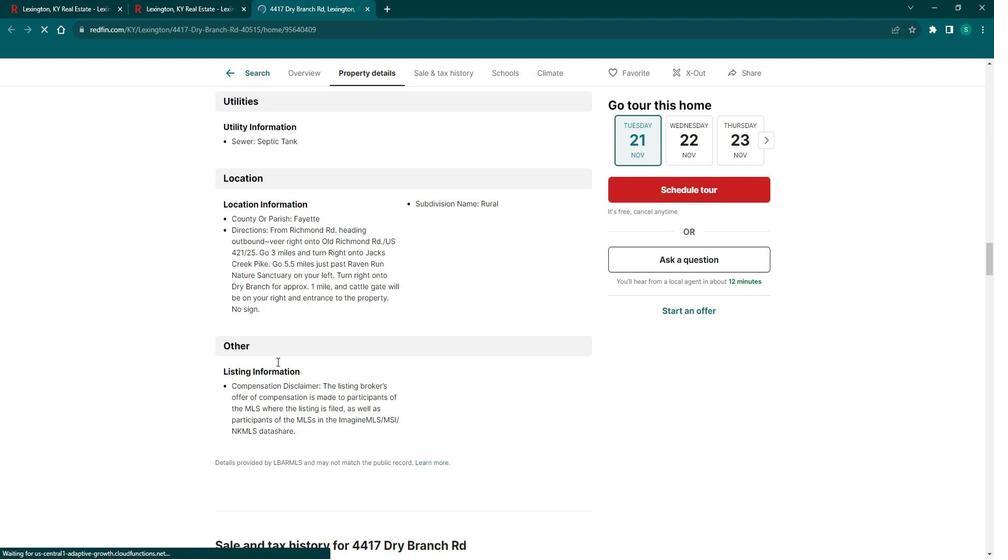 
Action: Mouse scrolled (285, 356) with delta (0, 0)
